 Task: Explore Trello features and set up a new board using a template.
Action: Mouse moved to (97, 122)
Screenshot: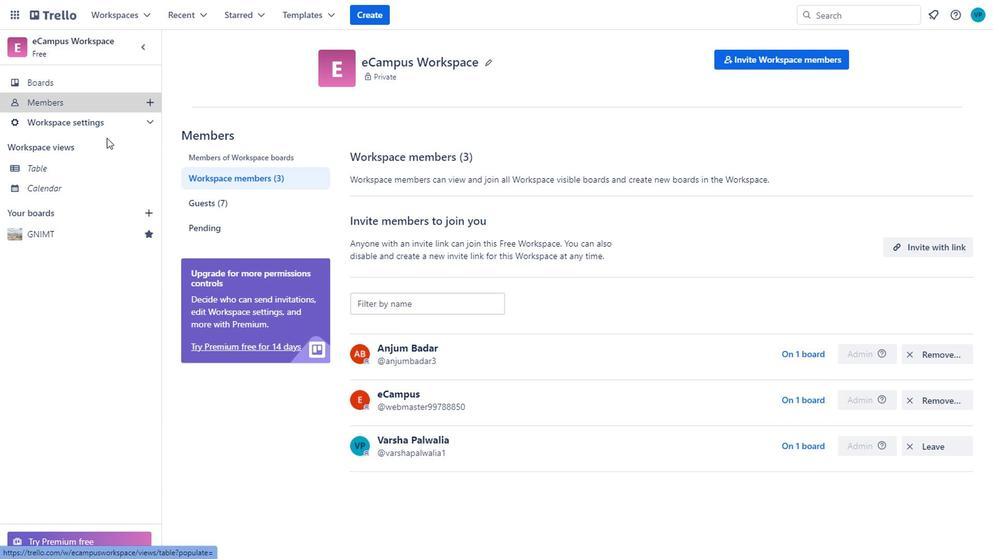 
Action: Mouse pressed left at (97, 122)
Screenshot: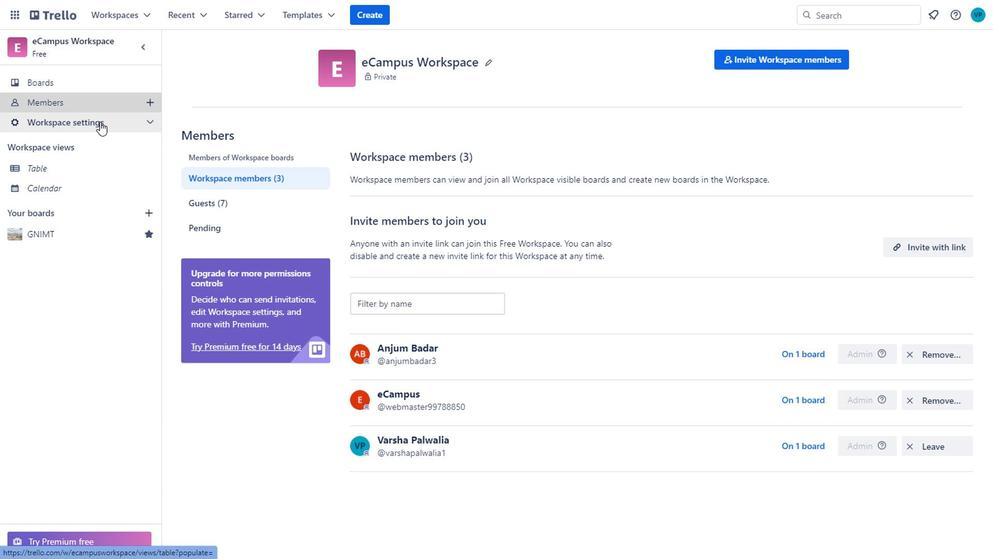 
Action: Mouse moved to (80, 177)
Screenshot: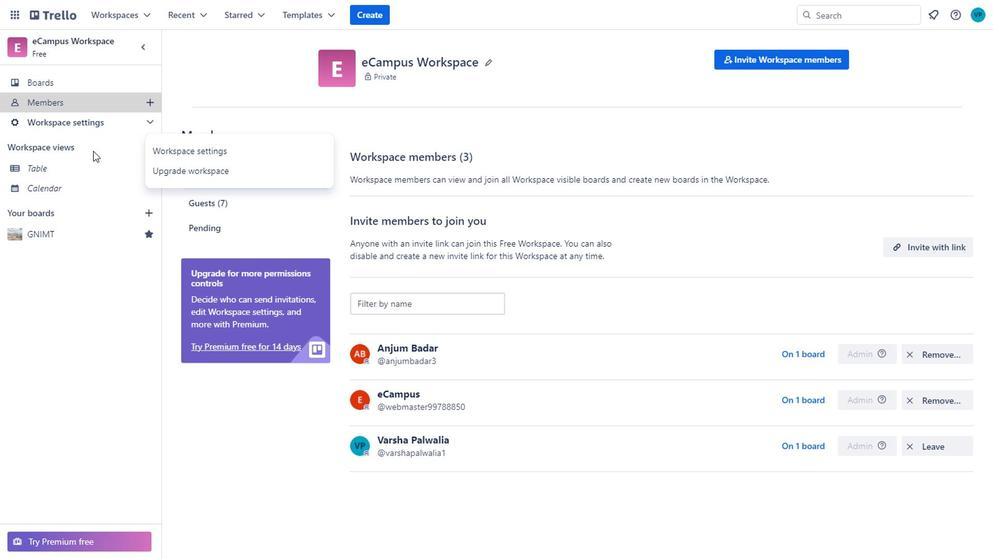
Action: Mouse pressed left at (80, 177)
Screenshot: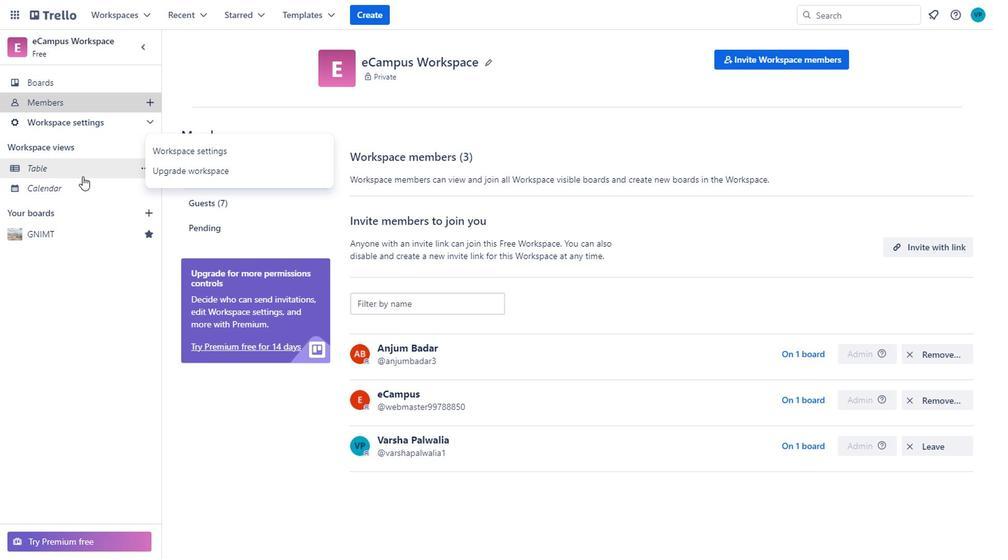 
Action: Mouse moved to (71, 183)
Screenshot: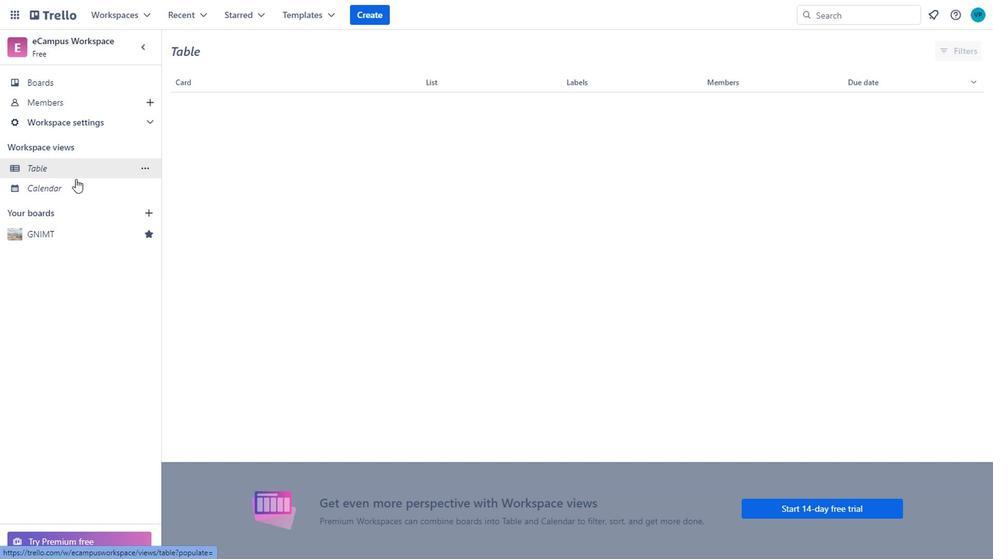 
Action: Mouse pressed left at (71, 183)
Screenshot: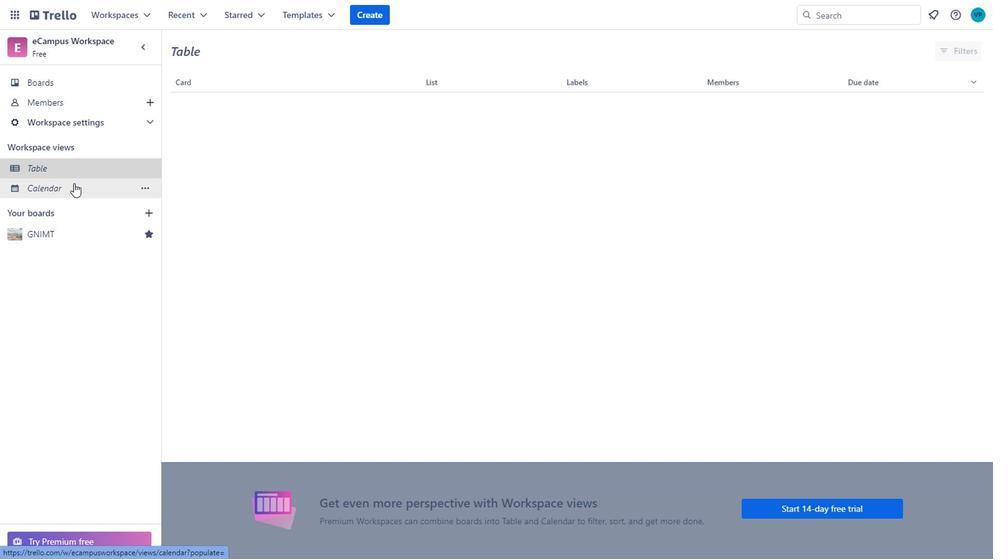 
Action: Mouse moved to (35, 103)
Screenshot: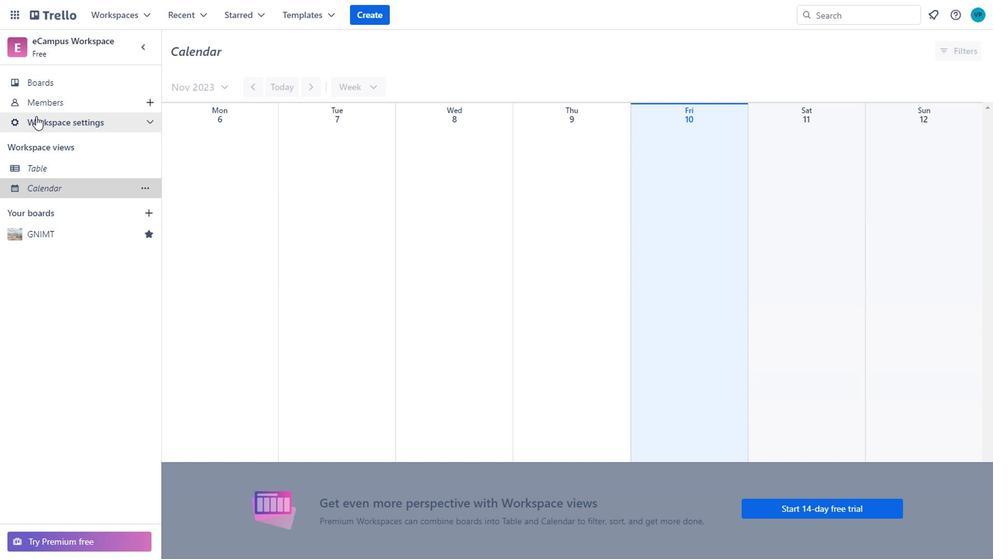 
Action: Mouse pressed left at (35, 103)
Screenshot: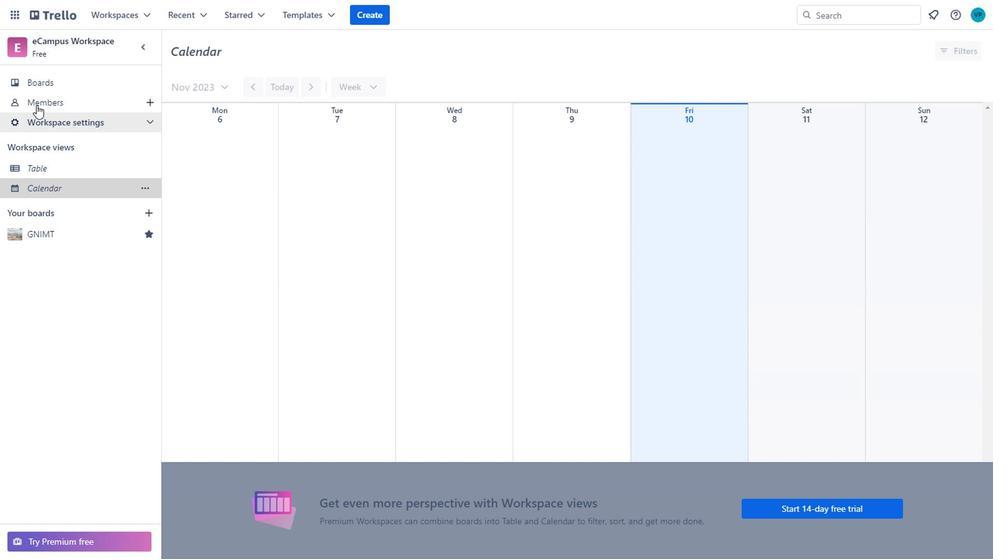 
Action: Mouse moved to (108, 17)
Screenshot: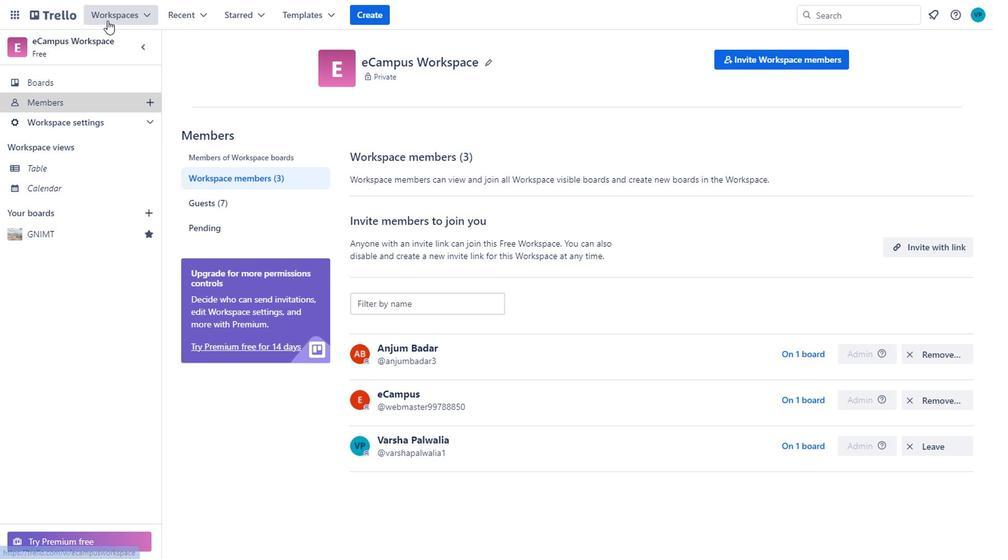 
Action: Mouse pressed left at (108, 17)
Screenshot: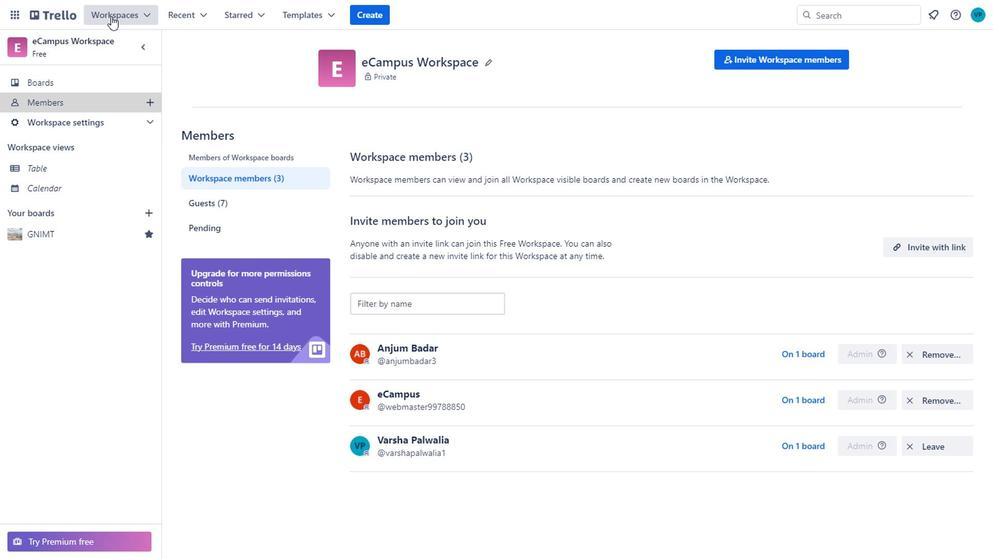 
Action: Mouse moved to (179, 15)
Screenshot: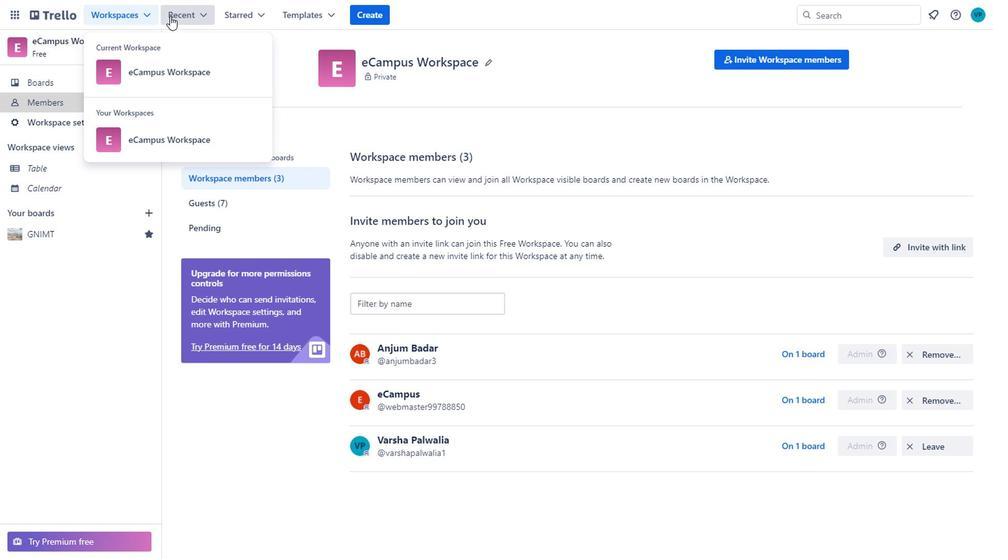 
Action: Mouse pressed left at (179, 15)
Screenshot: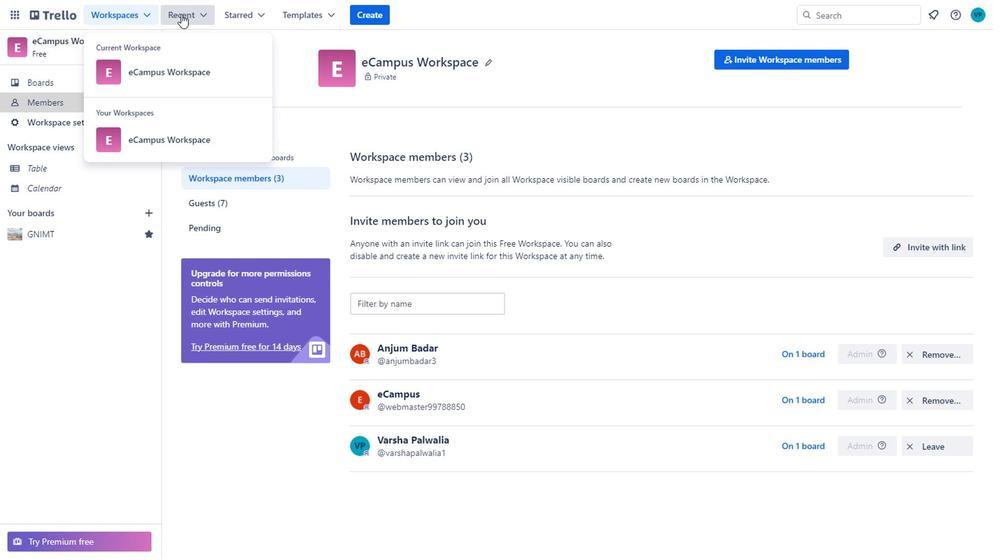 
Action: Mouse moved to (295, 15)
Screenshot: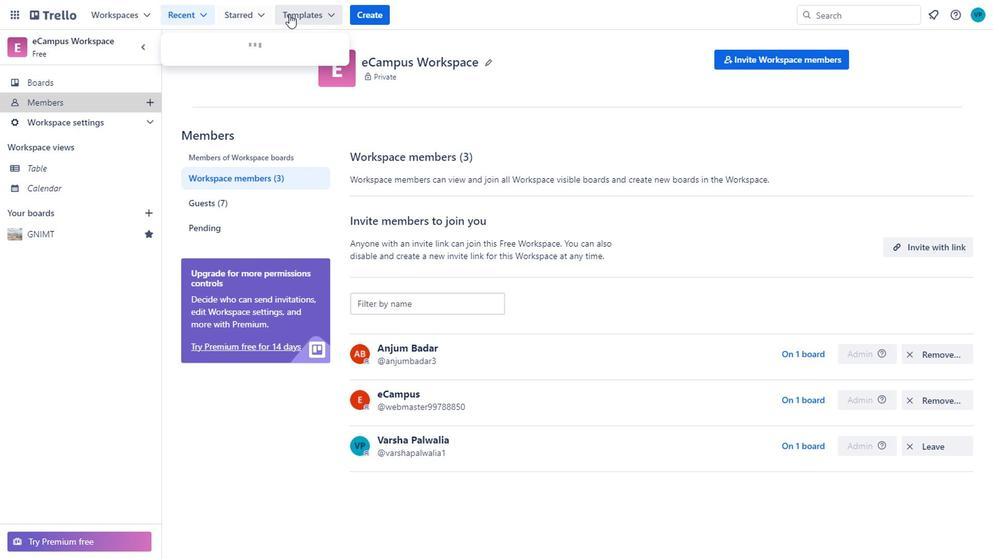 
Action: Mouse pressed left at (295, 15)
Screenshot: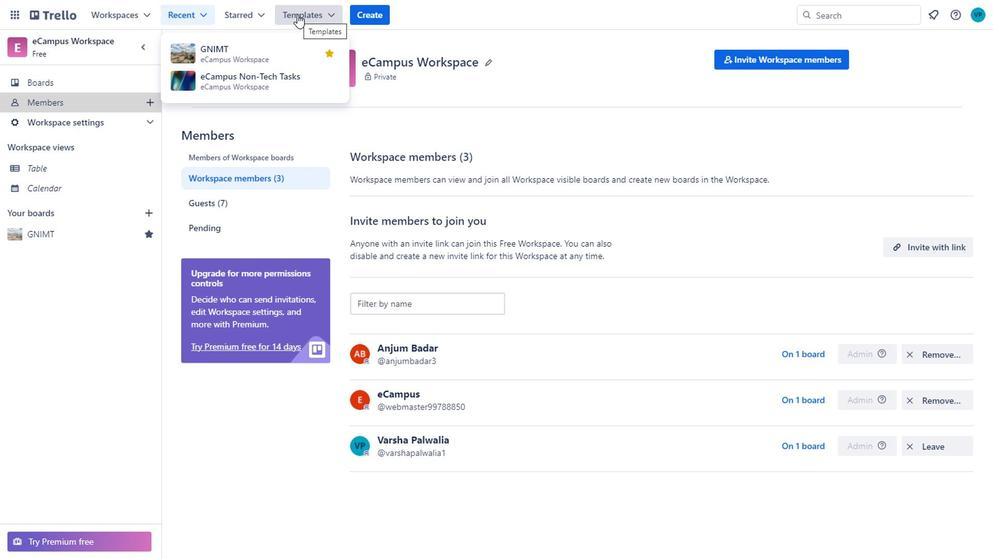 
Action: Mouse moved to (294, 88)
Screenshot: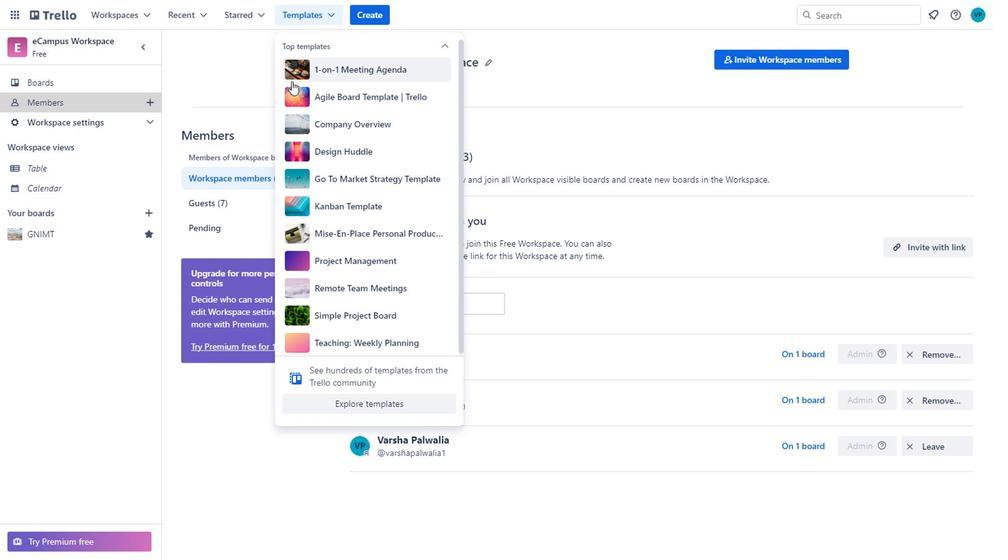 
Action: Mouse pressed left at (294, 88)
Screenshot: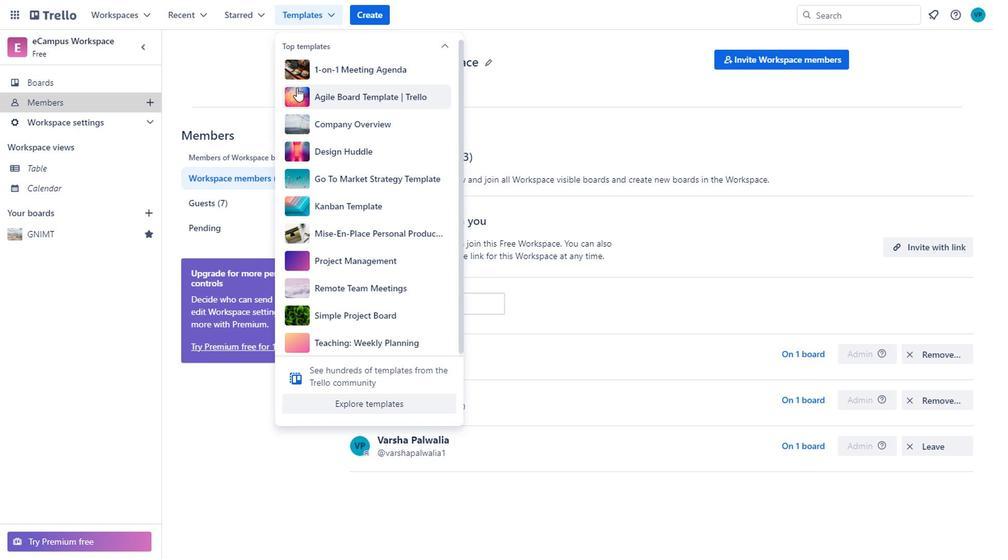 
Action: Mouse moved to (69, 86)
Screenshot: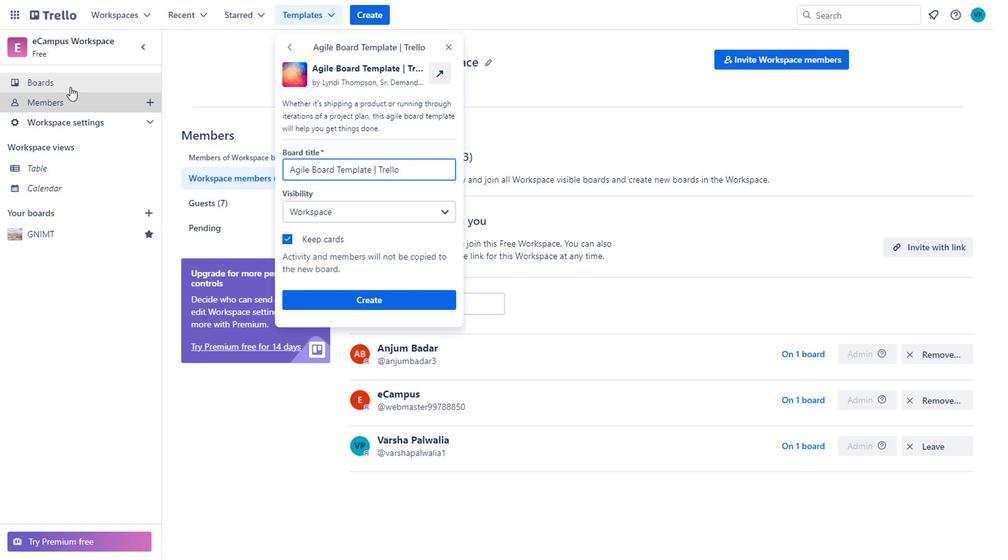 
Action: Mouse pressed left at (69, 86)
Screenshot: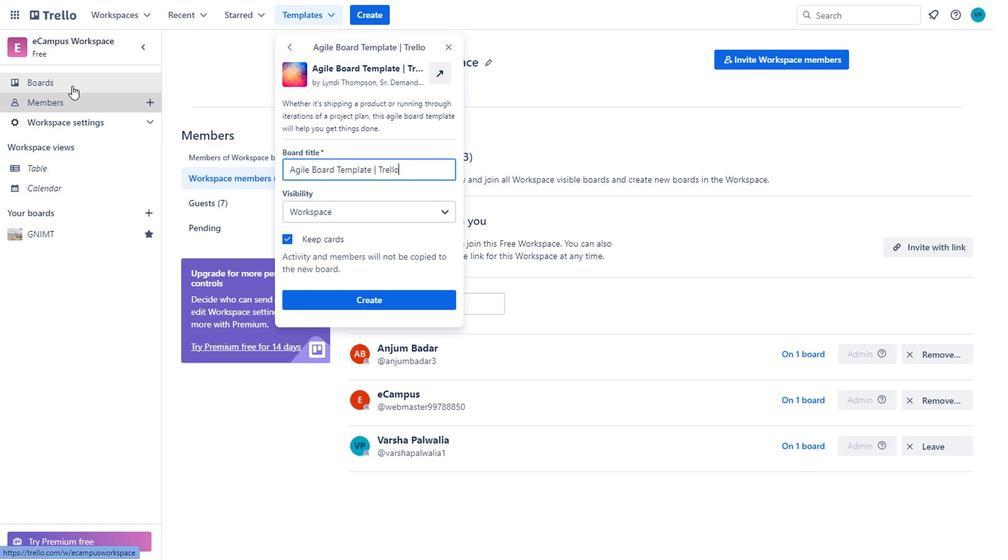 
Action: Mouse moved to (481, 268)
Screenshot: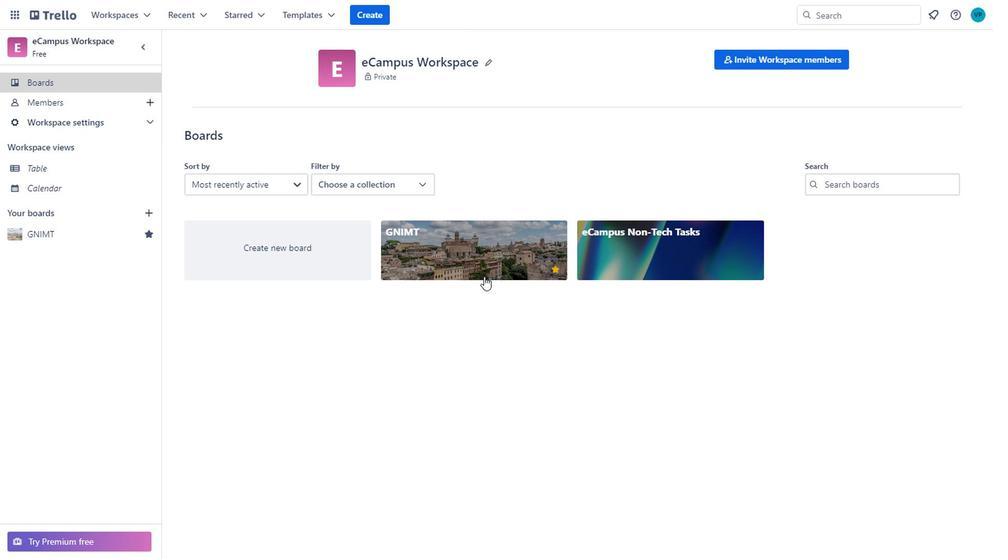 
Action: Mouse pressed left at (481, 268)
Screenshot: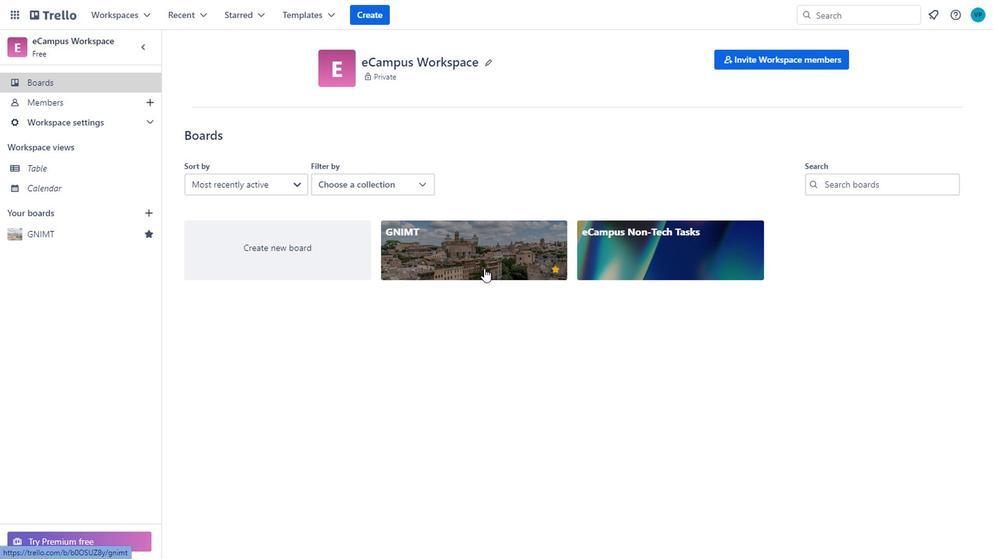 
Action: Mouse moved to (826, 254)
Screenshot: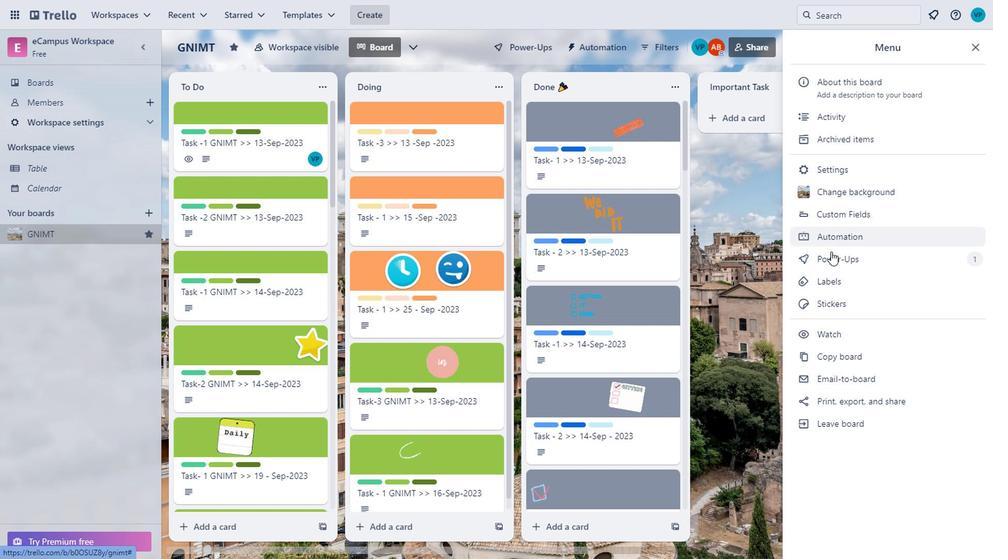 
Action: Mouse pressed left at (826, 254)
Screenshot: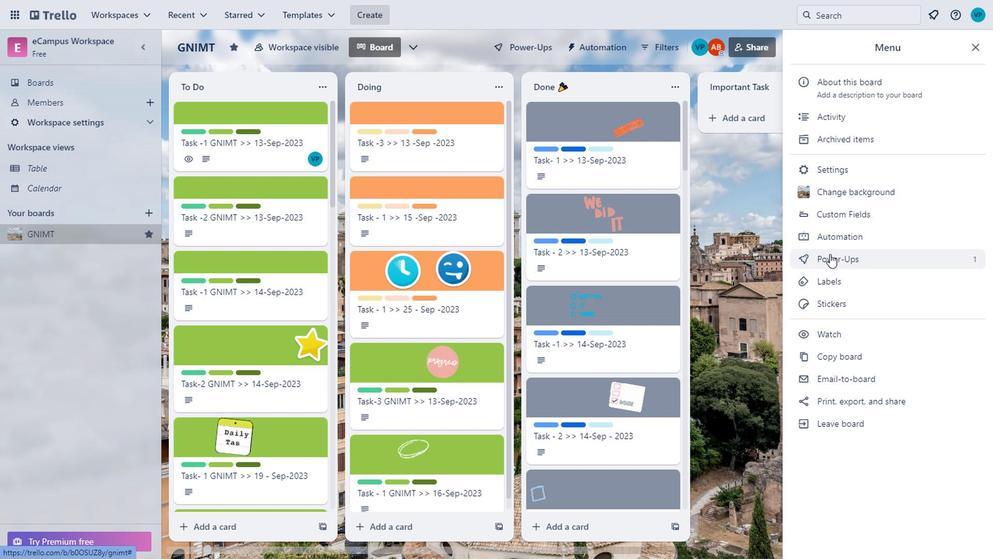 
Action: Mouse moved to (540, 421)
Screenshot: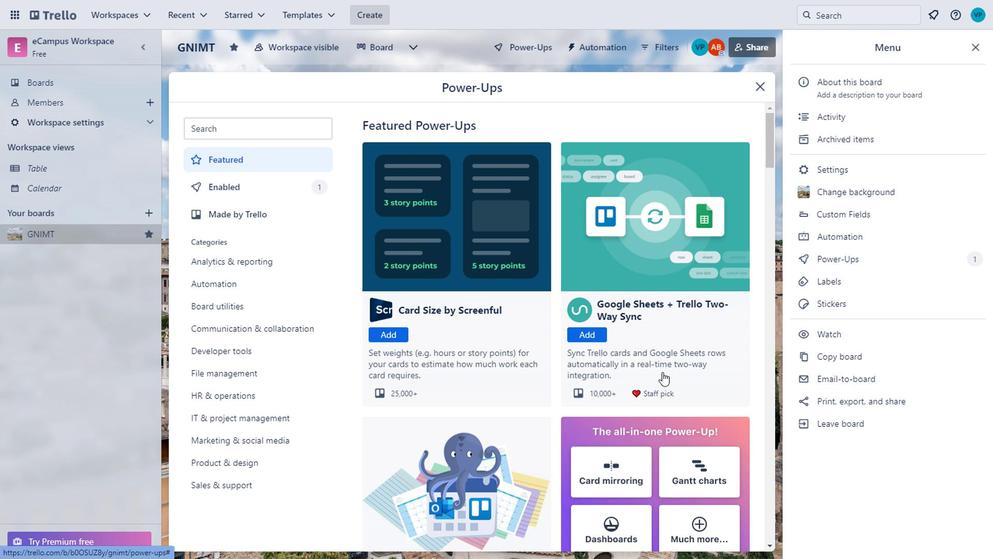 
Action: Mouse scrolled (540, 420) with delta (0, 0)
Screenshot: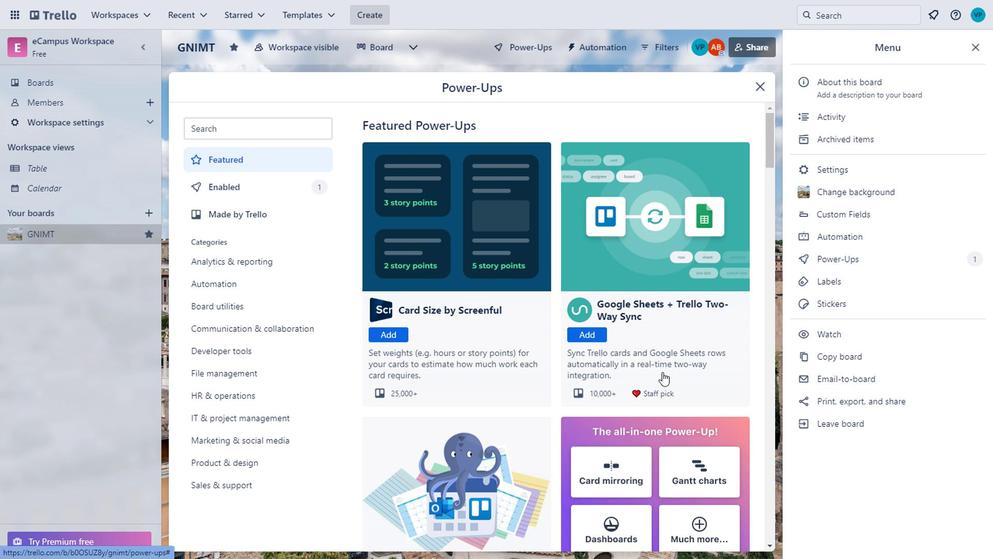 
Action: Mouse moved to (535, 418)
Screenshot: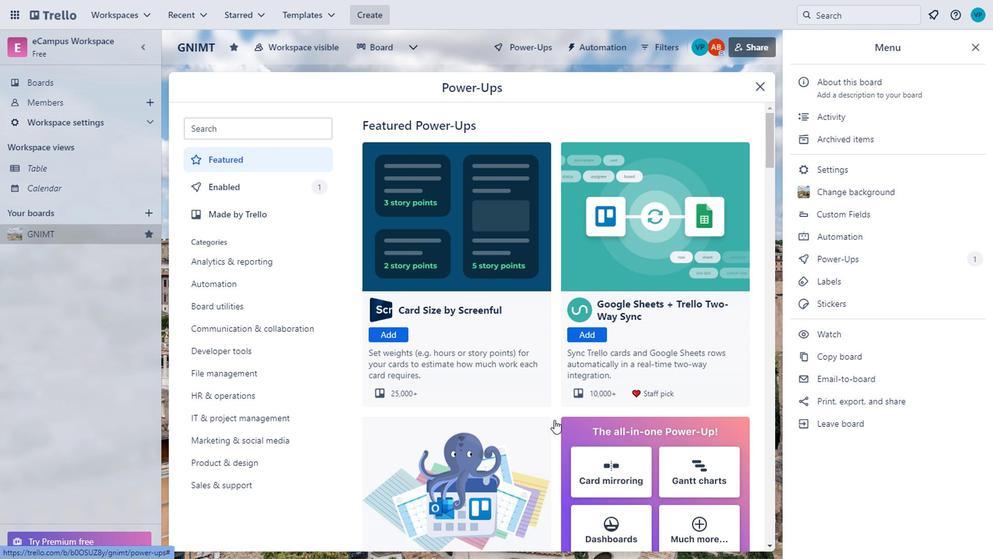 
Action: Mouse scrolled (535, 417) with delta (0, 0)
Screenshot: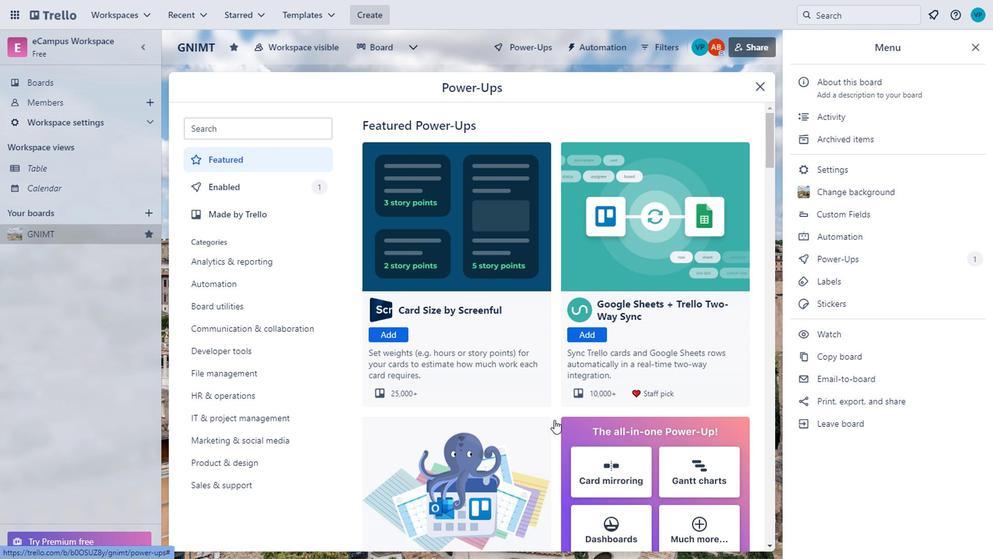 
Action: Mouse scrolled (535, 417) with delta (0, 0)
Screenshot: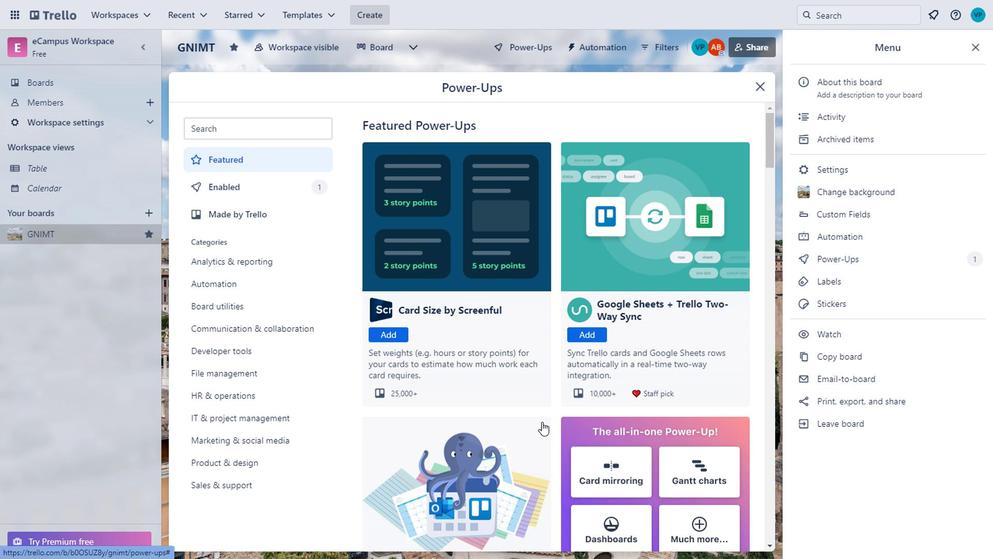 
Action: Mouse moved to (452, 243)
Screenshot: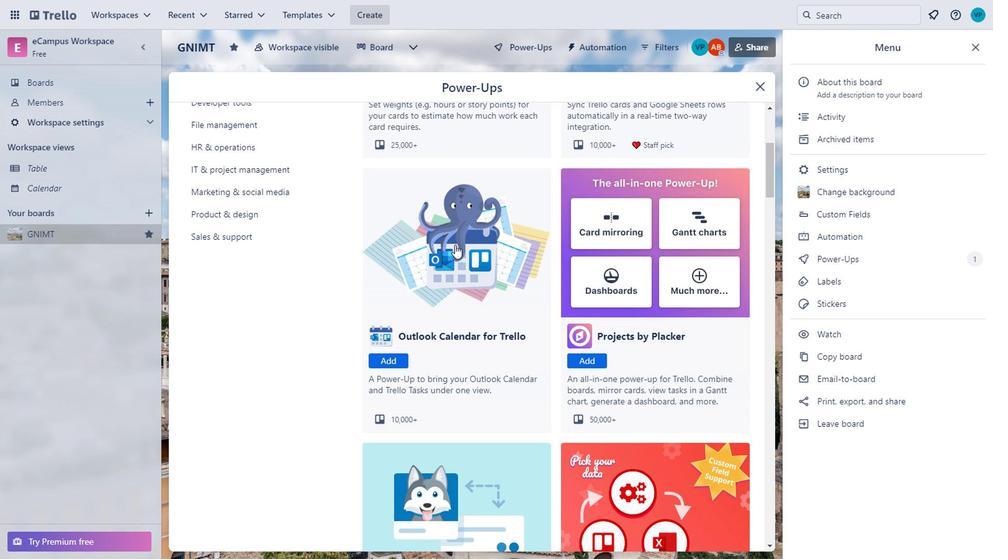 
Action: Mouse pressed left at (452, 243)
Screenshot: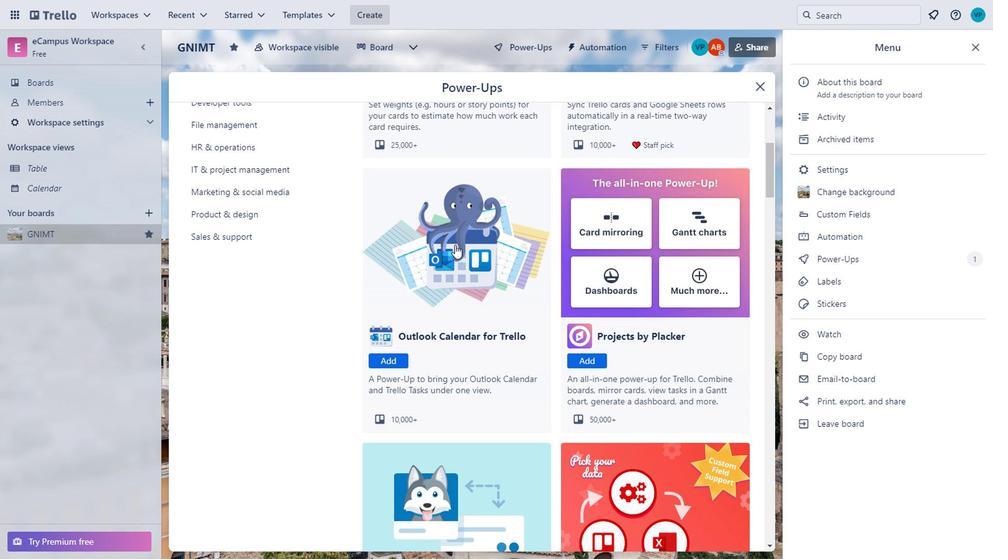 
Action: Mouse moved to (399, 218)
Screenshot: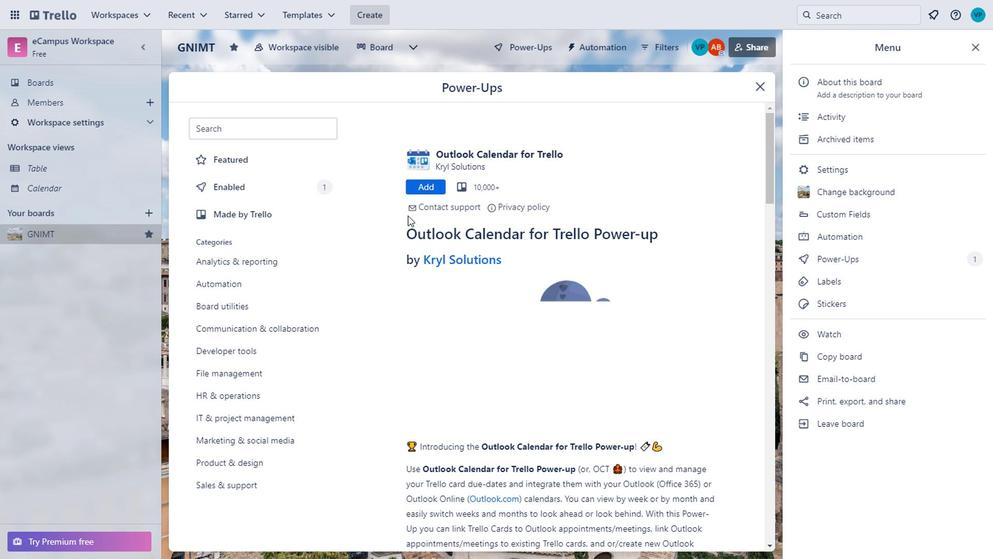 
Action: Mouse pressed left at (399, 218)
Screenshot: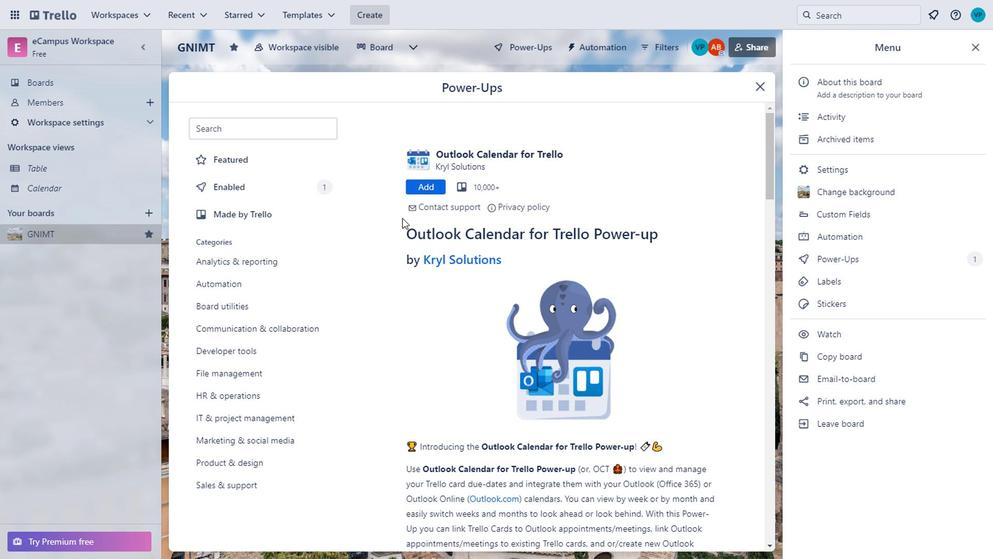 
Action: Mouse moved to (427, 272)
Screenshot: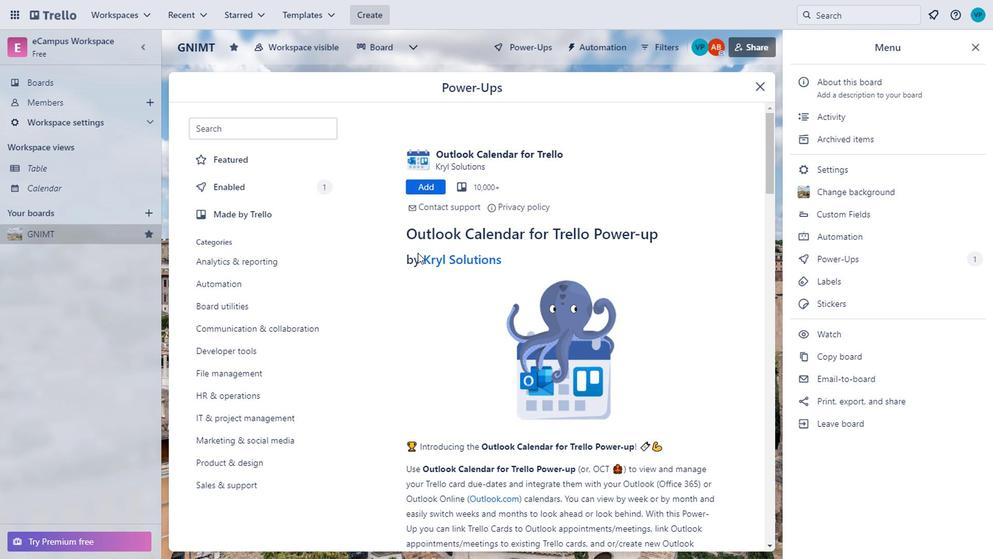 
Action: Mouse scrolled (427, 271) with delta (0, 0)
Screenshot: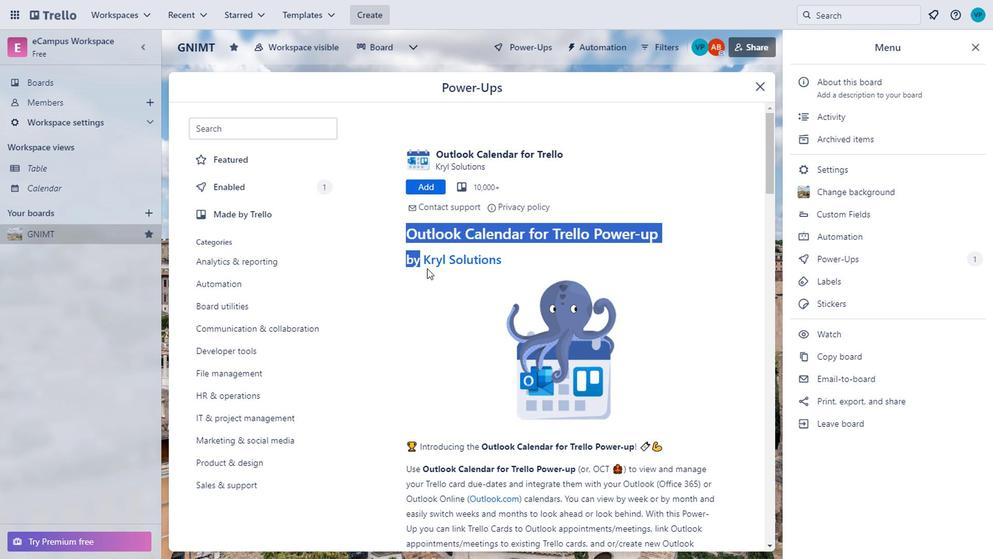 
Action: Mouse scrolled (427, 271) with delta (0, 0)
Screenshot: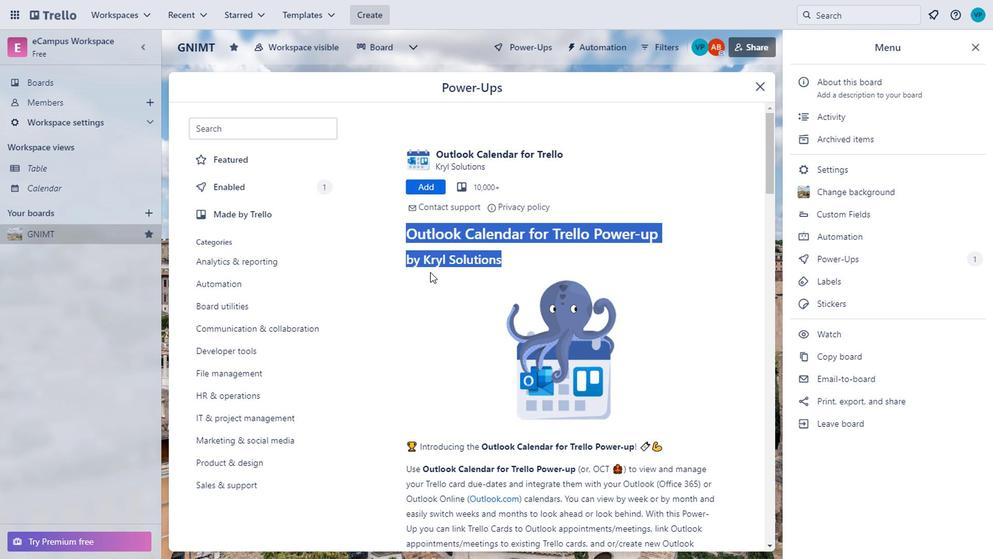 
Action: Mouse moved to (430, 272)
Screenshot: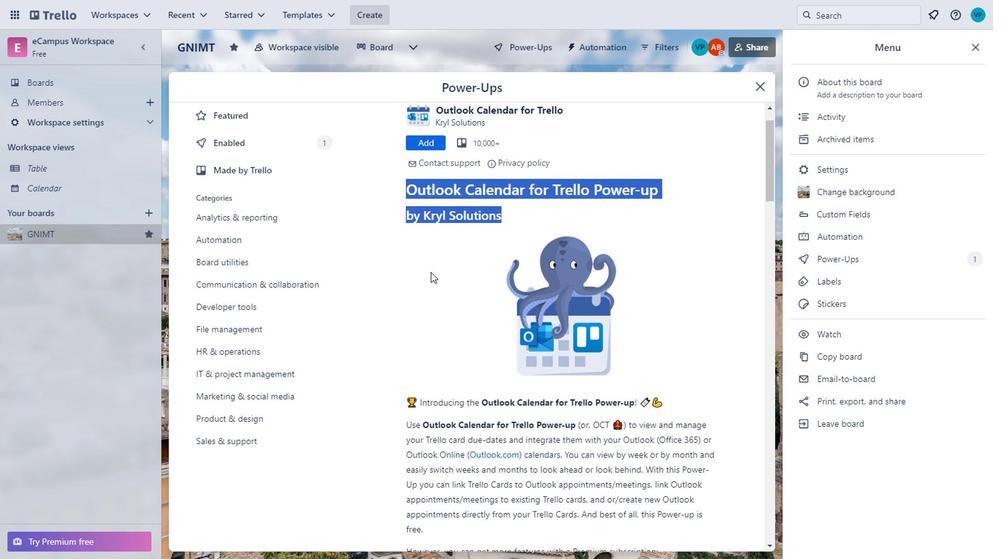 
Action: Mouse scrolled (430, 271) with delta (0, 0)
Screenshot: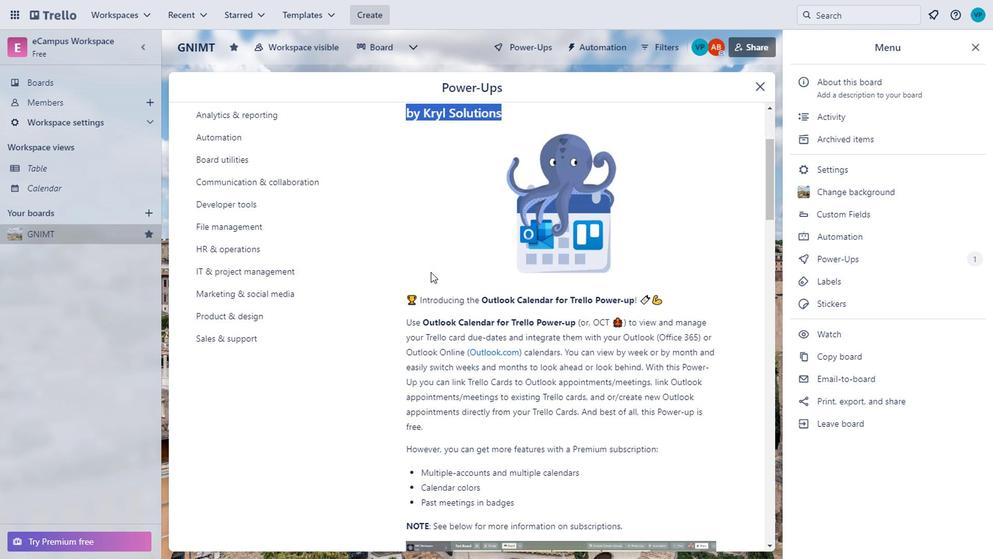 
Action: Mouse moved to (431, 271)
Screenshot: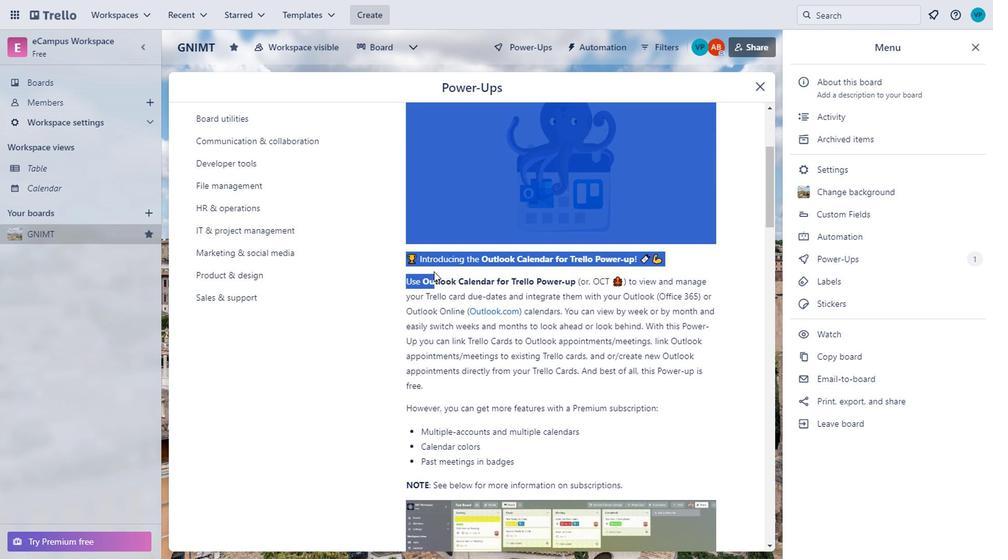 
Action: Mouse scrolled (431, 270) with delta (0, -1)
Screenshot: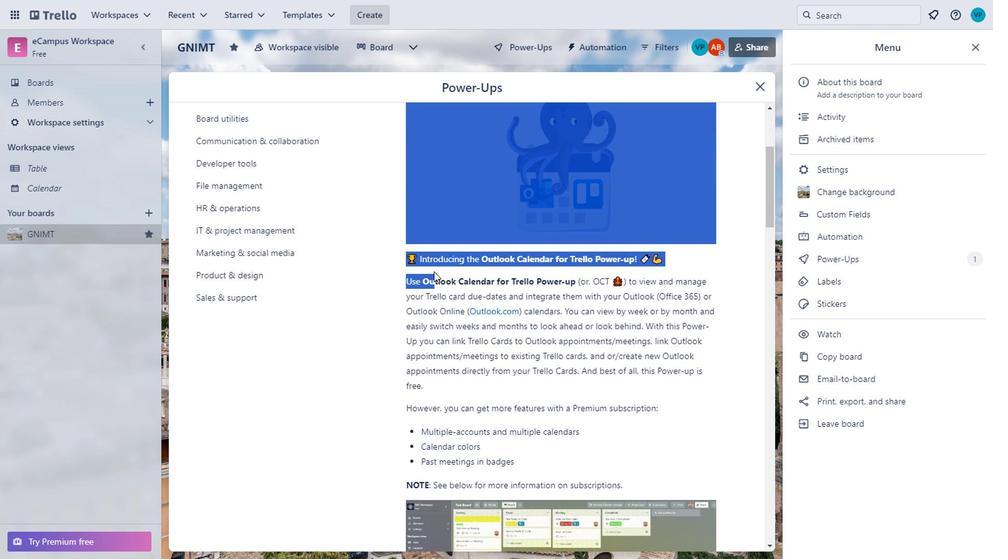 
Action: Mouse moved to (433, 269)
Screenshot: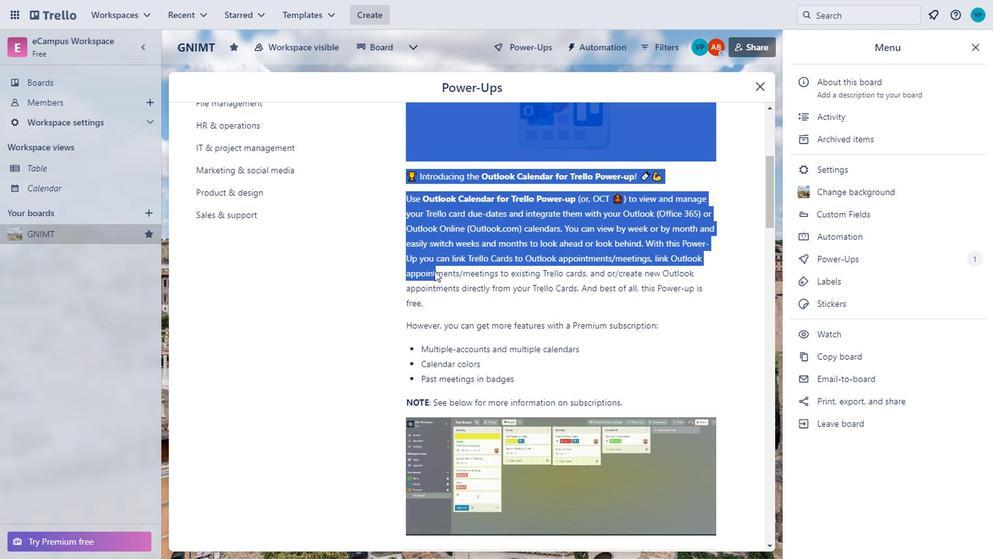 
Action: Mouse scrolled (433, 268) with delta (0, 0)
Screenshot: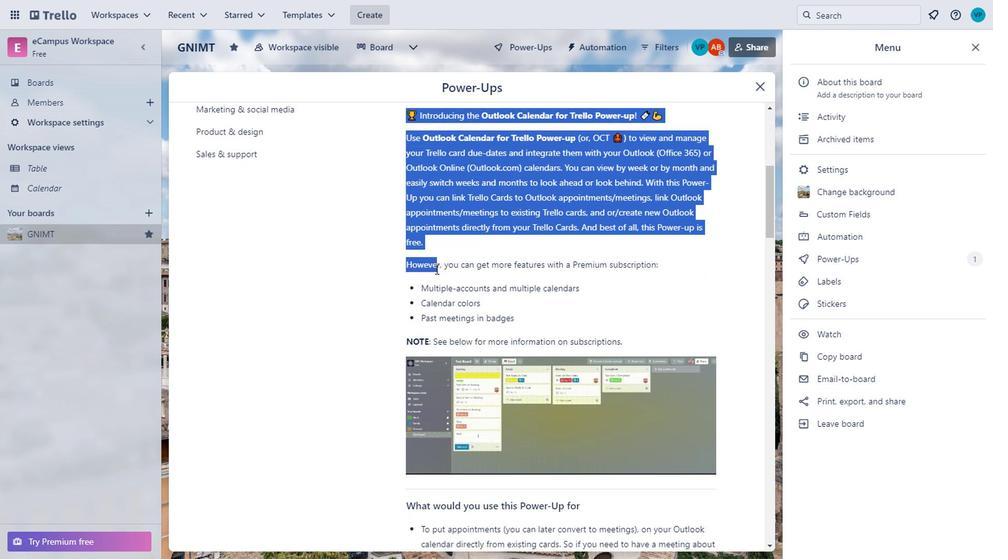 
Action: Mouse moved to (434, 268)
Screenshot: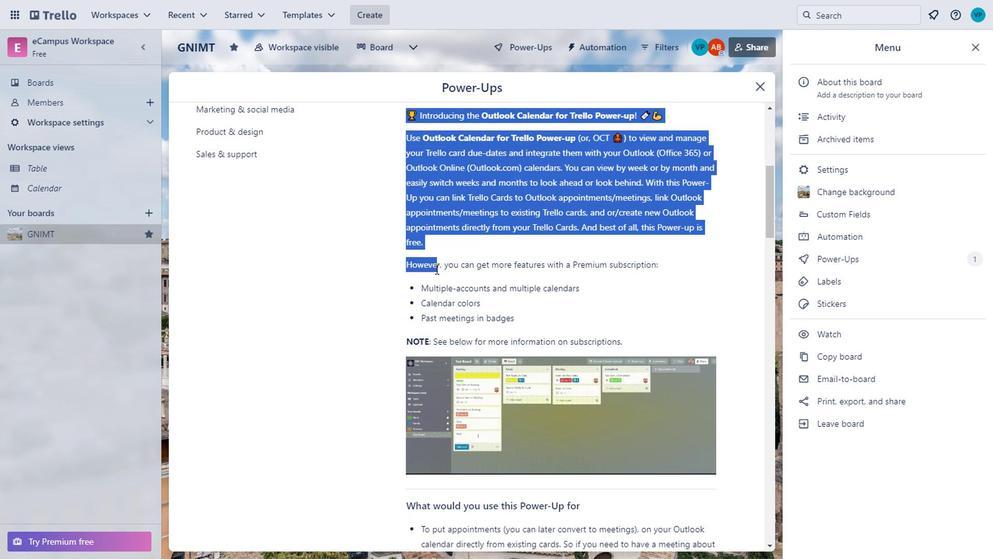 
Action: Mouse scrolled (434, 268) with delta (0, 0)
Screenshot: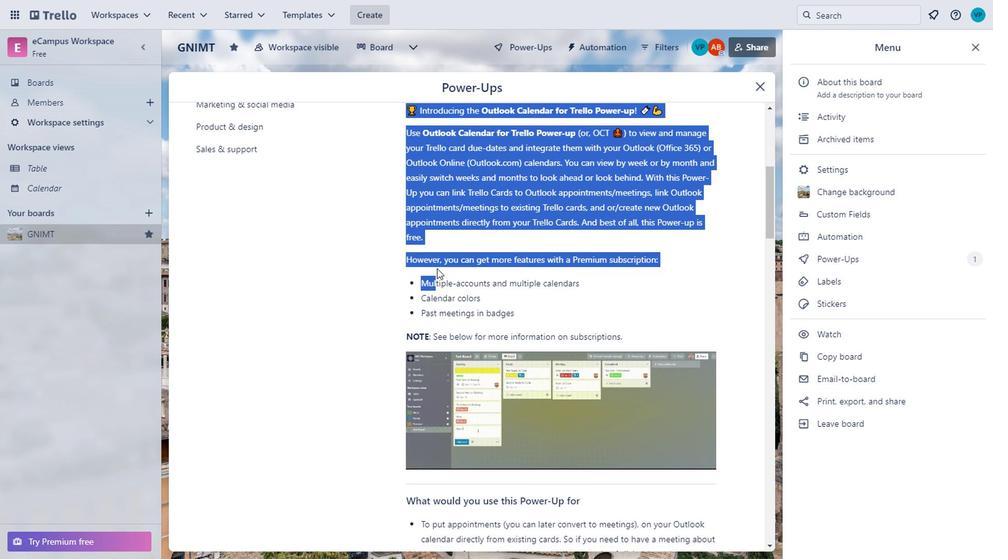 
Action: Mouse moved to (434, 268)
Screenshot: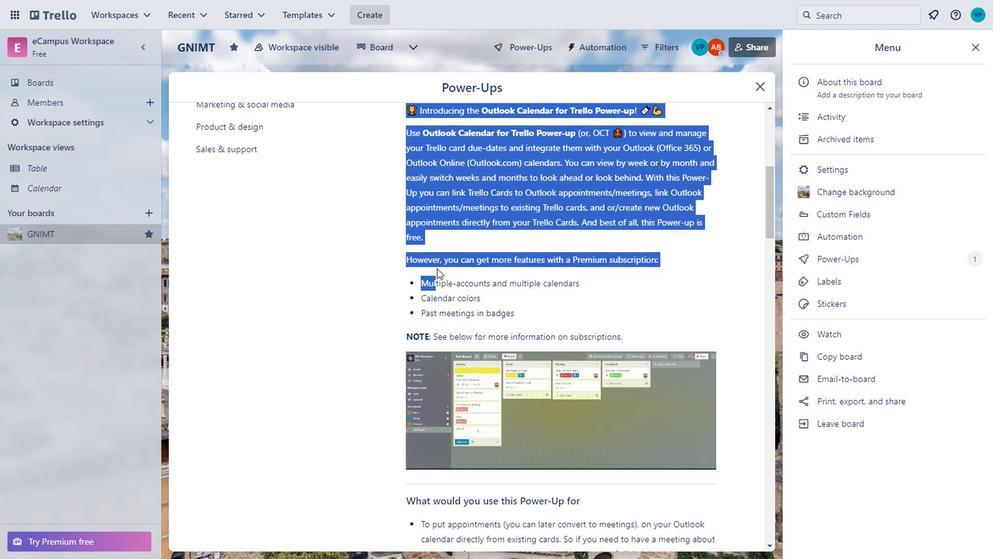
Action: Mouse scrolled (434, 267) with delta (0, -1)
Screenshot: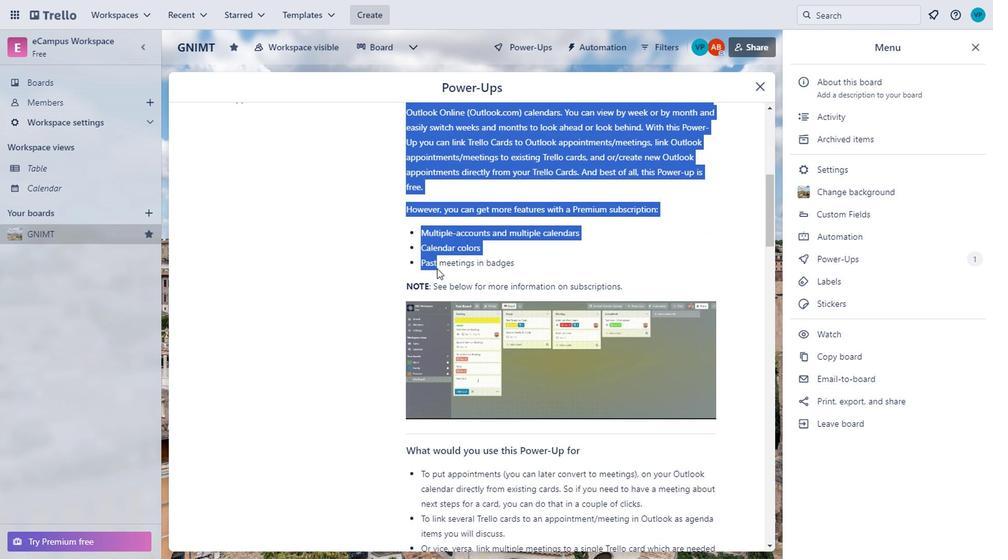 
Action: Mouse moved to (435, 267)
Screenshot: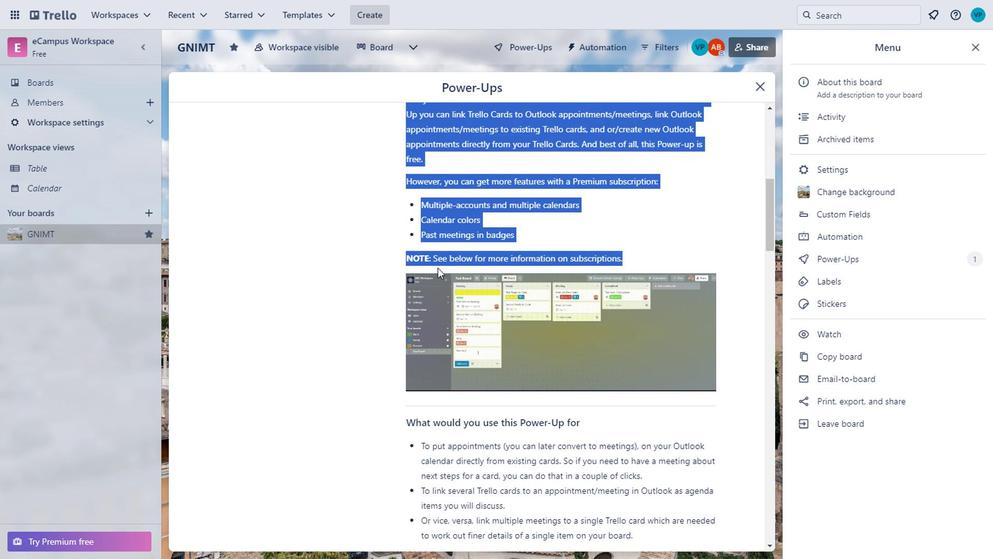 
Action: Mouse scrolled (435, 266) with delta (0, 0)
Screenshot: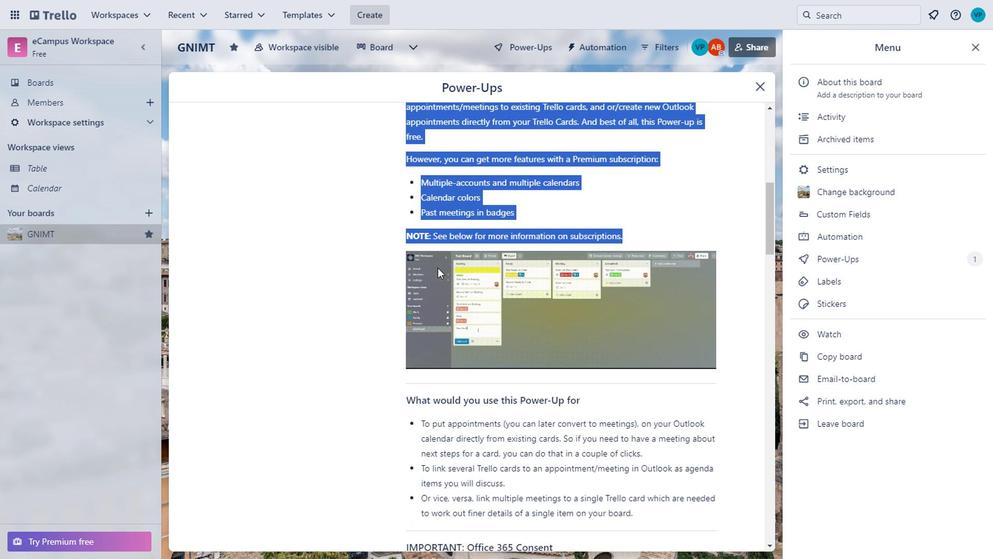 
Action: Mouse moved to (435, 266)
Screenshot: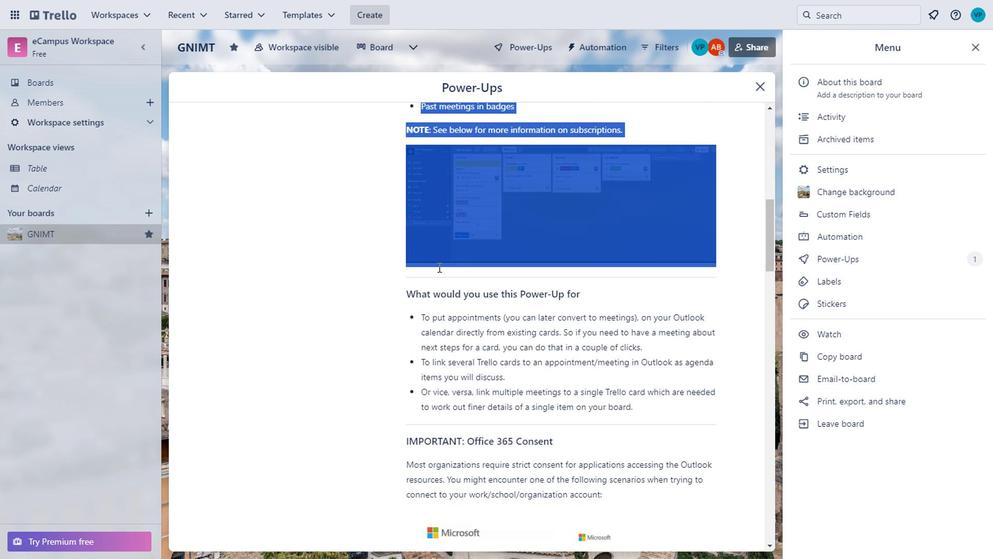 
Action: Mouse scrolled (435, 266) with delta (0, 0)
Screenshot: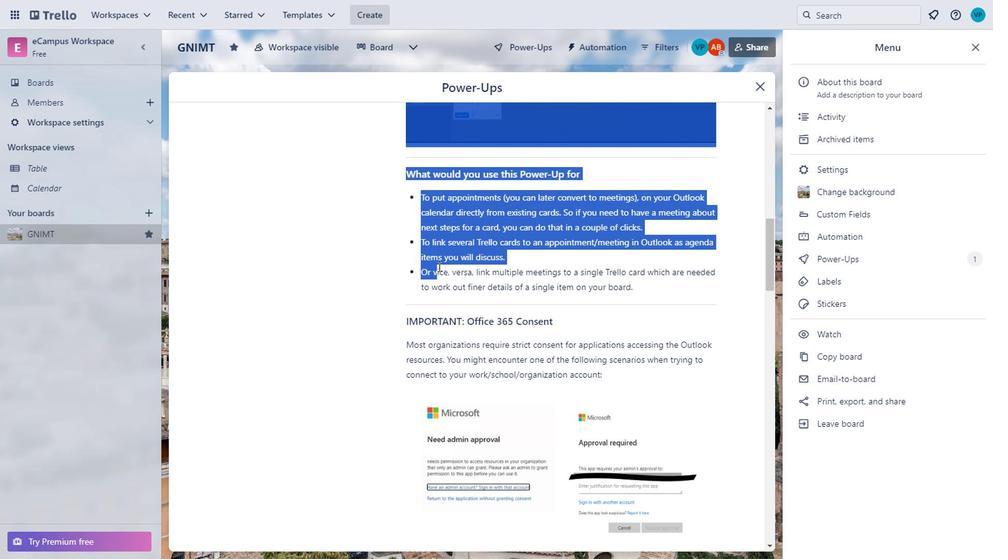 
Action: Mouse moved to (435, 266)
Screenshot: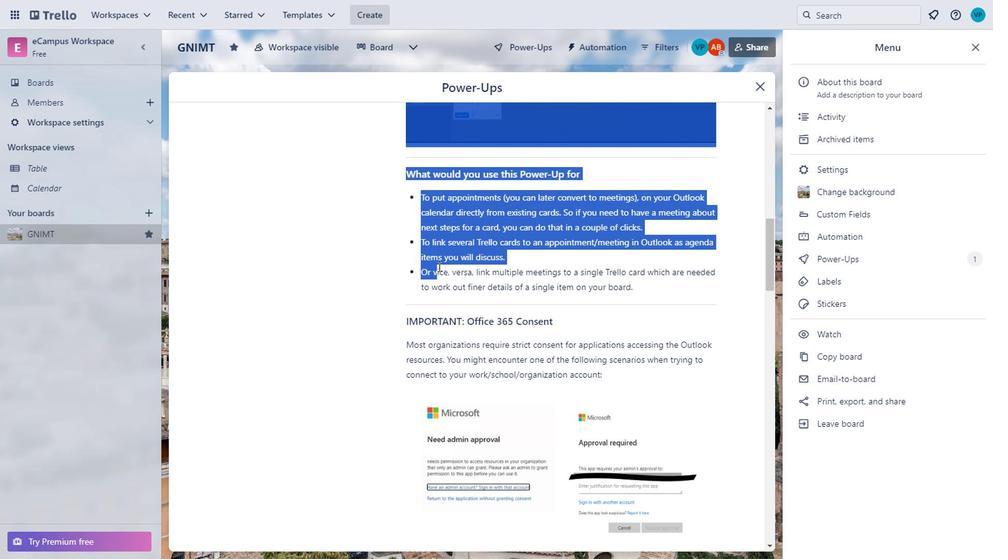 
Action: Mouse scrolled (435, 265) with delta (0, 0)
Screenshot: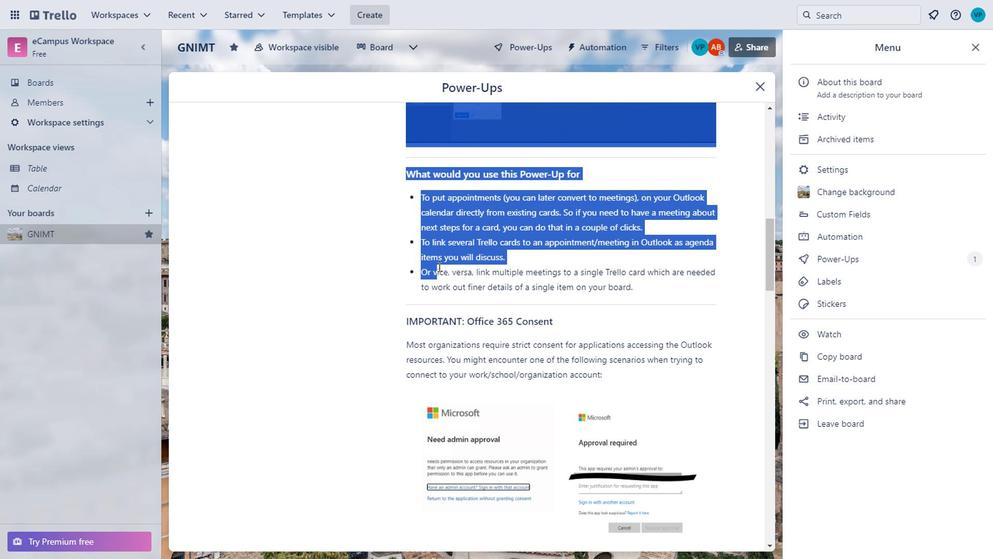 
Action: Mouse scrolled (435, 265) with delta (0, 0)
Screenshot: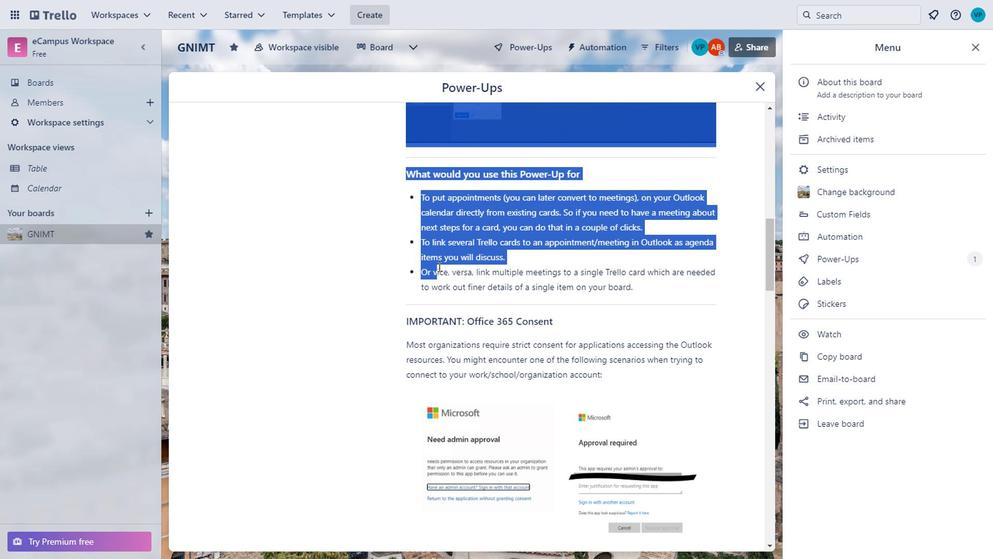
Action: Mouse scrolled (435, 265) with delta (0, 0)
Screenshot: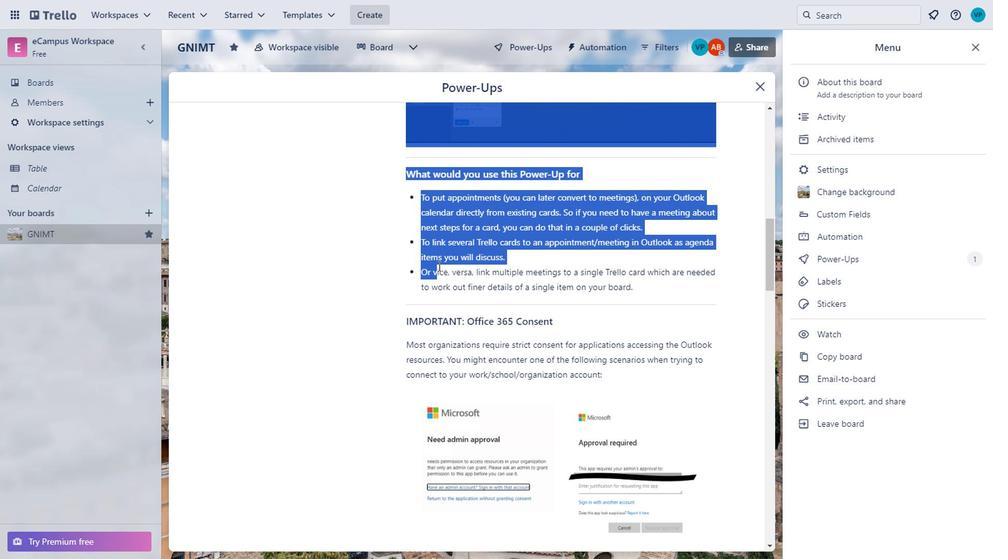 
Action: Mouse moved to (436, 263)
Screenshot: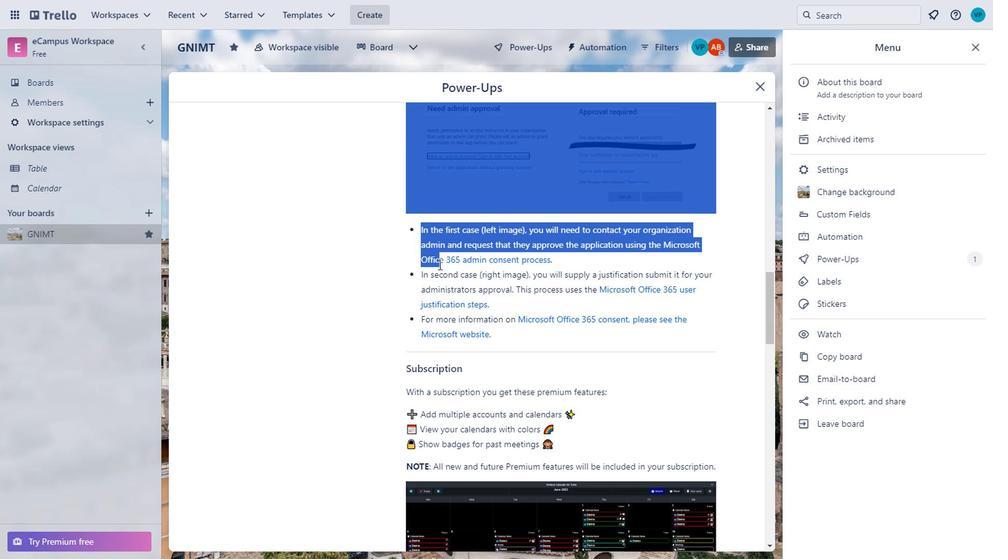 
Action: Mouse scrolled (436, 262) with delta (0, 0)
Screenshot: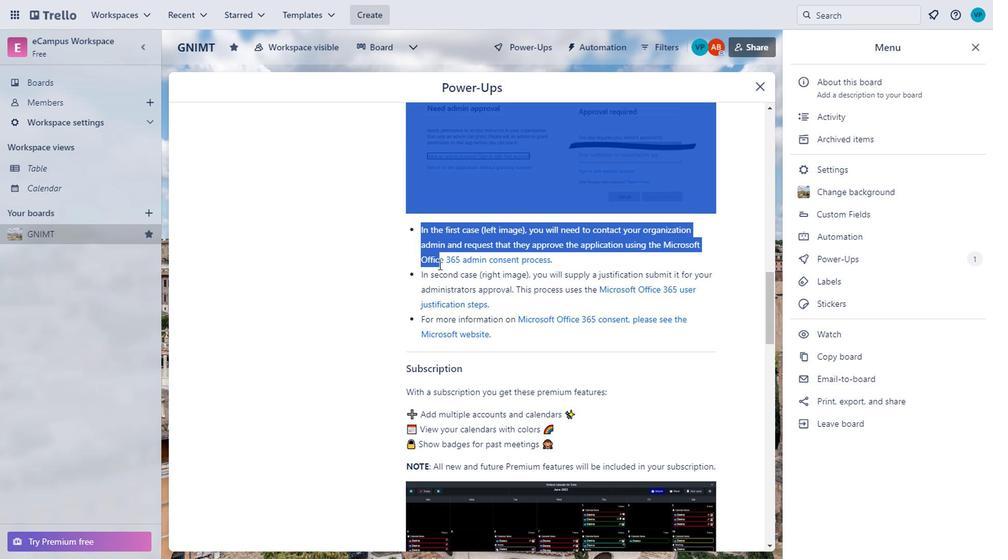 
Action: Mouse scrolled (436, 262) with delta (0, 0)
Screenshot: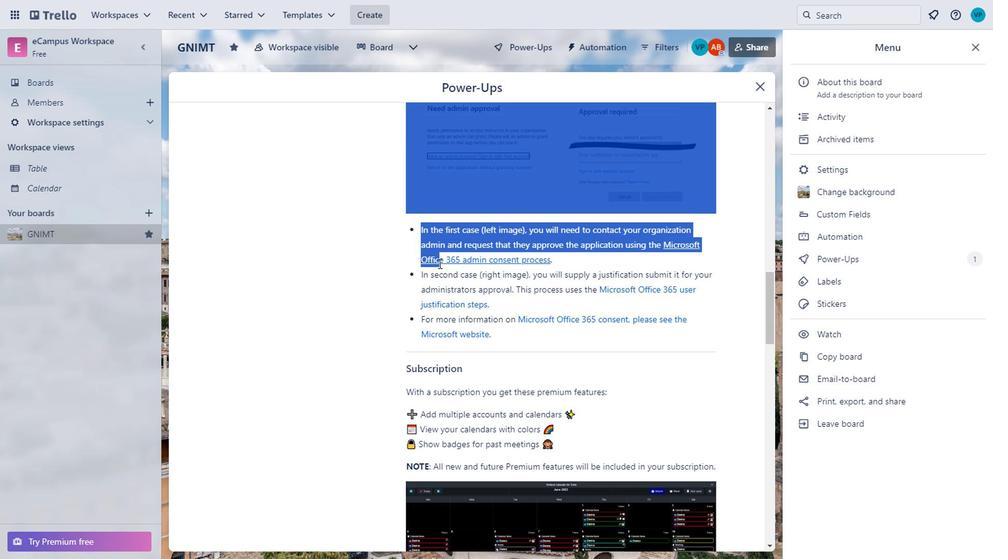 
Action: Mouse scrolled (436, 262) with delta (0, 0)
Screenshot: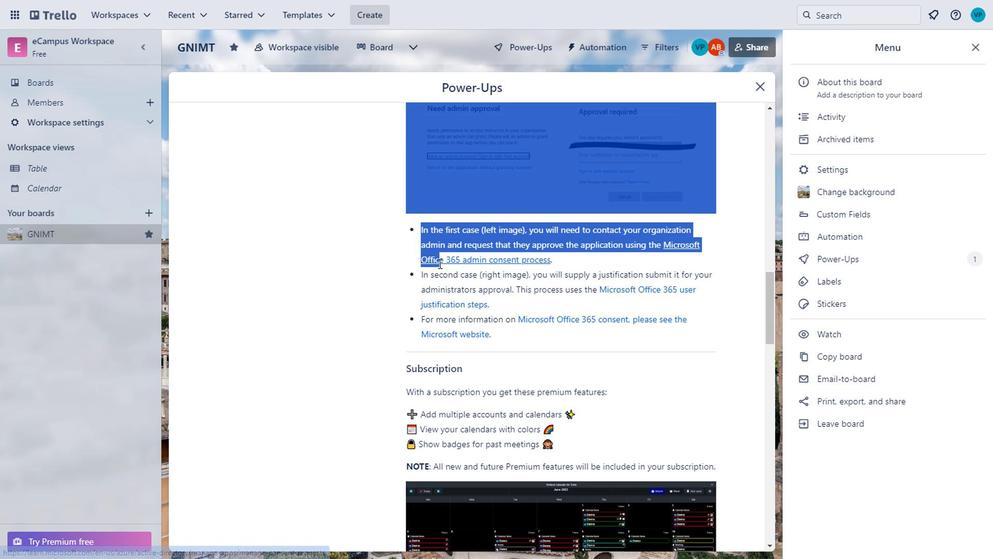 
Action: Mouse moved to (437, 262)
Screenshot: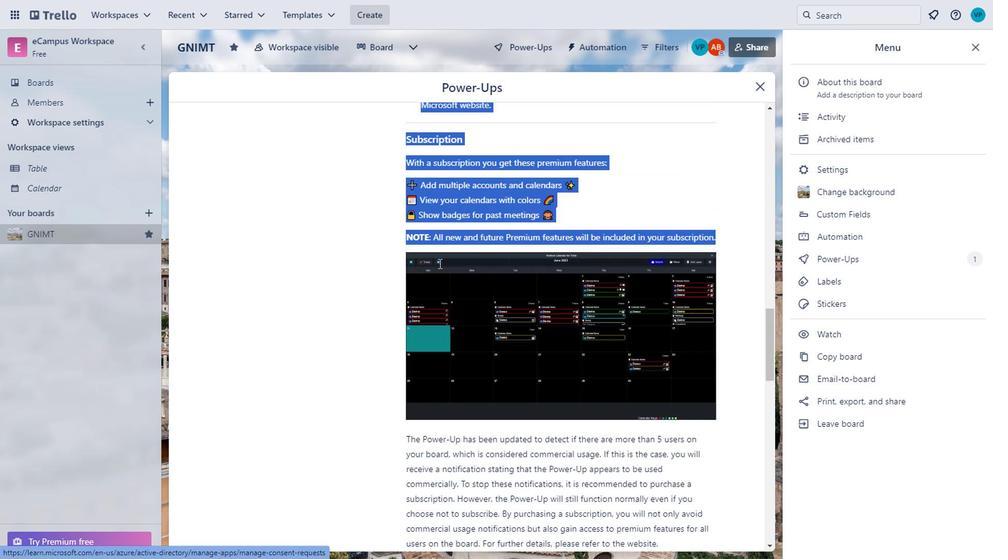 
Action: Mouse scrolled (437, 261) with delta (0, 0)
Screenshot: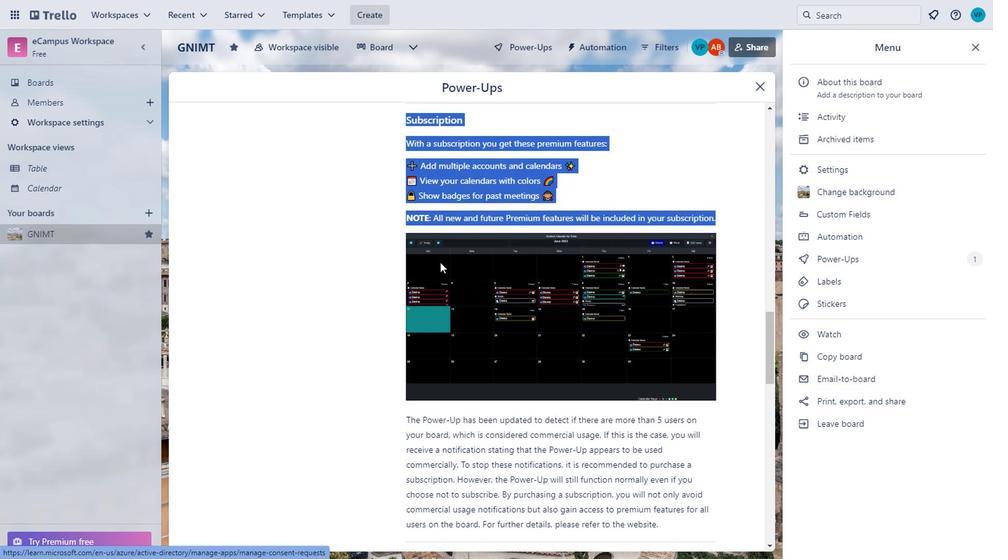 
Action: Mouse scrolled (437, 261) with delta (0, 0)
Screenshot: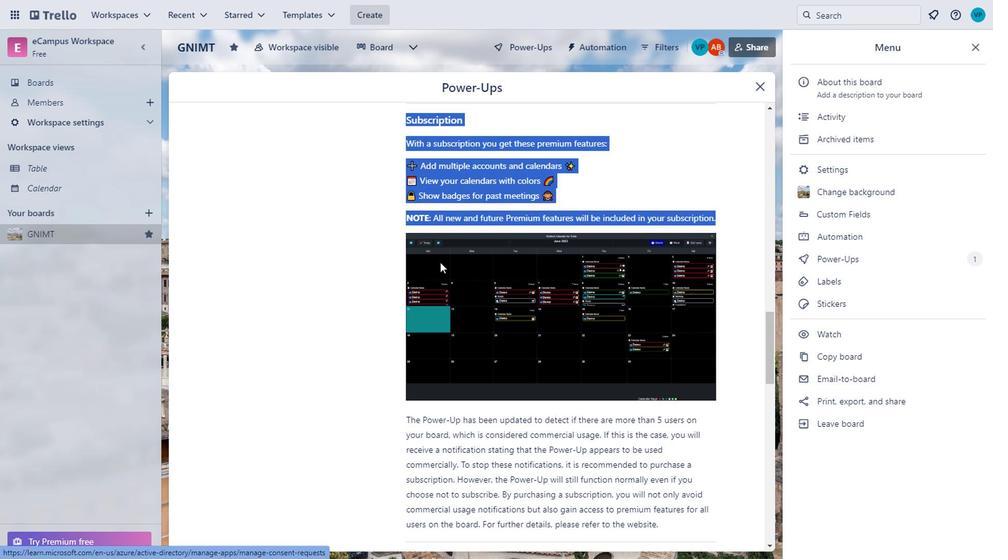 
Action: Mouse moved to (437, 261)
Screenshot: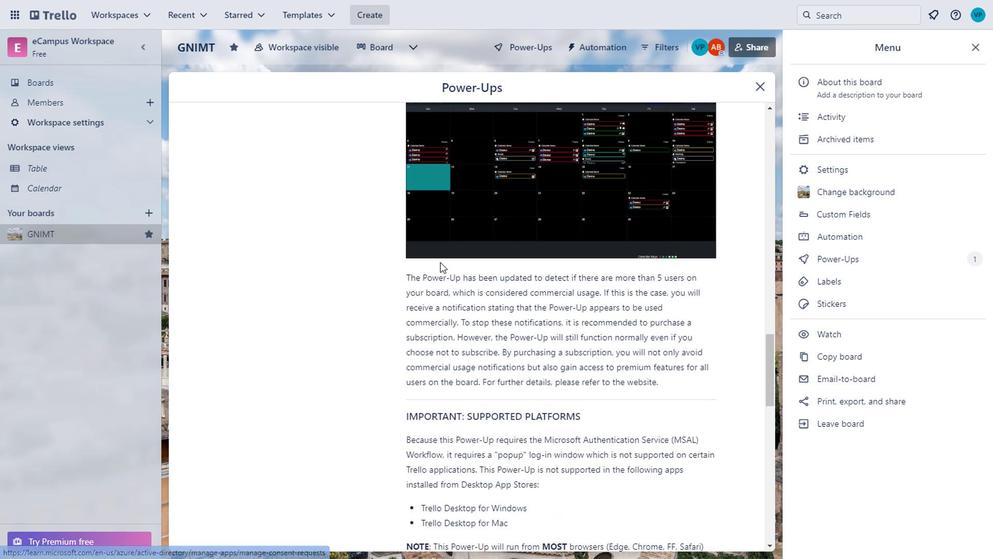
Action: Mouse scrolled (437, 260) with delta (0, -1)
Screenshot: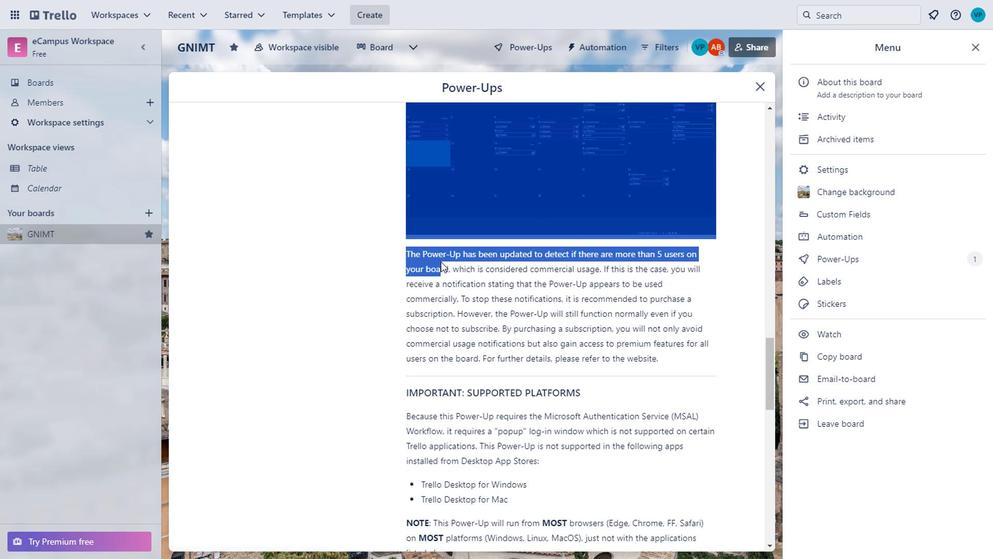 
Action: Mouse scrolled (437, 260) with delta (0, -1)
Screenshot: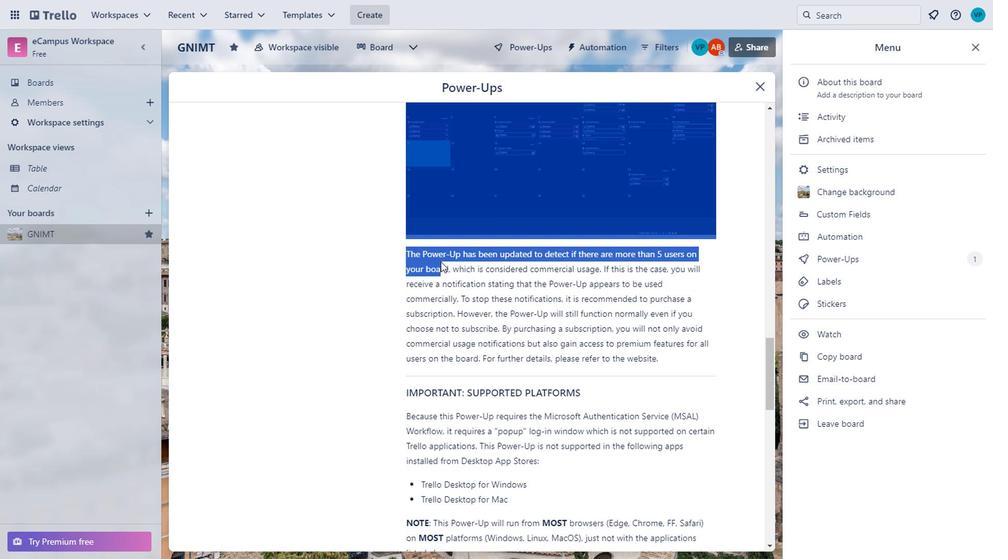 
Action: Mouse scrolled (437, 260) with delta (0, -1)
Screenshot: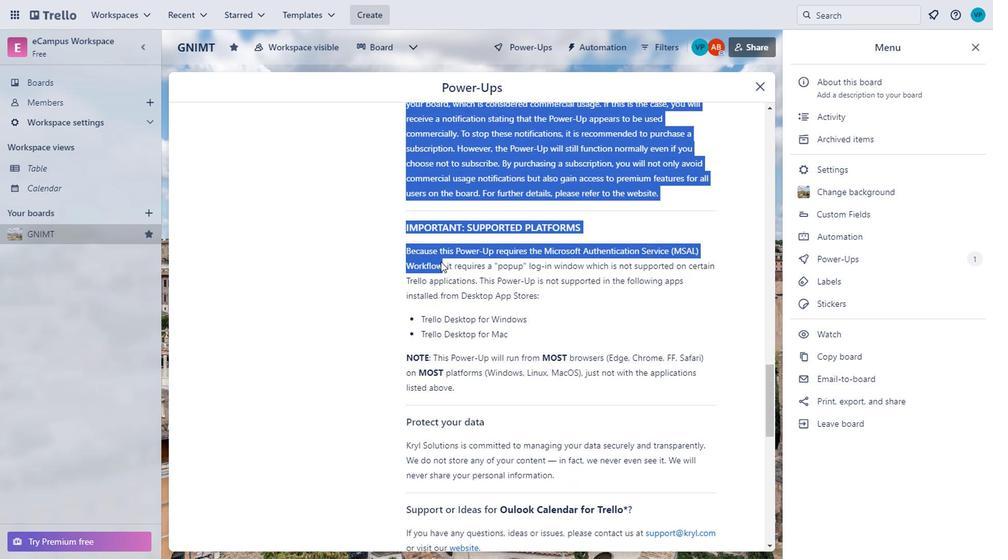 
Action: Mouse scrolled (437, 260) with delta (0, -1)
Screenshot: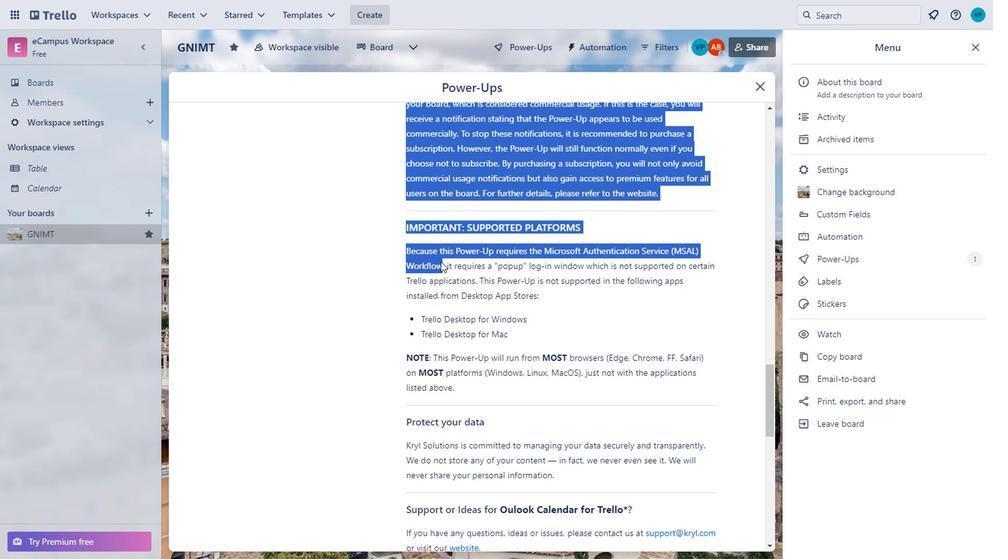 
Action: Mouse scrolled (437, 260) with delta (0, -1)
Screenshot: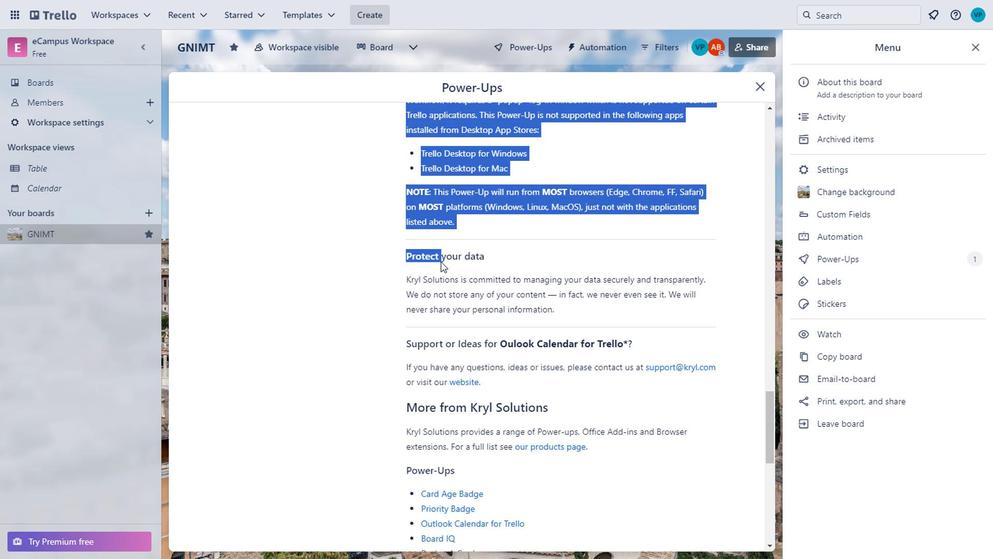 
Action: Mouse scrolled (437, 260) with delta (0, -1)
Screenshot: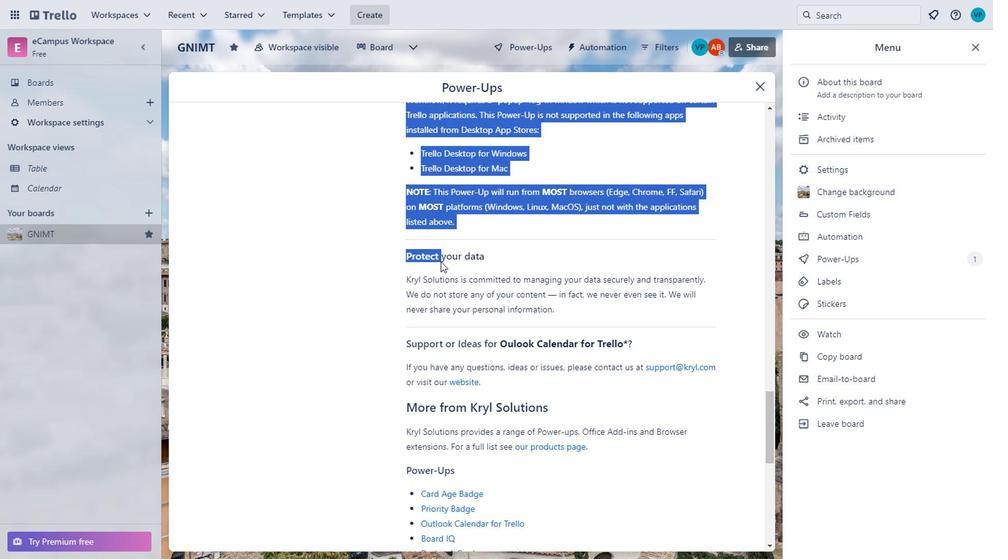 
Action: Mouse scrolled (437, 260) with delta (0, -1)
Screenshot: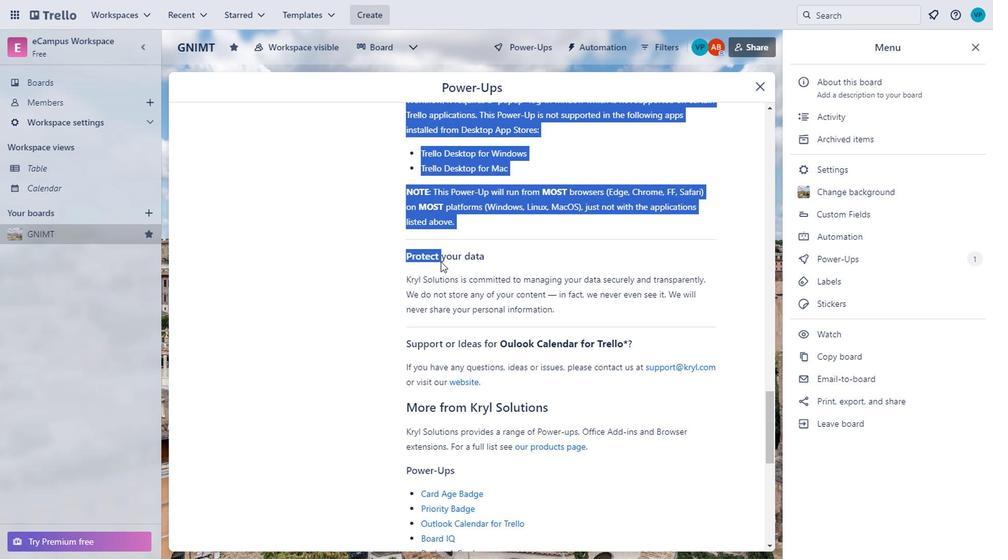 
Action: Mouse moved to (408, 254)
Screenshot: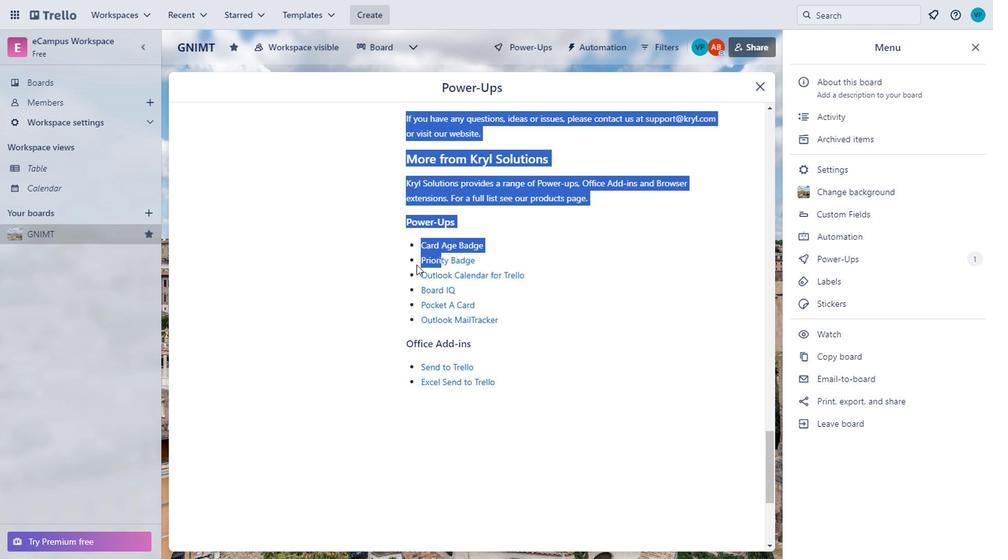 
Action: Mouse scrolled (408, 255) with delta (0, 1)
Screenshot: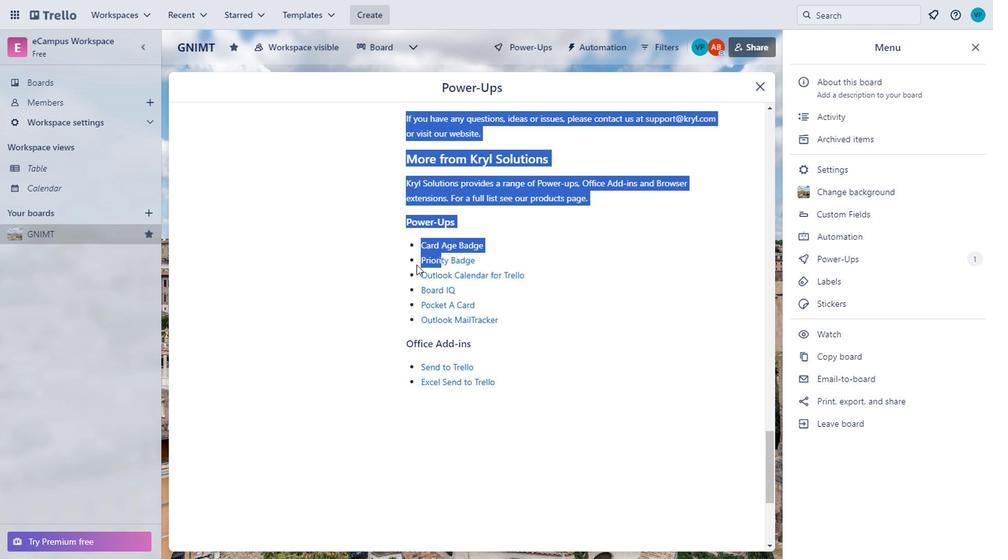 
Action: Mouse moved to (408, 252)
Screenshot: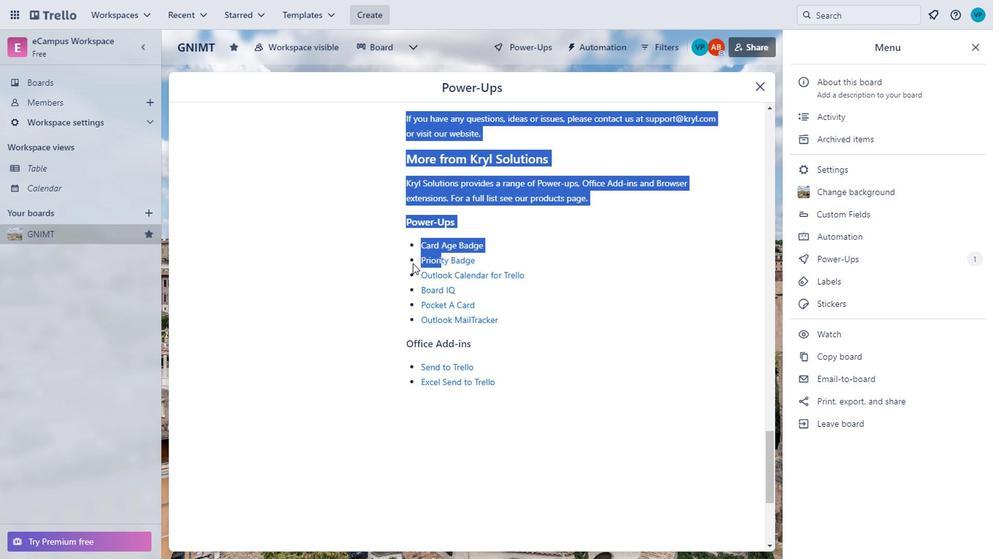 
Action: Mouse scrolled (408, 252) with delta (0, 0)
Screenshot: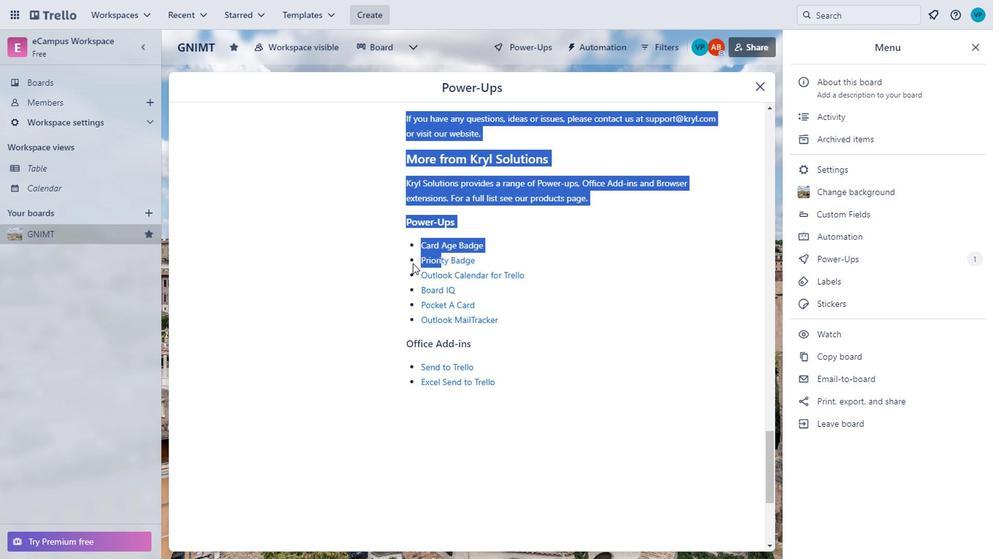 
Action: Mouse moved to (408, 250)
Screenshot: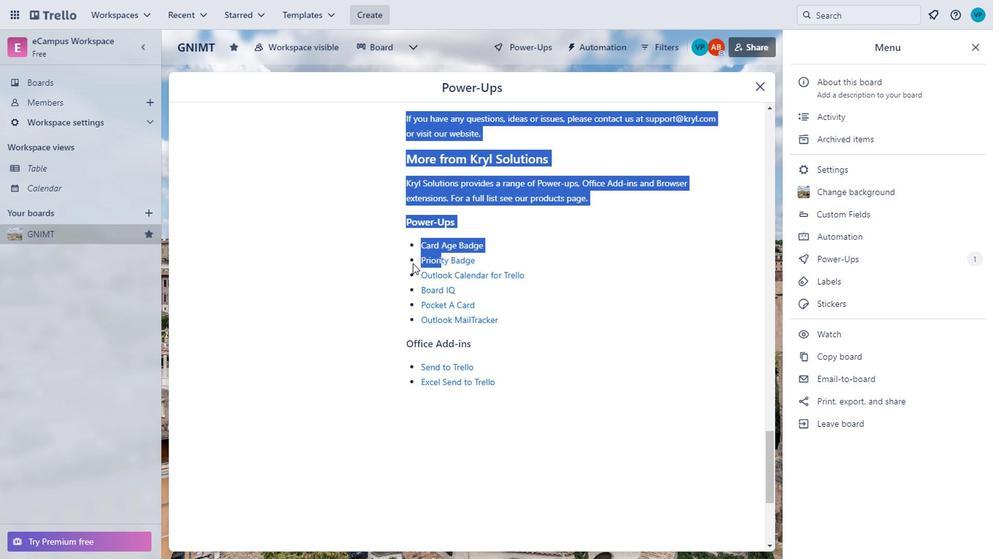 
Action: Mouse scrolled (408, 250) with delta (0, 0)
Screenshot: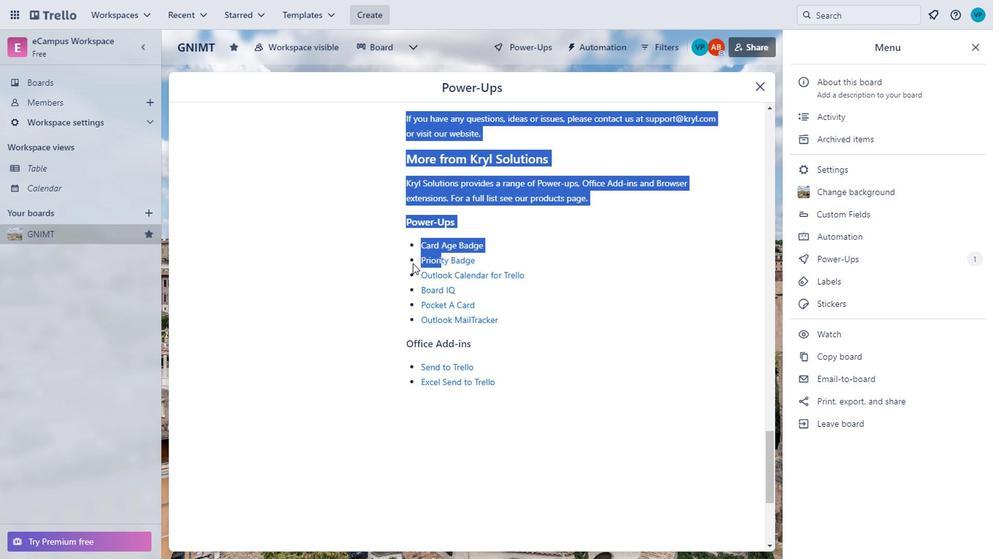 
Action: Mouse scrolled (408, 250) with delta (0, 0)
Screenshot: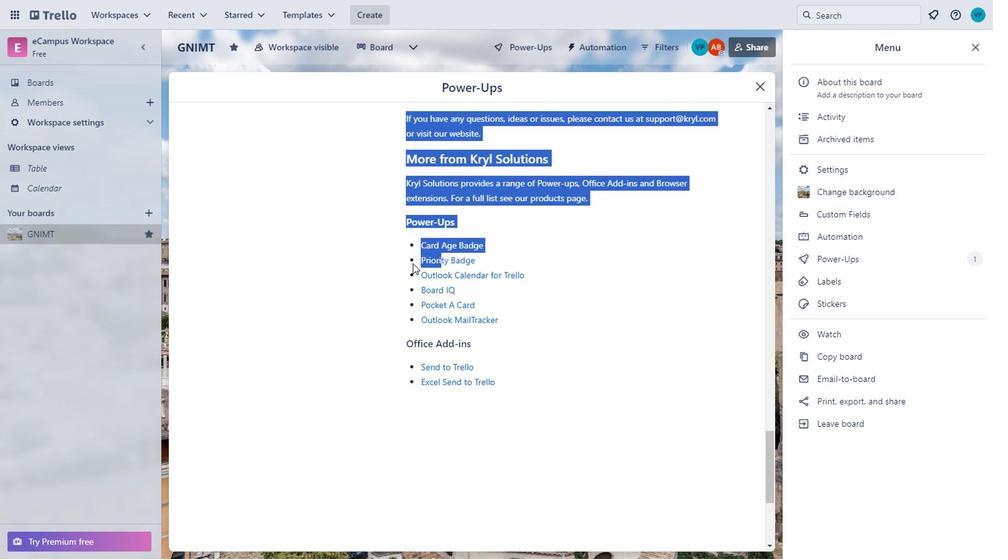 
Action: Mouse moved to (404, 240)
Screenshot: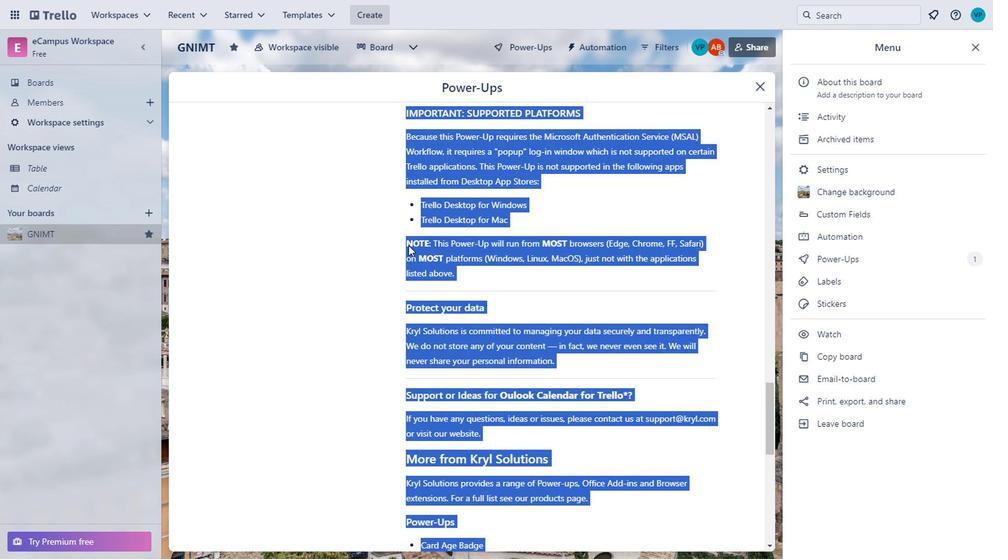 
Action: Mouse scrolled (404, 240) with delta (0, 0)
Screenshot: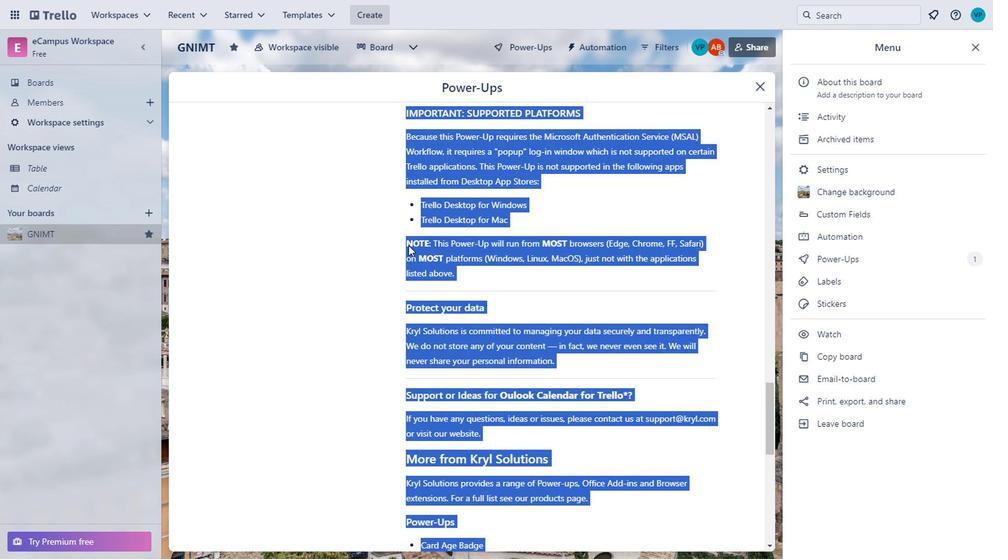 
Action: Mouse moved to (403, 239)
Screenshot: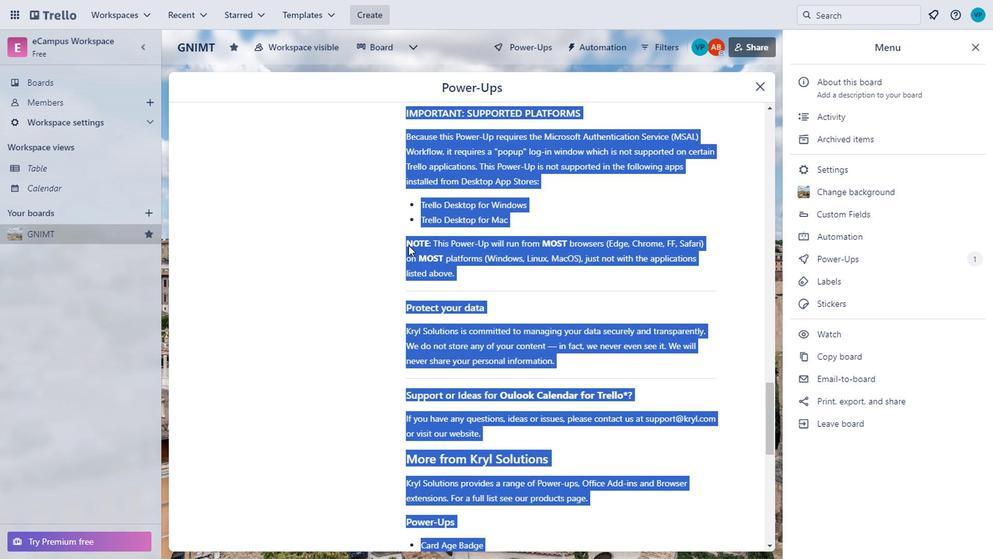
Action: Mouse scrolled (403, 240) with delta (0, 0)
Screenshot: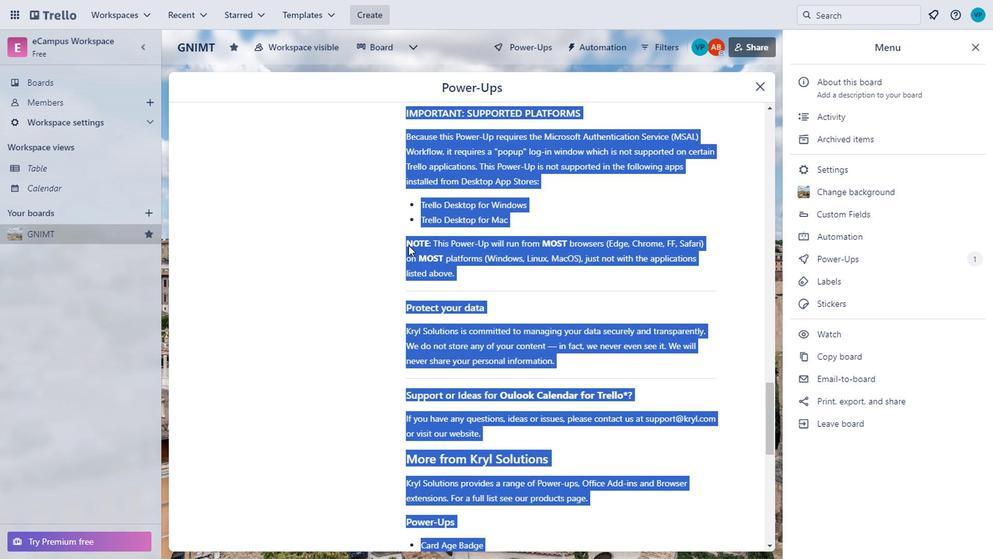 
Action: Mouse scrolled (403, 240) with delta (0, 0)
Screenshot: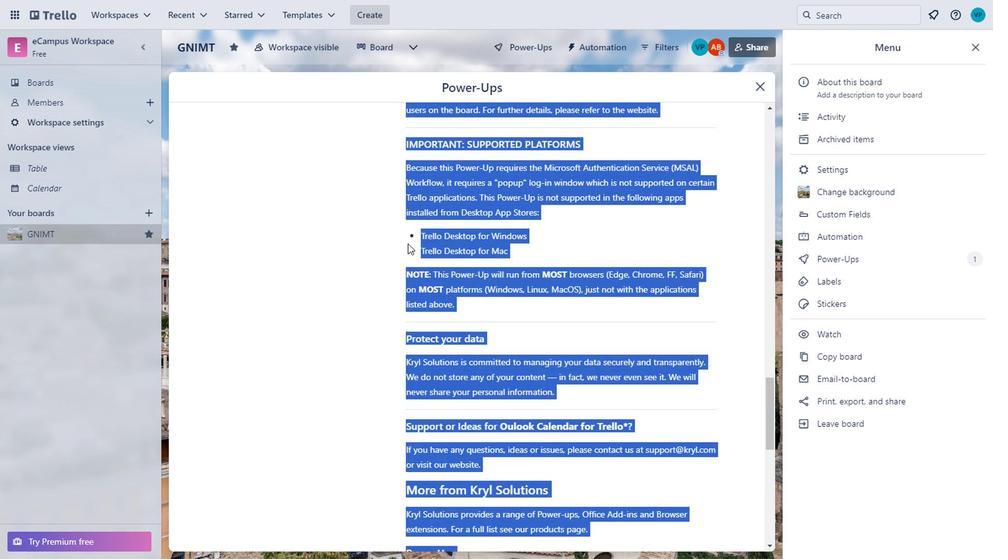 
Action: Mouse moved to (402, 239)
Screenshot: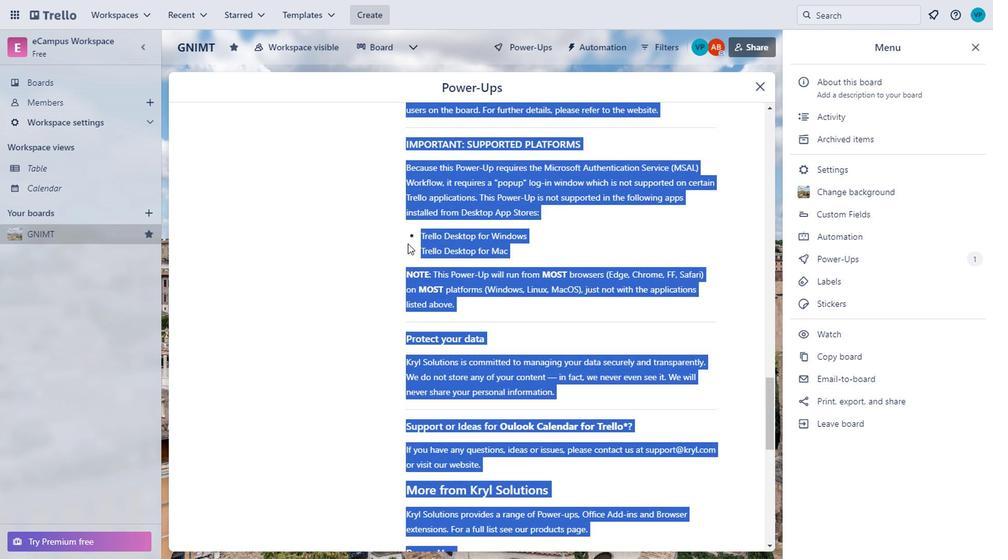 
Action: Mouse scrolled (402, 240) with delta (0, 0)
Screenshot: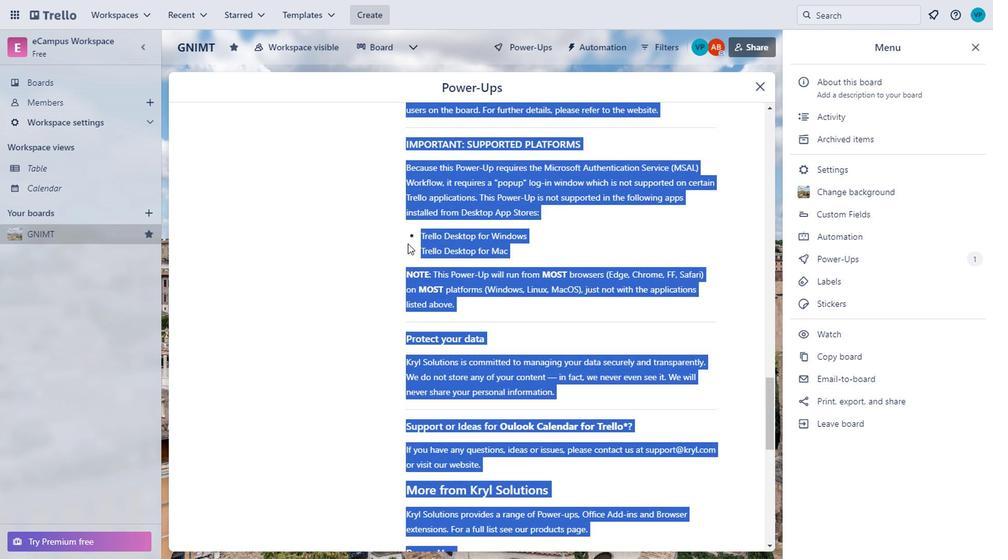 
Action: Mouse moved to (21, 399)
Screenshot: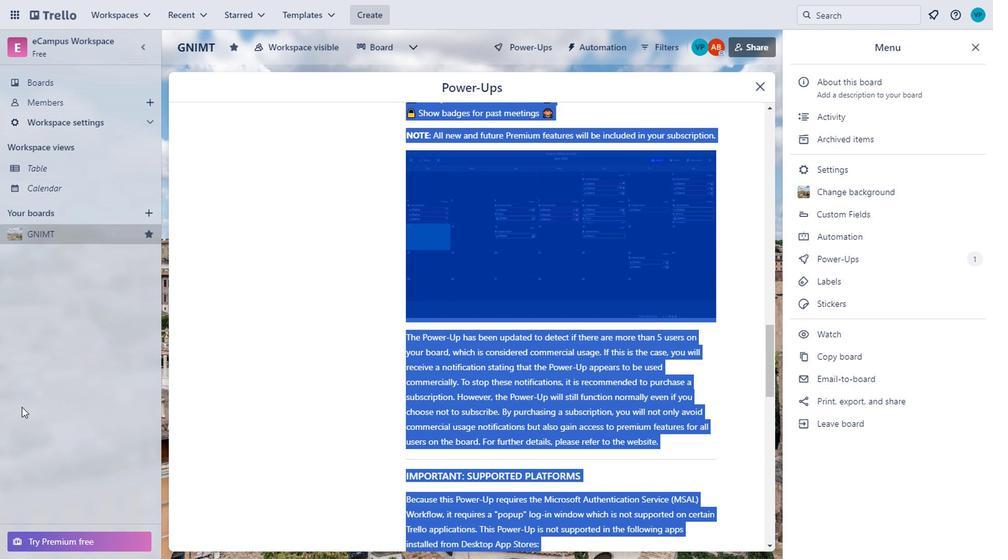 
Action: Mouse scrolled (21, 400) with delta (0, 0)
Screenshot: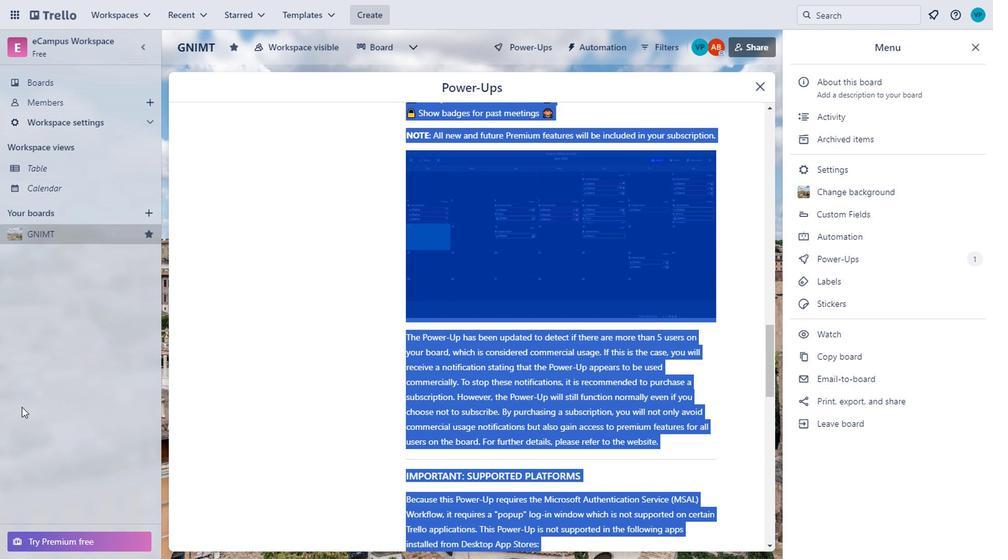 
Action: Mouse moved to (21, 398)
Screenshot: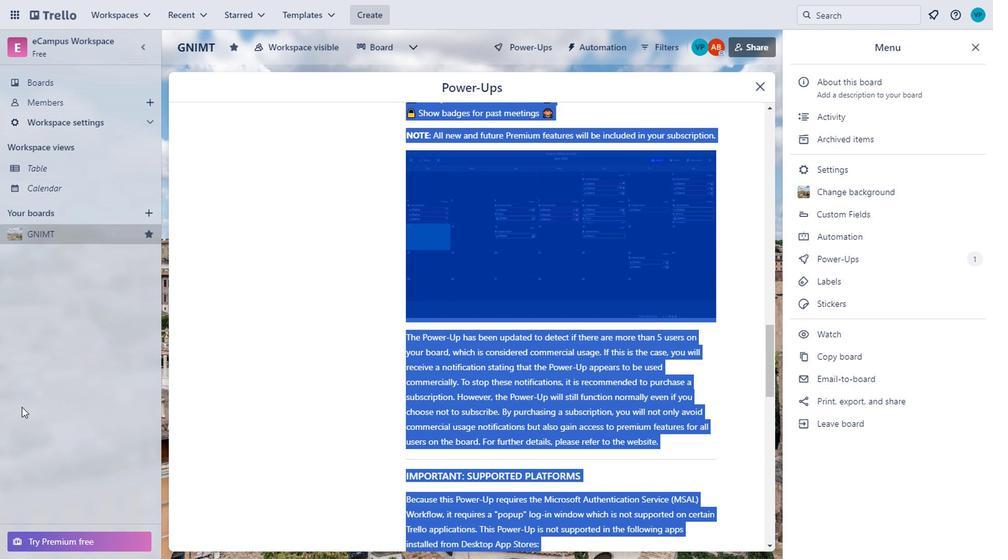
Action: Mouse scrolled (21, 398) with delta (0, 0)
Screenshot: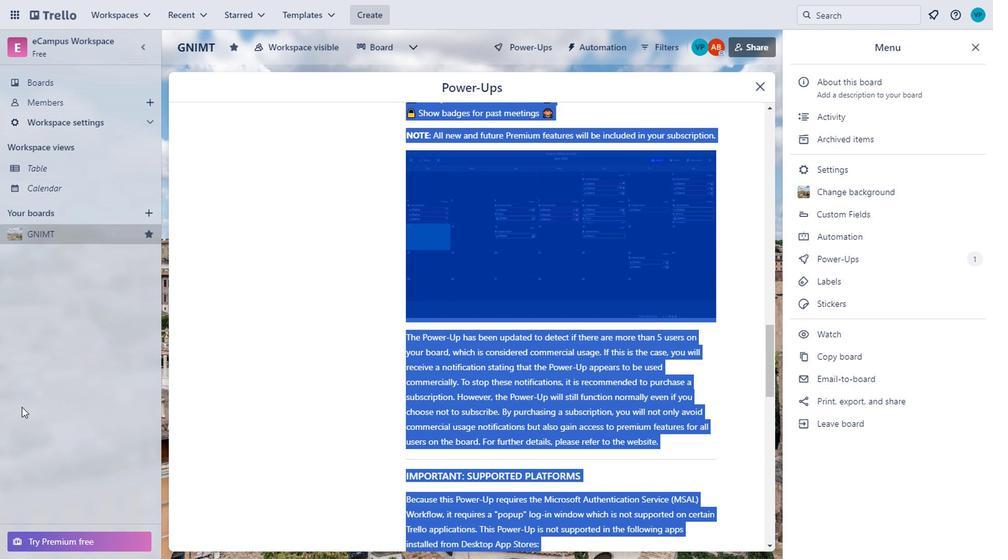 
Action: Mouse moved to (21, 395)
Screenshot: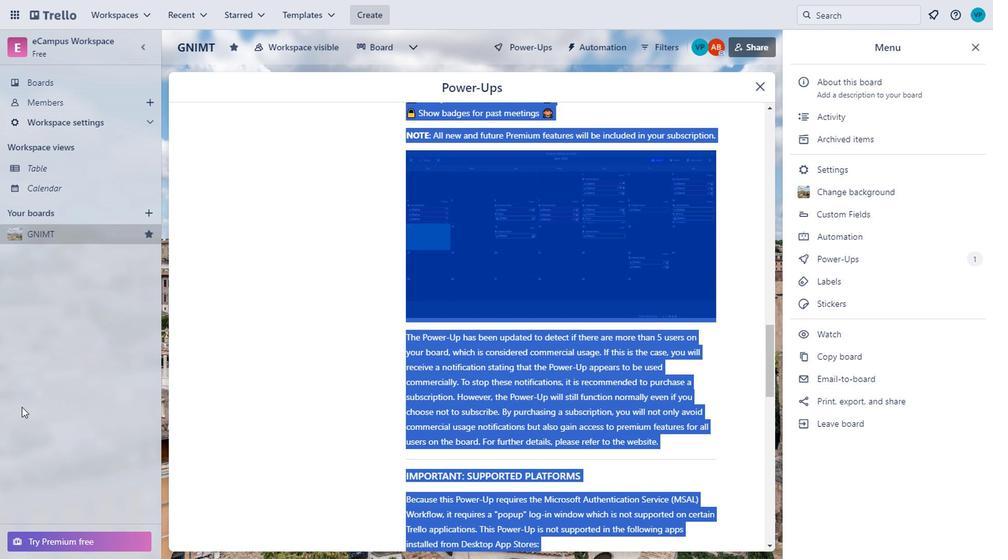 
Action: Mouse scrolled (21, 396) with delta (0, 0)
Screenshot: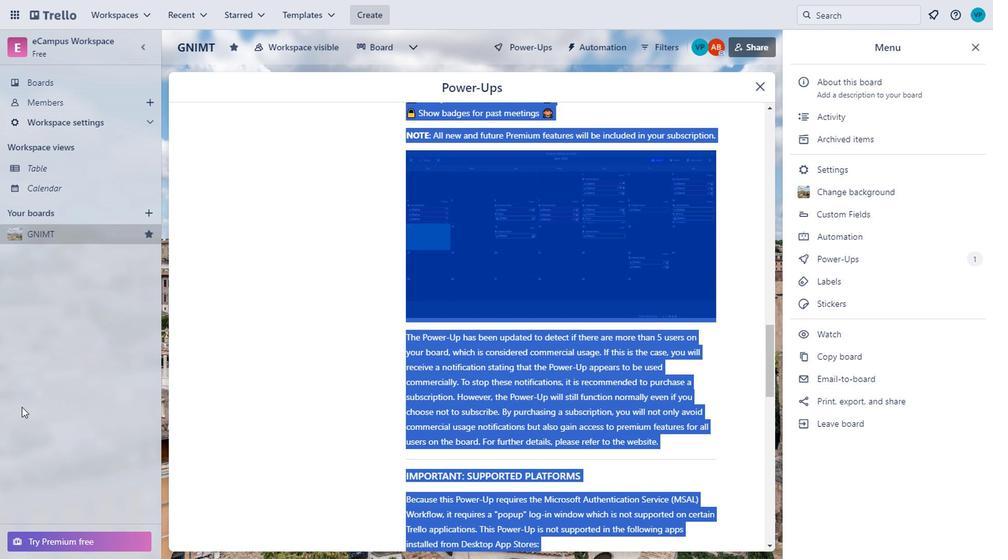 
Action: Mouse moved to (22, 392)
Screenshot: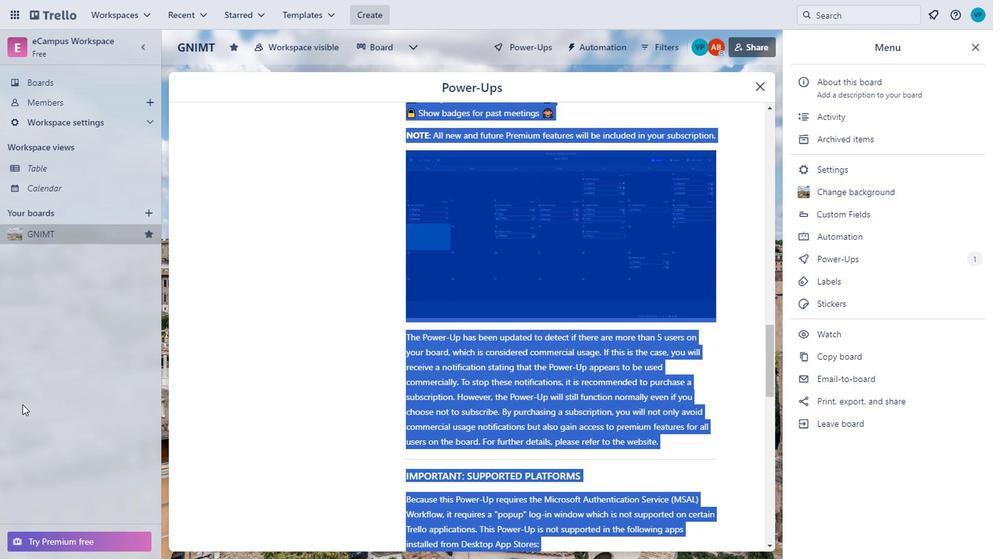 
Action: Mouse scrolled (22, 393) with delta (0, 0)
Screenshot: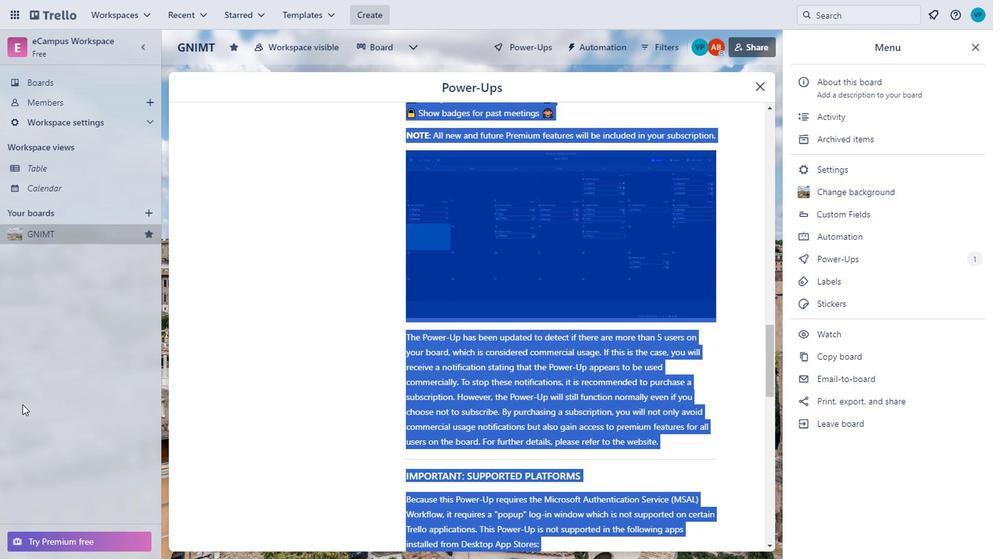 
Action: Mouse moved to (348, 510)
Screenshot: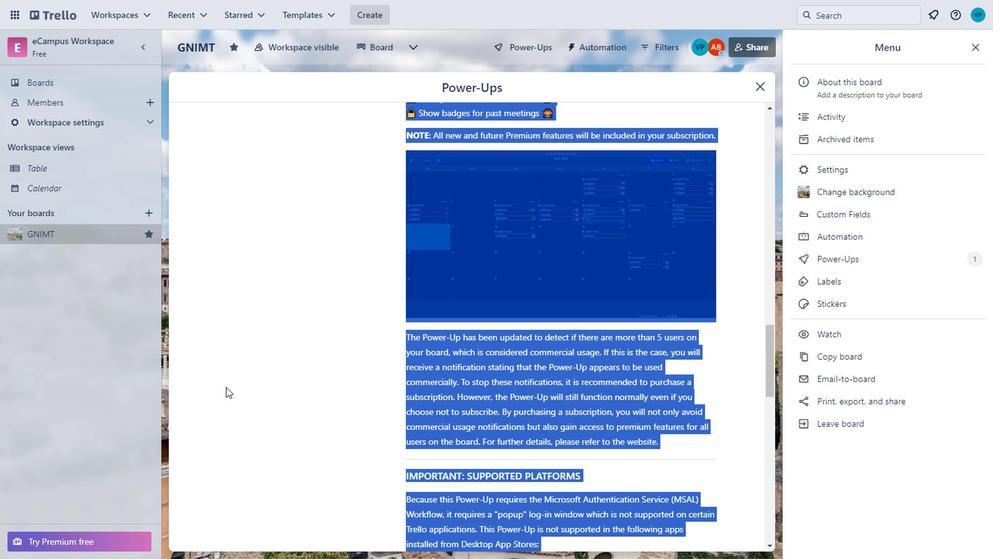 
Action: Mouse scrolled (348, 511) with delta (0, 0)
Screenshot: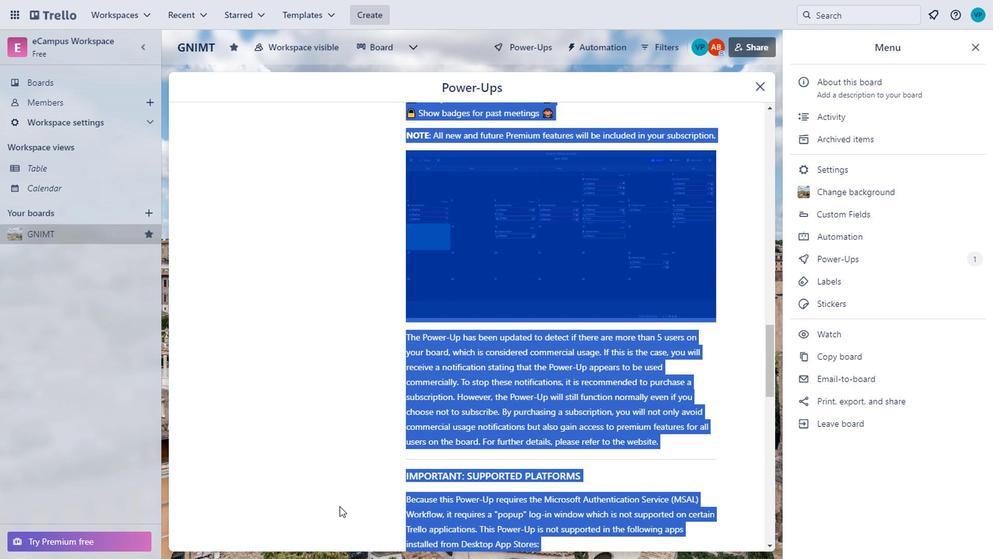 
Action: Mouse moved to (346, 498)
Screenshot: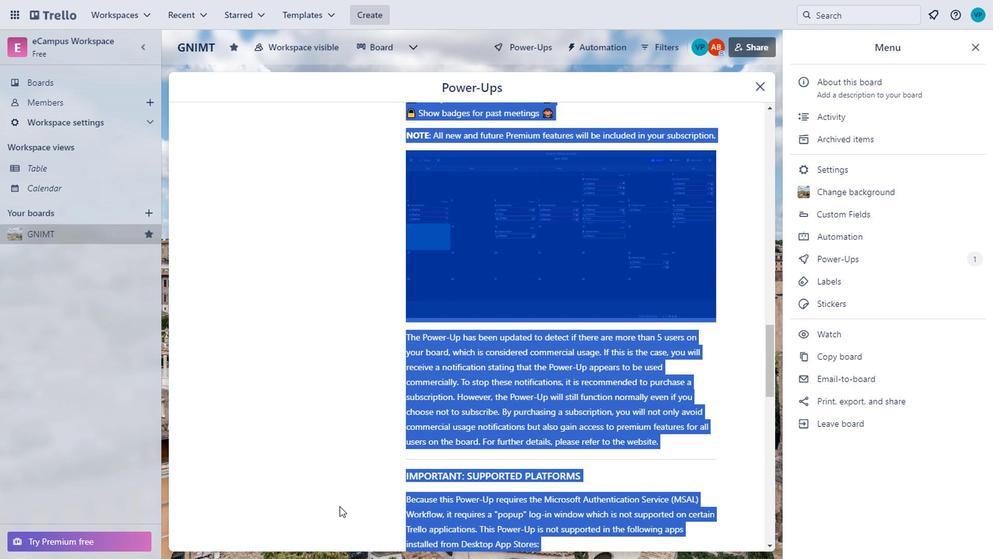 
Action: Mouse scrolled (346, 499) with delta (0, 1)
Screenshot: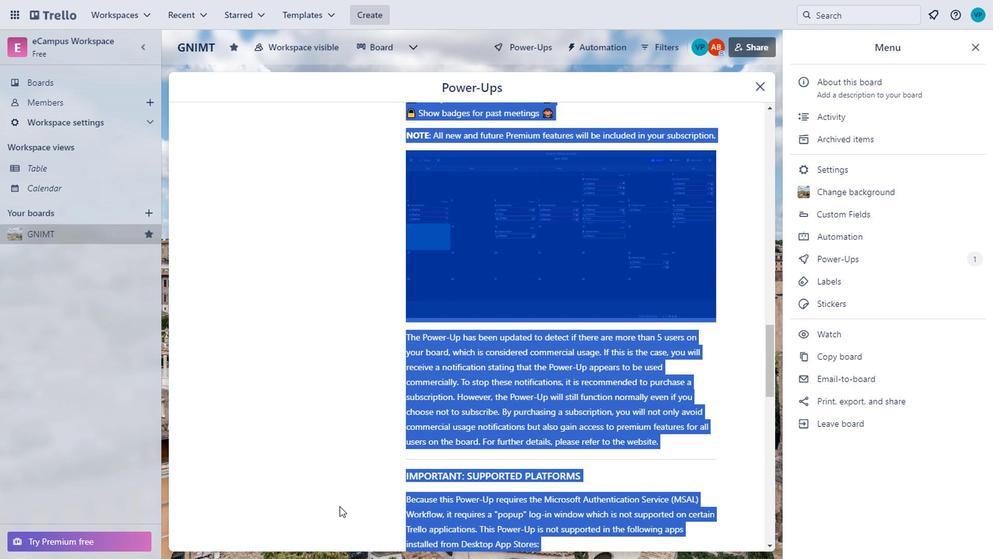 
Action: Mouse moved to (346, 497)
Screenshot: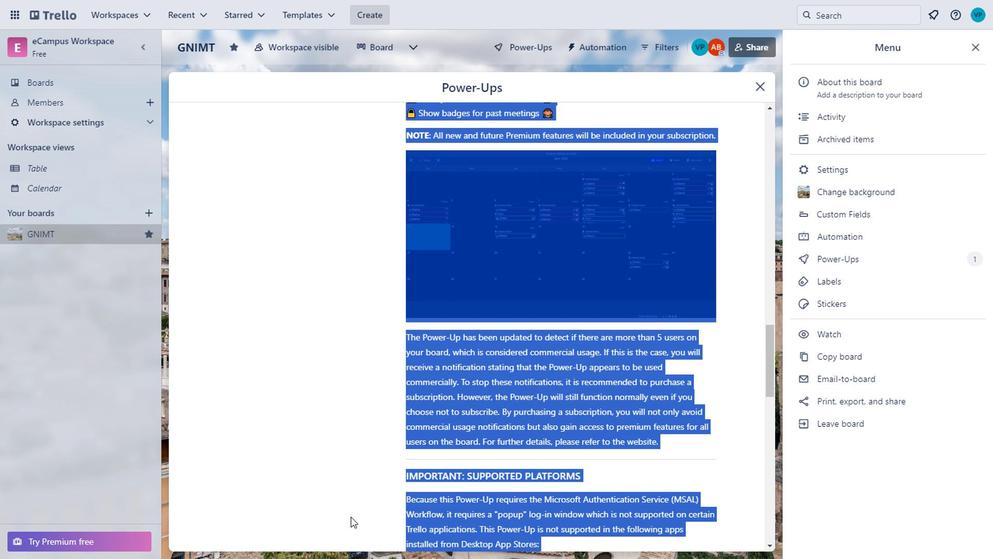 
Action: Mouse scrolled (346, 498) with delta (0, 0)
Screenshot: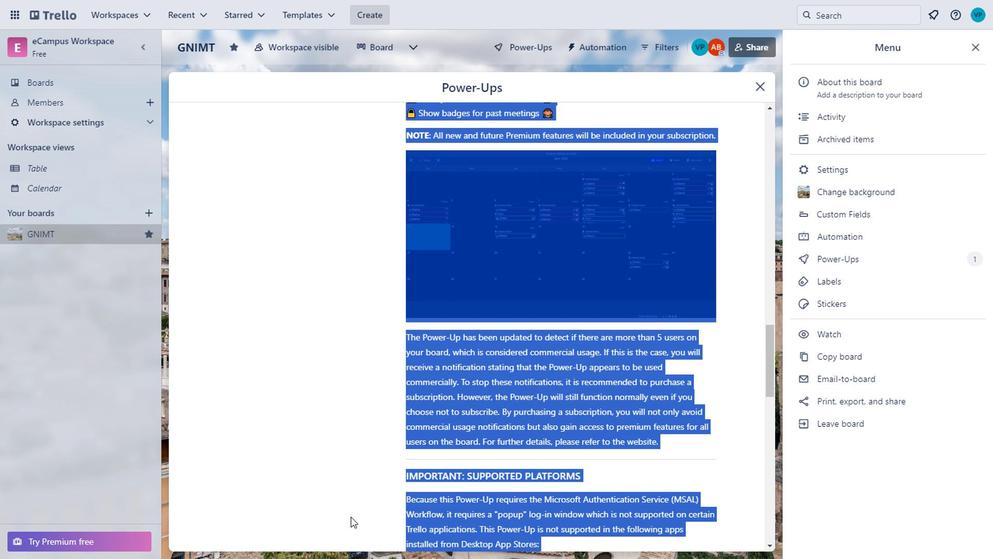 
Action: Mouse moved to (345, 489)
Screenshot: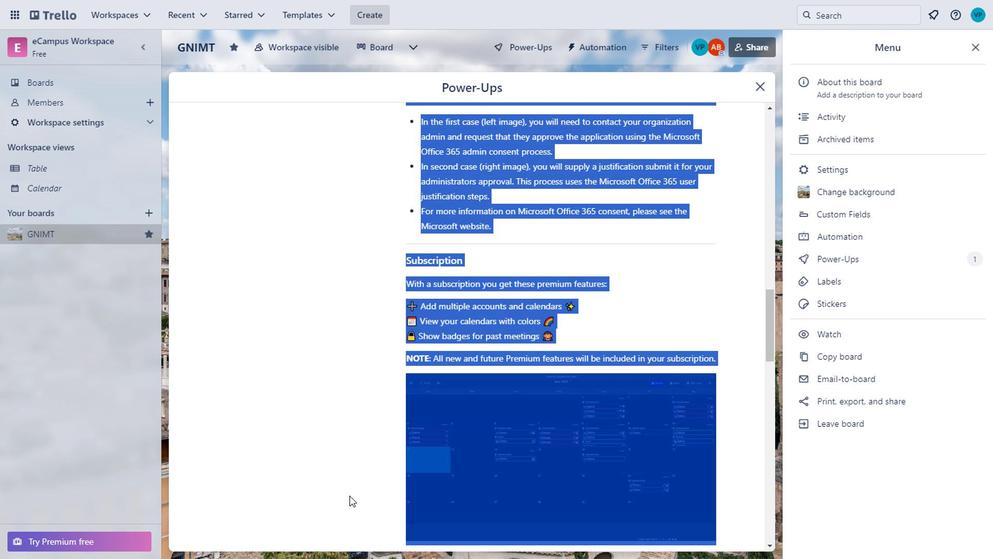 
Action: Mouse scrolled (345, 490) with delta (0, 1)
Screenshot: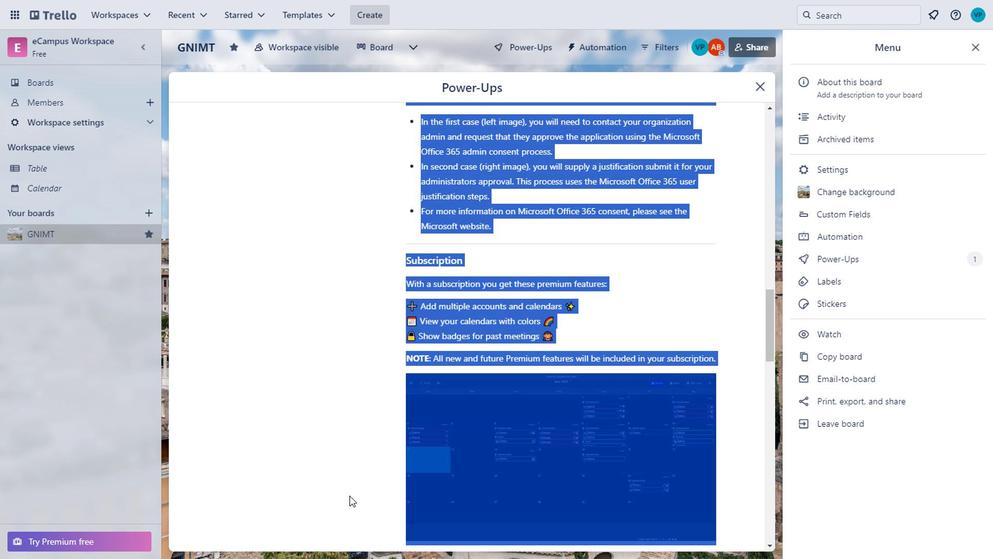 
Action: Mouse moved to (345, 485)
Screenshot: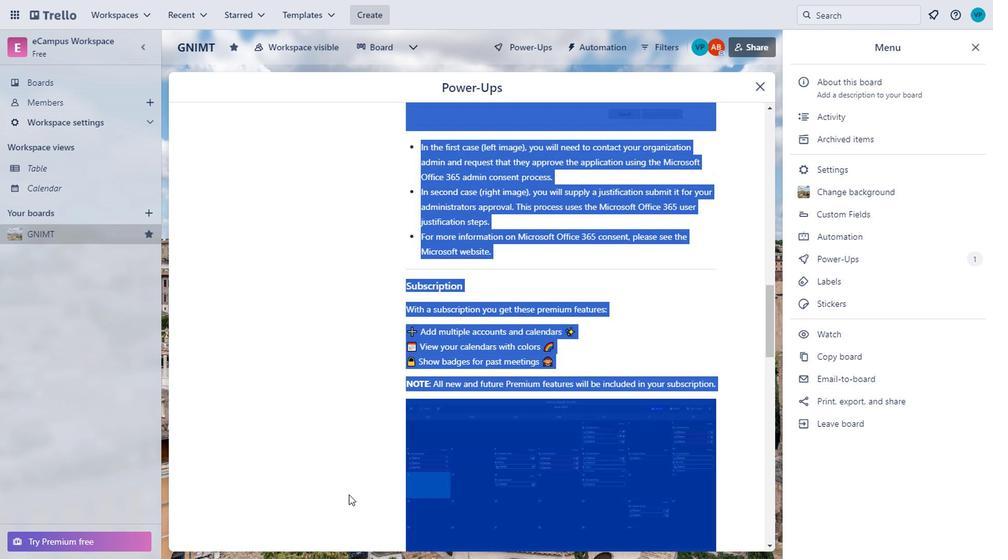 
Action: Mouse scrolled (345, 486) with delta (0, 0)
Screenshot: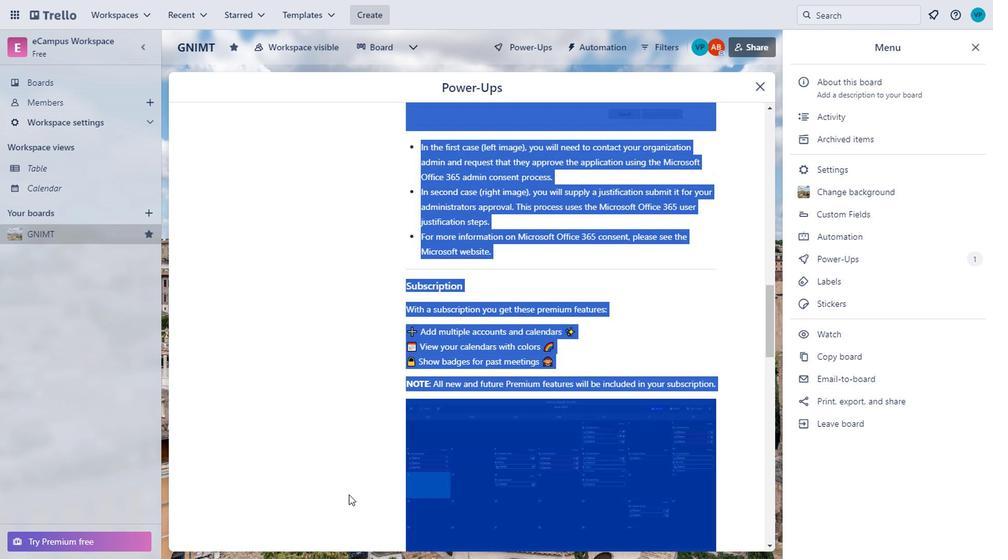 
Action: Mouse moved to (342, 474)
Screenshot: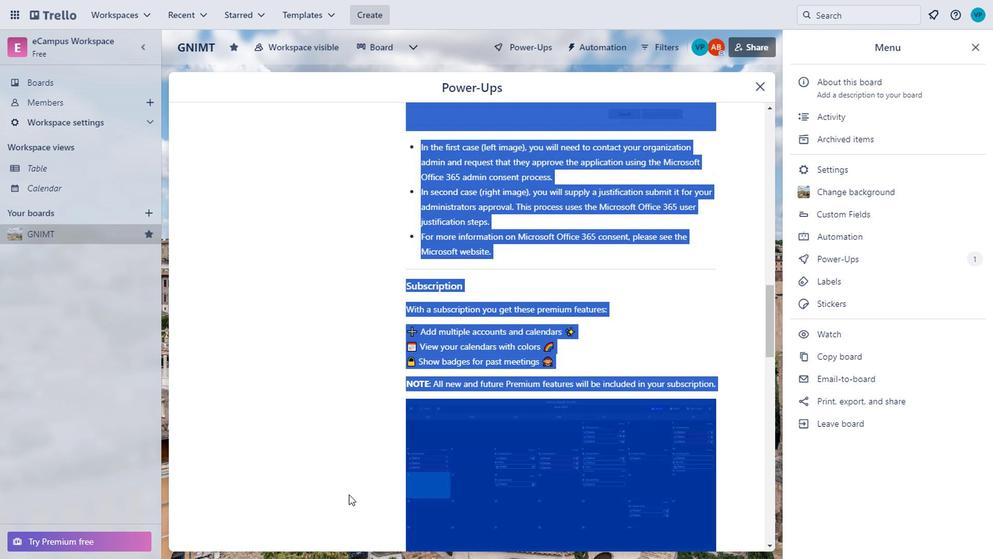 
Action: Mouse scrolled (342, 474) with delta (0, 0)
Screenshot: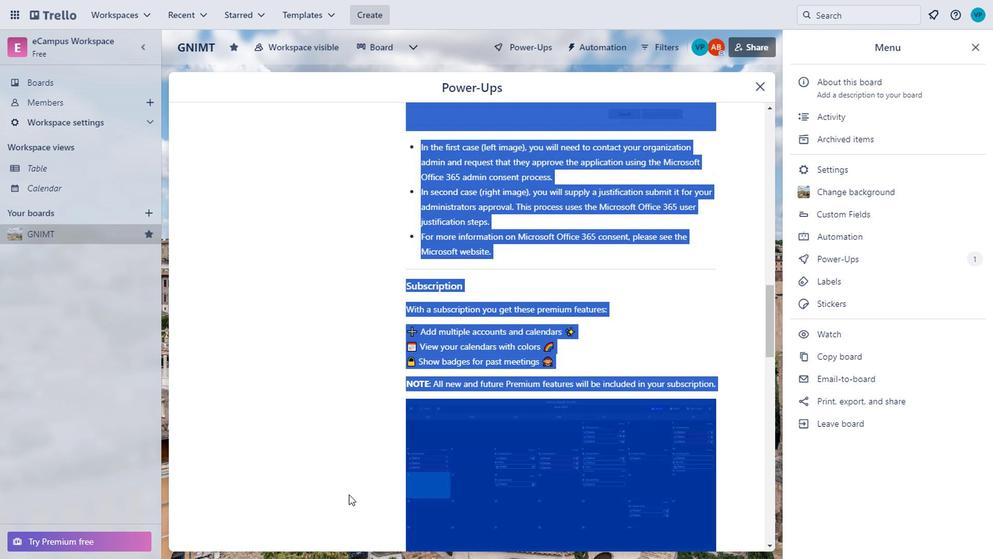 
Action: Mouse moved to (342, 435)
Screenshot: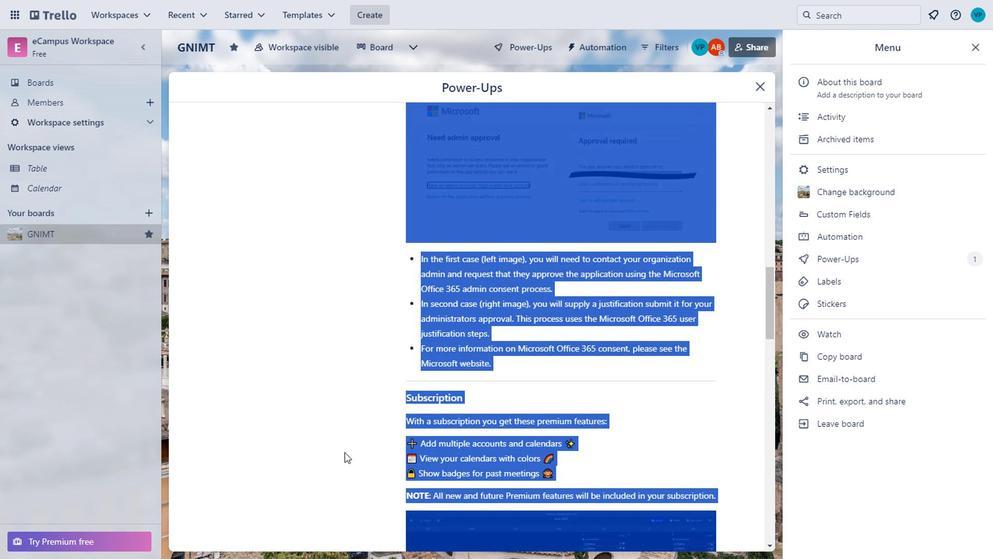 
Action: Mouse scrolled (342, 436) with delta (0, 1)
Screenshot: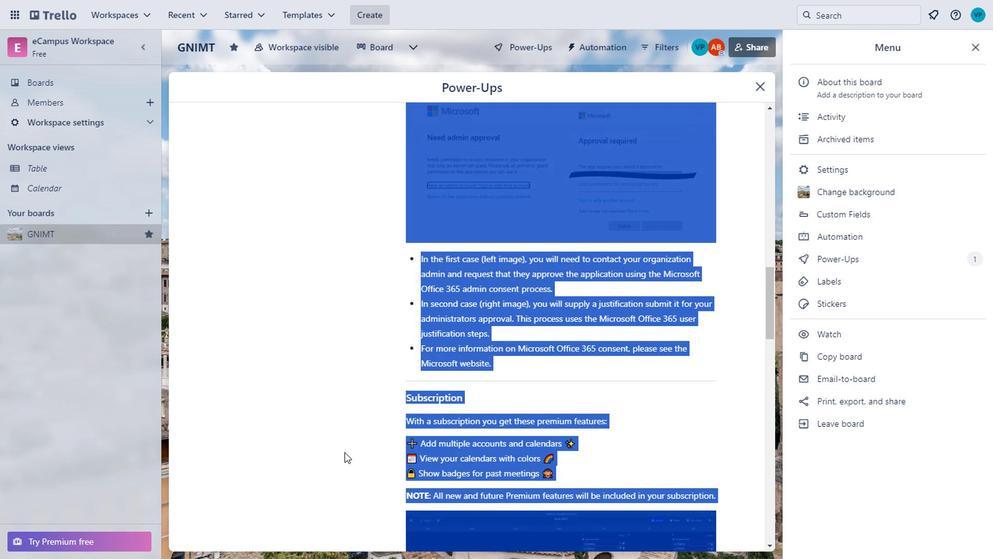 
Action: Mouse moved to (342, 434)
Screenshot: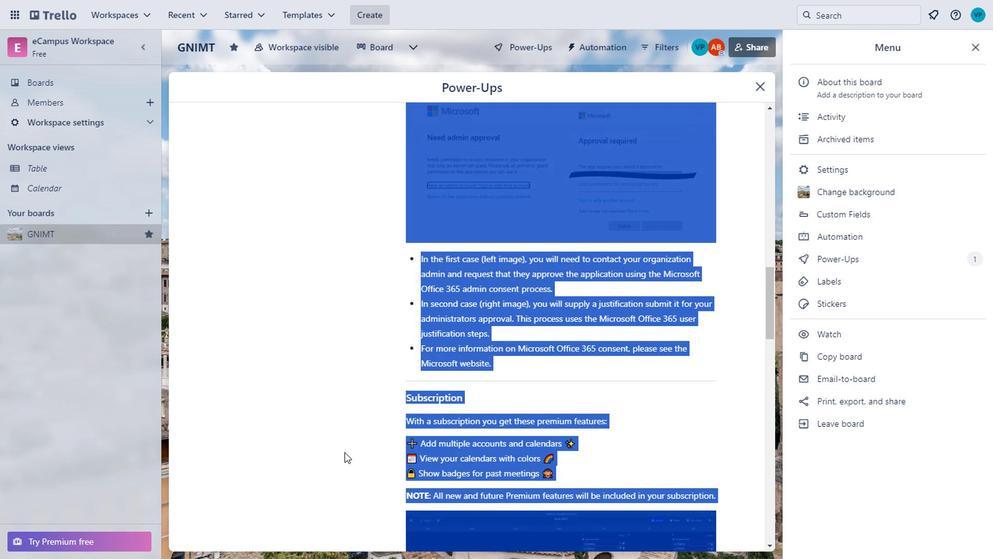 
Action: Mouse scrolled (342, 435) with delta (0, 0)
Screenshot: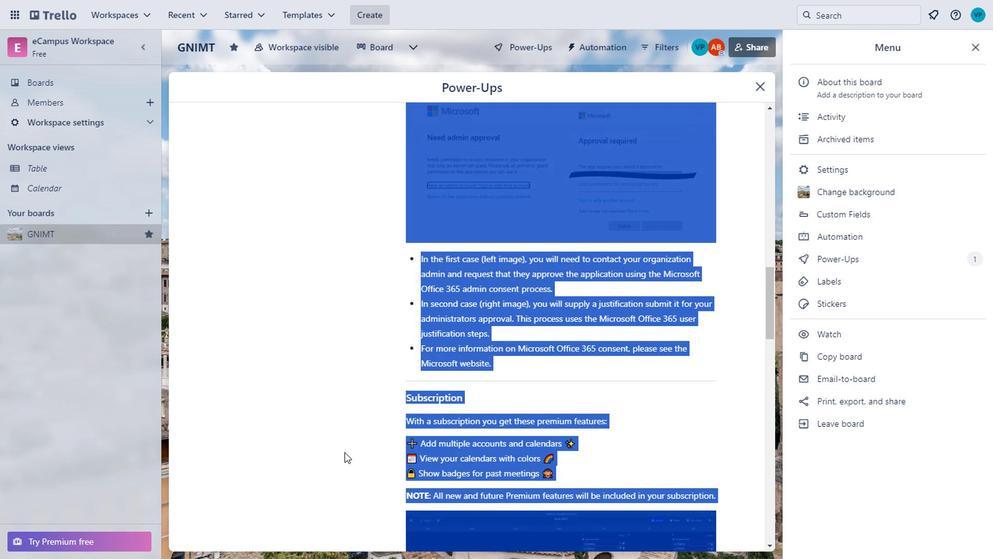 
Action: Mouse scrolled (342, 435) with delta (0, 0)
Screenshot: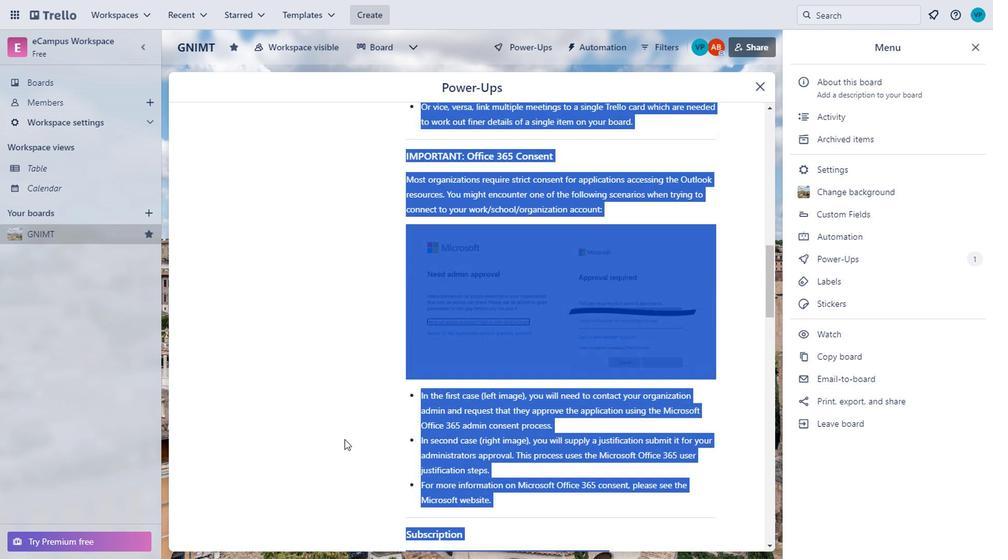 
Action: Mouse scrolled (342, 435) with delta (0, 0)
Screenshot: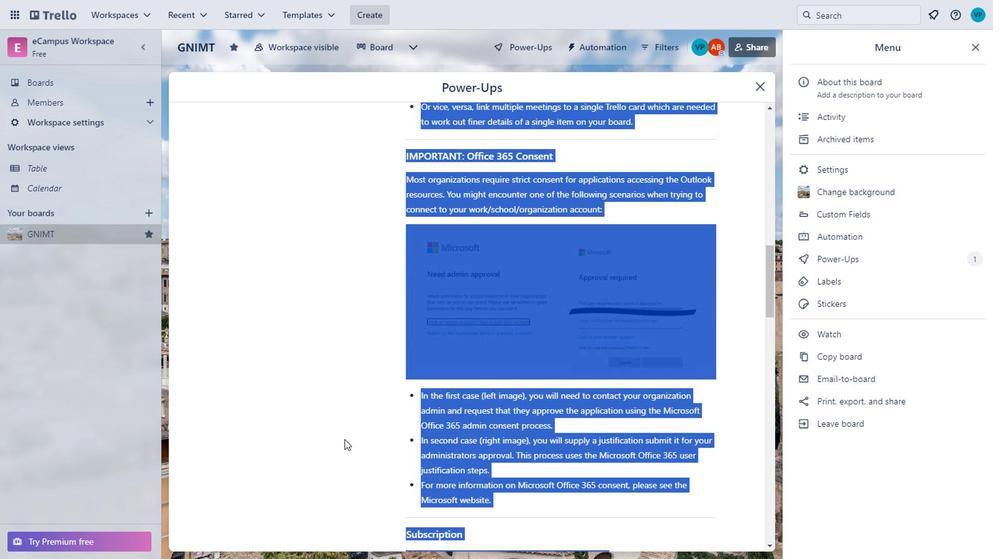 
Action: Mouse moved to (342, 425)
Screenshot: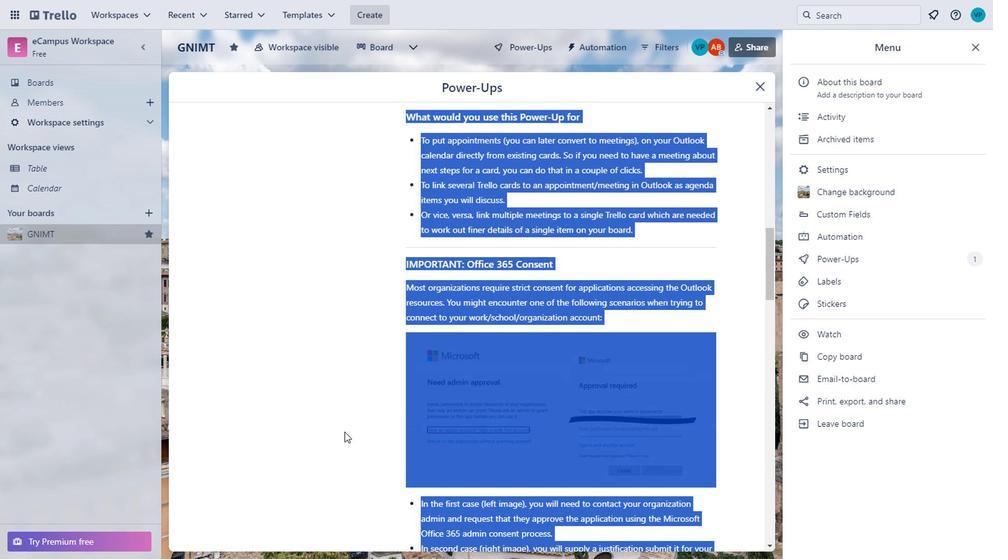 
Action: Mouse scrolled (342, 425) with delta (0, 0)
Screenshot: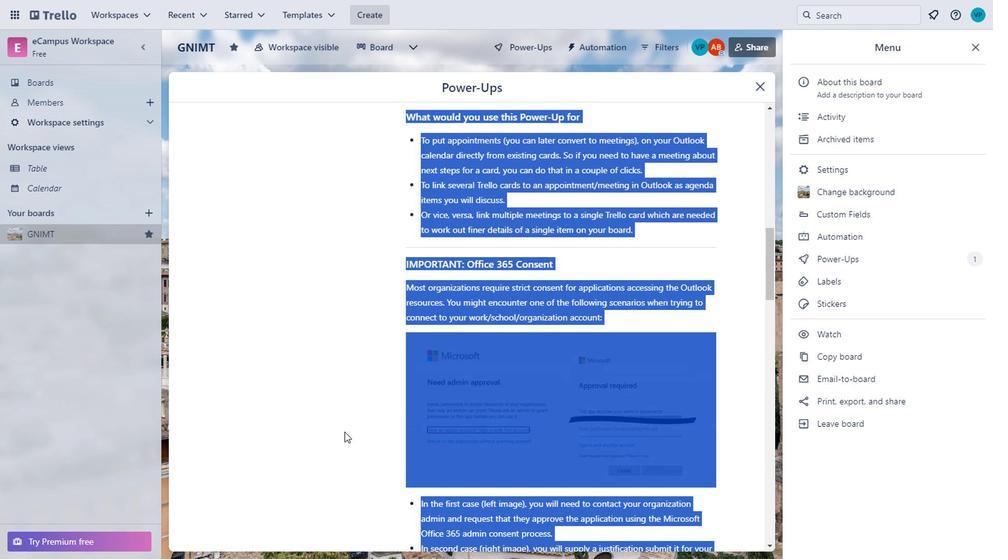 
Action: Mouse moved to (342, 423)
Screenshot: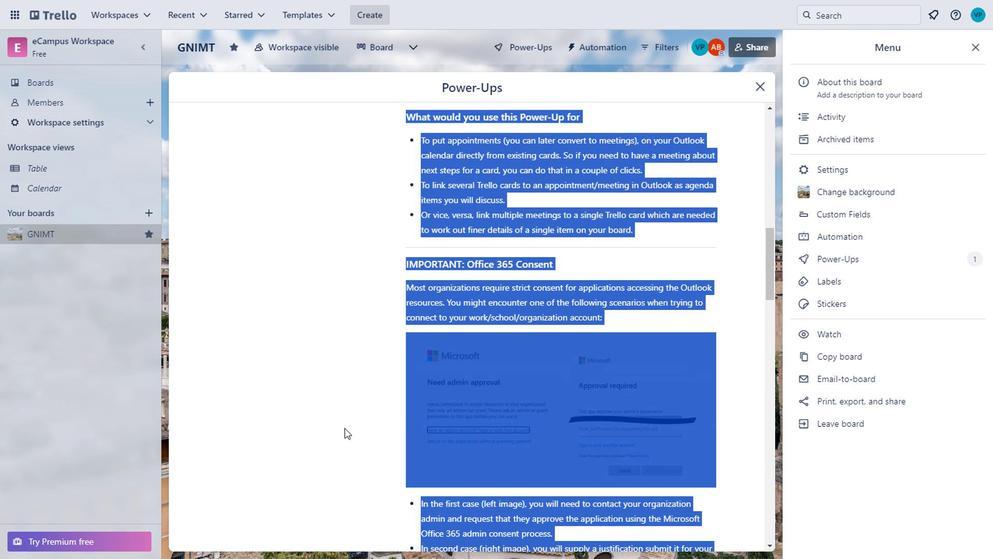 
Action: Mouse scrolled (342, 424) with delta (0, 0)
Screenshot: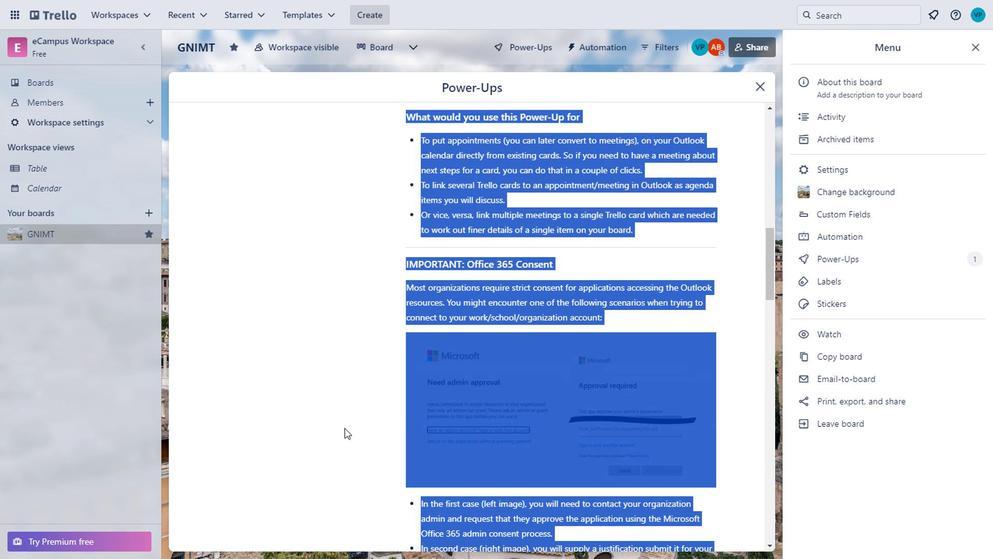 
Action: Mouse moved to (342, 423)
Screenshot: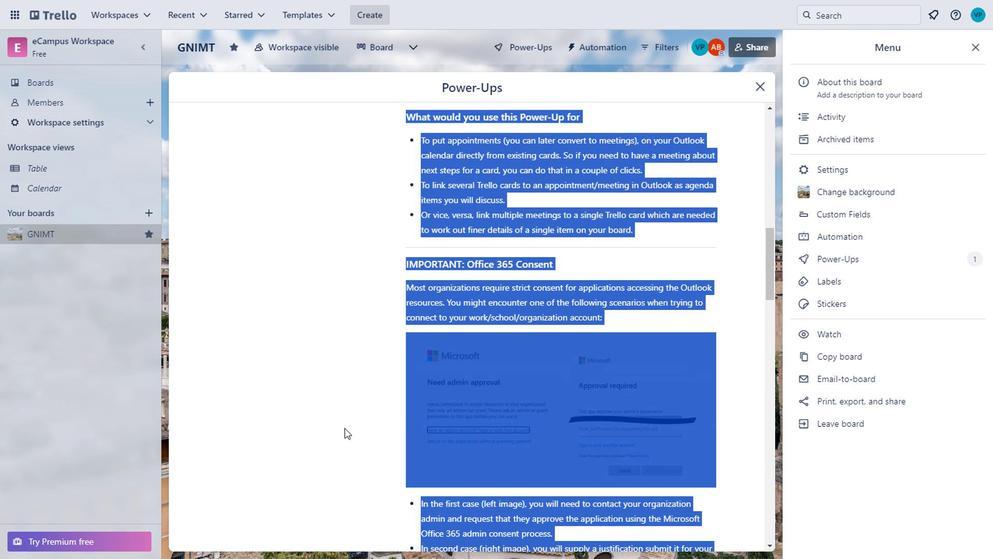 
Action: Mouse scrolled (342, 423) with delta (0, 0)
Screenshot: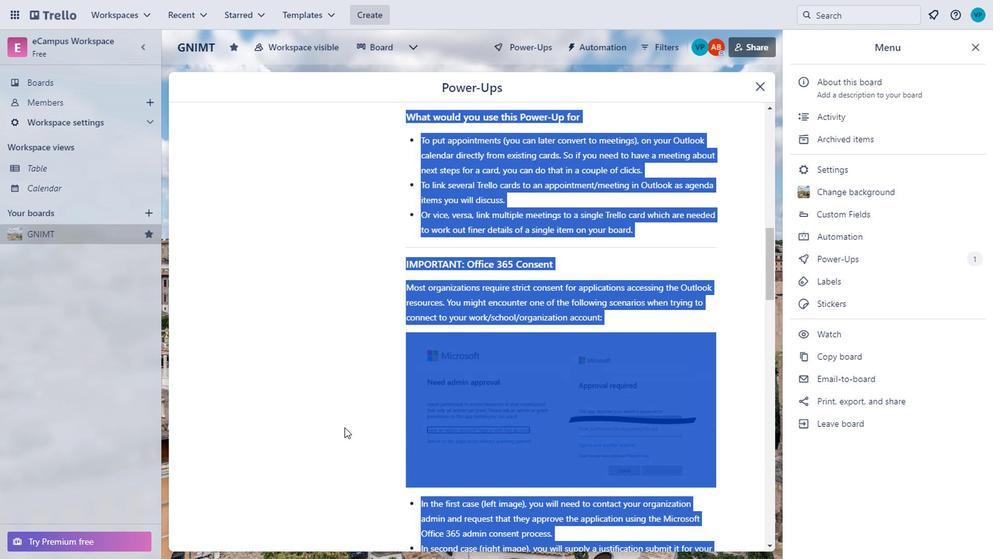 
Action: Mouse moved to (338, 387)
Screenshot: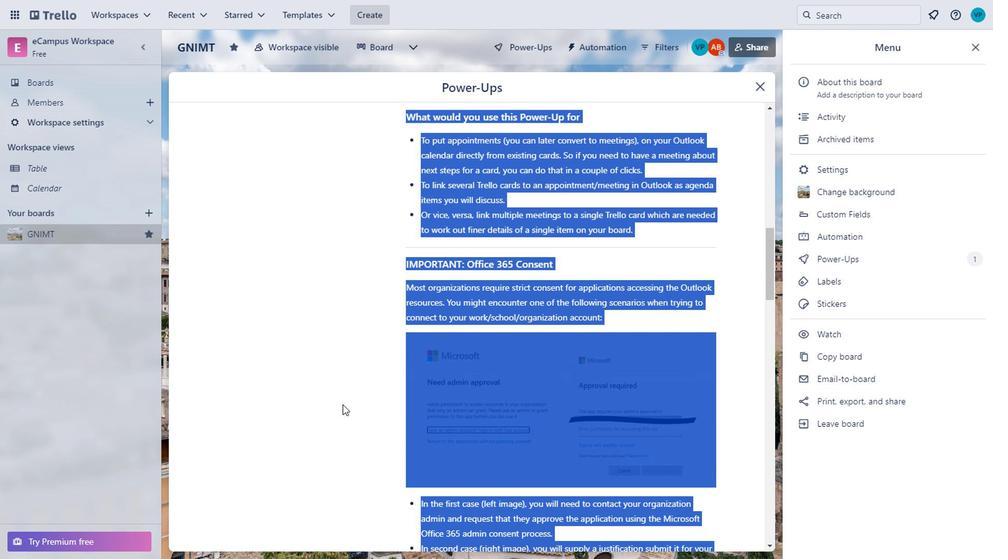 
Action: Mouse scrolled (338, 388) with delta (0, 1)
Screenshot: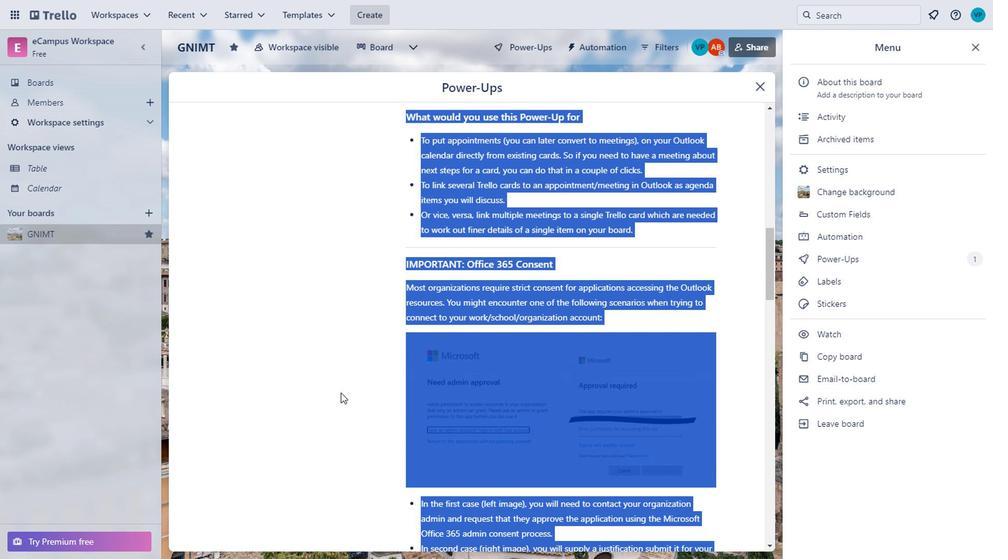 
Action: Mouse moved to (338, 387)
Screenshot: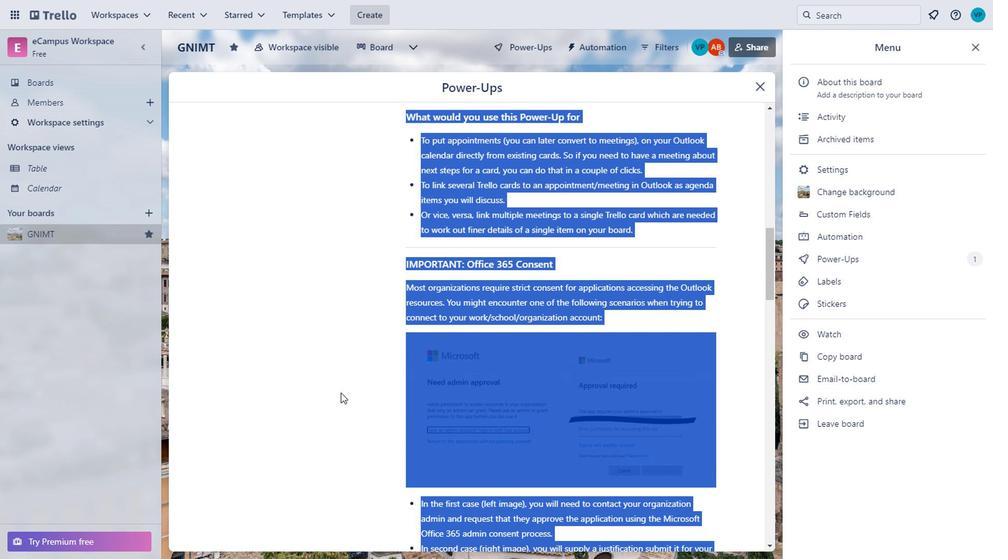 
Action: Mouse scrolled (338, 387) with delta (0, 0)
Screenshot: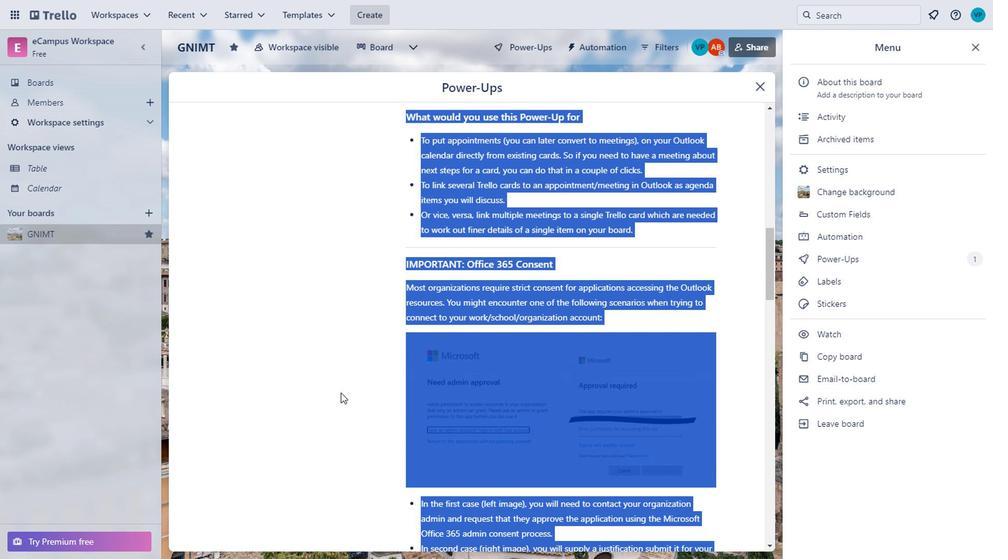 
Action: Mouse moved to (338, 386)
Screenshot: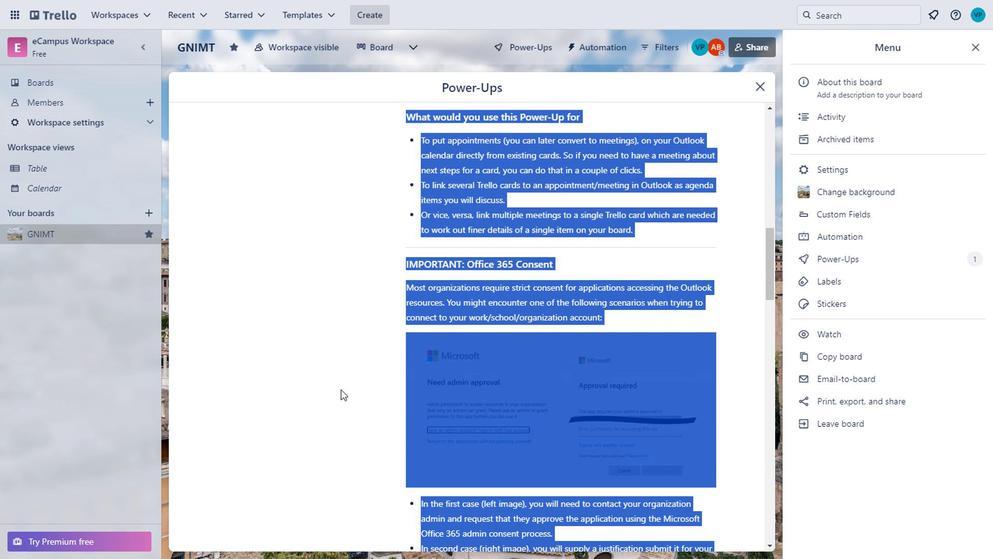 
Action: Mouse scrolled (338, 387) with delta (0, 0)
Screenshot: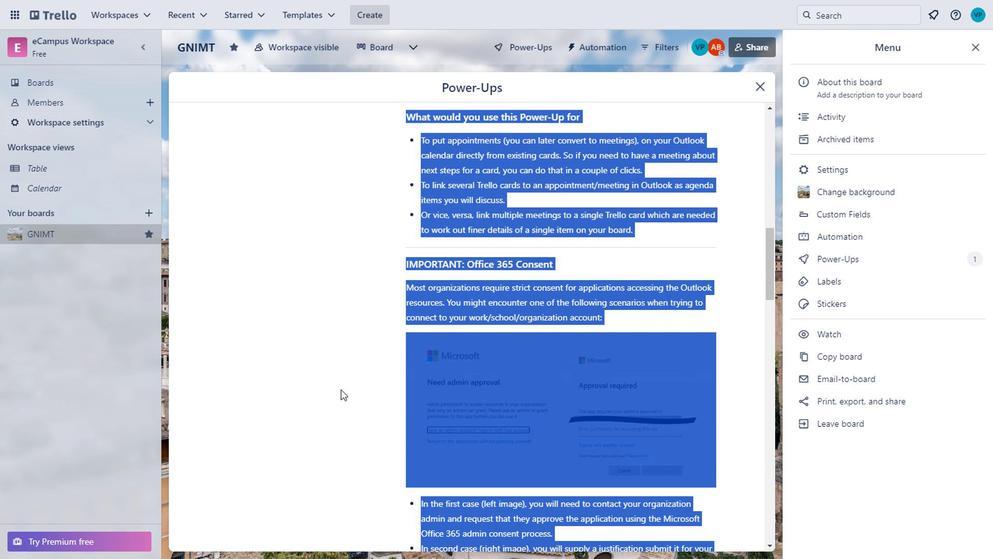 
Action: Mouse moved to (511, 286)
Screenshot: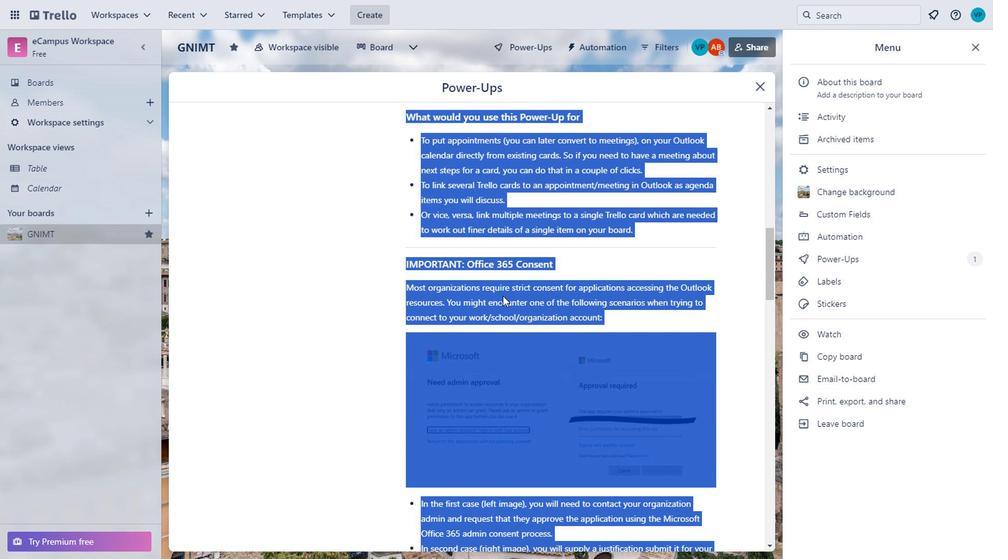 
Action: Mouse scrolled (511, 287) with delta (0, 1)
Screenshot: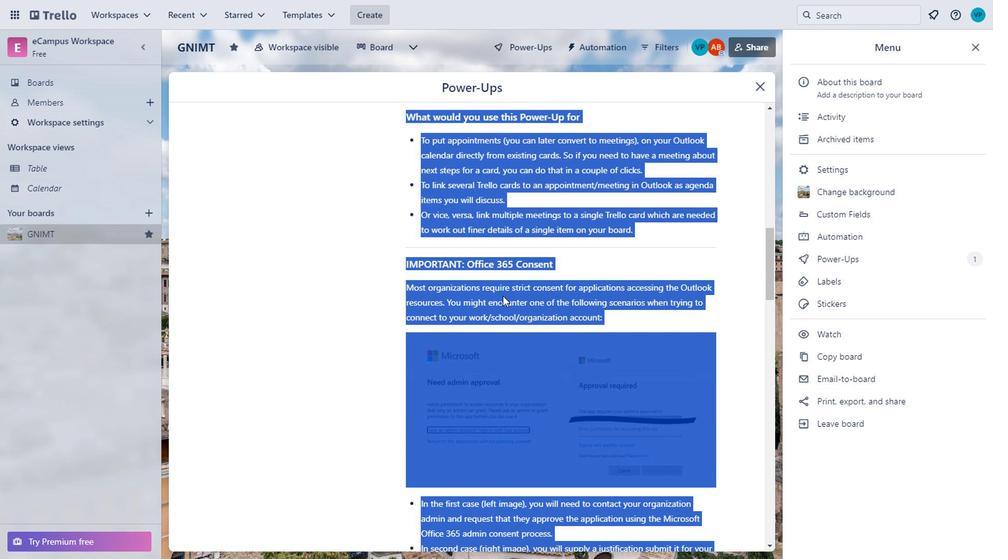 
Action: Mouse moved to (519, 281)
Screenshot: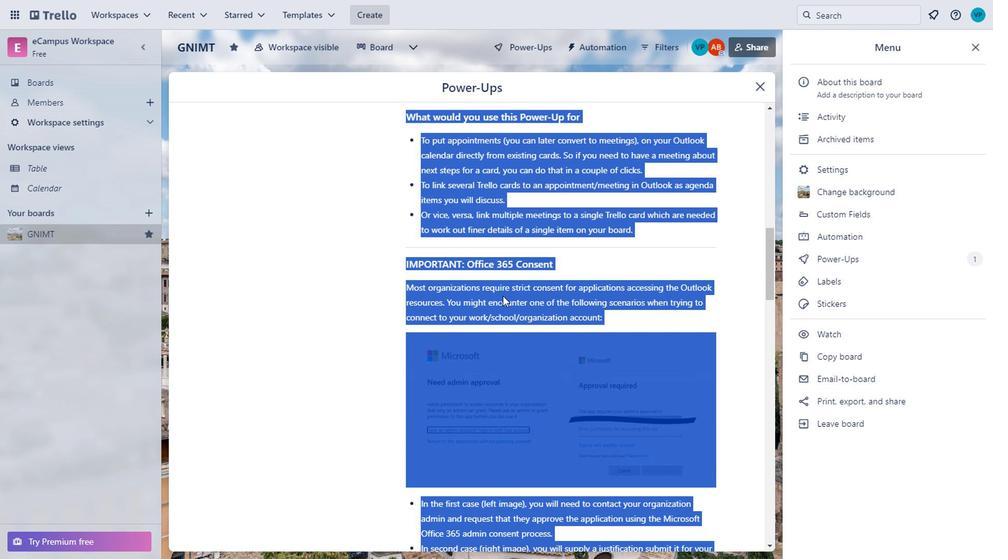 
Action: Mouse scrolled (519, 281) with delta (0, 0)
Screenshot: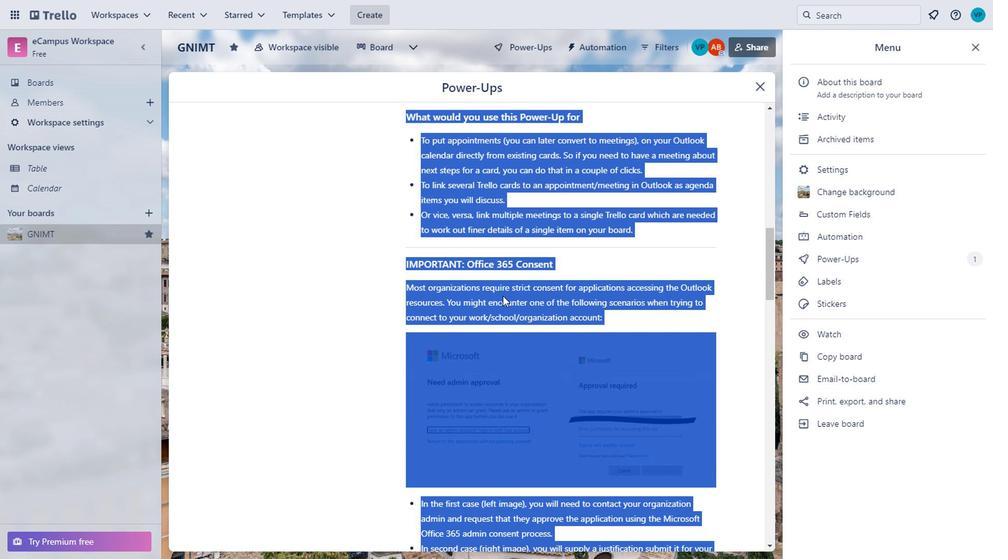 
Action: Mouse moved to (535, 266)
Screenshot: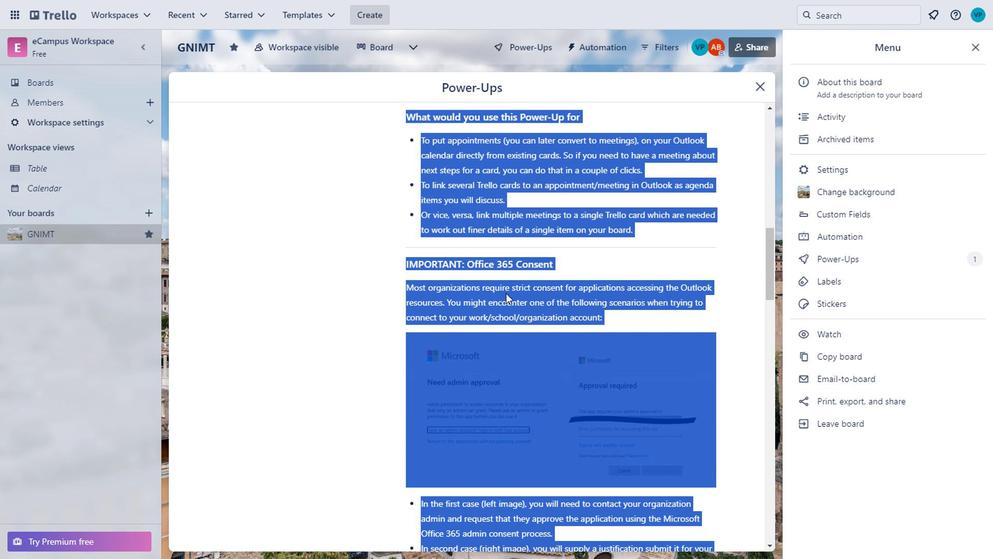 
Action: Mouse scrolled (535, 267) with delta (0, 0)
Screenshot: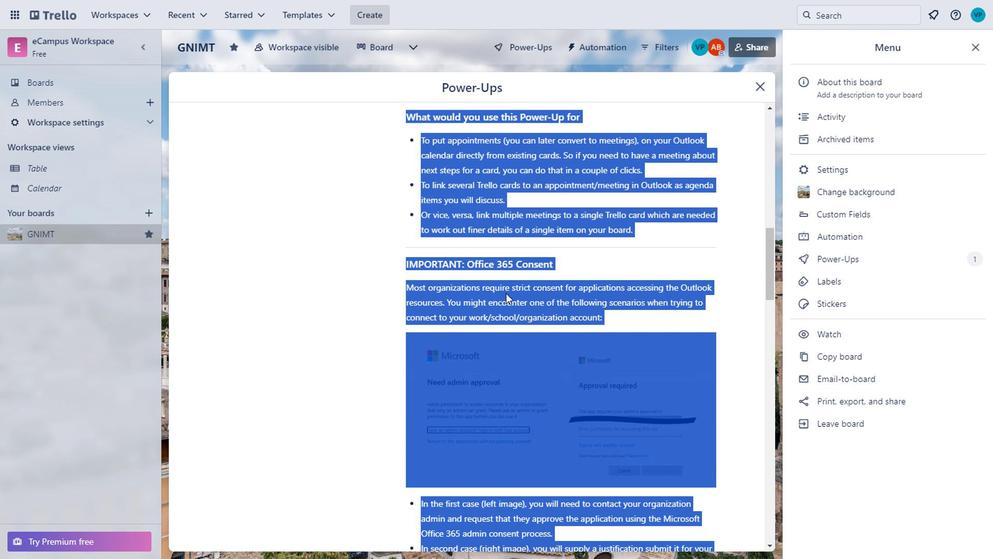 
Action: Mouse moved to (592, 222)
Screenshot: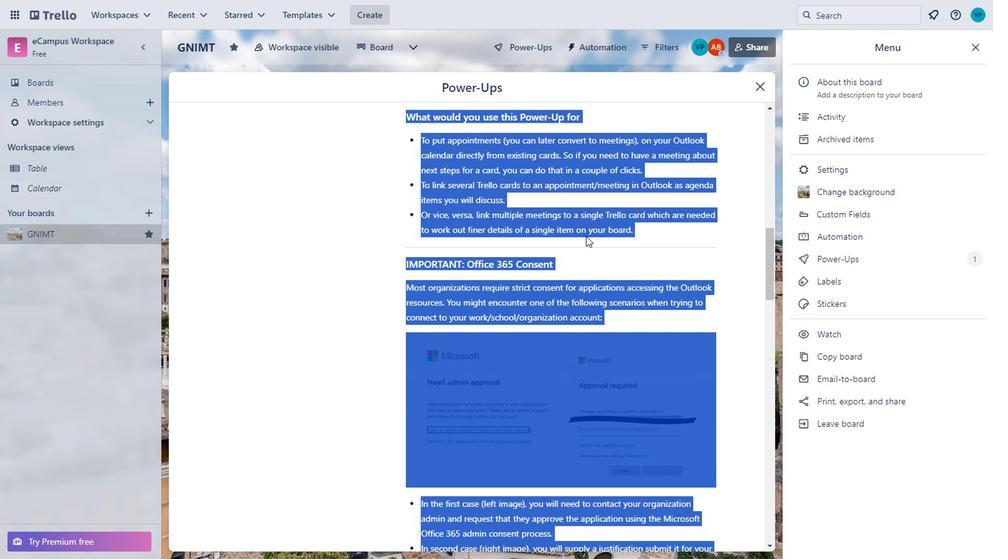 
Action: Mouse scrolled (592, 223) with delta (0, 1)
Screenshot: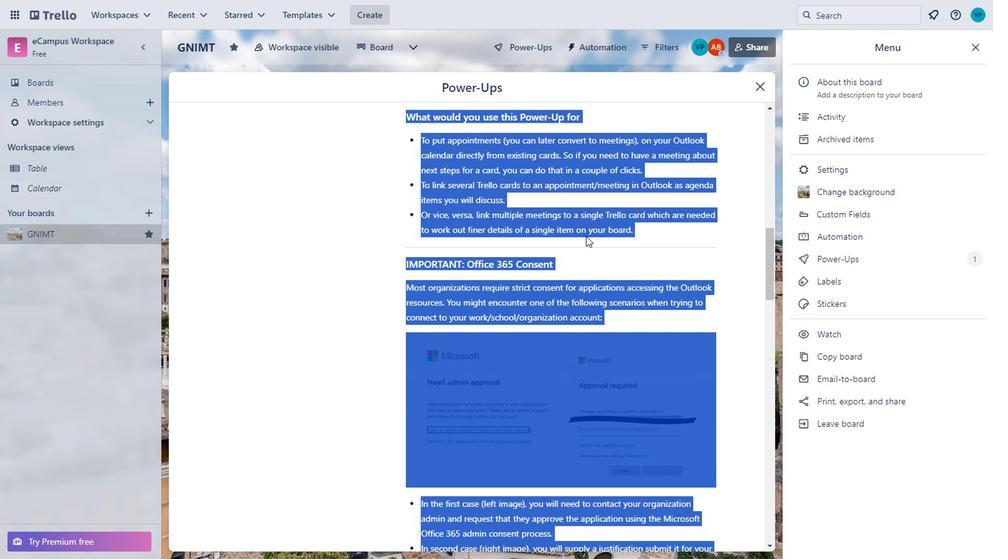 
Action: Mouse moved to (592, 222)
Screenshot: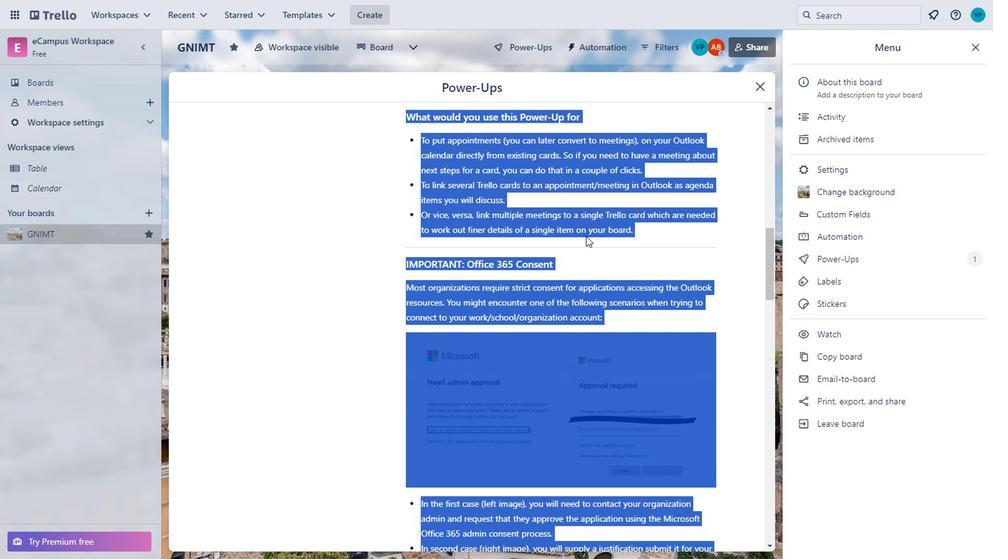 
Action: Mouse scrolled (592, 222) with delta (0, 0)
Screenshot: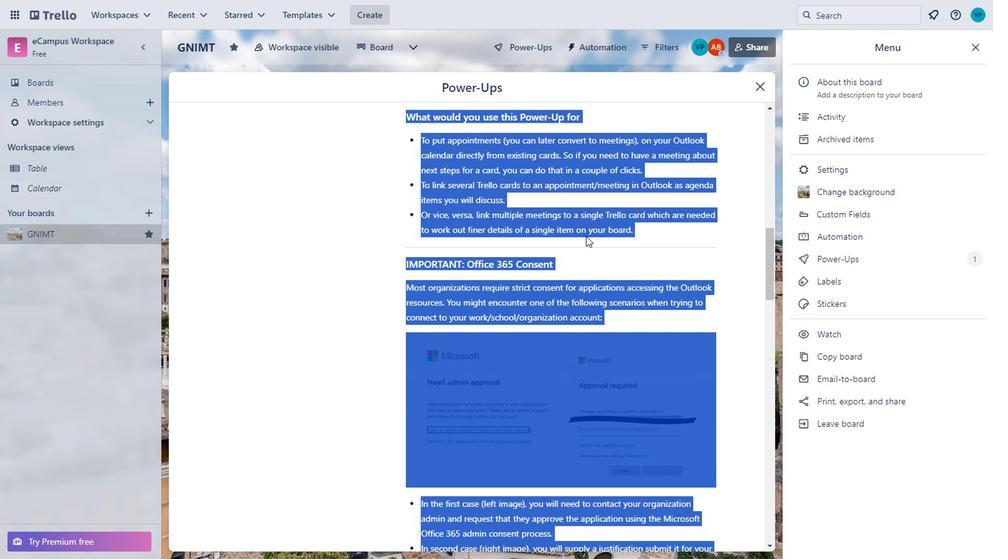 
Action: Mouse moved to (592, 221)
Screenshot: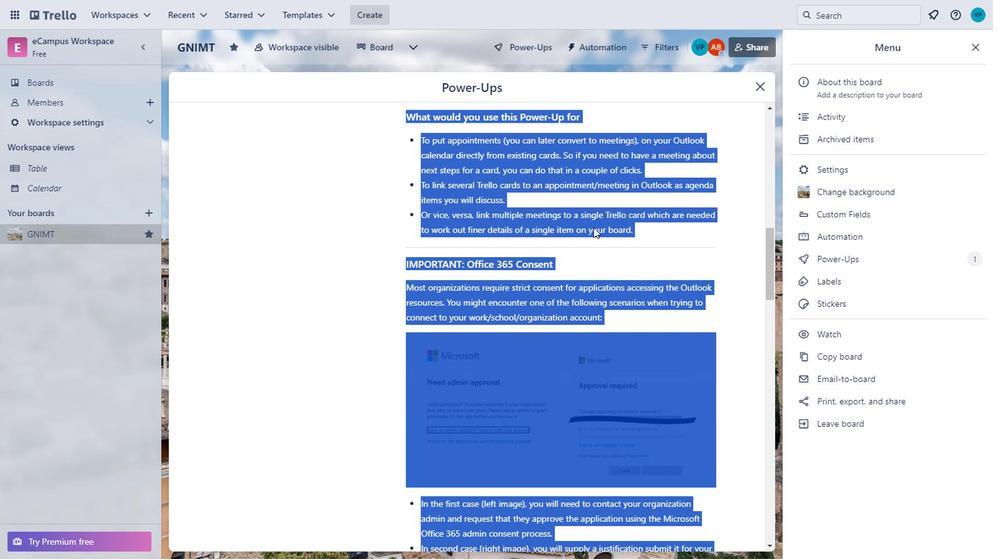 
Action: Mouse scrolled (592, 222) with delta (0, 0)
Screenshot: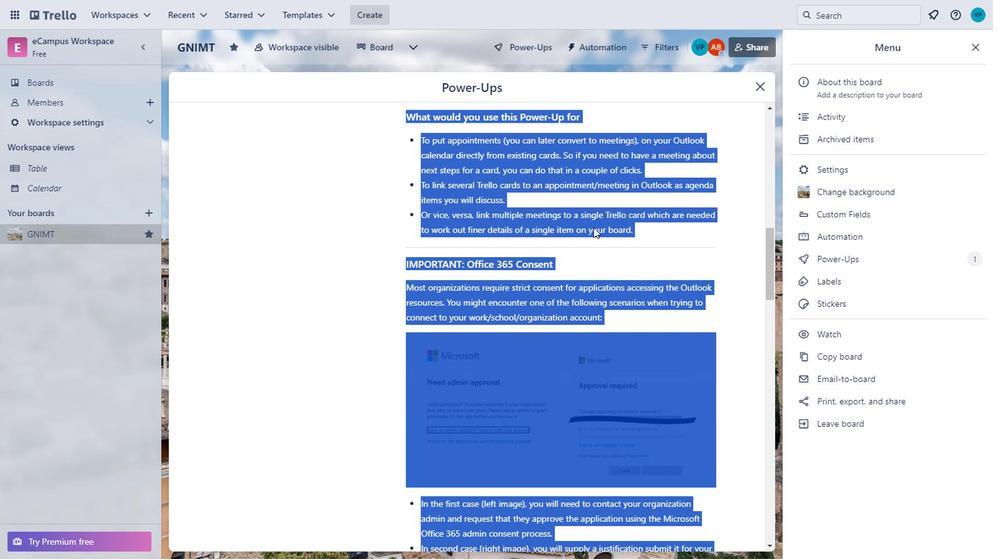 
Action: Mouse moved to (593, 220)
Screenshot: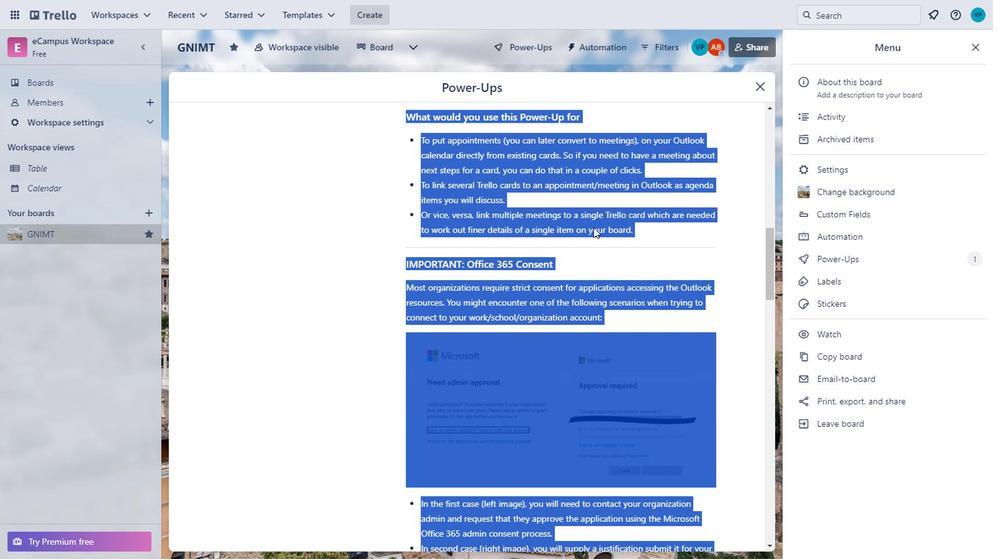 
Action: Mouse scrolled (593, 221) with delta (0, 0)
Screenshot: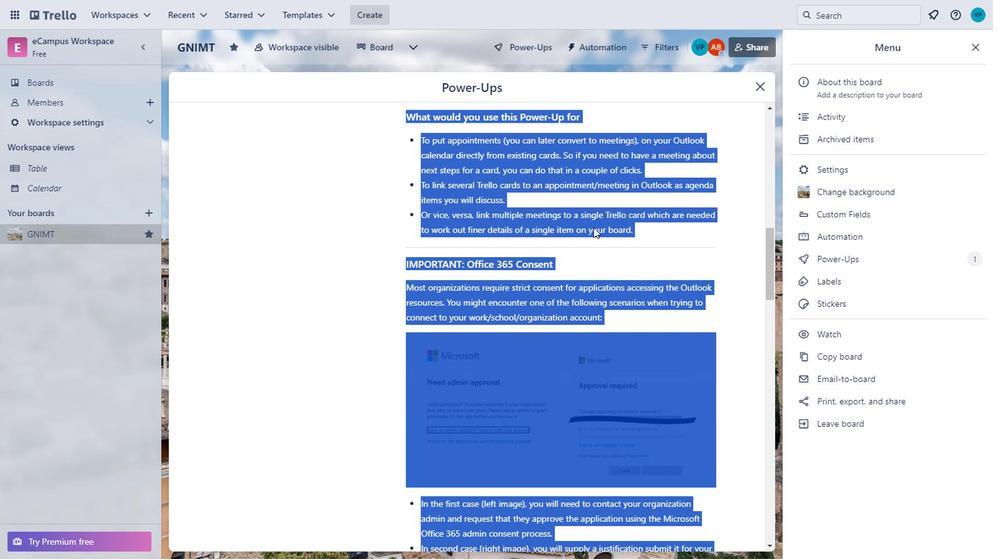 
Action: Mouse moved to (763, 92)
Screenshot: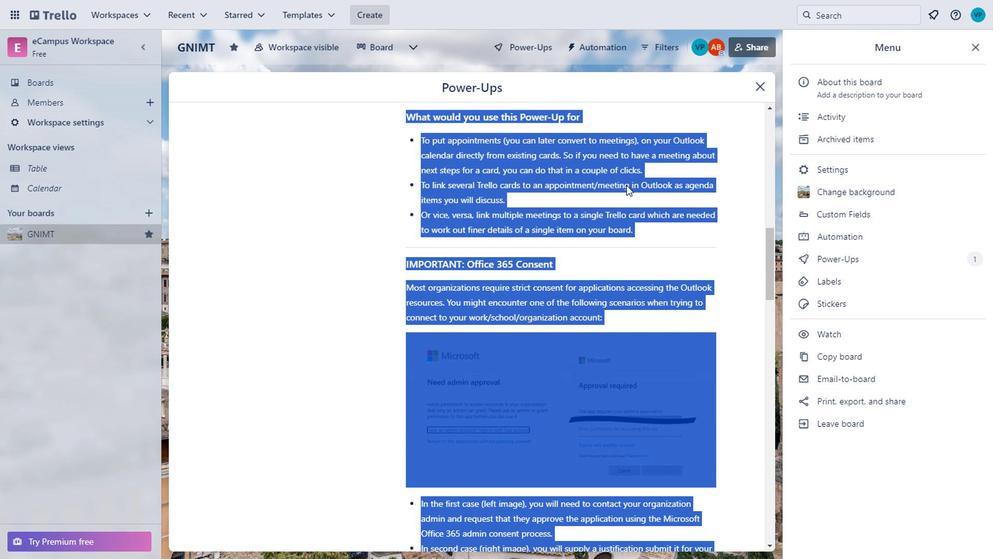
Action: Mouse scrolled (763, 93) with delta (0, 1)
Screenshot: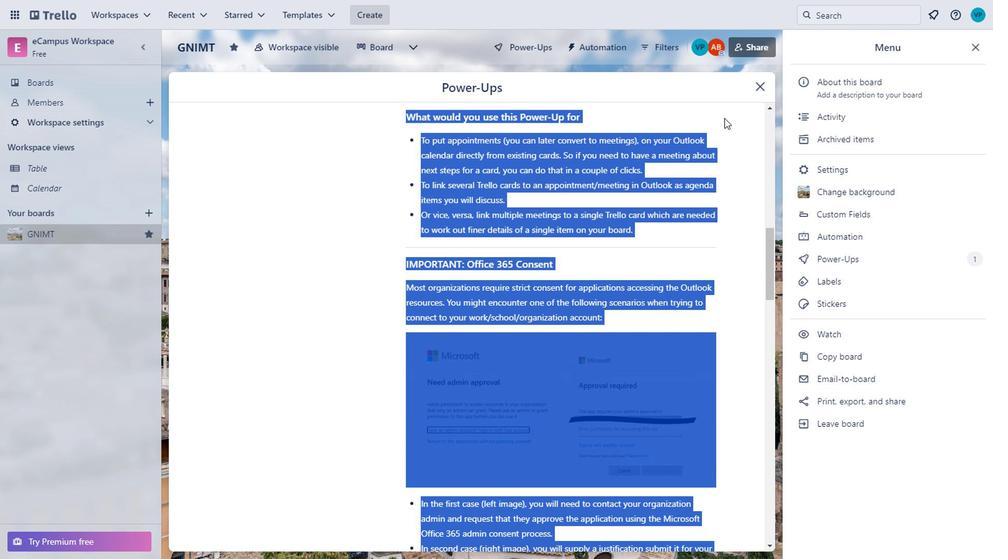 
Action: Mouse scrolled (763, 93) with delta (0, 1)
Screenshot: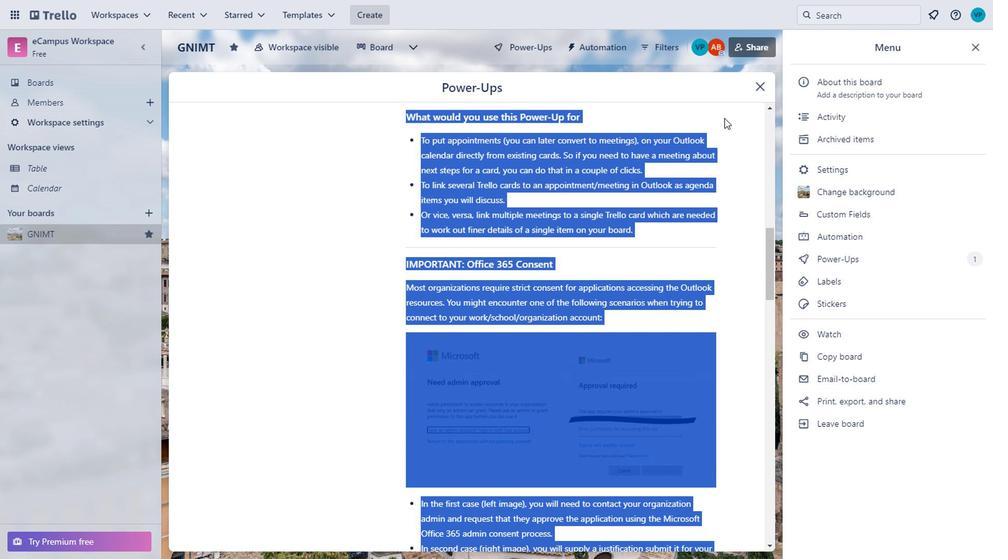 
Action: Mouse scrolled (763, 93) with delta (0, 1)
Screenshot: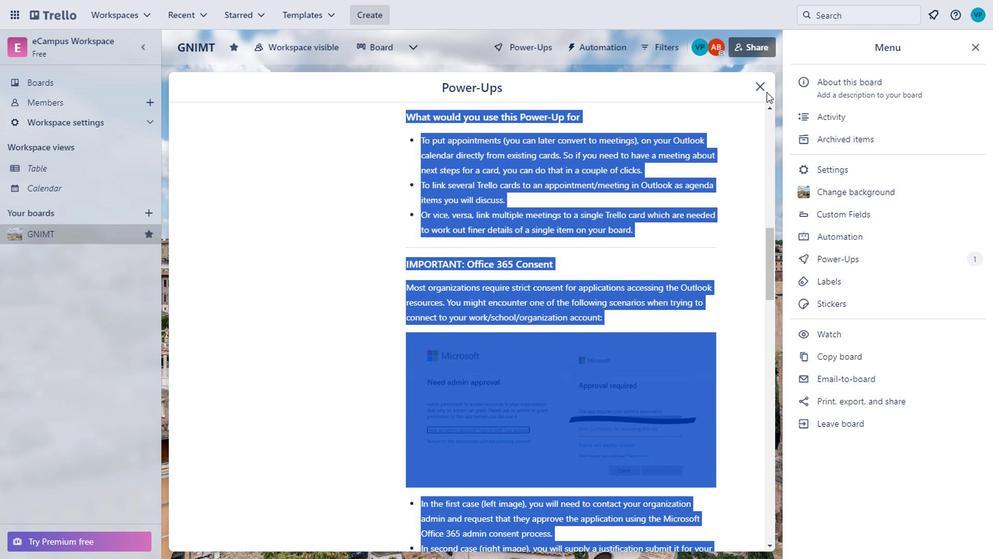 
Action: Mouse moved to (671, 138)
Screenshot: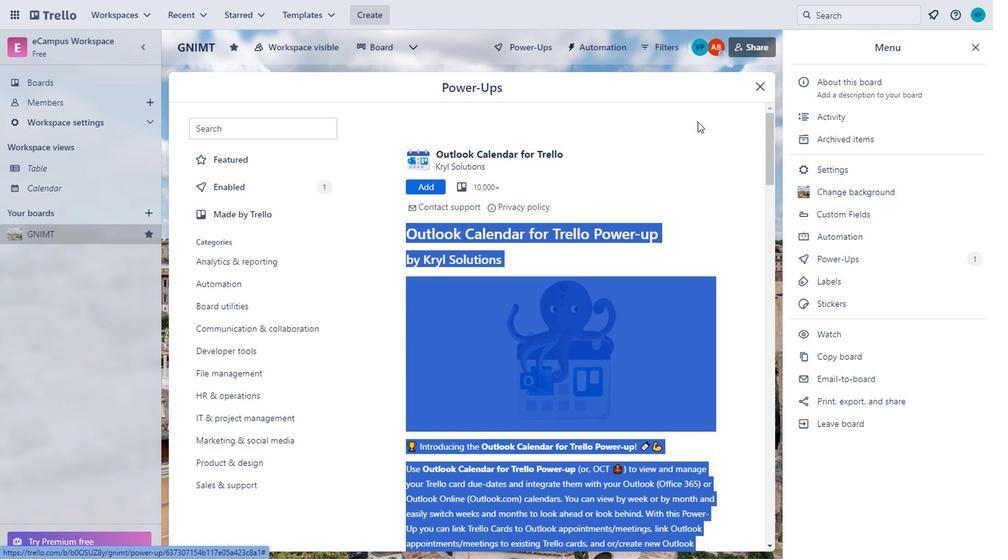 
Action: Mouse scrolled (671, 139) with delta (0, 0)
Screenshot: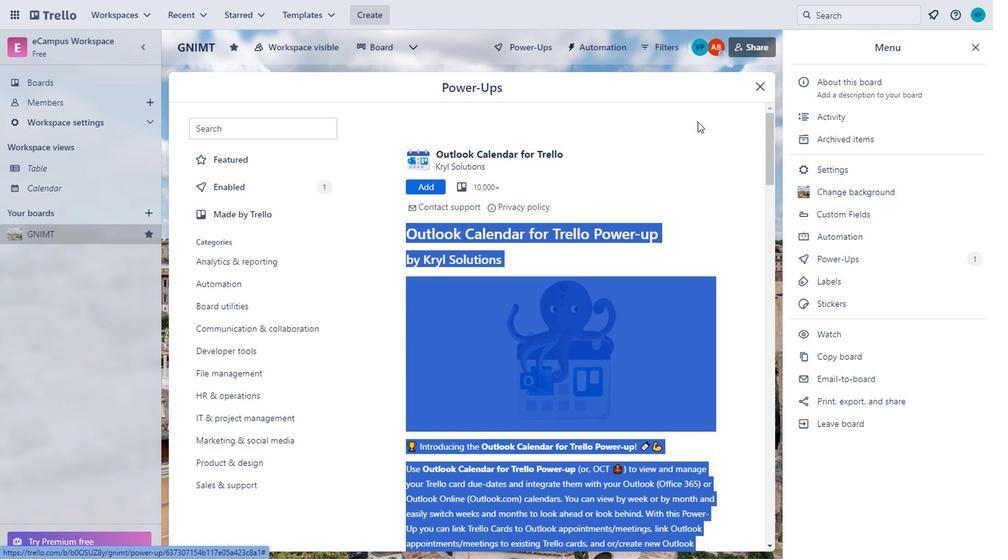
Action: Mouse moved to (669, 137)
Screenshot: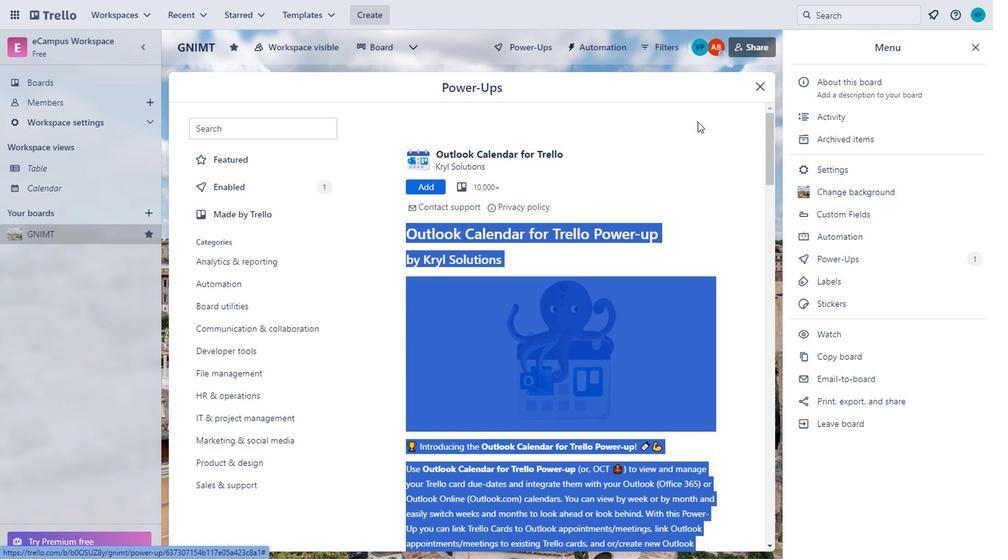 
Action: Mouse scrolled (669, 138) with delta (0, 1)
Screenshot: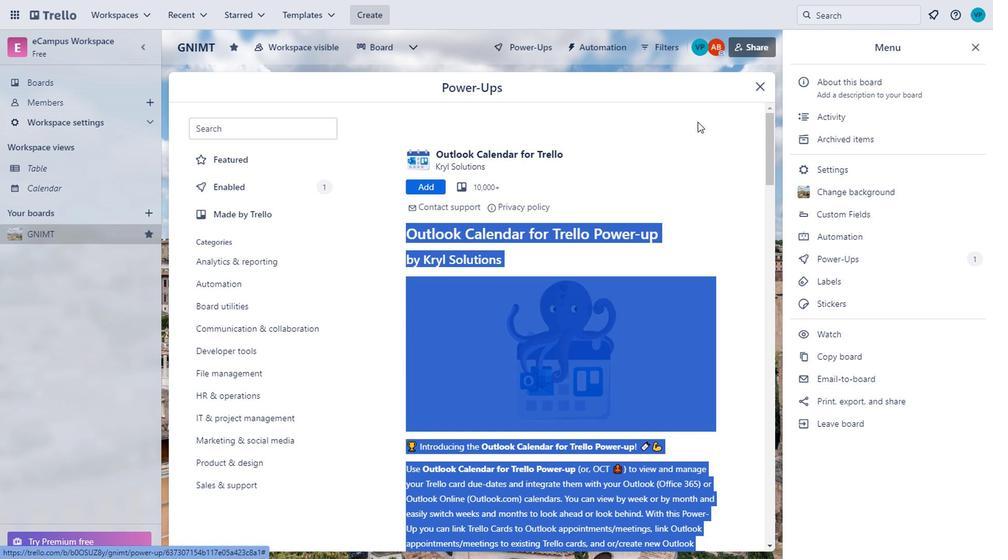 
Action: Mouse moved to (669, 136)
Screenshot: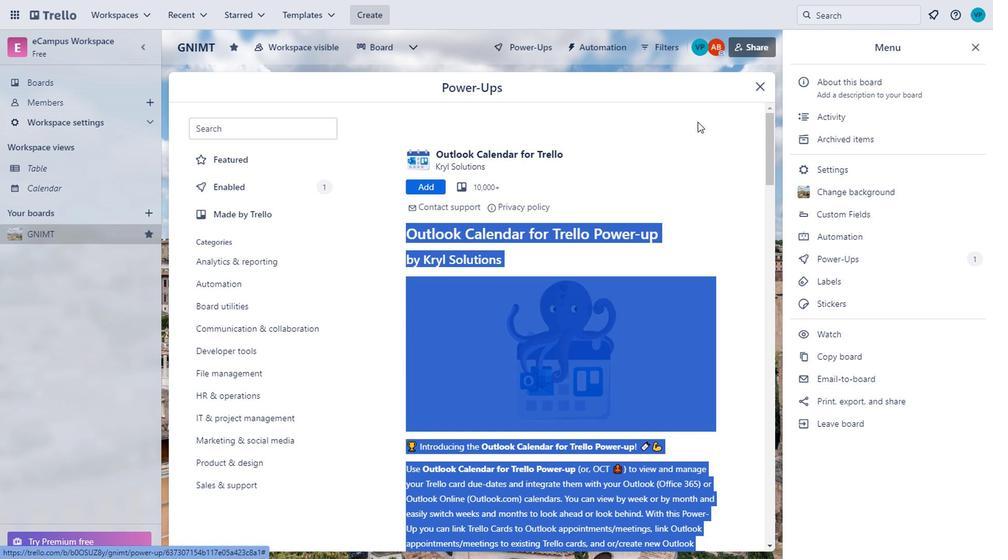 
Action: Mouse scrolled (669, 137) with delta (0, 0)
Screenshot: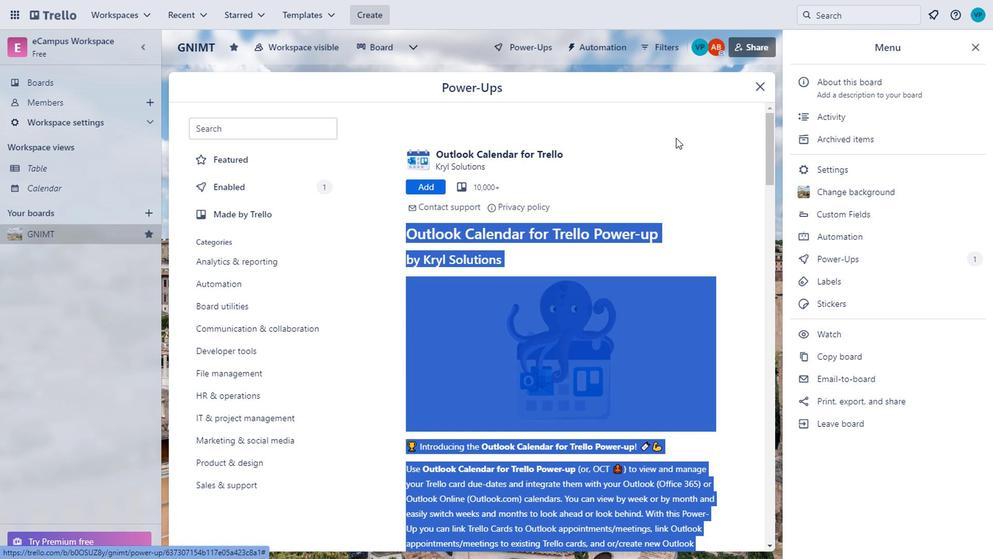 
Action: Mouse moved to (261, 371)
Screenshot: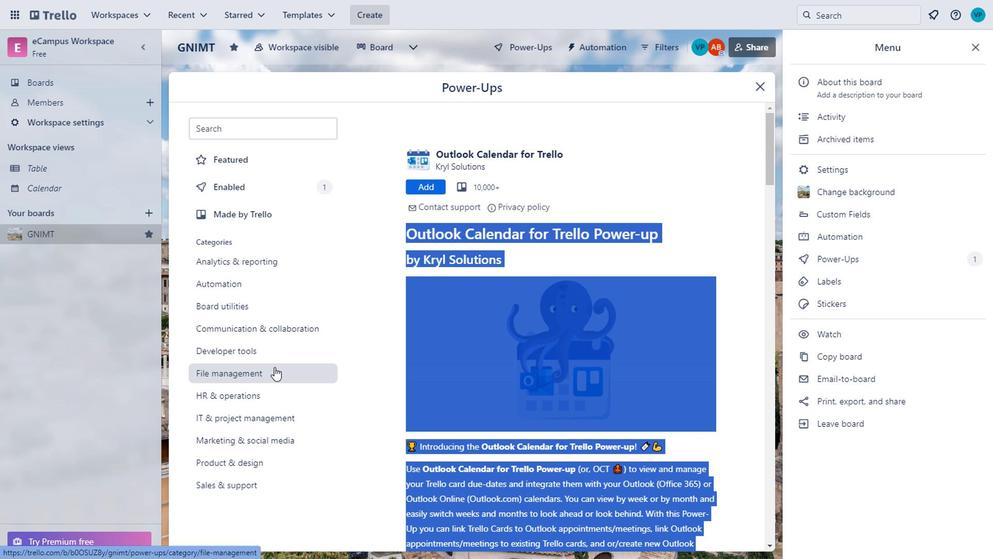 
Action: Mouse pressed left at (261, 371)
Screenshot: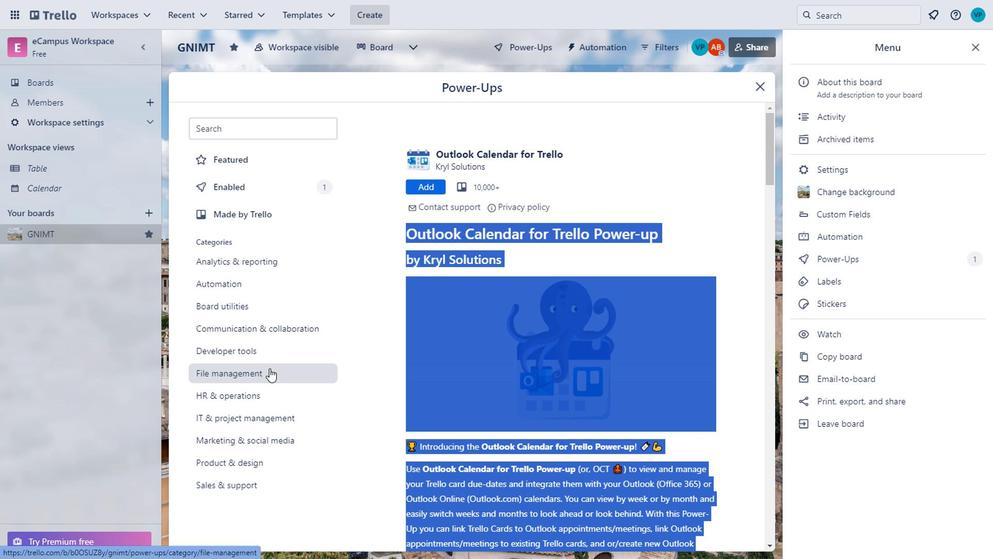 
Action: Mouse moved to (607, 409)
Screenshot: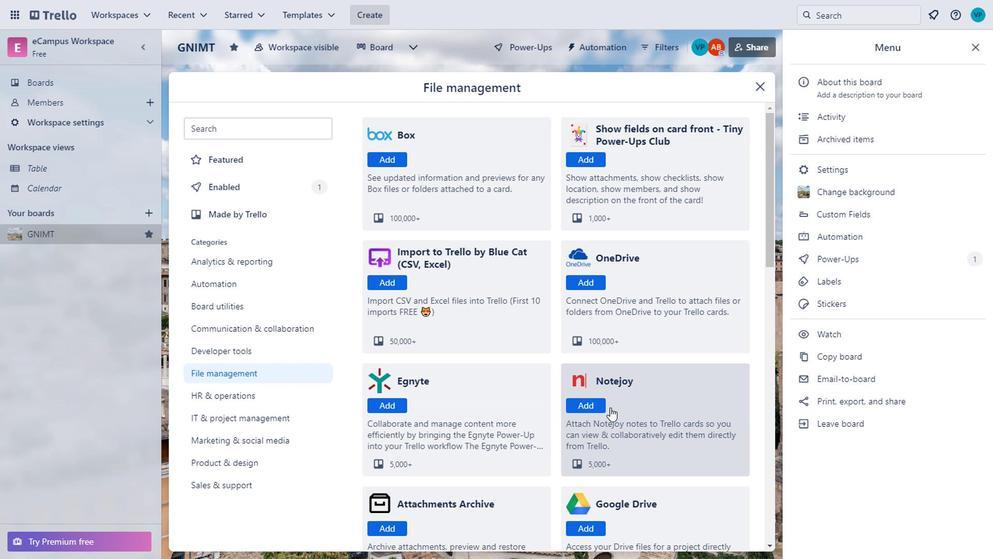 
Action: Mouse pressed left at (607, 409)
Screenshot: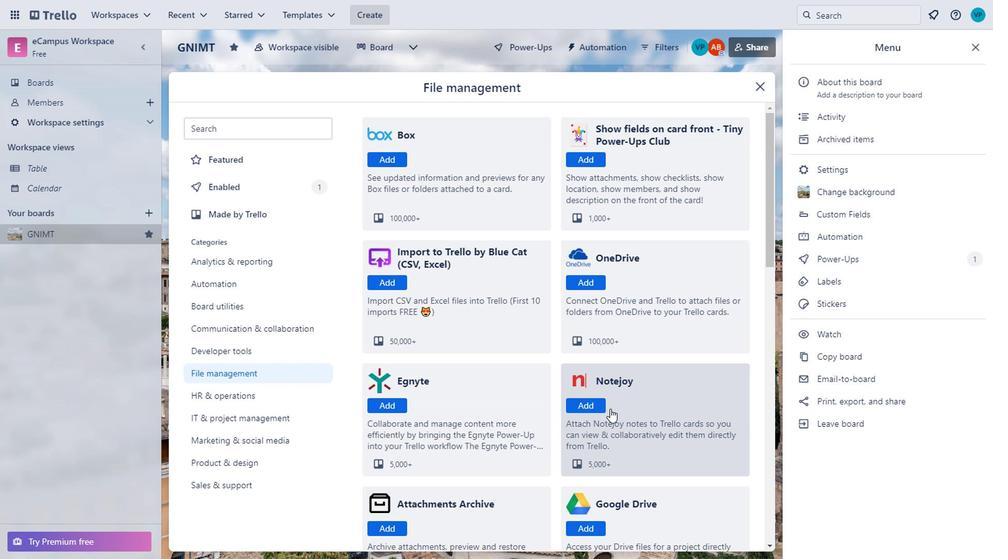 
Action: Mouse moved to (400, 230)
Screenshot: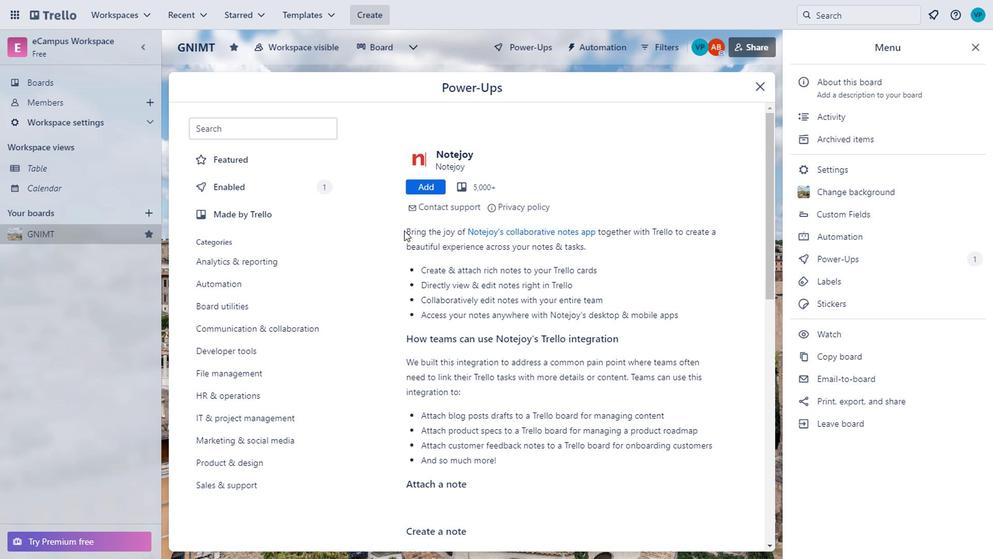
Action: Mouse pressed left at (400, 230)
Screenshot: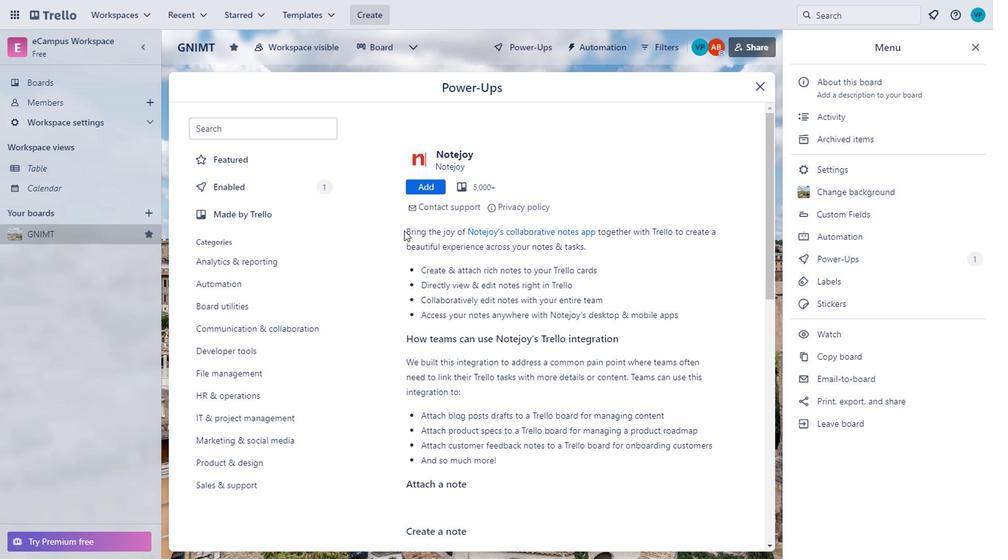 
Action: Mouse moved to (419, 279)
Screenshot: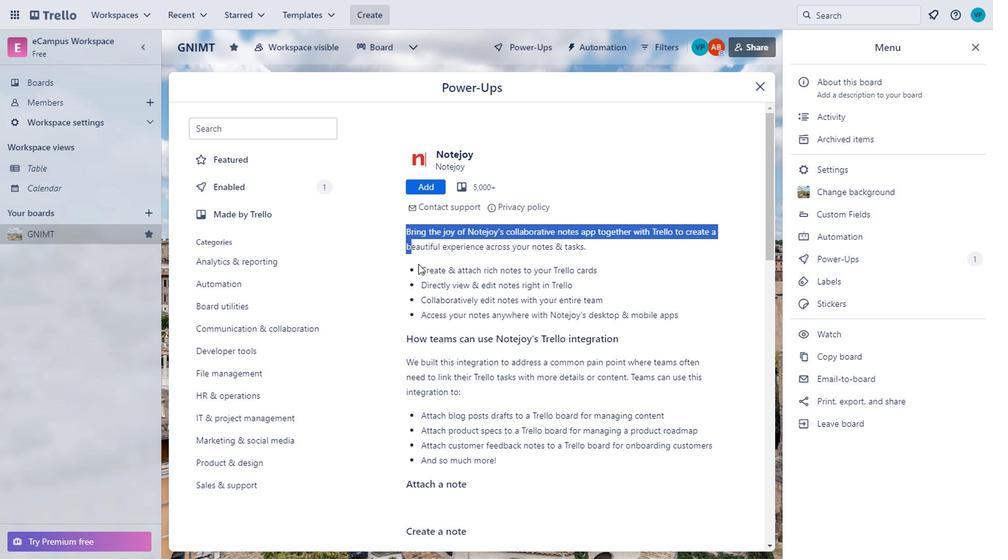 
Action: Mouse scrolled (419, 279) with delta (0, 0)
Screenshot: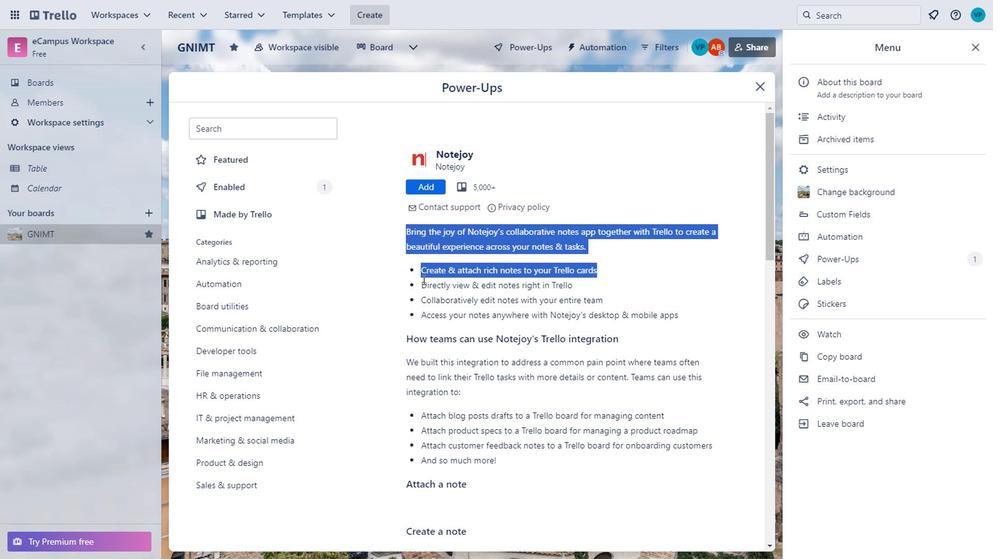 
Action: Mouse scrolled (419, 279) with delta (0, 0)
Screenshot: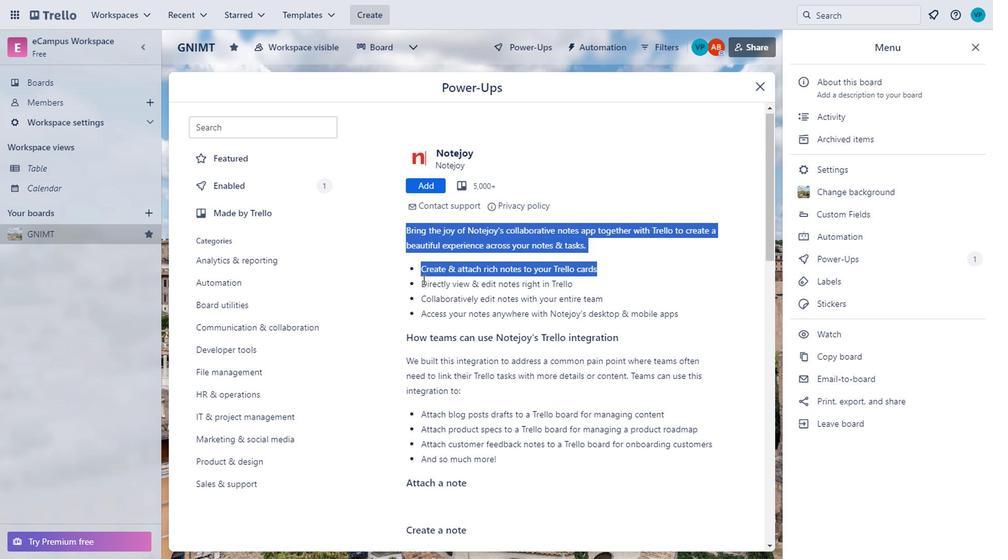 
Action: Mouse scrolled (419, 279) with delta (0, 0)
Screenshot: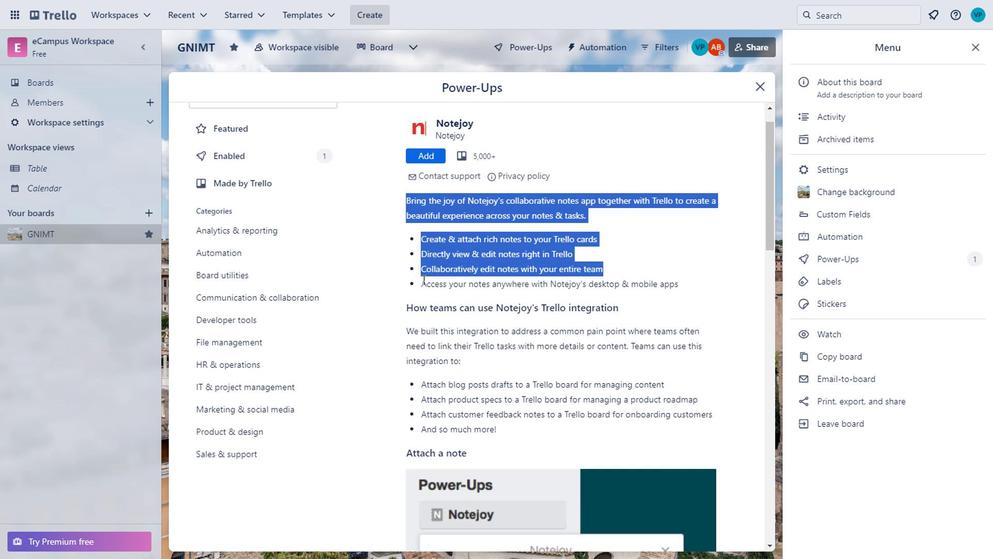 
Action: Mouse scrolled (419, 279) with delta (0, 0)
Screenshot: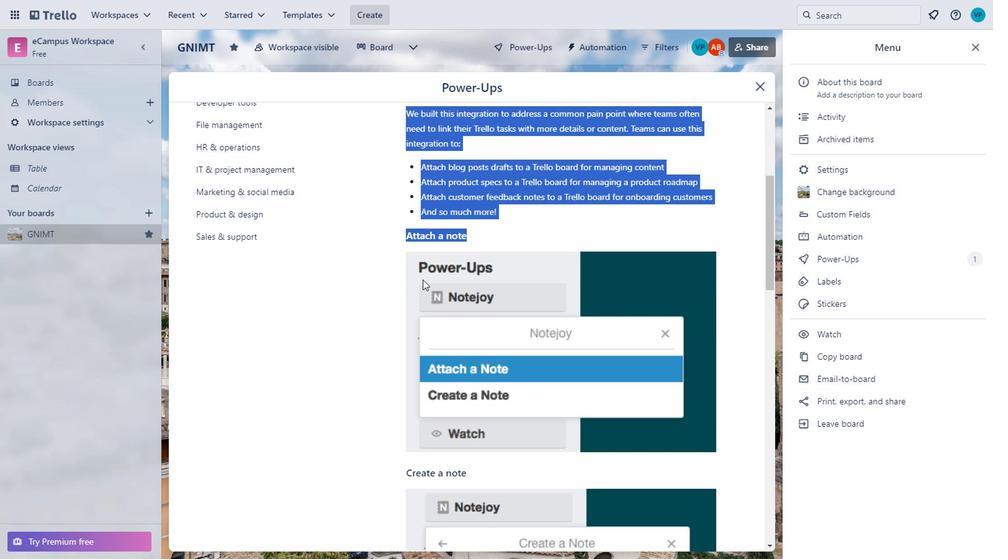 
Action: Mouse scrolled (419, 279) with delta (0, 0)
Screenshot: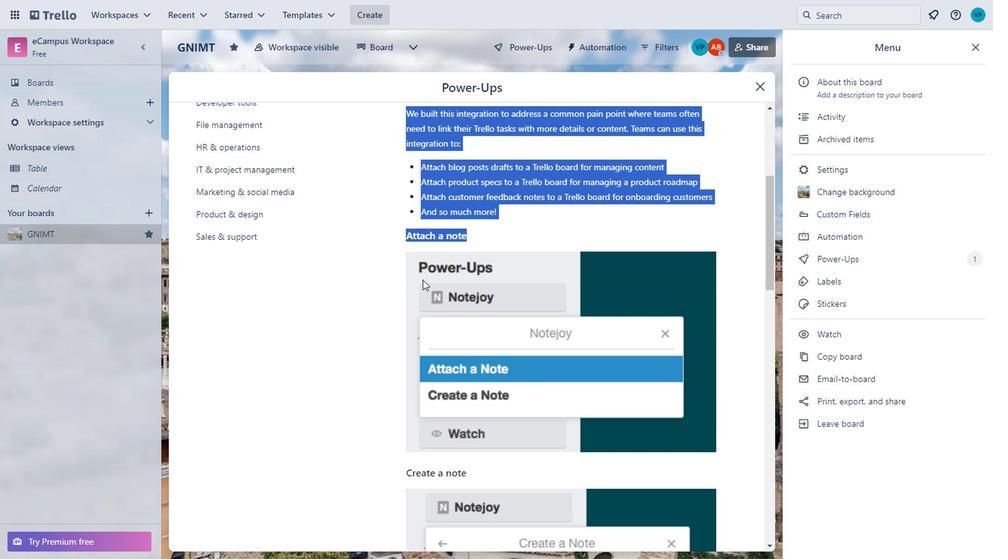 
Action: Mouse moved to (420, 279)
Screenshot: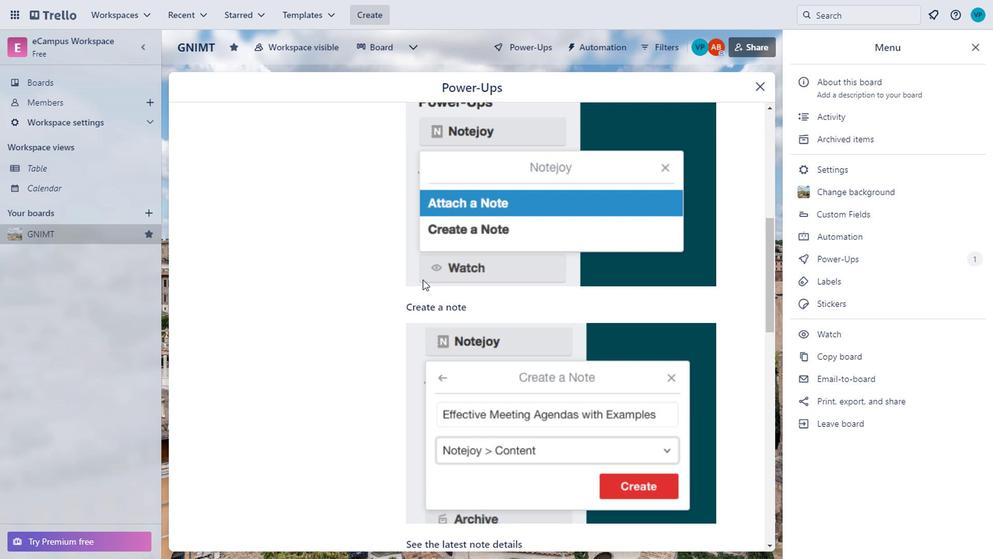 
Action: Mouse scrolled (420, 279) with delta (0, 0)
Screenshot: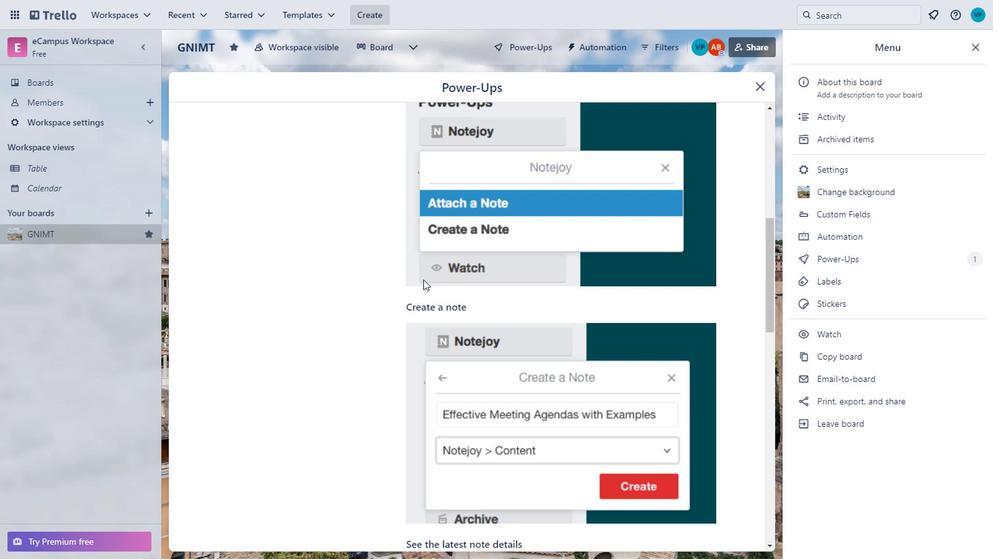 
Action: Mouse scrolled (420, 279) with delta (0, 0)
Screenshot: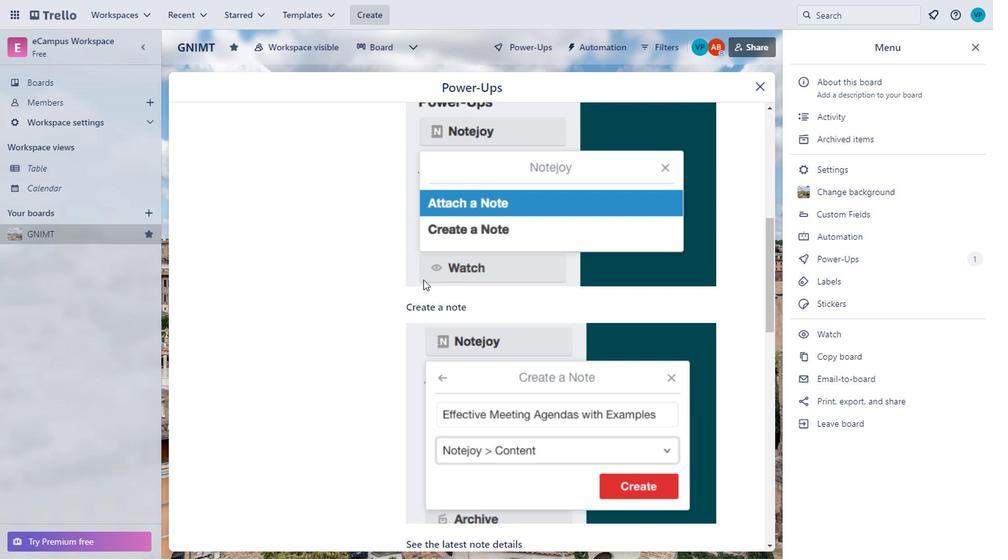 
Action: Mouse moved to (420, 277)
Screenshot: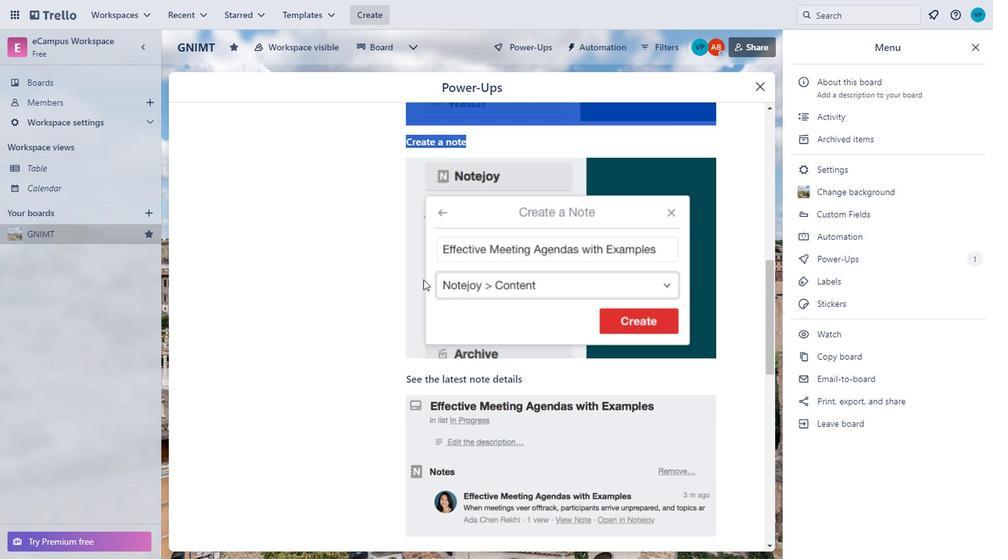 
Action: Mouse scrolled (420, 277) with delta (0, 0)
Screenshot: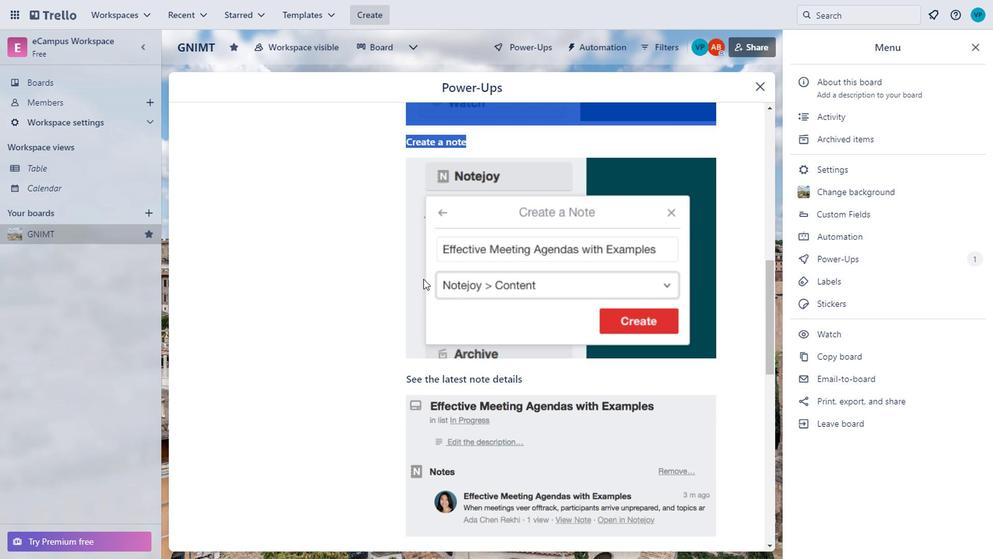 
Action: Mouse scrolled (420, 277) with delta (0, 0)
Screenshot: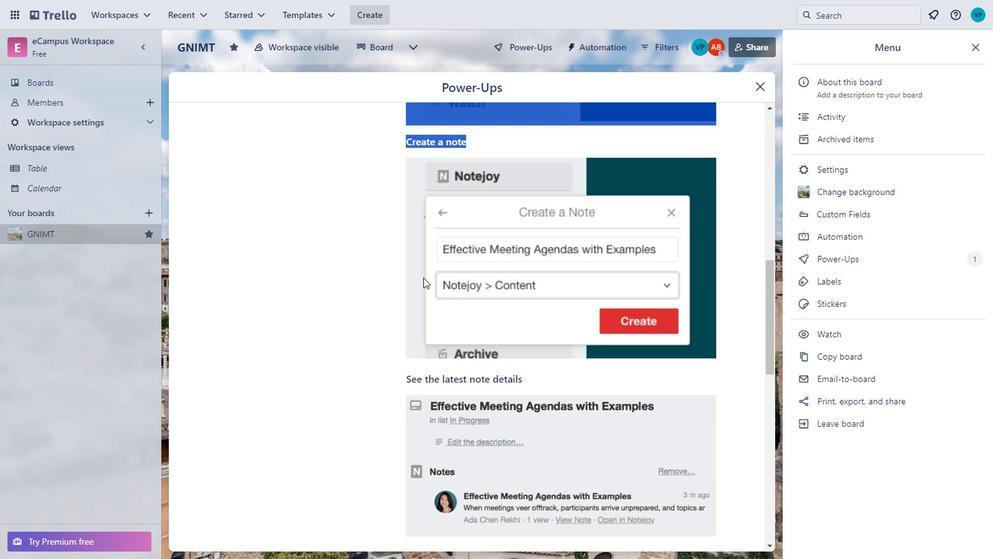 
Action: Mouse scrolled (420, 277) with delta (0, 0)
Screenshot: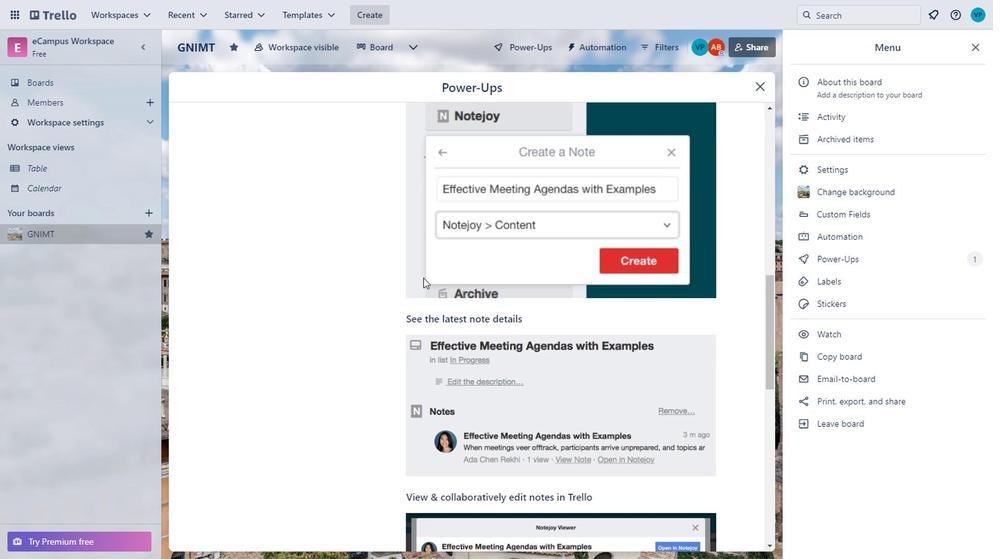 
Action: Mouse scrolled (420, 277) with delta (0, 0)
Screenshot: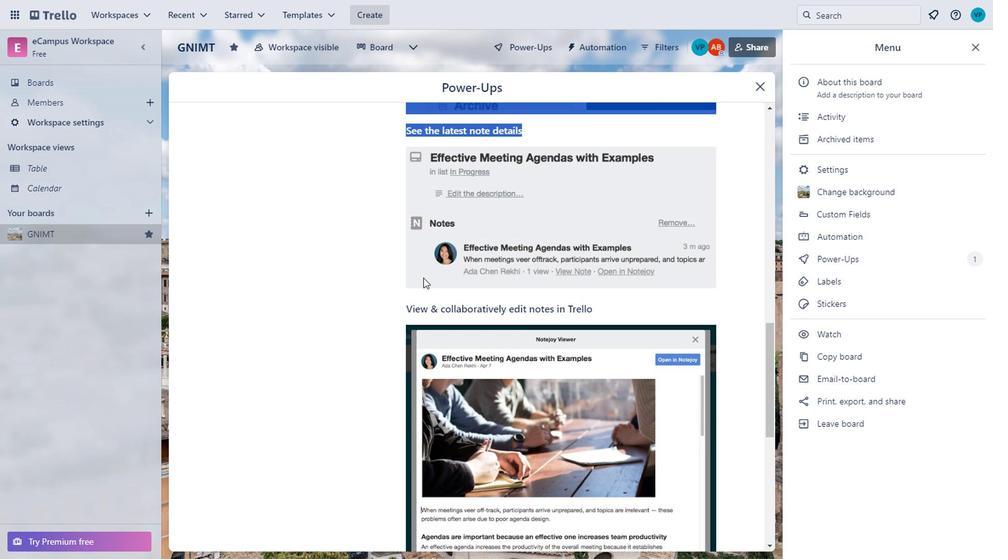 
Action: Mouse scrolled (420, 277) with delta (0, 0)
Screenshot: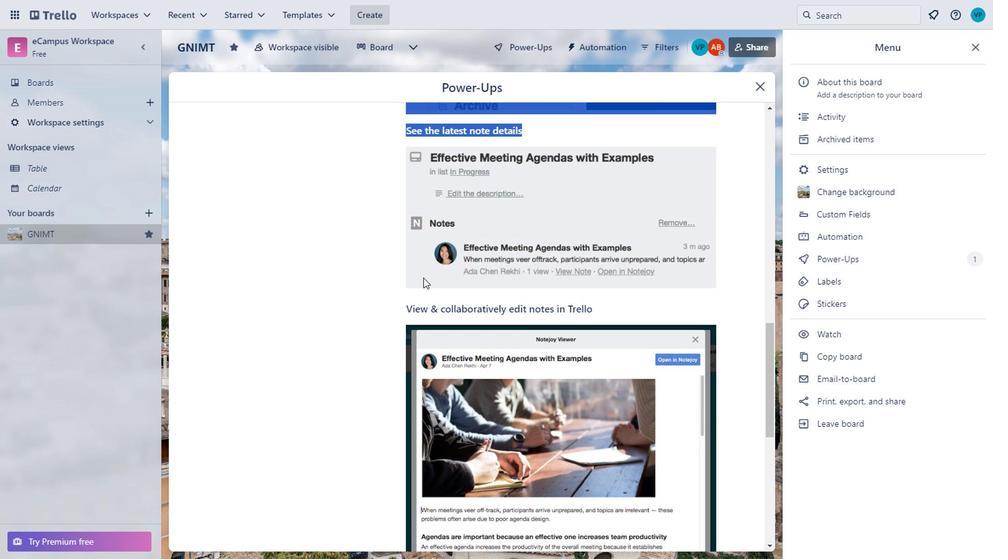 
Action: Mouse scrolled (420, 277) with delta (0, 0)
Screenshot: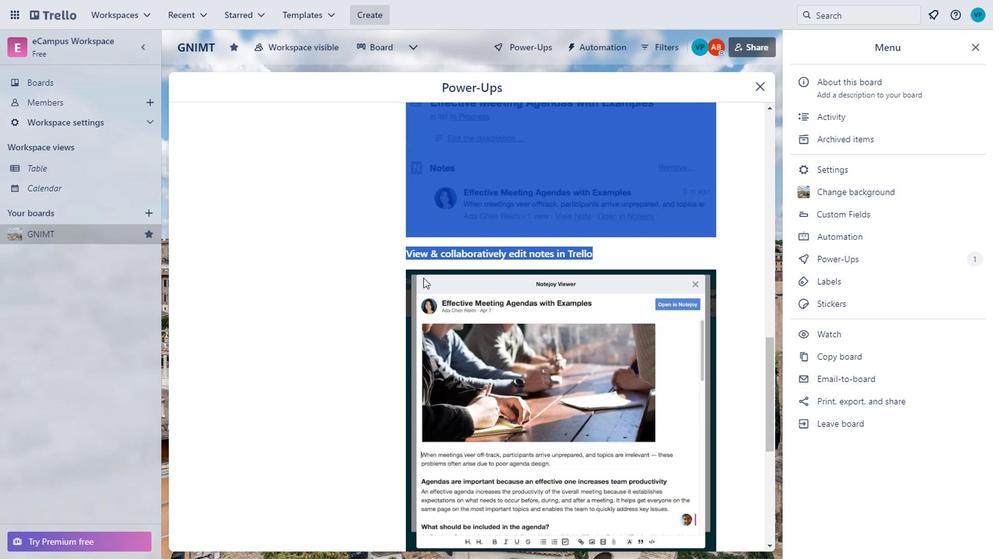 
Action: Mouse moved to (420, 276)
Screenshot: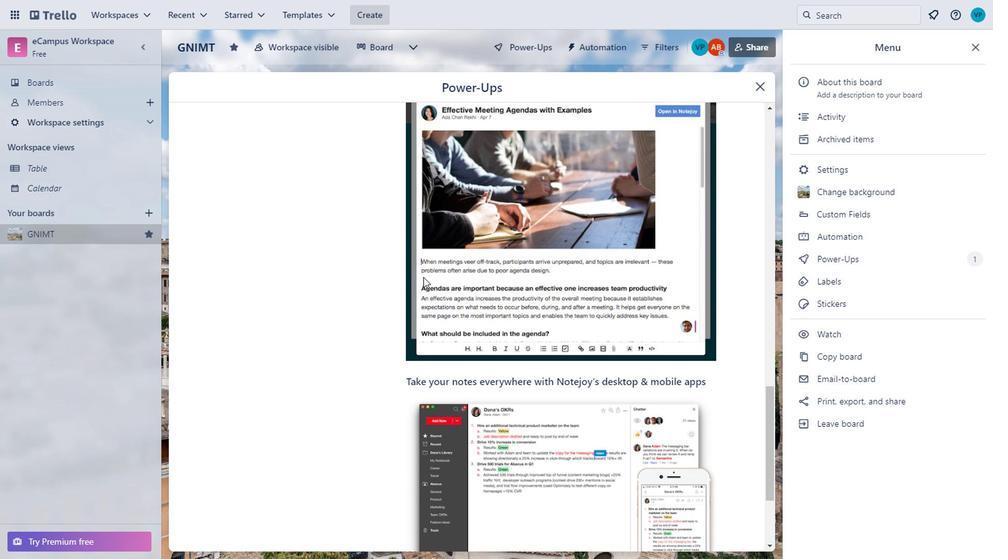 
Action: Mouse scrolled (420, 275) with delta (0, 0)
Screenshot: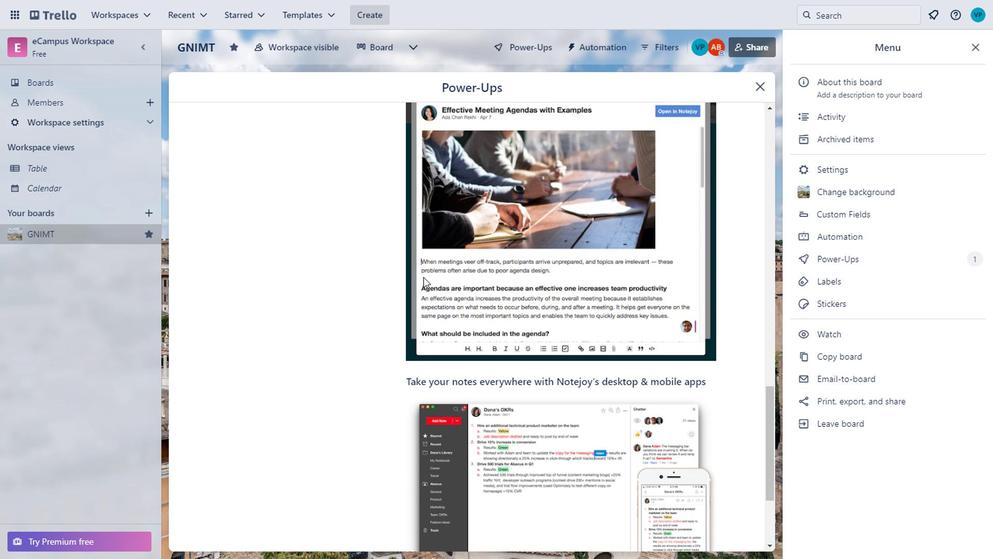 
Action: Mouse scrolled (420, 275) with delta (0, 0)
Screenshot: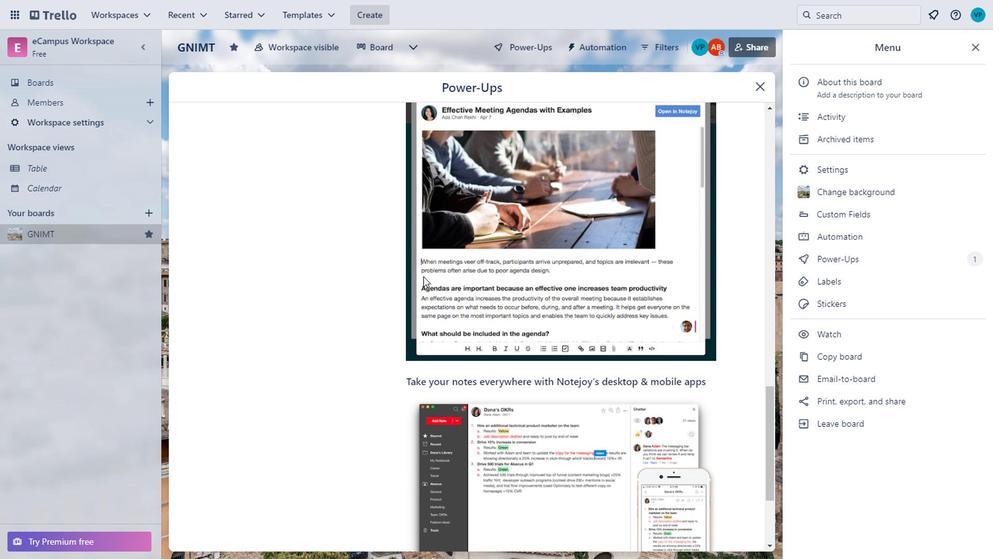 
Action: Mouse scrolled (420, 275) with delta (0, 0)
Screenshot: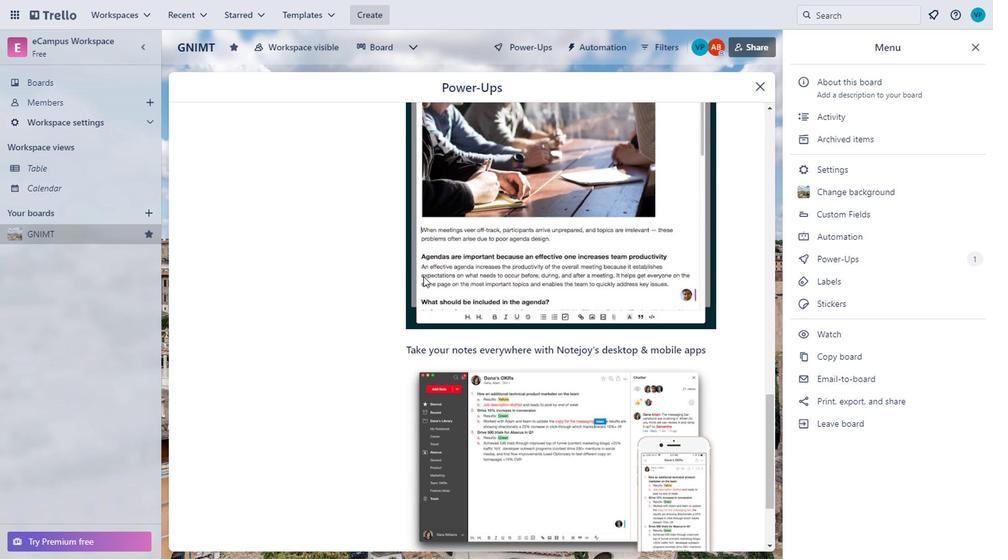 
Action: Mouse moved to (420, 274)
Screenshot: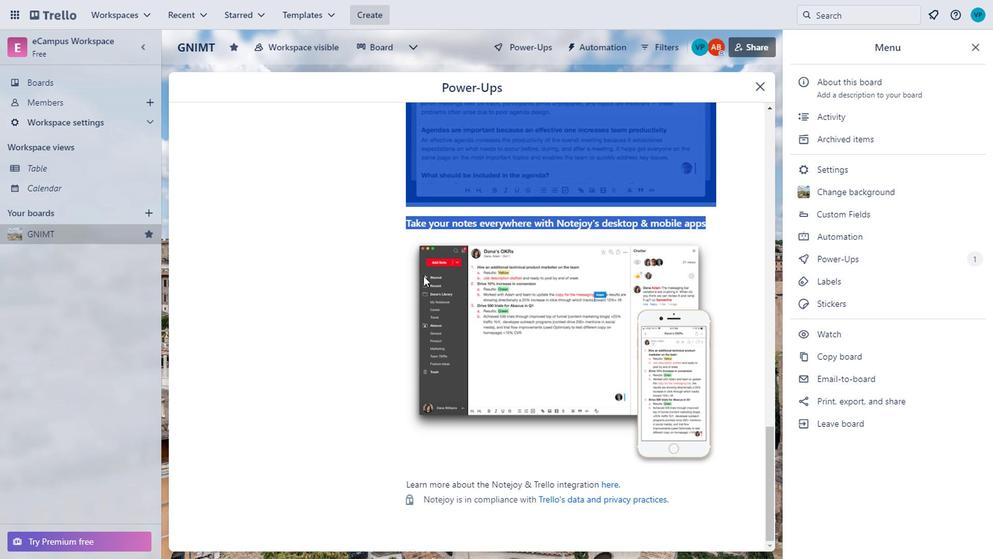 
Action: Mouse scrolled (420, 273) with delta (0, -1)
Screenshot: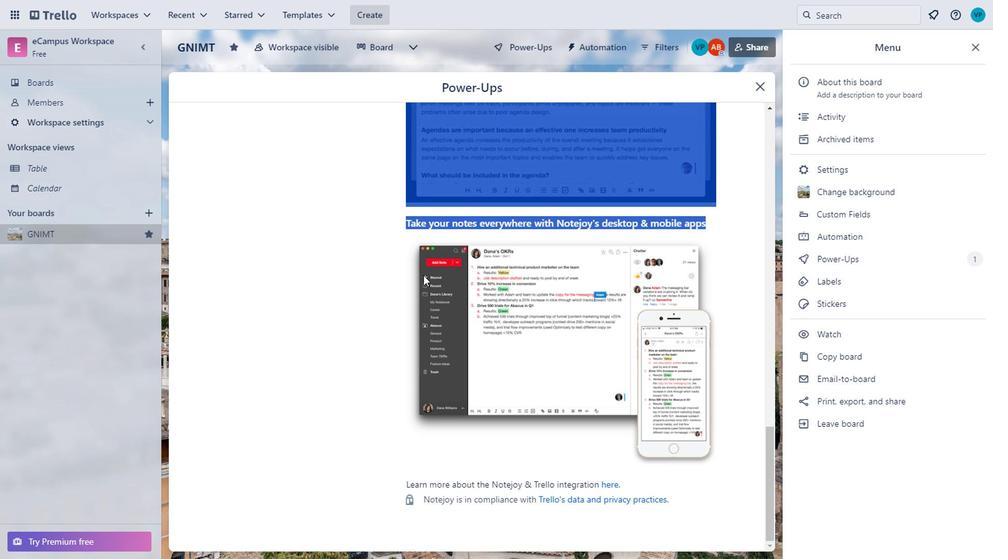 
Action: Mouse scrolled (420, 273) with delta (0, -1)
Screenshot: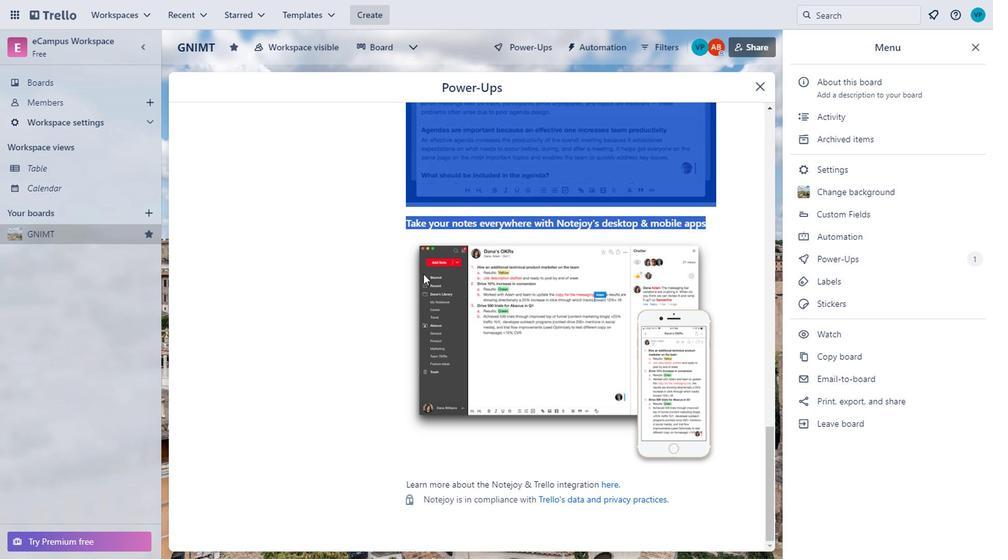 
Action: Mouse scrolled (420, 273) with delta (0, -1)
Screenshot: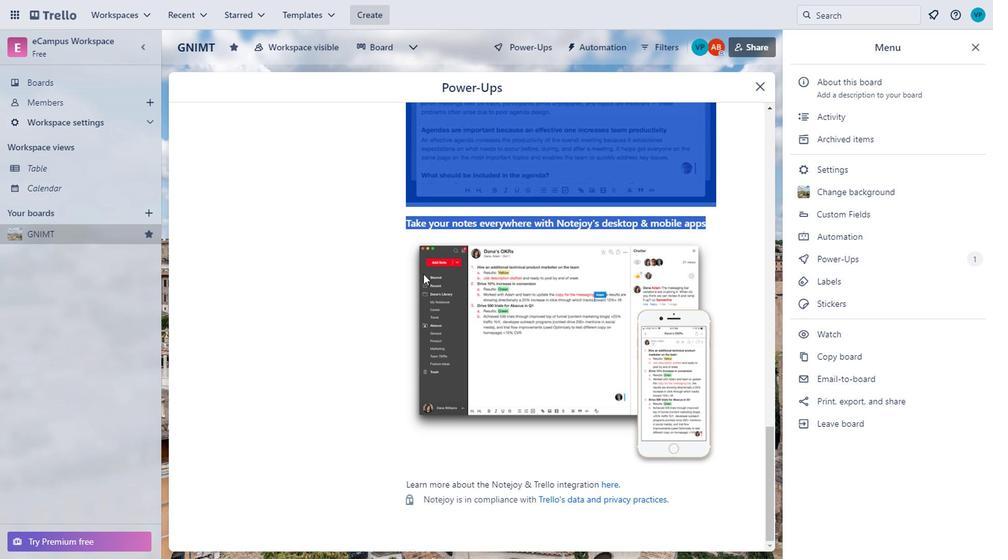 
Action: Mouse moved to (475, 436)
Screenshot: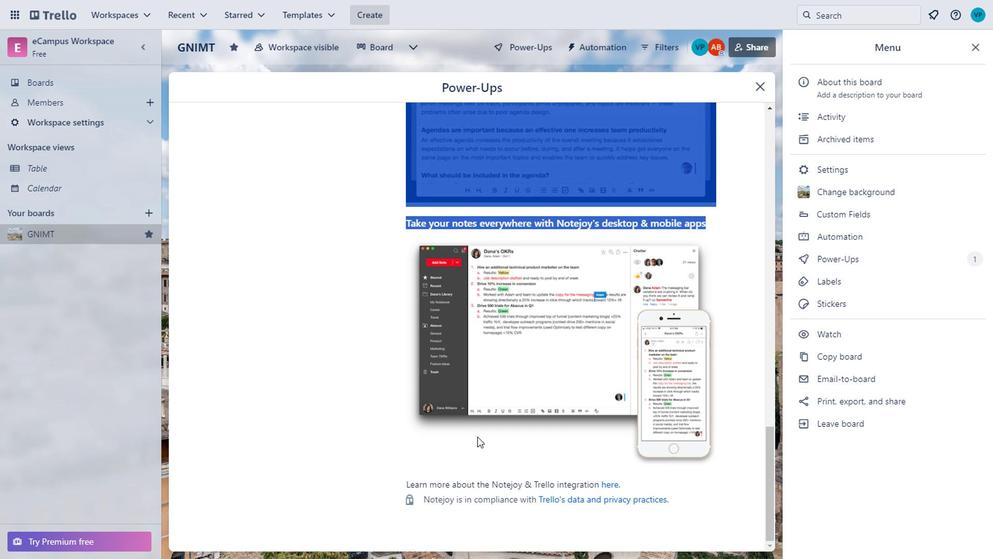 
Action: Mouse scrolled (475, 437) with delta (0, 0)
Screenshot: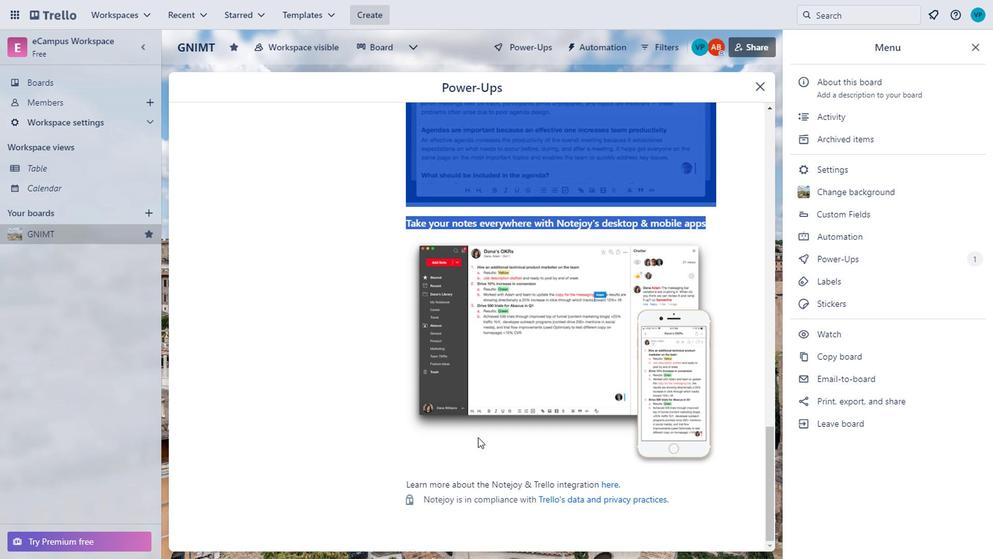 
Action: Mouse scrolled (475, 436) with delta (0, 0)
Screenshot: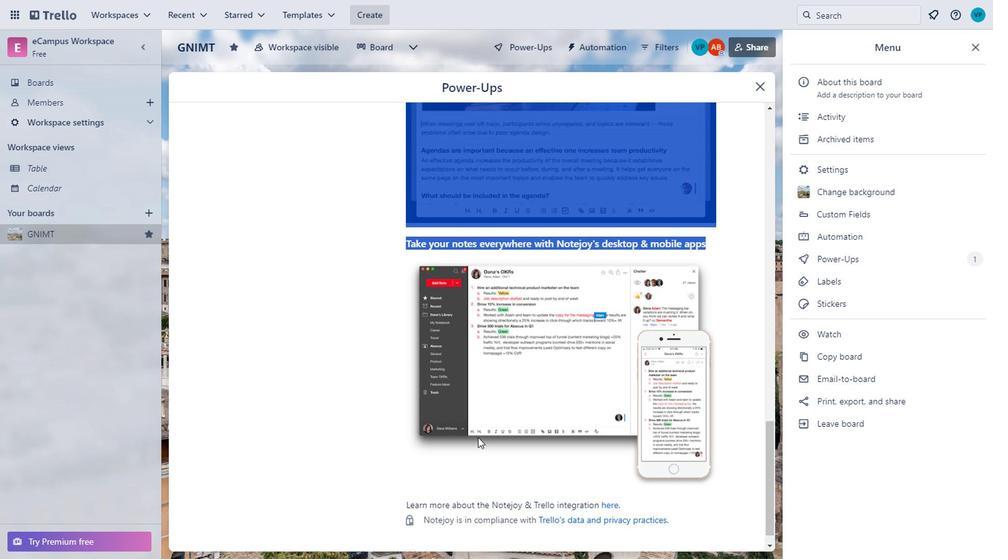 
Action: Mouse scrolled (475, 436) with delta (0, 0)
Screenshot: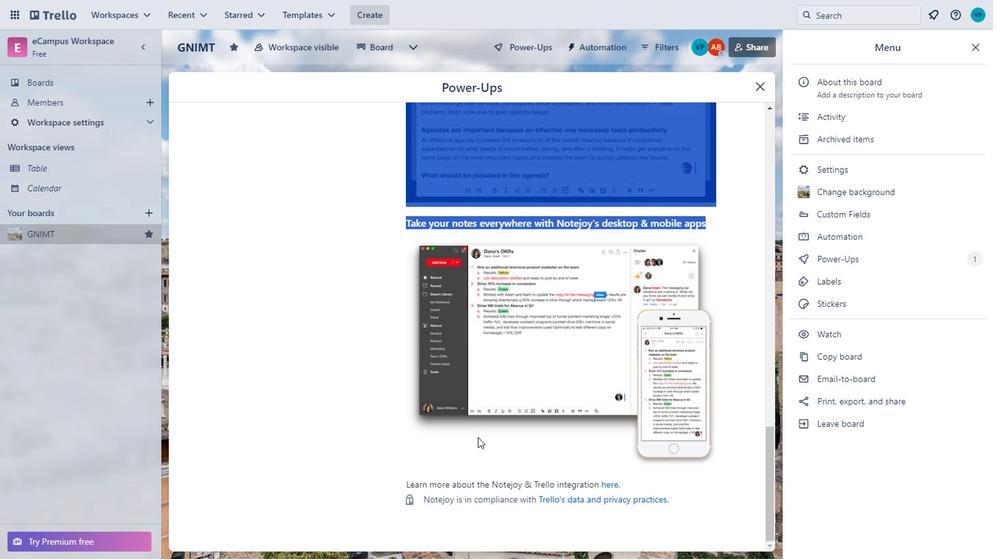 
Action: Mouse scrolled (475, 436) with delta (0, 0)
Screenshot: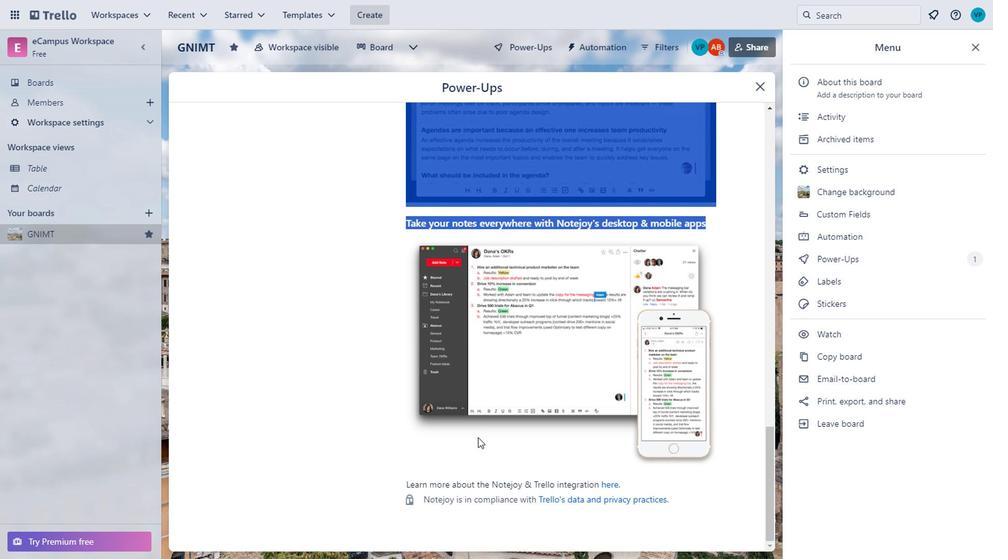 
Action: Mouse scrolled (475, 436) with delta (0, 0)
Screenshot: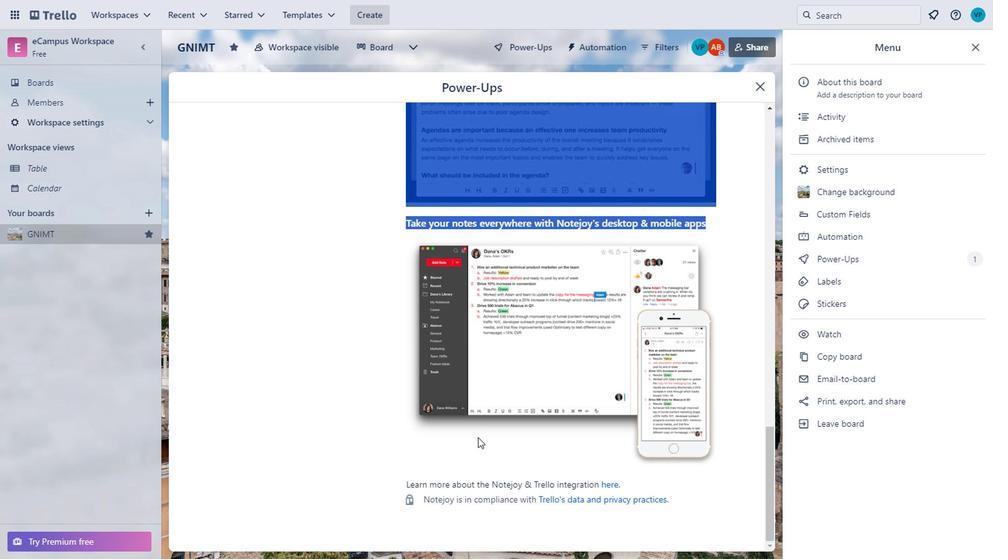 
Action: Mouse scrolled (475, 436) with delta (0, 0)
Screenshot: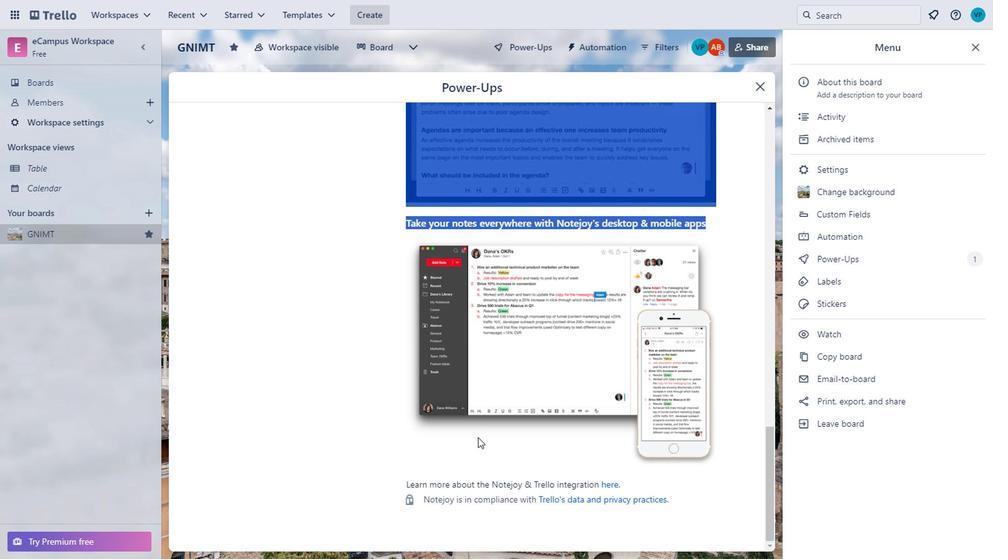 
Action: Mouse moved to (561, 332)
Screenshot: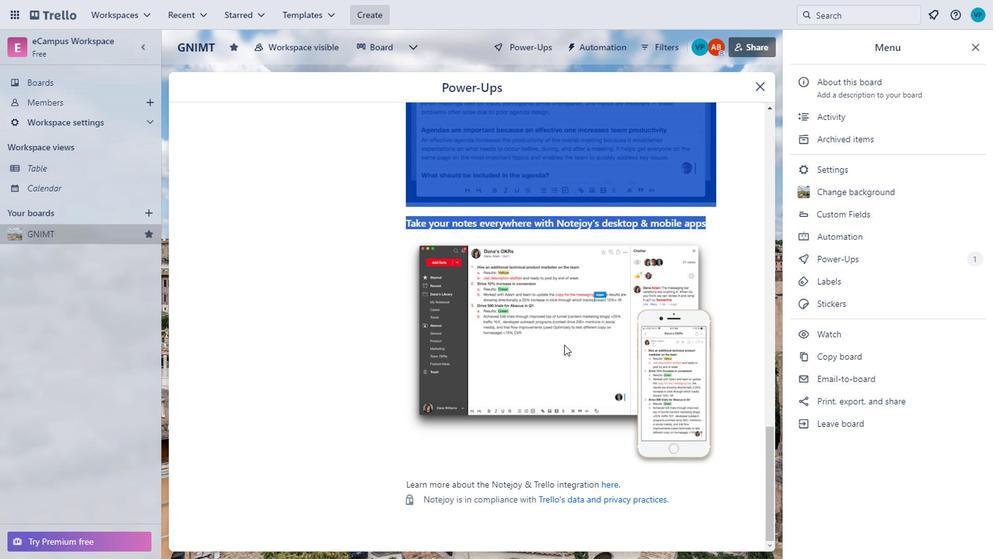 
Action: Mouse scrolled (561, 332) with delta (0, 0)
Screenshot: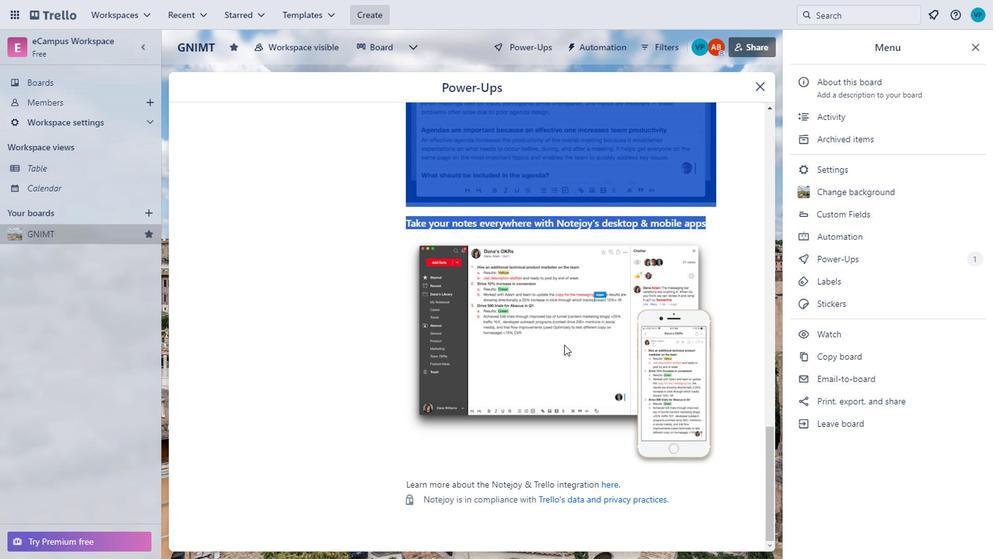 
Action: Mouse moved to (559, 327)
Screenshot: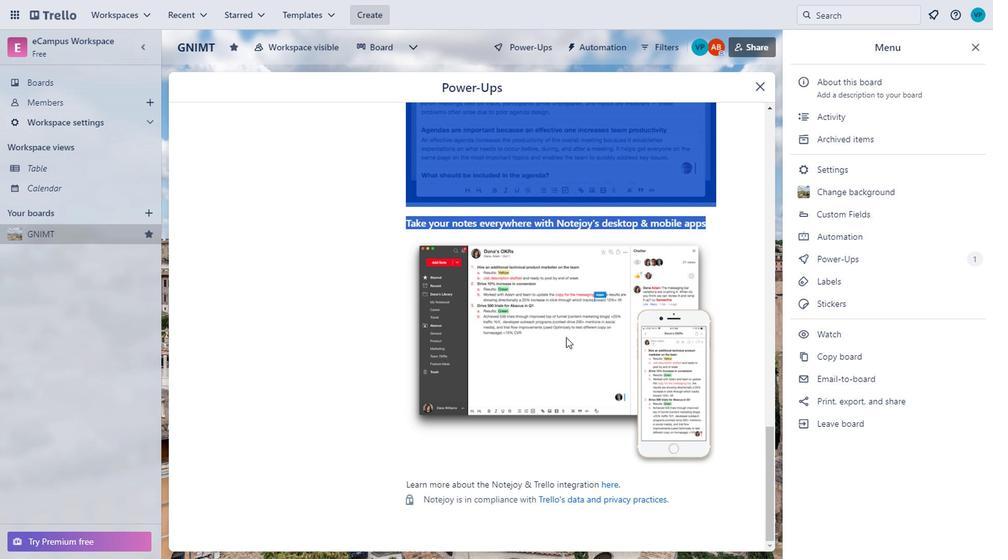 
Action: Mouse scrolled (559, 328) with delta (0, 1)
Screenshot: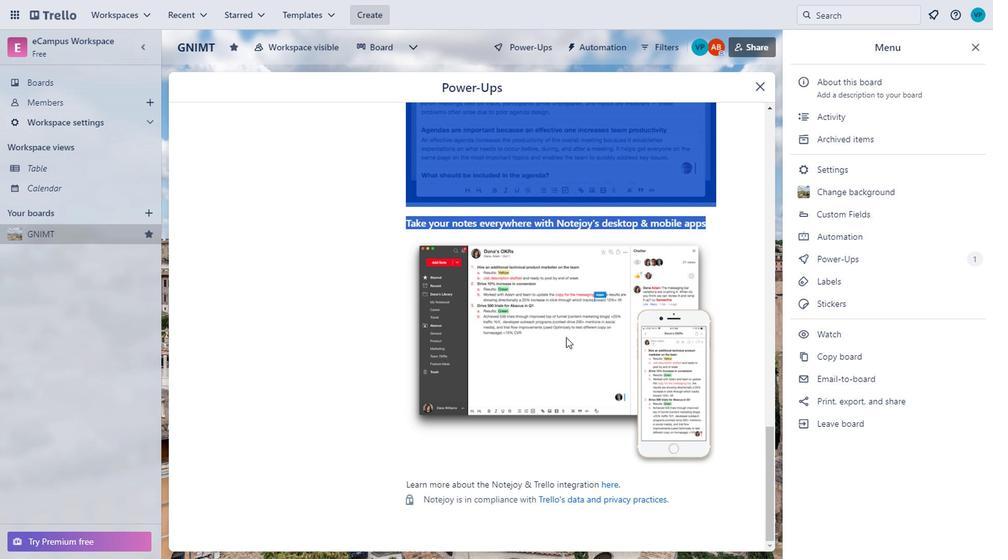 
Action: Mouse moved to (481, 255)
Screenshot: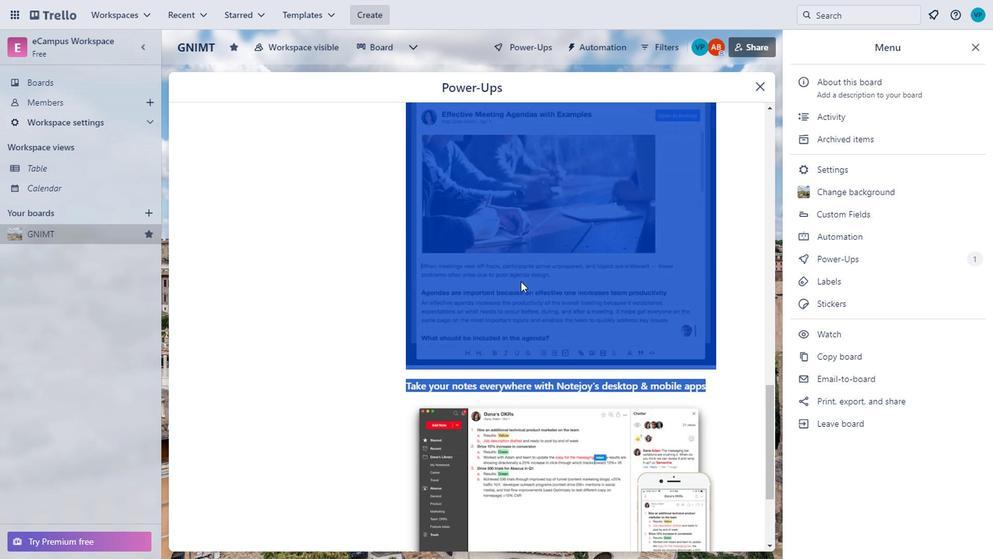 
Action: Mouse scrolled (481, 255) with delta (0, 0)
Screenshot: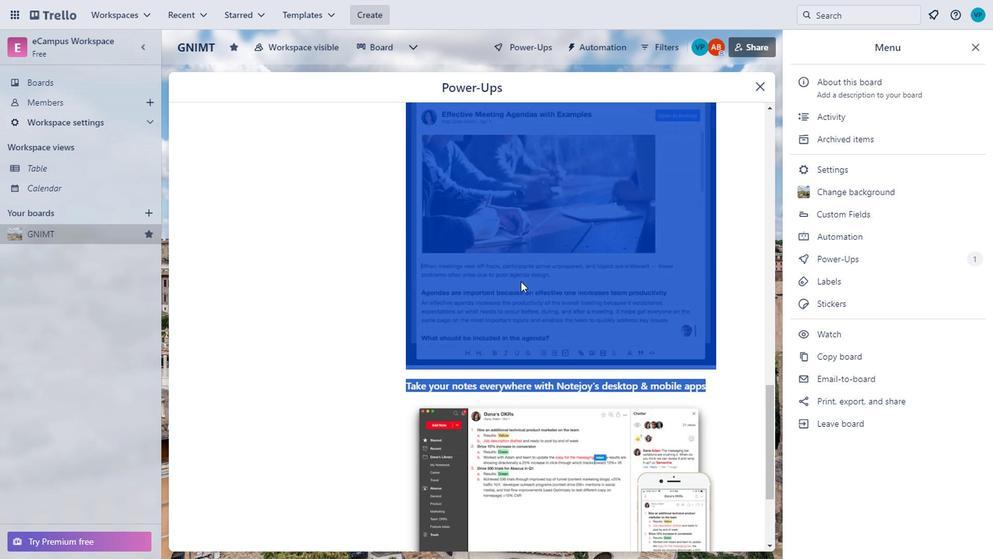 
Action: Mouse moved to (478, 250)
Screenshot: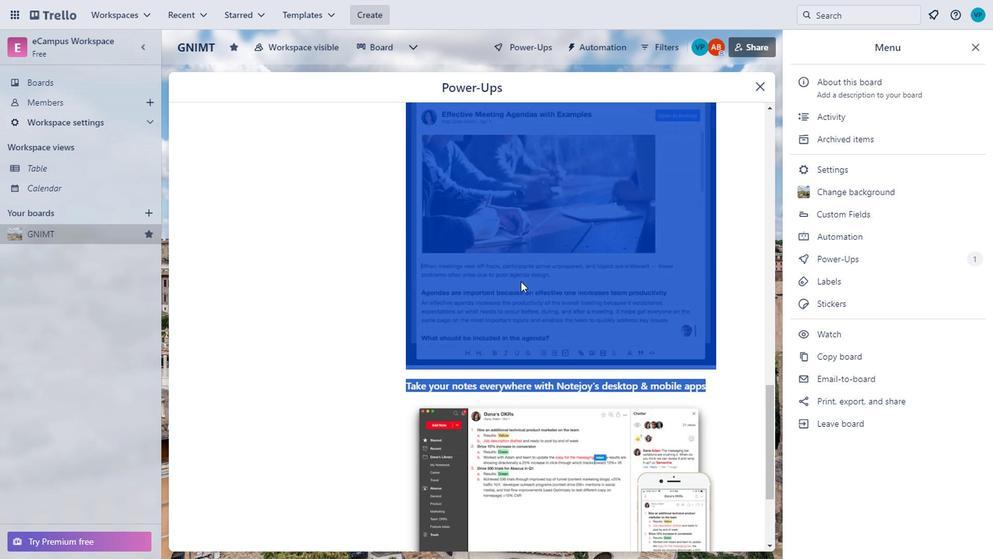 
Action: Mouse scrolled (478, 250) with delta (0, 0)
Screenshot: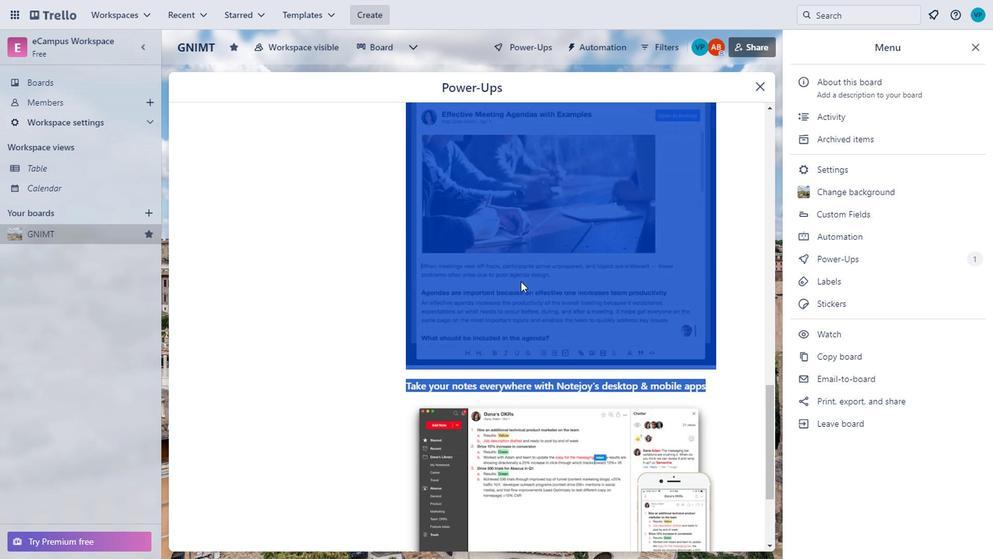 
Action: Mouse moved to (477, 247)
Screenshot: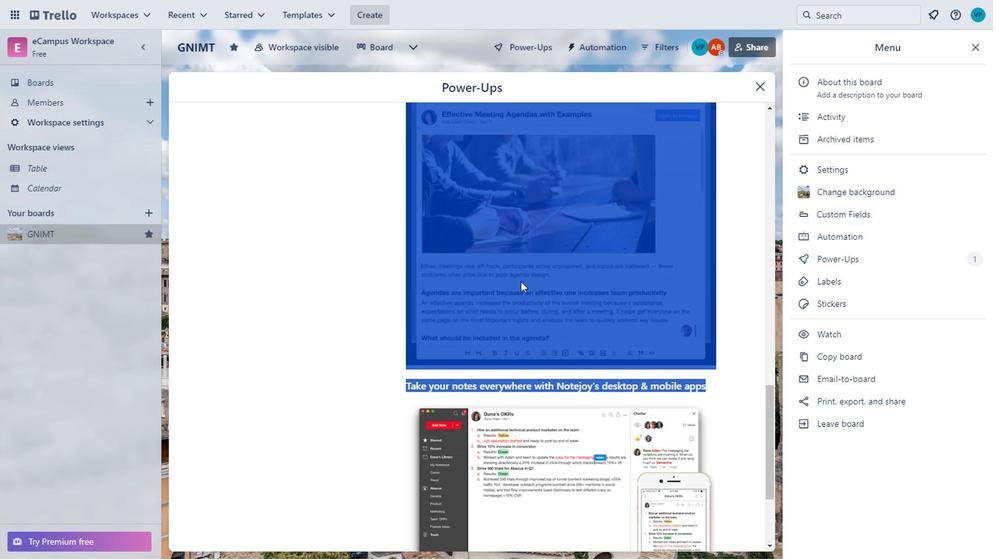 
Action: Mouse scrolled (477, 249) with delta (0, 1)
Screenshot: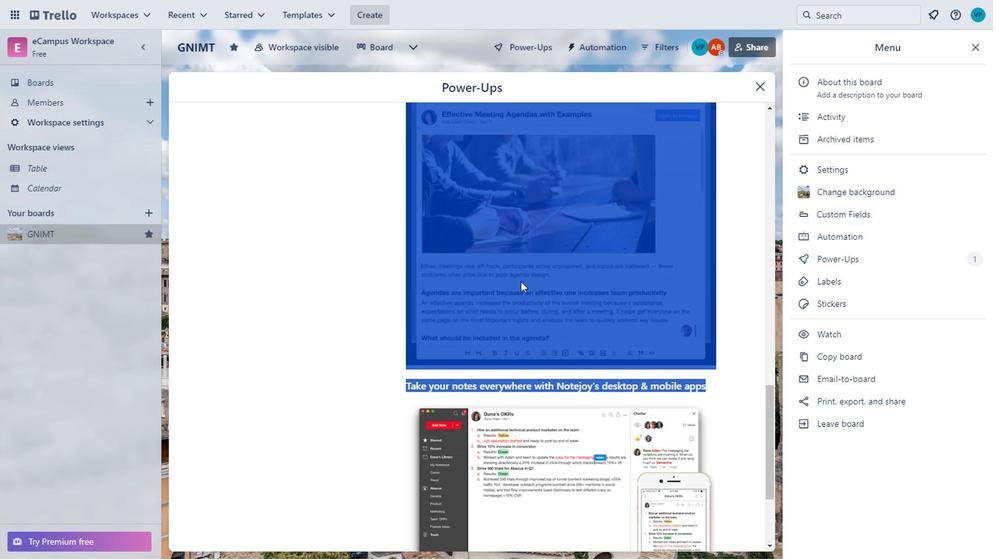 
Action: Mouse moved to (477, 247)
Screenshot: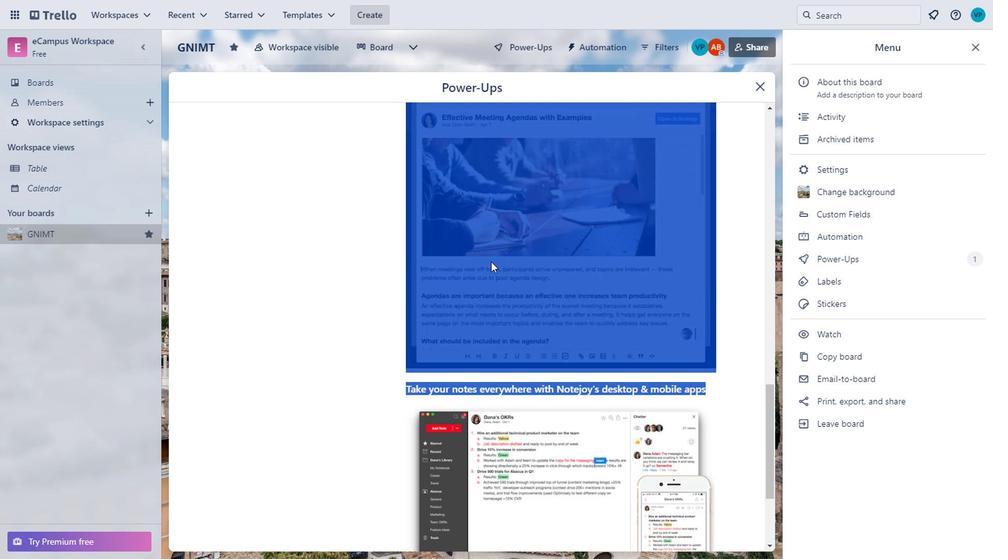 
Action: Mouse scrolled (477, 247) with delta (0, 0)
Screenshot: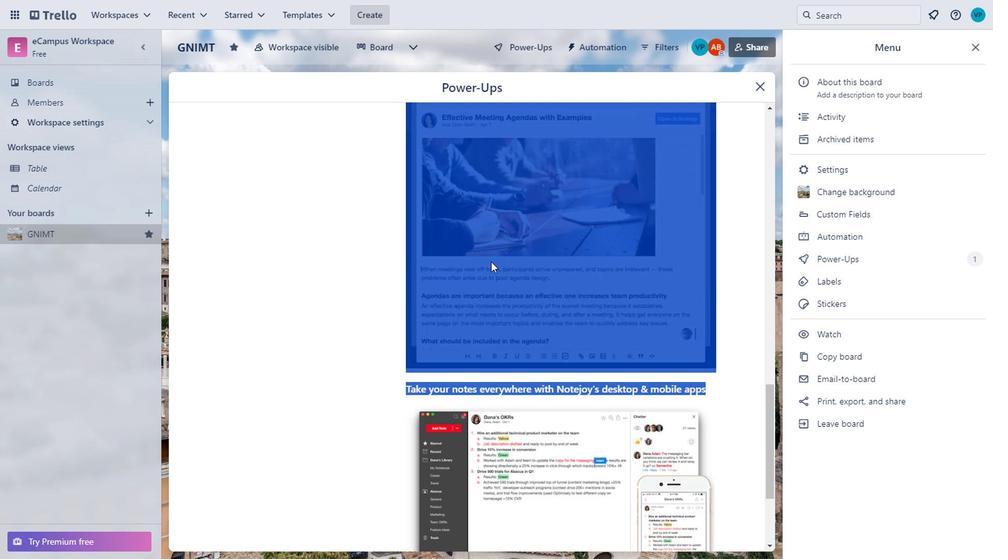 
Action: Mouse moved to (402, 220)
Screenshot: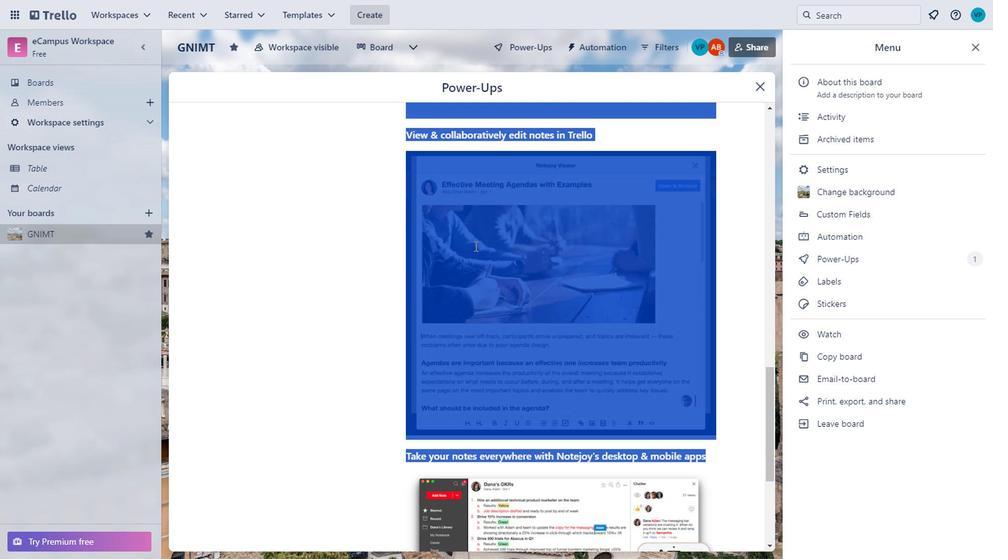 
Action: Mouse scrolled (402, 221) with delta (0, 0)
Screenshot: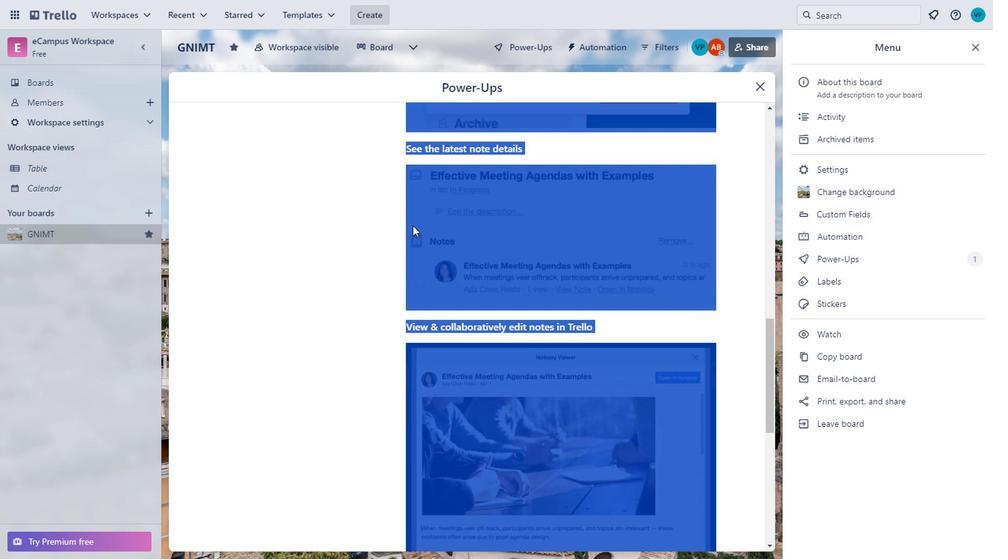 
Action: Mouse scrolled (402, 221) with delta (0, 0)
Screenshot: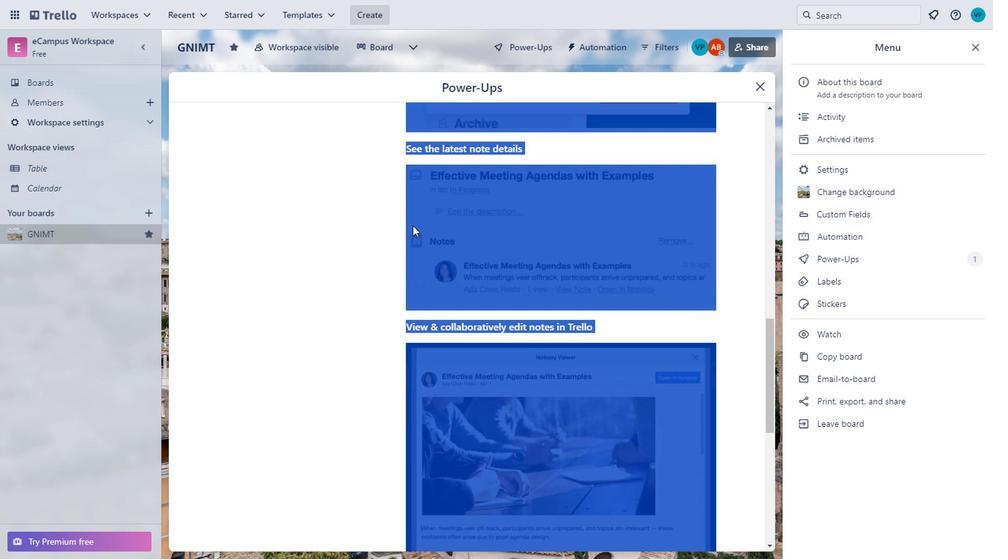 
Action: Mouse moved to (401, 218)
Screenshot: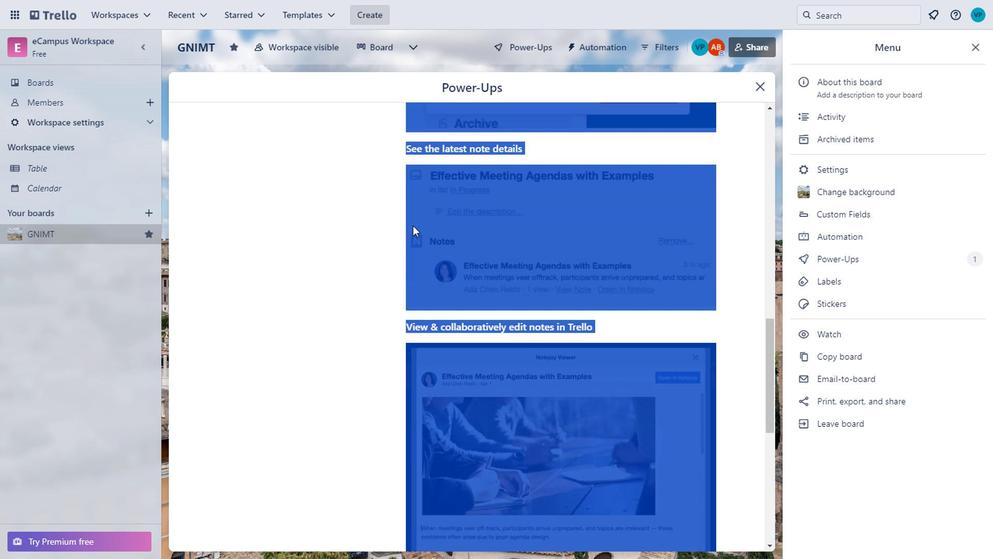 
Action: Mouse scrolled (401, 219) with delta (0, 0)
Screenshot: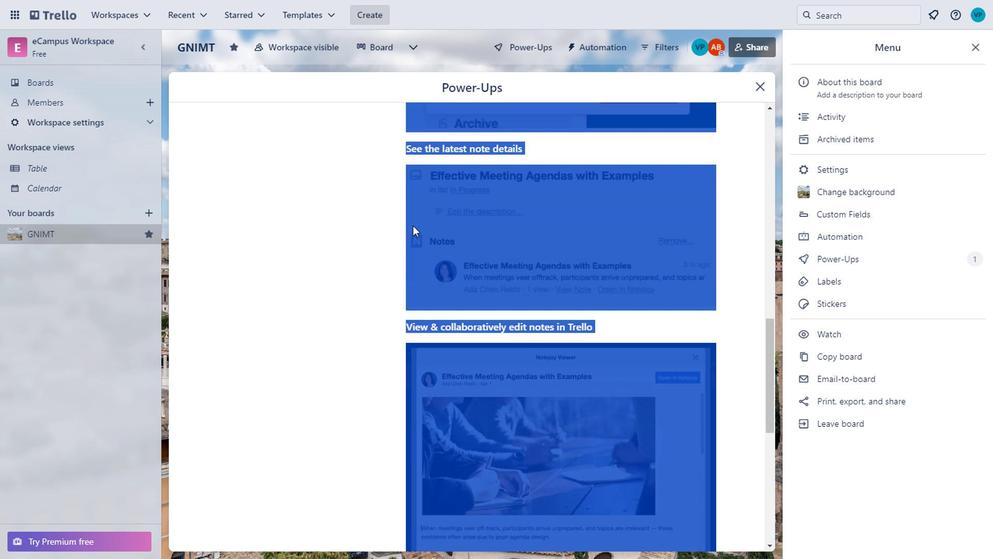 
Action: Mouse moved to (331, 216)
Screenshot: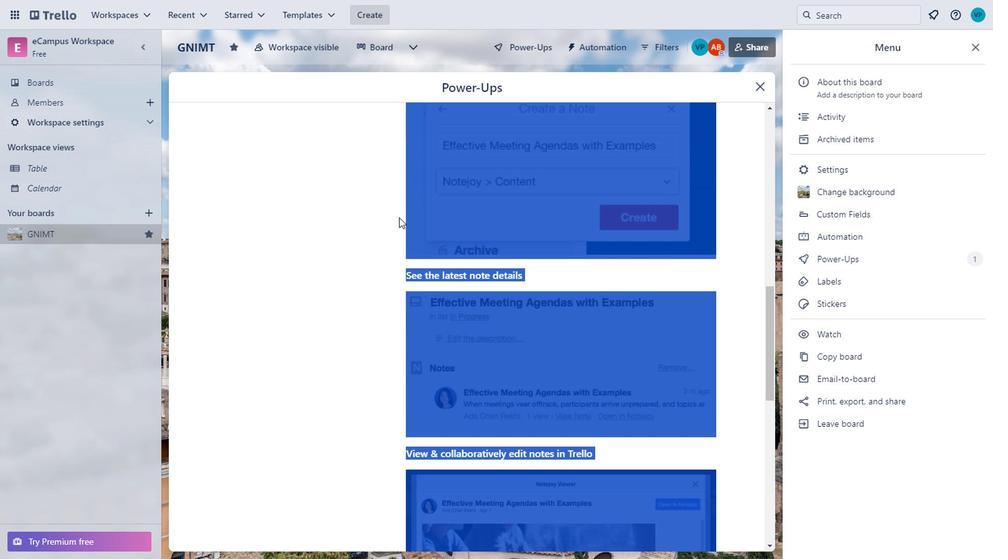 
Action: Mouse scrolled (331, 217) with delta (0, 1)
Screenshot: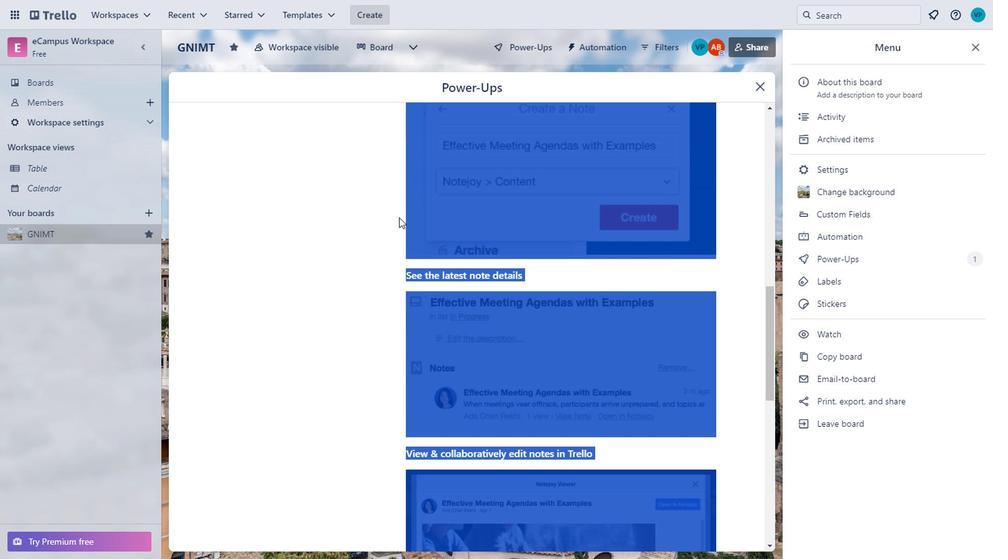 
Action: Mouse moved to (330, 215)
Screenshot: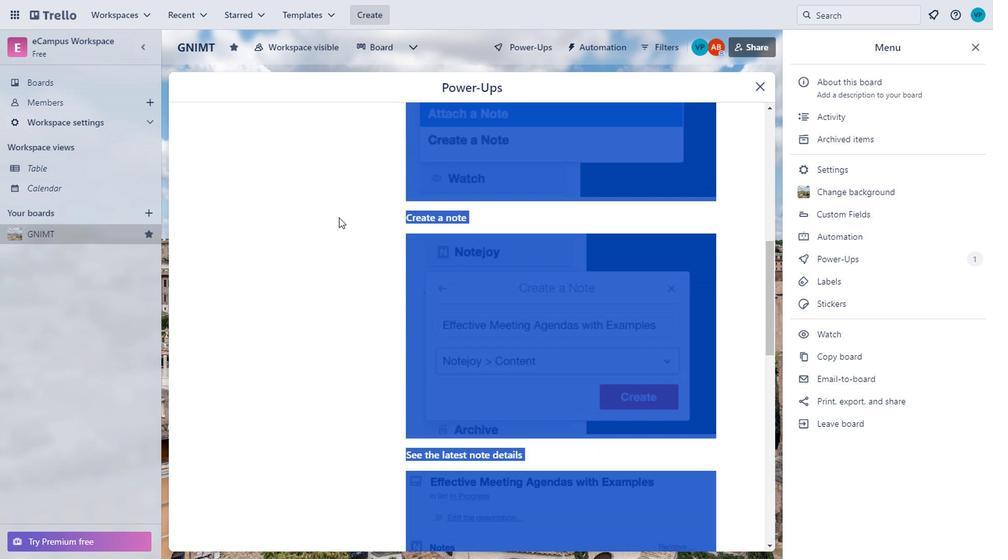 
Action: Mouse scrolled (330, 216) with delta (0, 0)
Screenshot: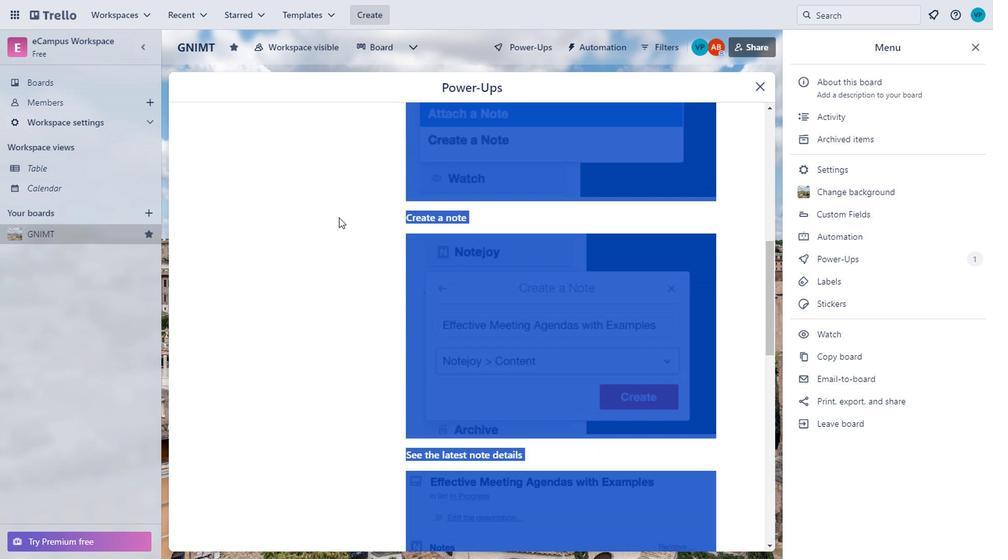
Action: Mouse moved to (329, 215)
Screenshot: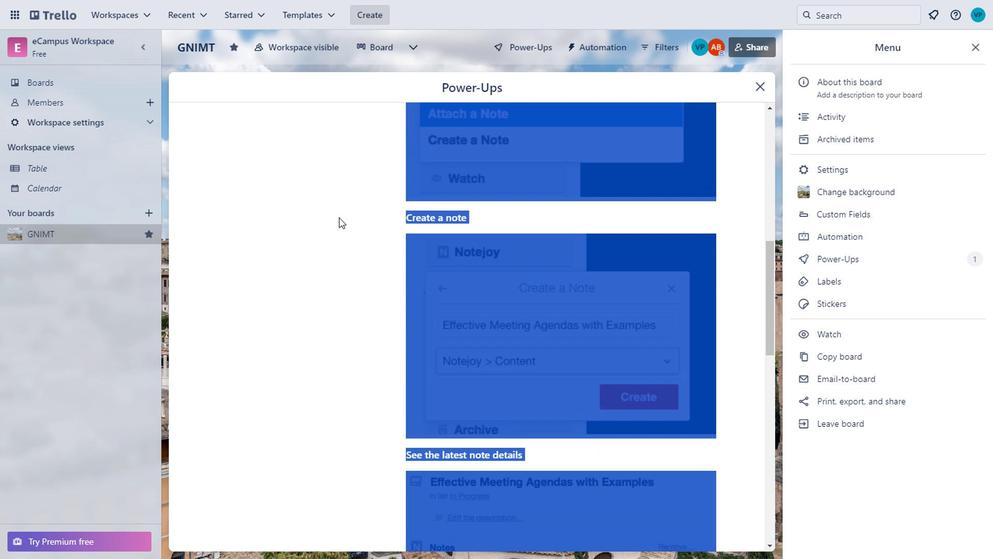 
Action: Mouse scrolled (329, 216) with delta (0, 0)
Screenshot: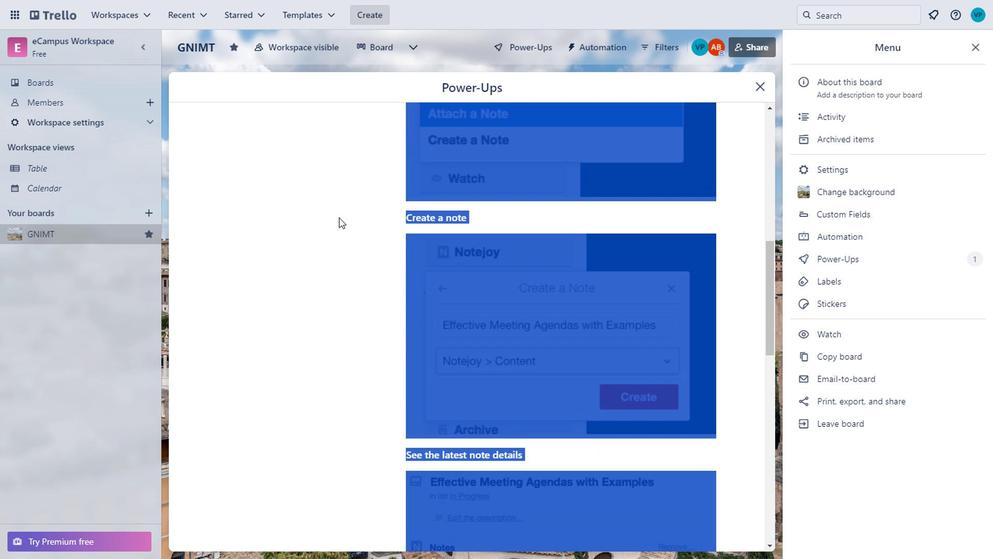 
Action: Mouse moved to (295, 216)
Screenshot: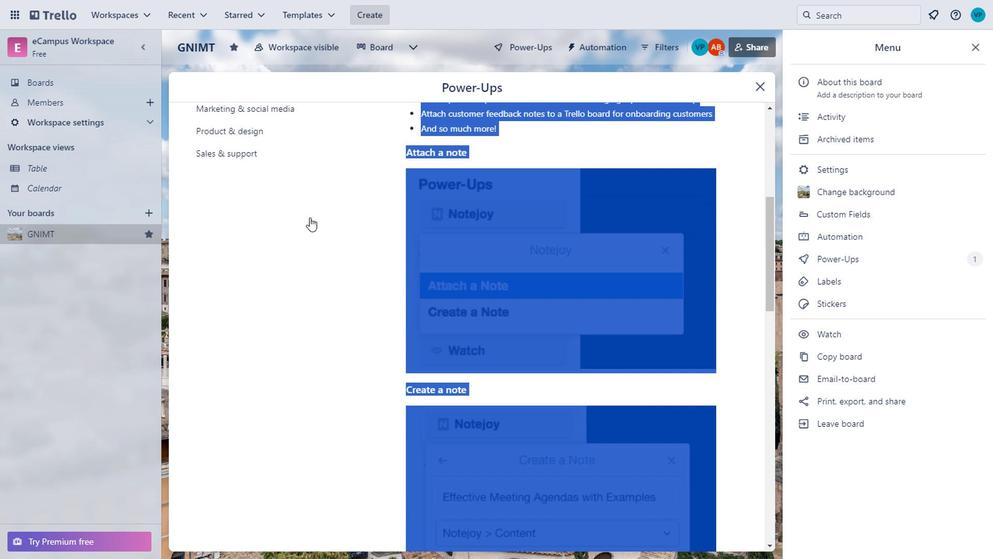 
Action: Mouse scrolled (295, 217) with delta (0, 1)
Screenshot: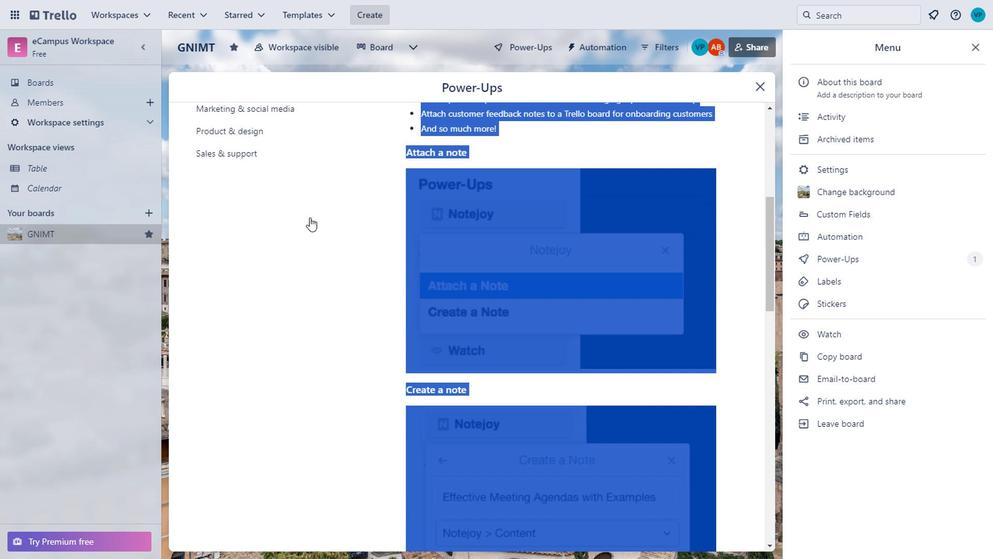 
Action: Mouse scrolled (295, 217) with delta (0, 1)
Screenshot: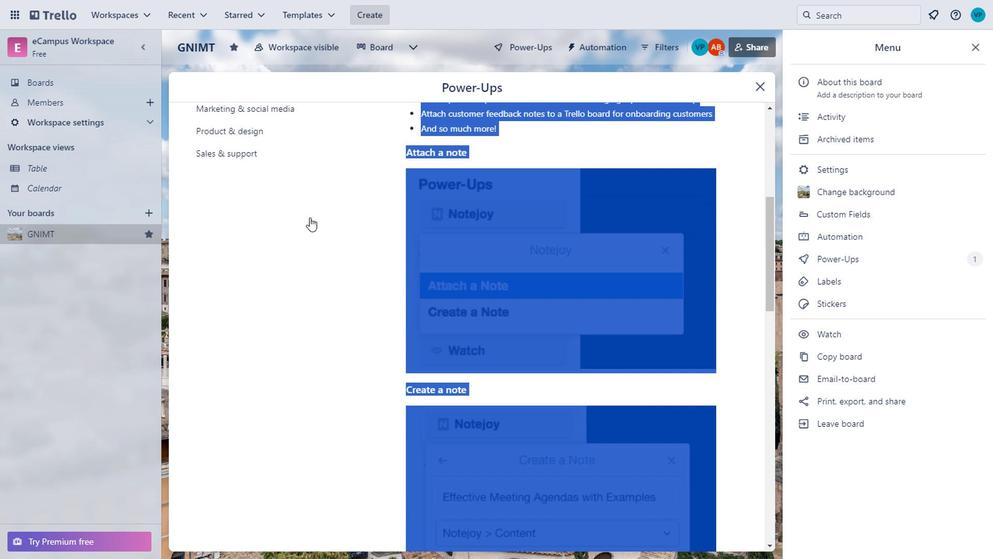 
Action: Mouse moved to (293, 215)
Screenshot: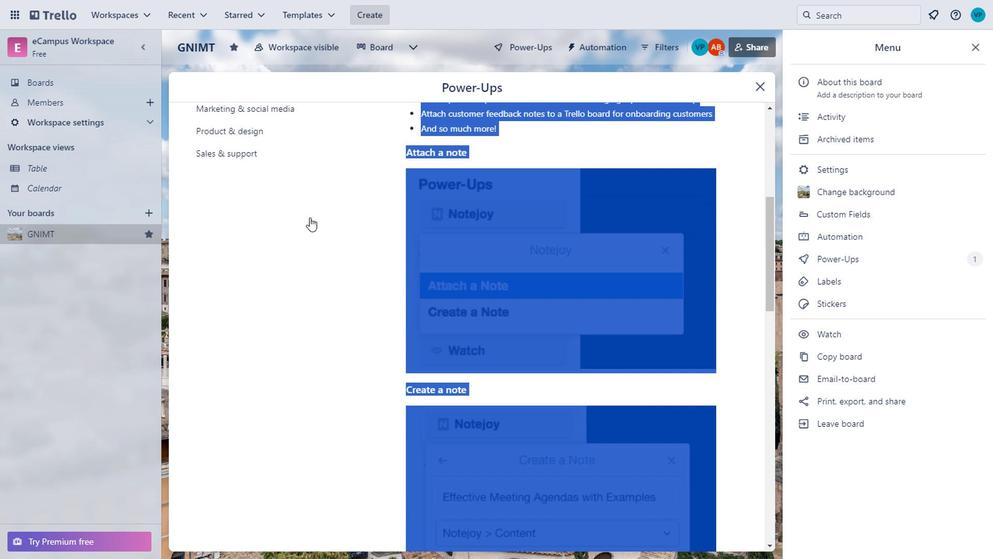
Action: Mouse scrolled (293, 216) with delta (0, 0)
Screenshot: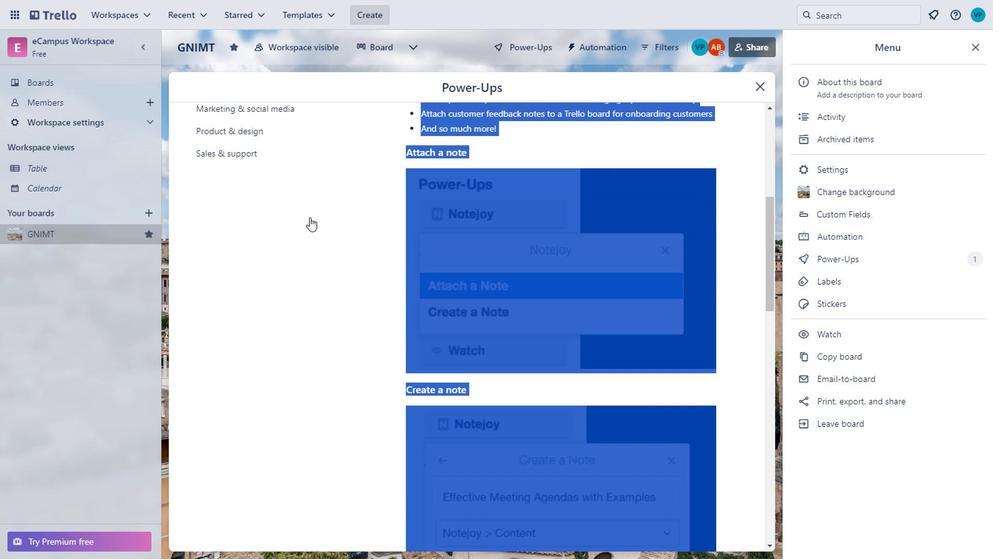 
Action: Mouse moved to (290, 215)
Screenshot: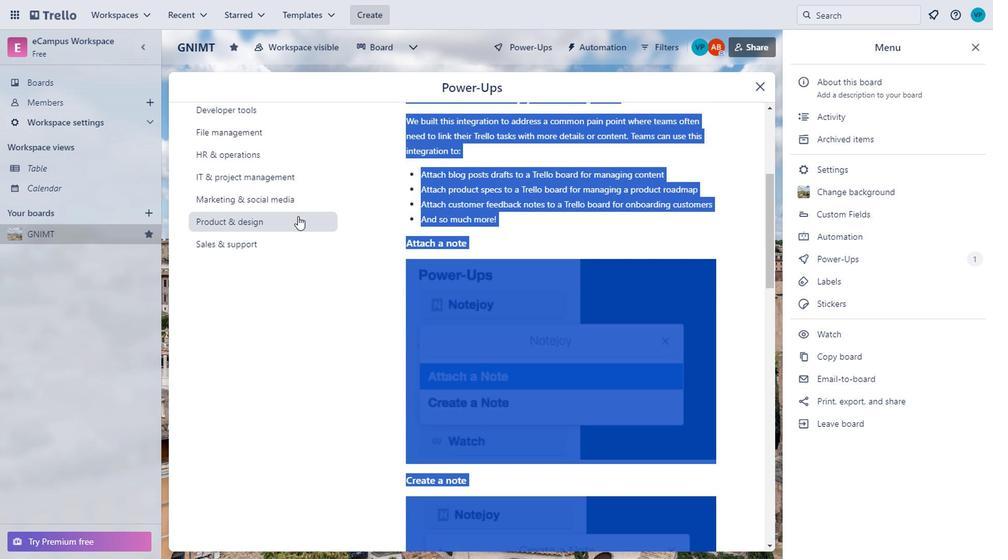 
Action: Mouse scrolled (290, 216) with delta (0, 0)
Screenshot: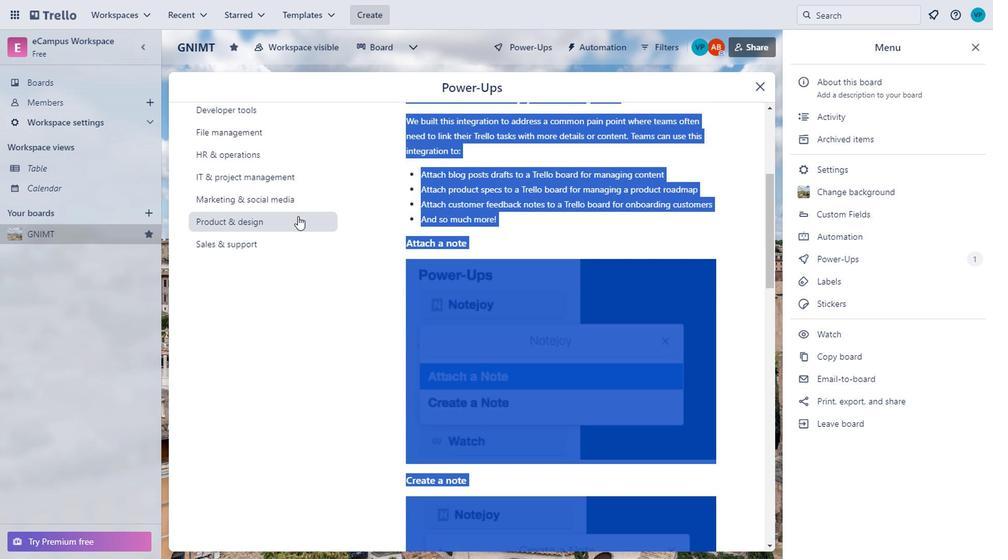 
Action: Mouse moved to (267, 212)
Screenshot: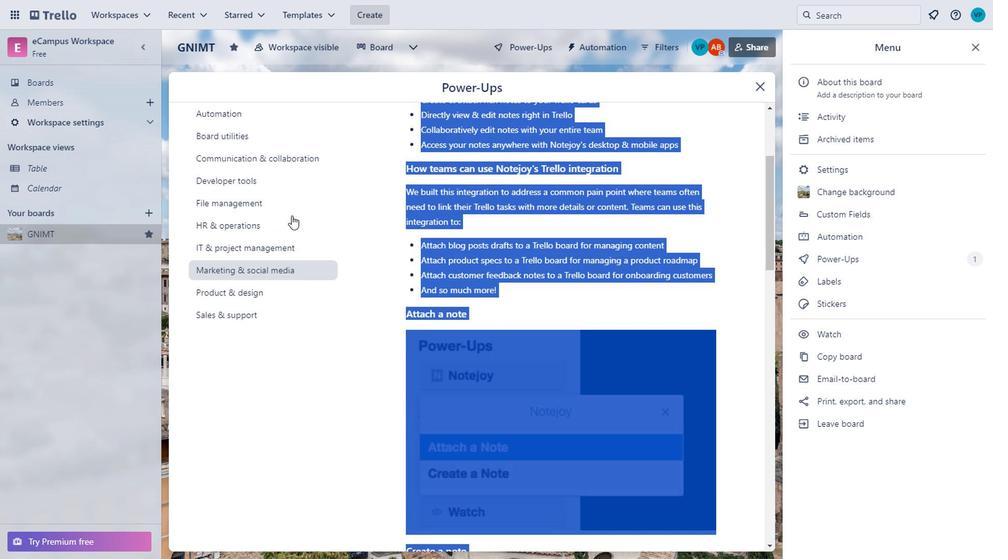 
Action: Mouse scrolled (267, 213) with delta (0, 0)
Screenshot: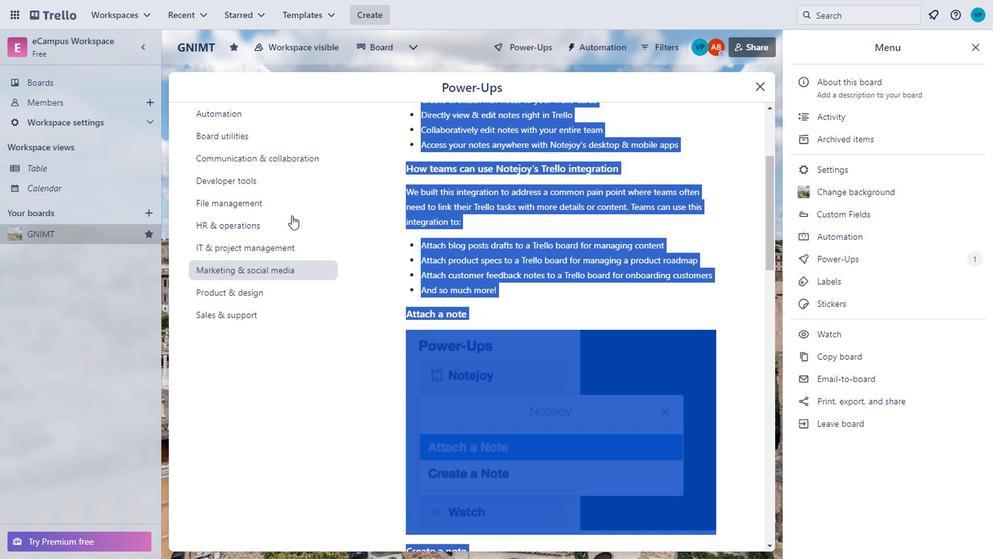 
Action: Mouse scrolled (267, 213) with delta (0, 0)
Screenshot: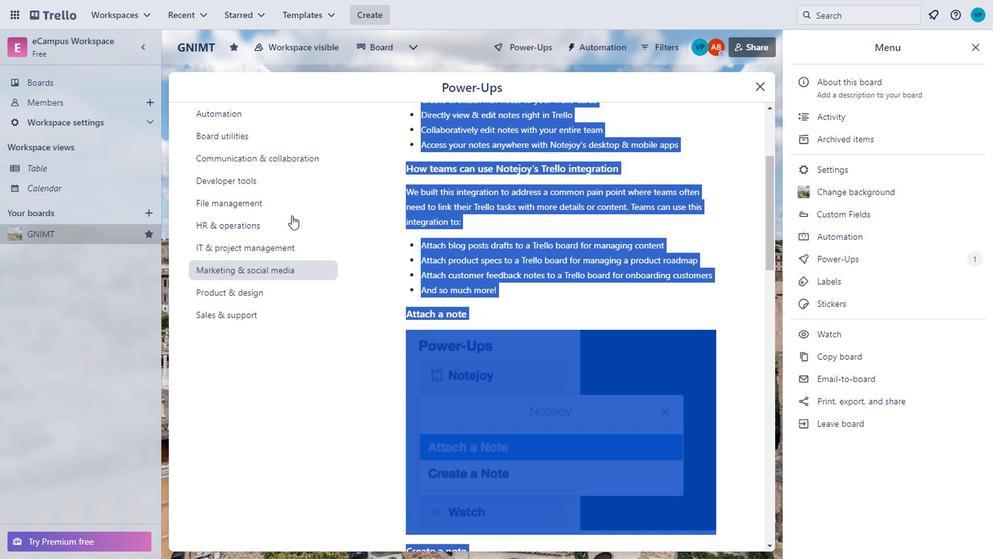 
Action: Mouse moved to (267, 212)
Screenshot: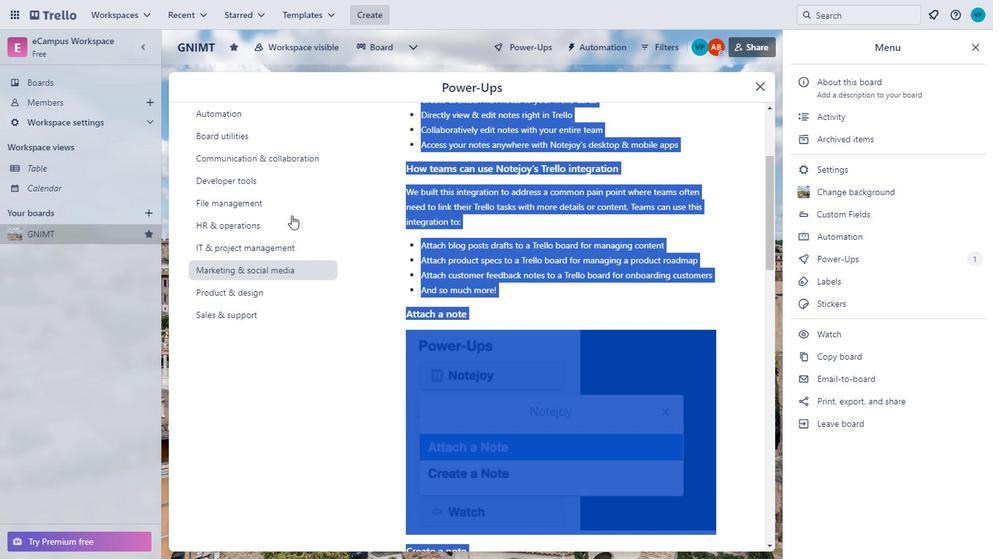 
Action: Mouse scrolled (267, 212) with delta (0, 0)
Screenshot: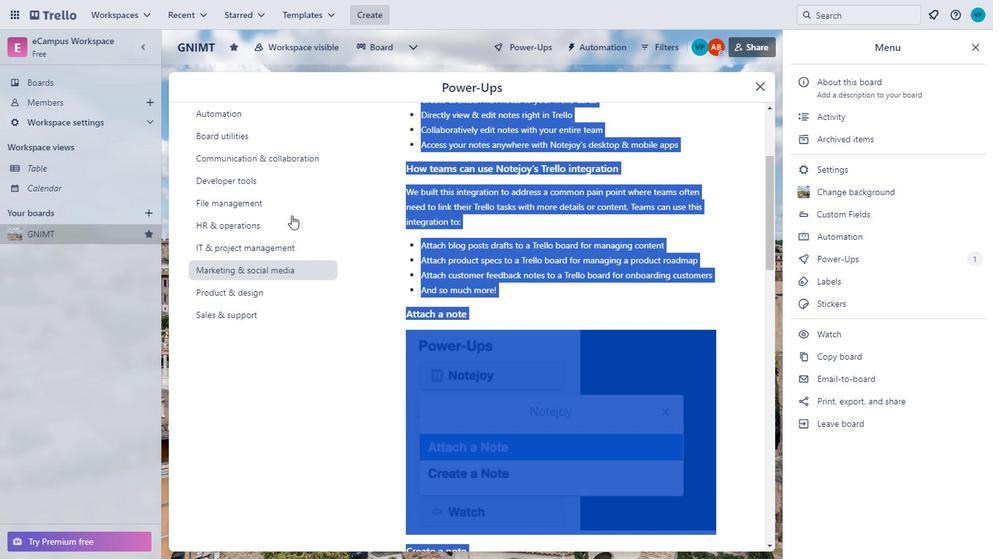 
Action: Mouse moved to (213, 204)
Screenshot: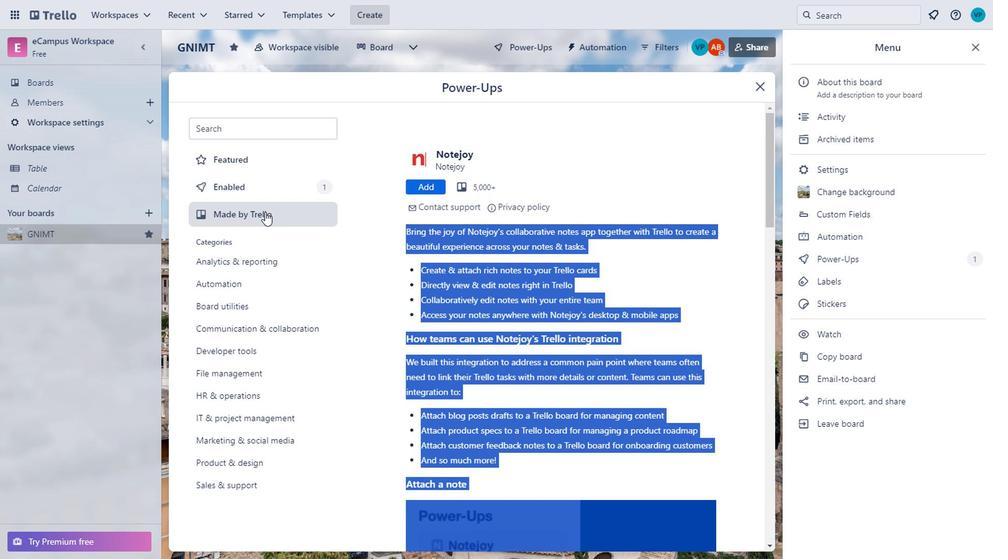 
Action: Mouse scrolled (213, 205) with delta (0, 0)
Screenshot: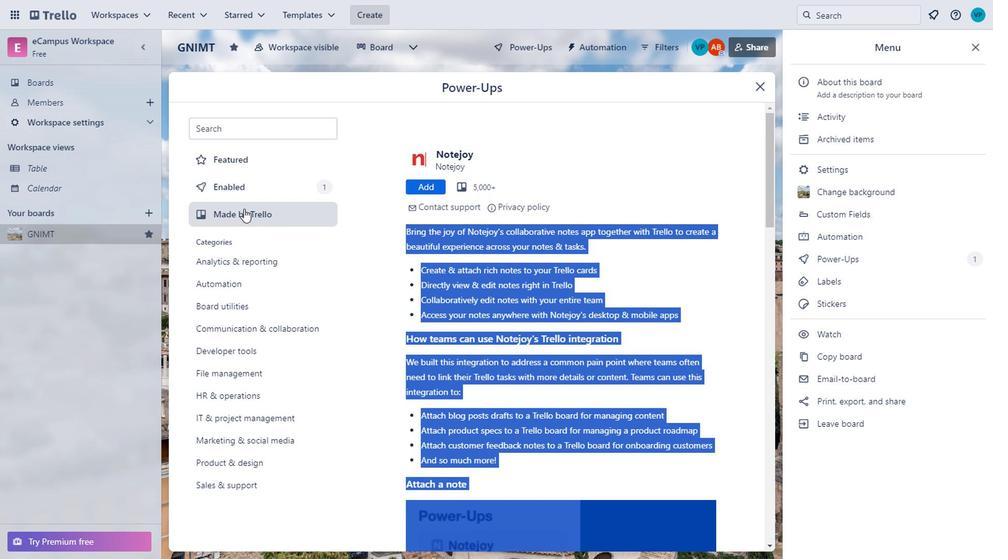 
Action: Mouse moved to (212, 204)
Screenshot: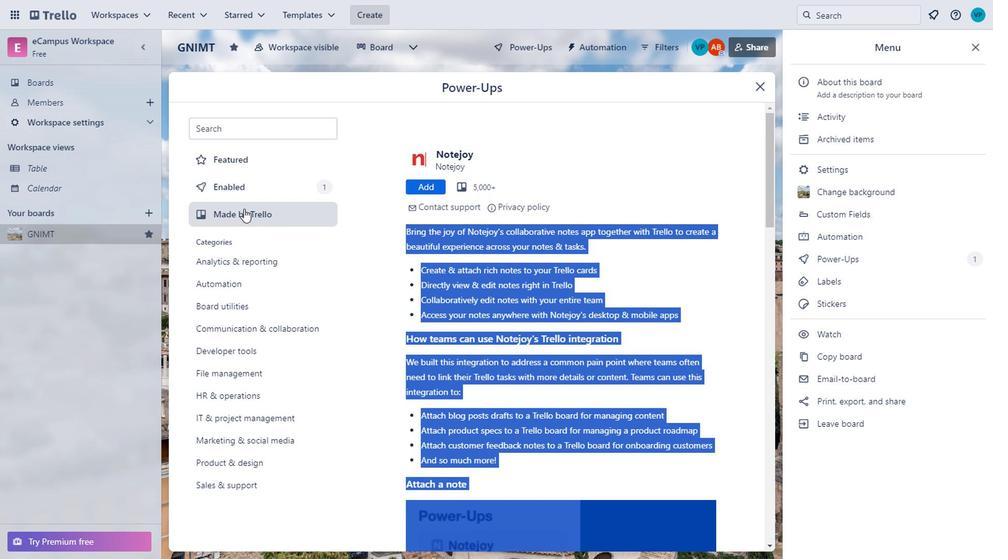 
Action: Mouse scrolled (212, 205) with delta (0, 0)
Screenshot: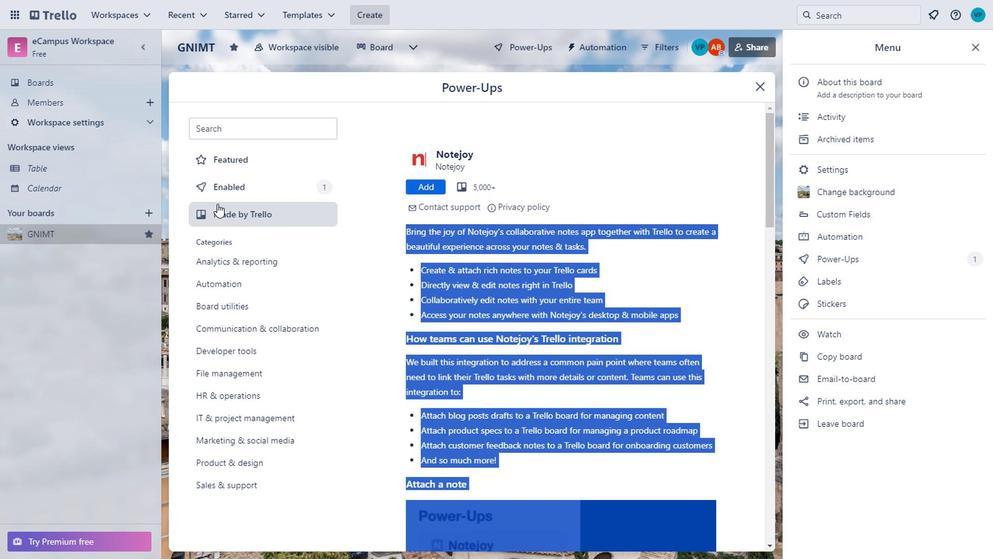 
Action: Mouse scrolled (212, 205) with delta (0, 0)
Screenshot: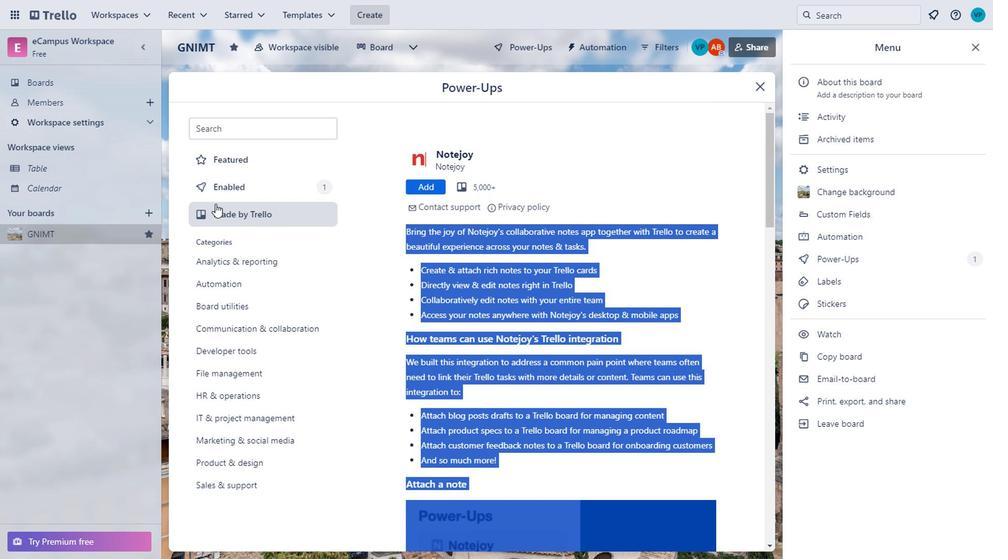 
Action: Mouse moved to (242, 265)
Screenshot: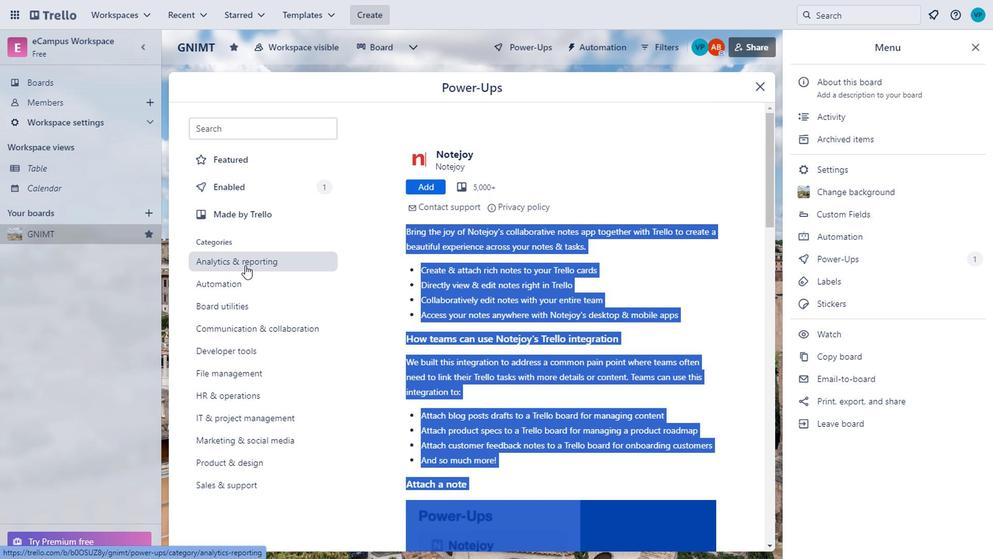 
Action: Mouse pressed left at (242, 265)
Screenshot: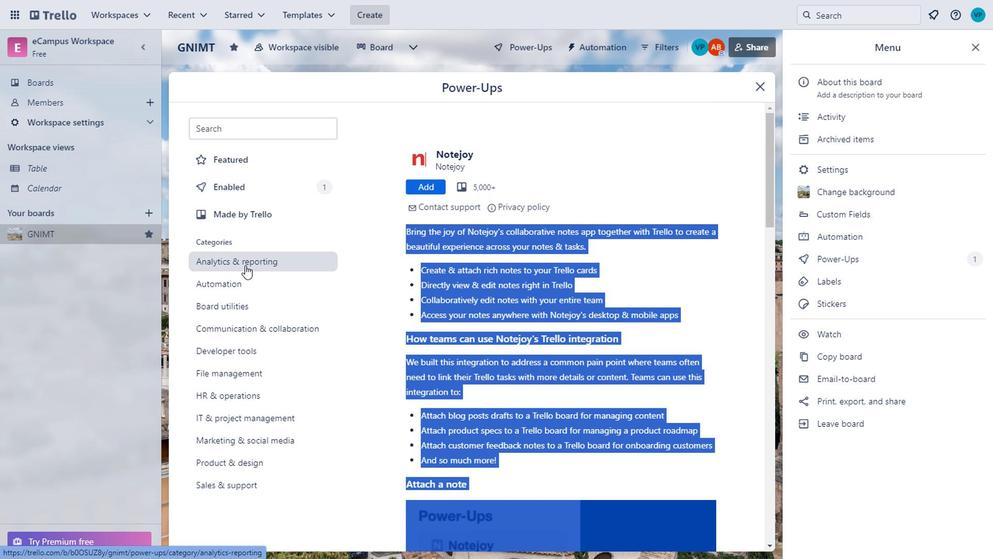 
Action: Mouse moved to (633, 411)
Screenshot: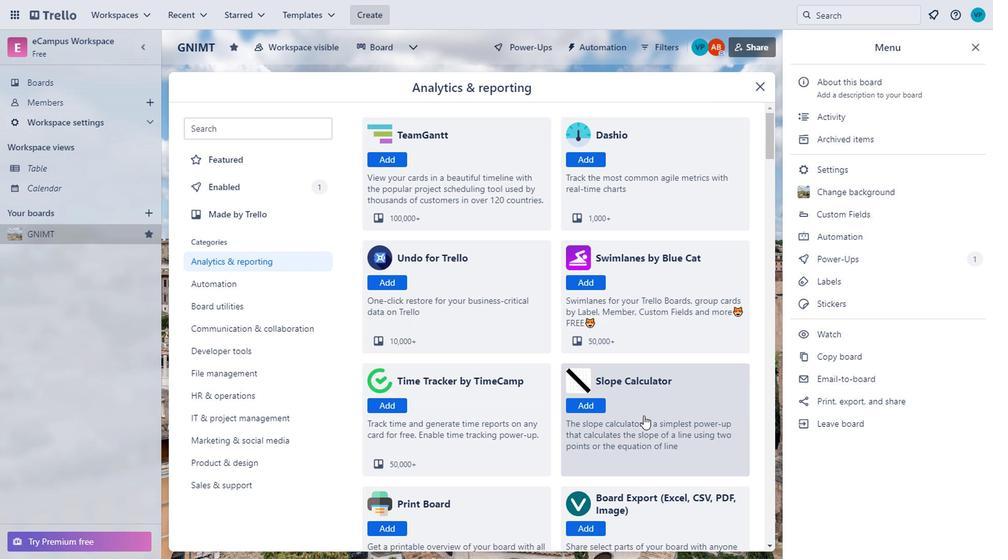 
Action: Mouse pressed left at (633, 411)
Screenshot: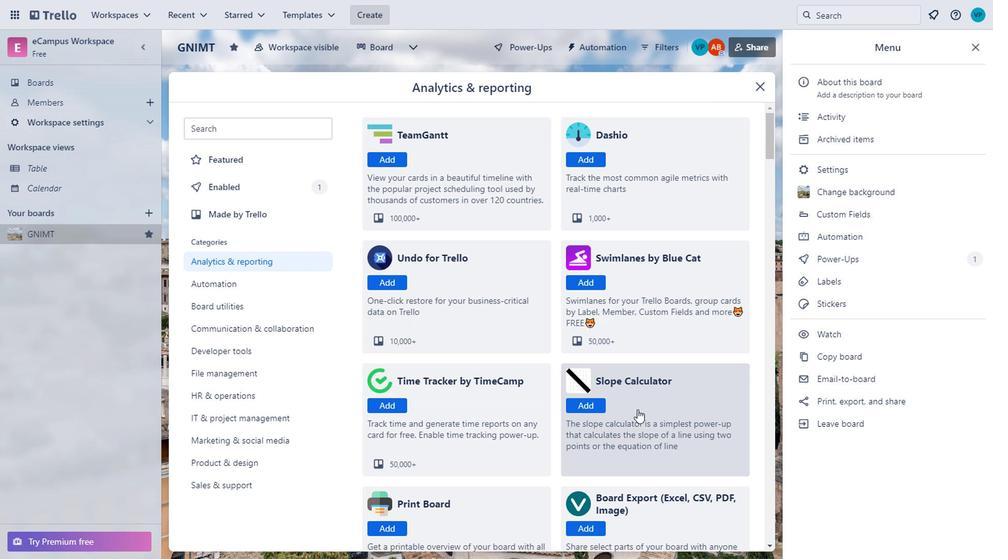 
Action: Mouse moved to (547, 335)
Screenshot: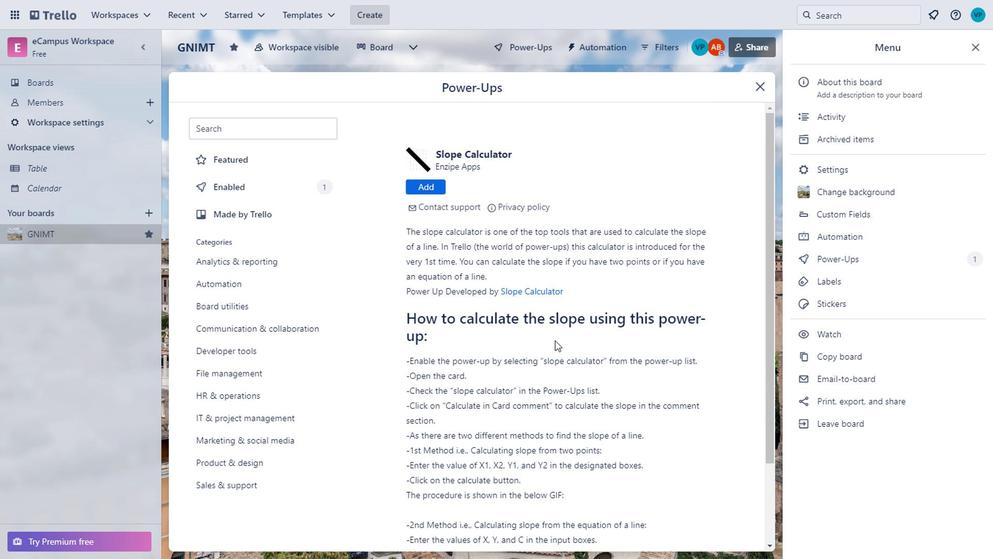 
Action: Mouse scrolled (547, 335) with delta (0, 0)
Screenshot: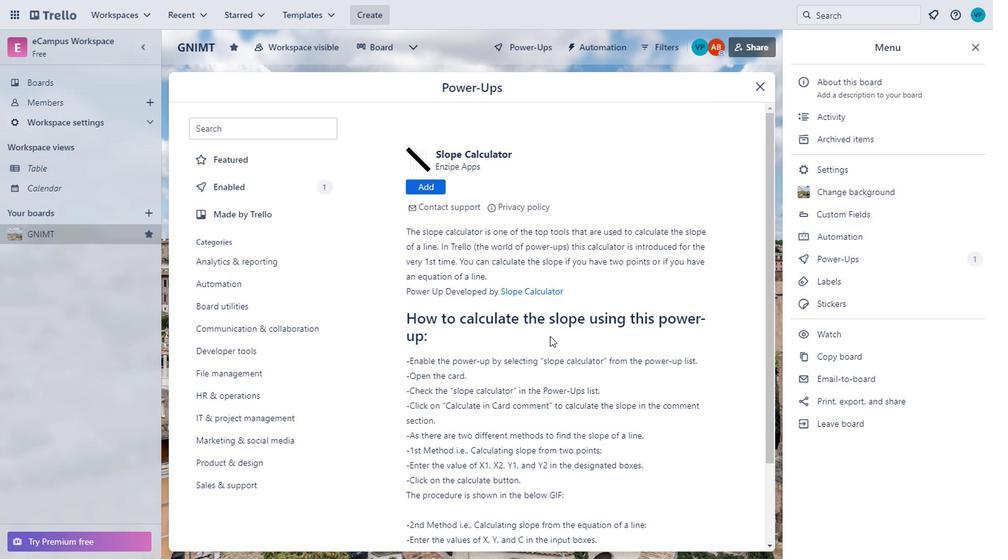 
Action: Mouse scrolled (547, 335) with delta (0, 0)
Screenshot: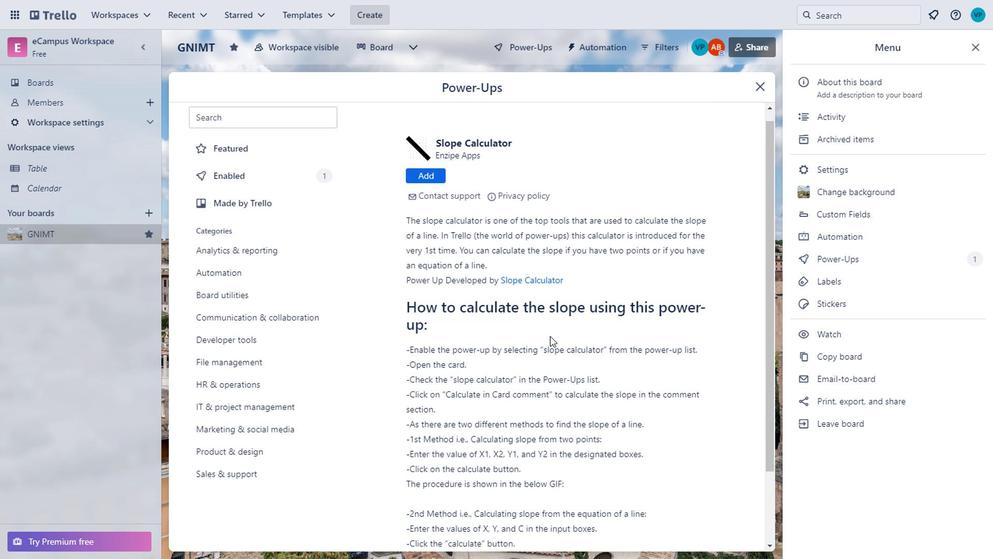 
Action: Mouse moved to (396, 187)
Screenshot: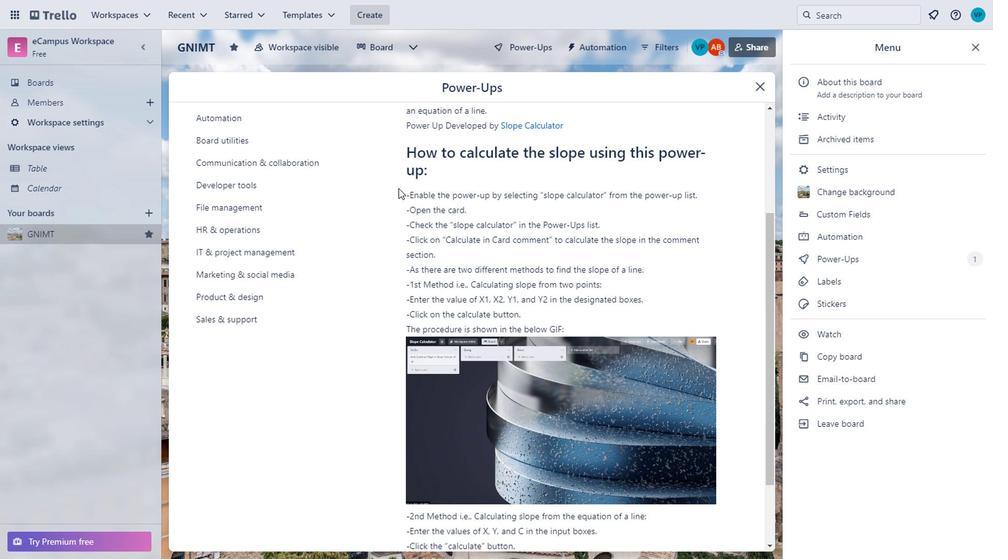 
Action: Mouse pressed left at (396, 187)
Screenshot: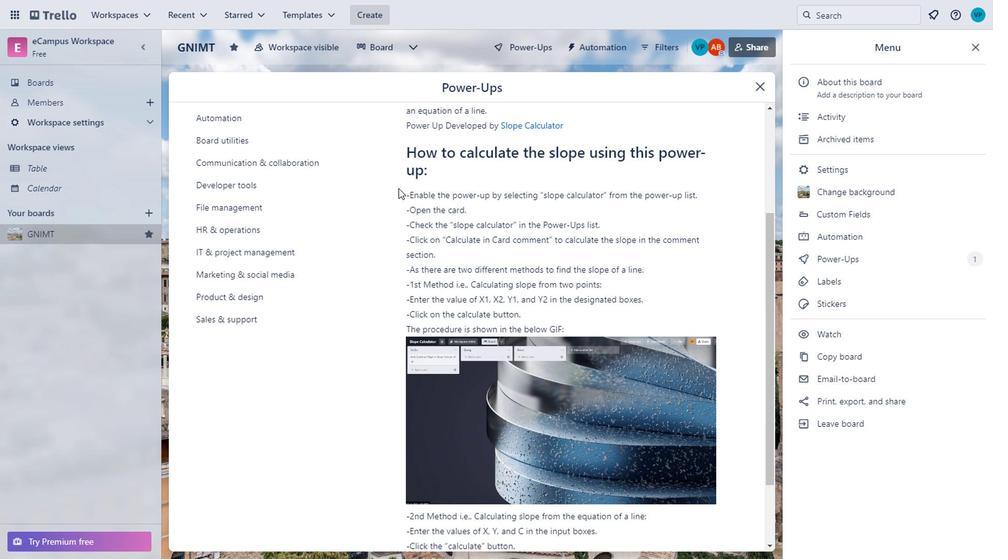 
Action: Mouse moved to (501, 283)
Screenshot: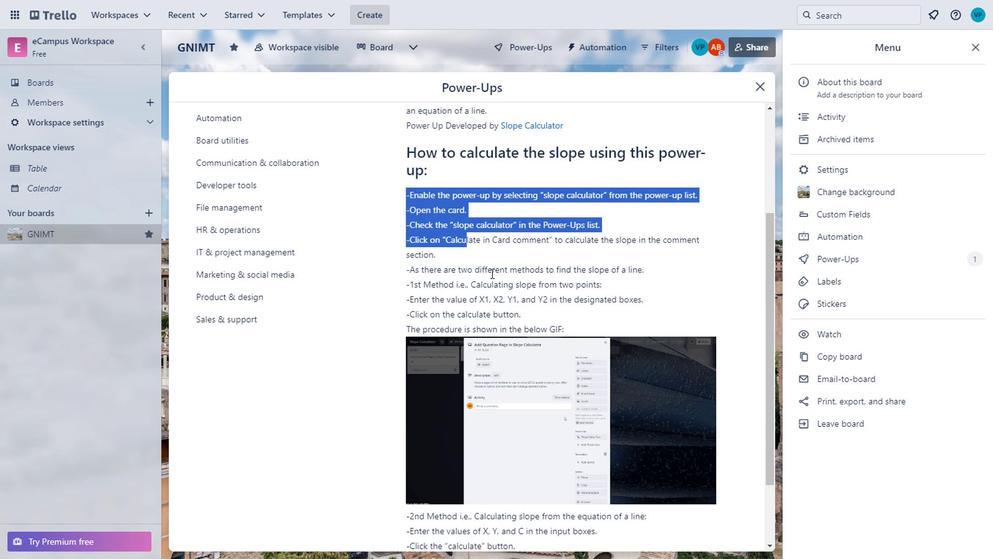 
Action: Mouse scrolled (501, 282) with delta (0, 0)
Screenshot: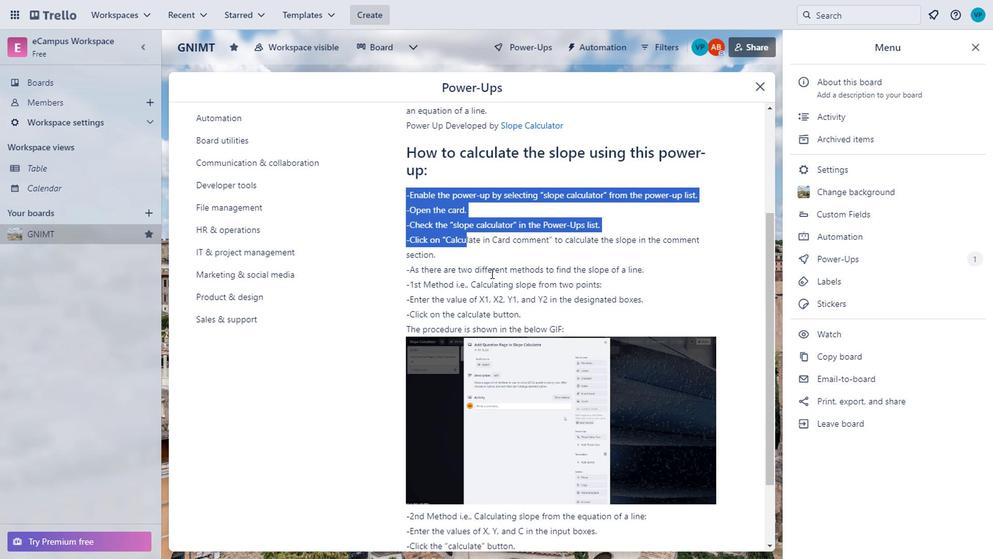 
Action: Mouse moved to (503, 284)
Screenshot: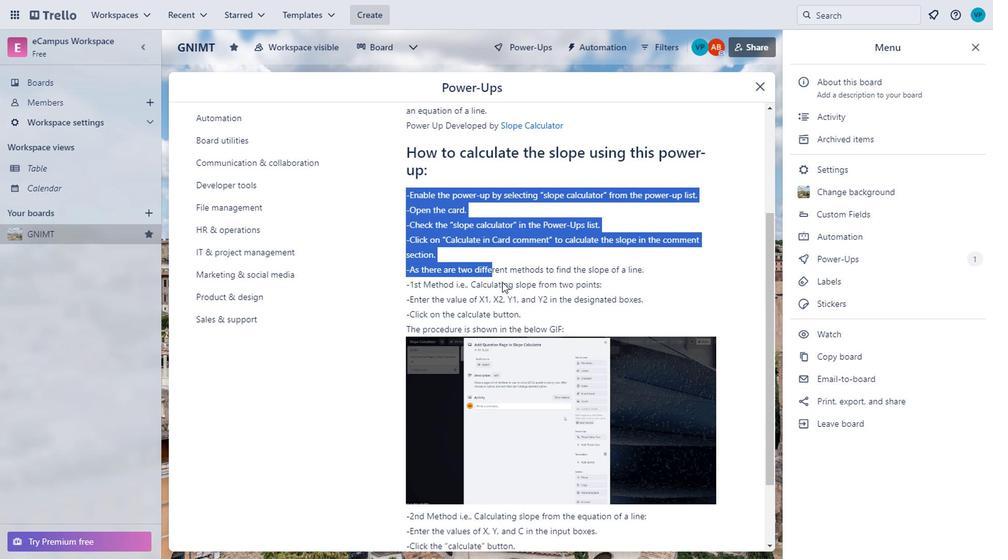 
Action: Mouse scrolled (503, 284) with delta (0, 0)
Screenshot: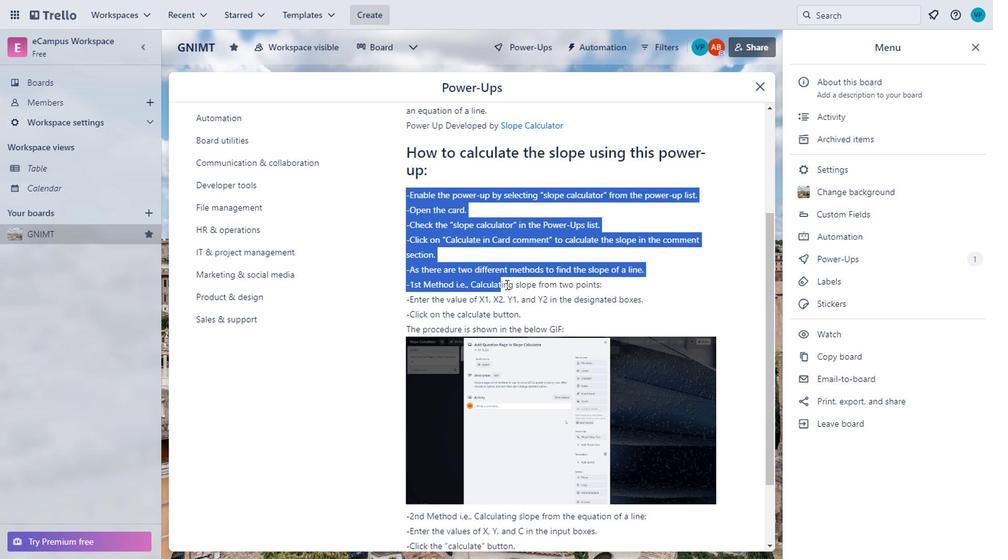 
Action: Mouse scrolled (503, 284) with delta (0, 0)
Screenshot: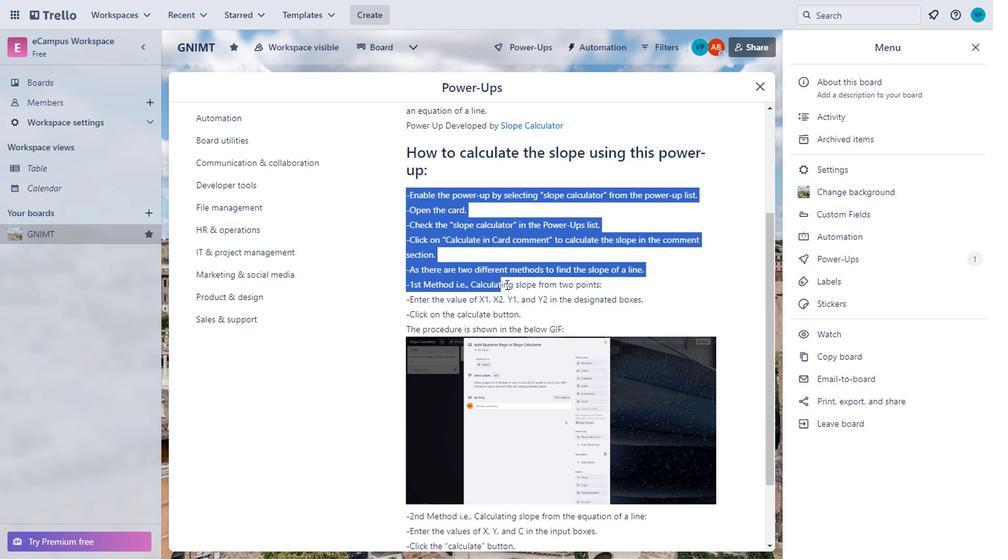 
Action: Mouse scrolled (503, 284) with delta (0, 0)
Screenshot: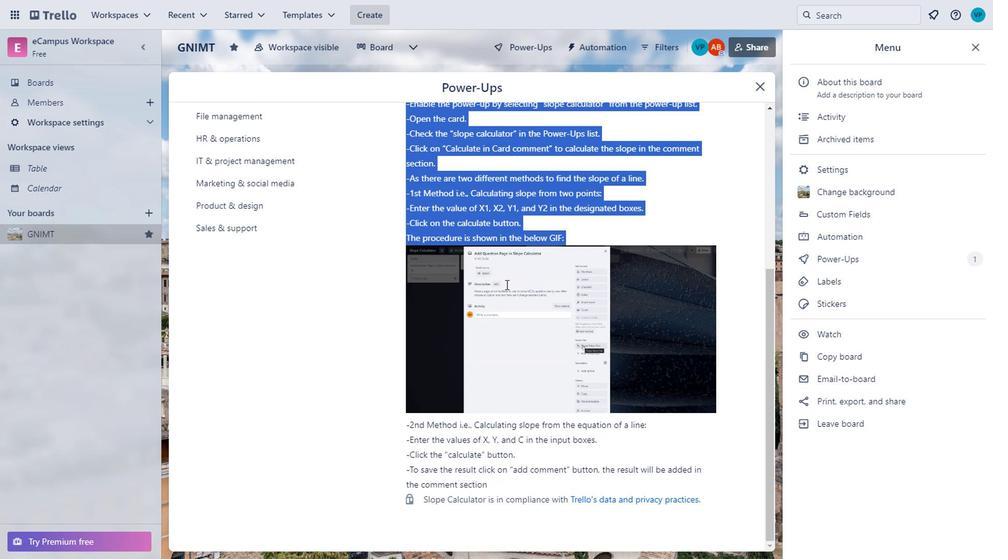 
Action: Mouse scrolled (503, 284) with delta (0, 0)
Screenshot: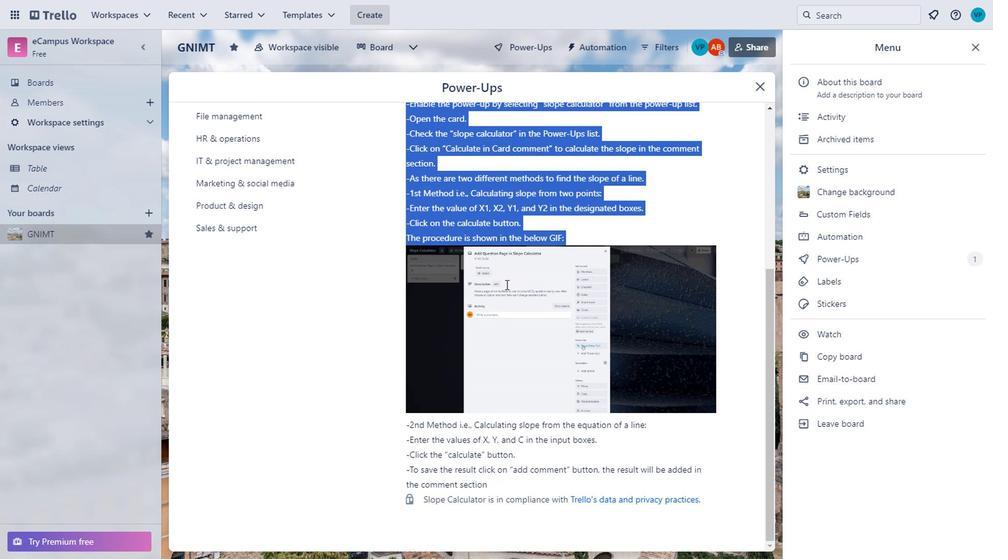 
Action: Mouse scrolled (503, 284) with delta (0, 0)
Screenshot: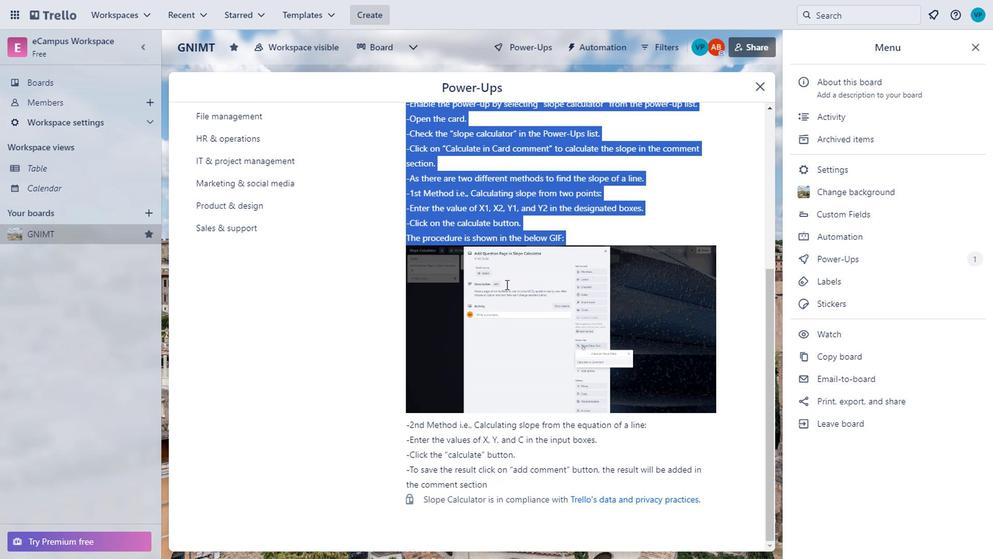 
Action: Mouse moved to (504, 284)
Screenshot: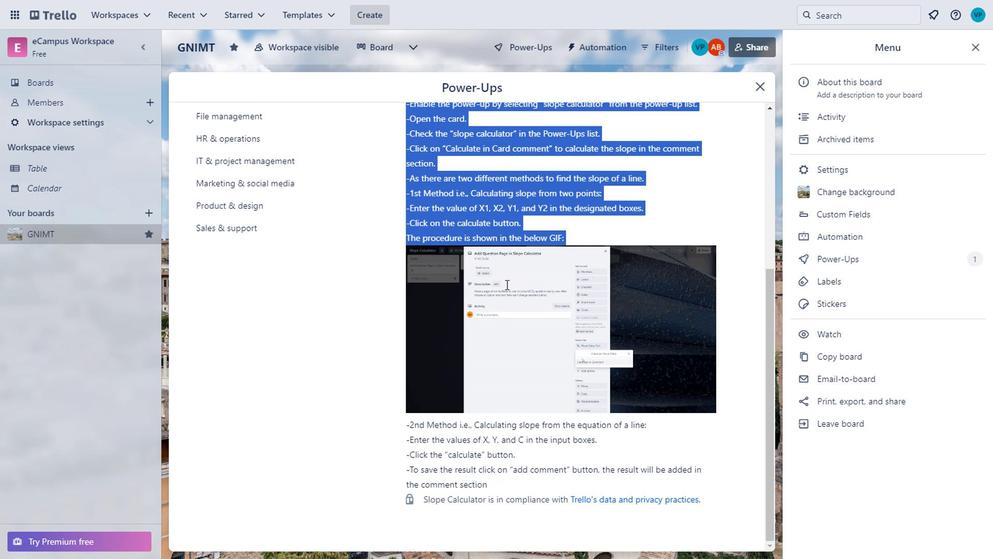 
Action: Mouse scrolled (504, 284) with delta (0, 0)
Screenshot: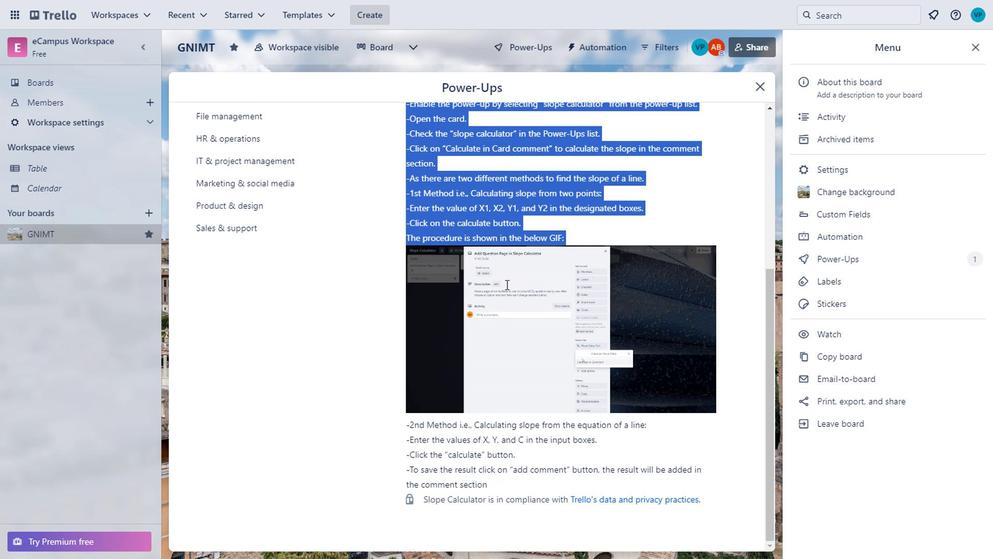 
Action: Mouse moved to (504, 284)
Screenshot: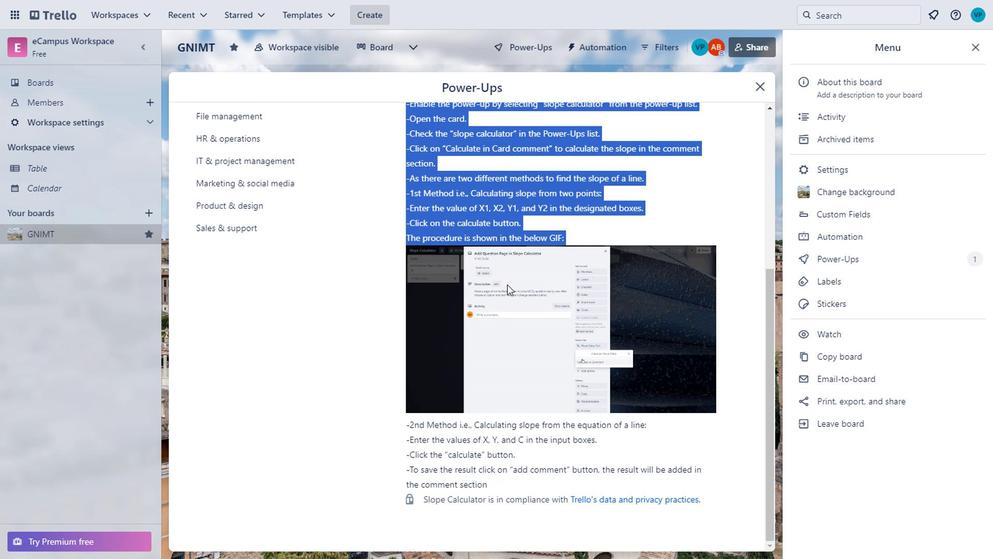 
Action: Mouse scrolled (504, 283) with delta (0, -1)
Screenshot: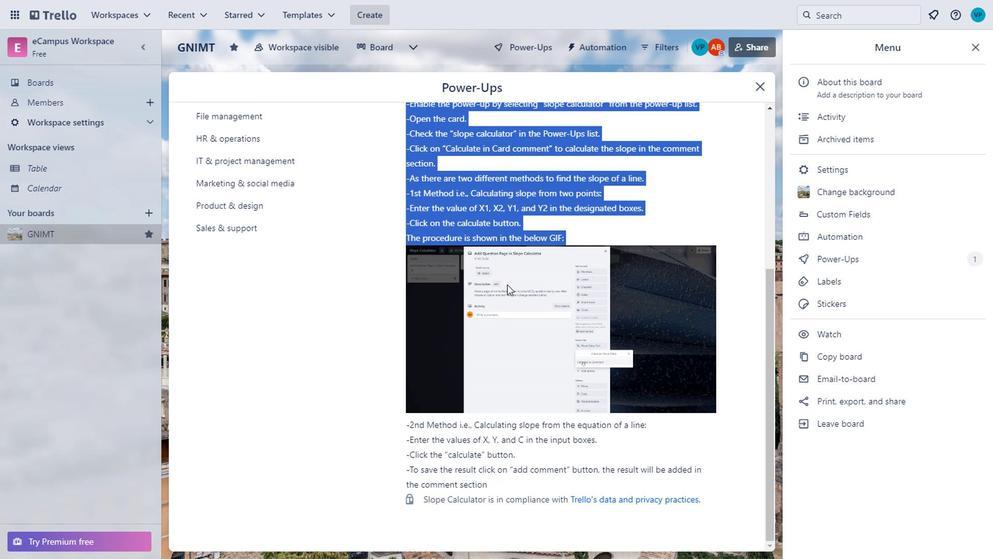 
Action: Mouse scrolled (504, 283) with delta (0, -1)
Screenshot: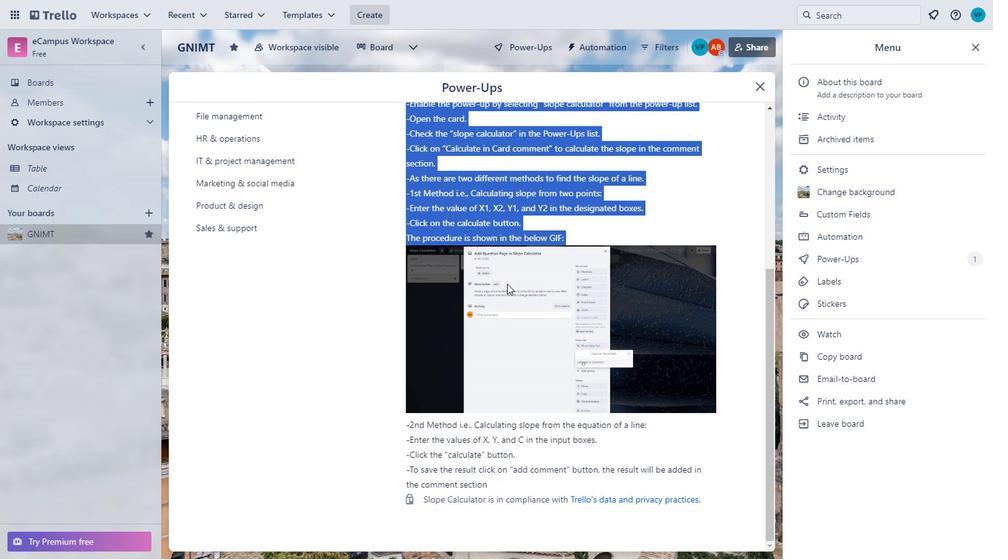 
Action: Mouse moved to (504, 283)
Screenshot: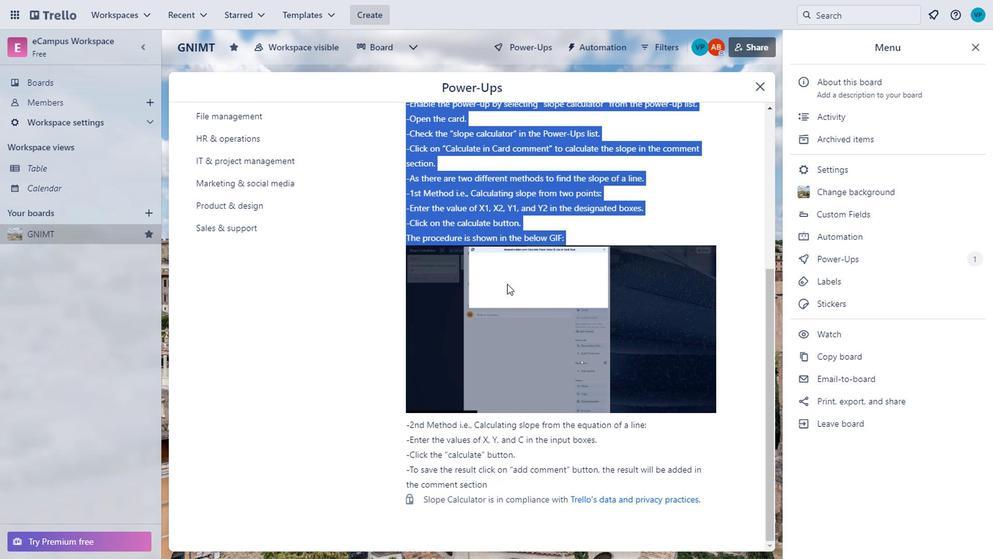 
Action: Mouse scrolled (504, 282) with delta (0, 0)
Screenshot: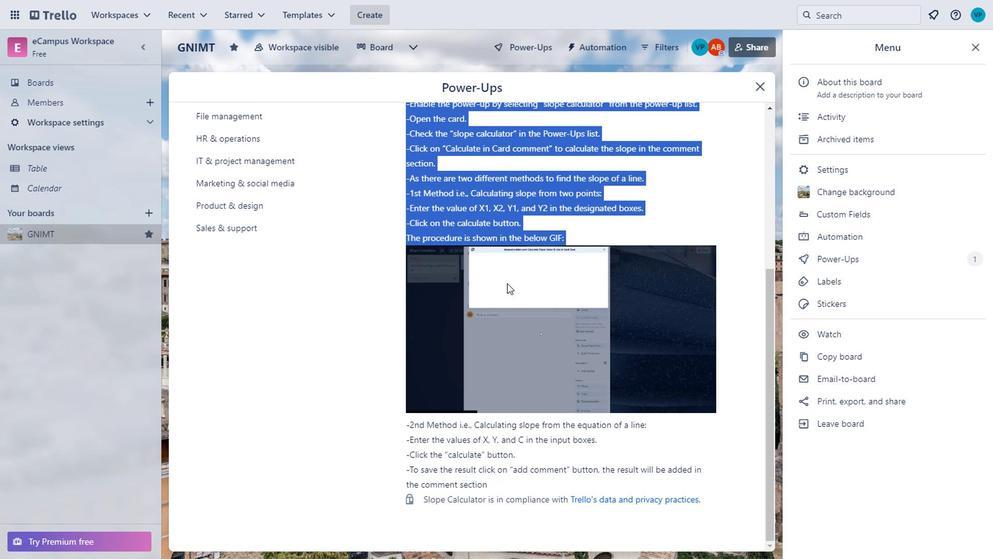 
Action: Mouse moved to (504, 282)
Screenshot: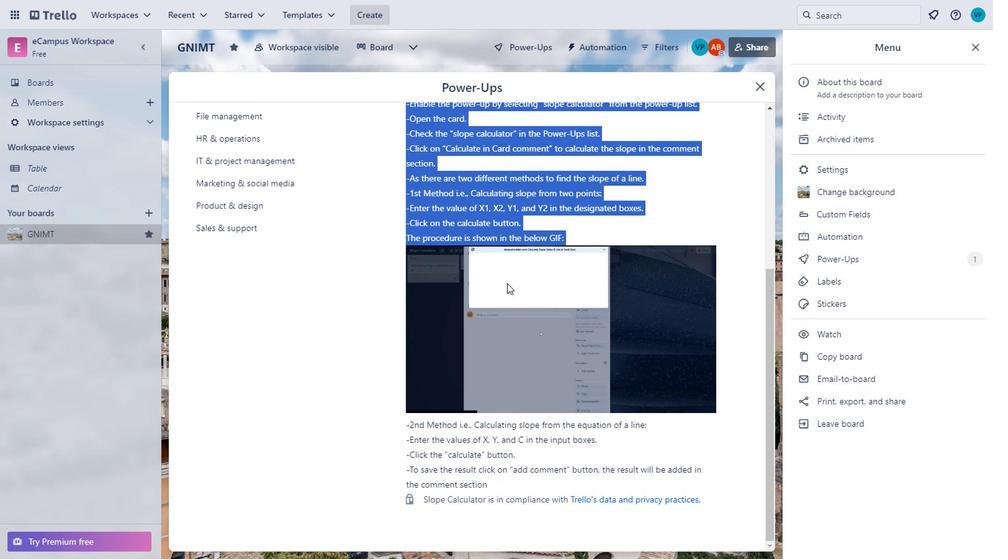 
Action: Mouse scrolled (504, 282) with delta (0, 0)
Screenshot: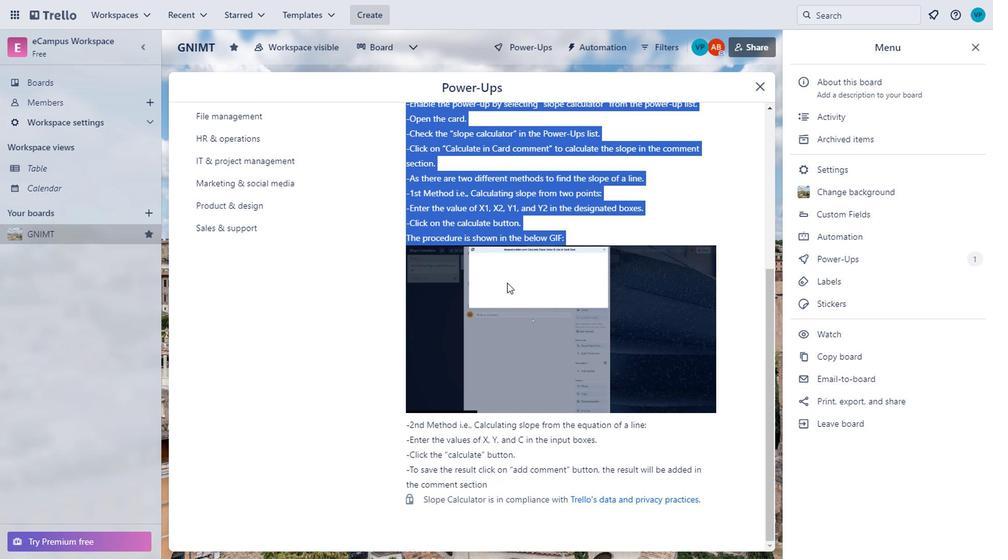 
Action: Mouse moved to (504, 281)
Screenshot: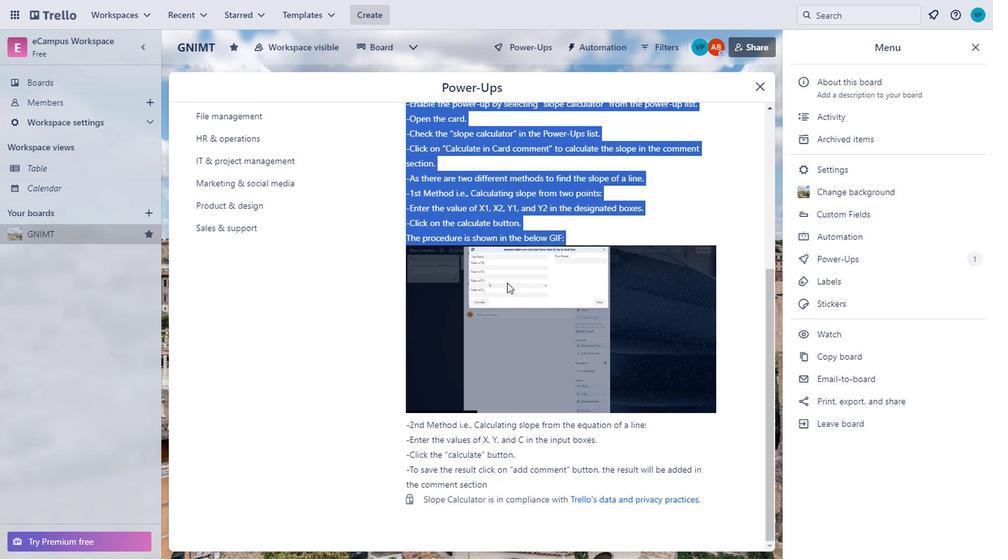 
Action: Mouse scrolled (504, 280) with delta (0, 0)
Screenshot: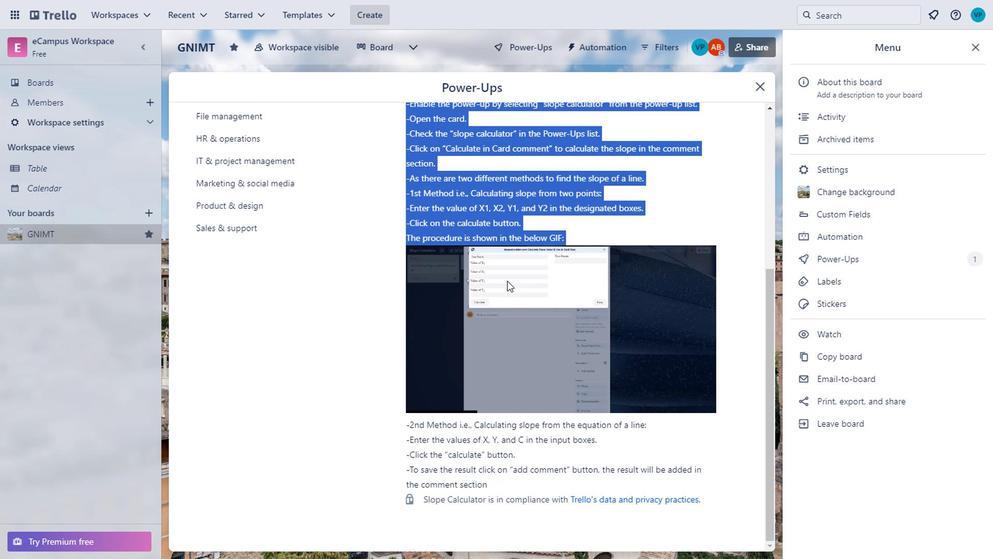 
Action: Mouse scrolled (504, 280) with delta (0, 0)
Screenshot: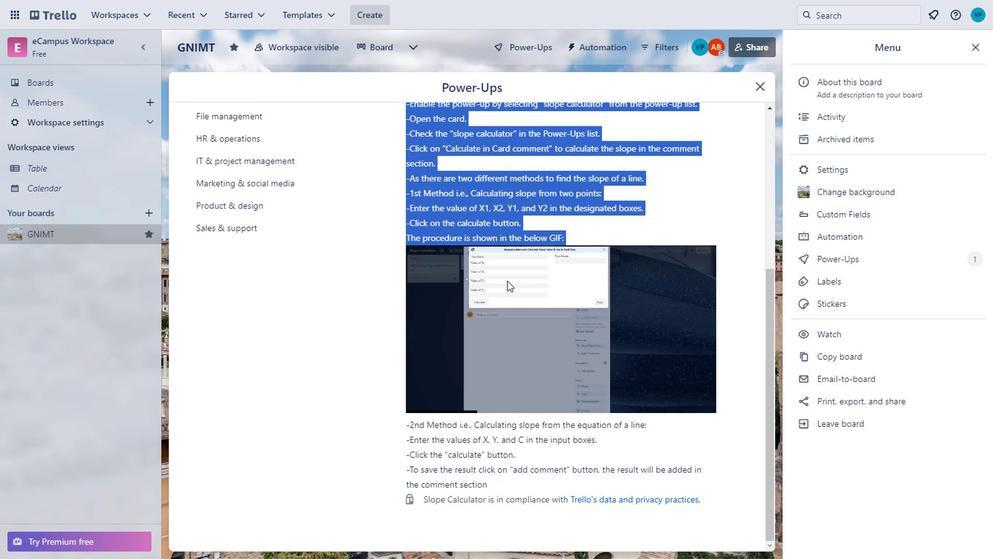 
Action: Mouse scrolled (504, 280) with delta (0, 0)
